 Task: Explore Airbnb accommodation in Montgeron, France from 26th December, 2023 to 28th December, 2023 for 2 adults. Place can be private room with 1  bedroom having 2 beds and 1 bathroom. Property type can be flat. Amenities needed are: wifi.
Action: Mouse moved to (500, 135)
Screenshot: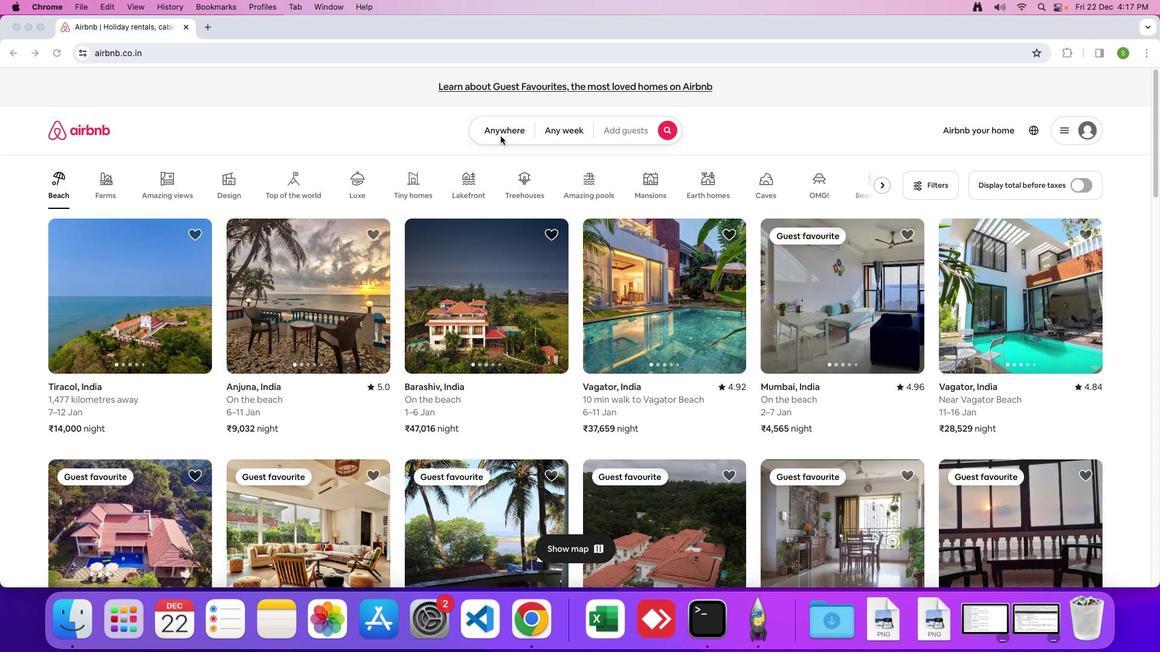 
Action: Mouse pressed left at (500, 135)
Screenshot: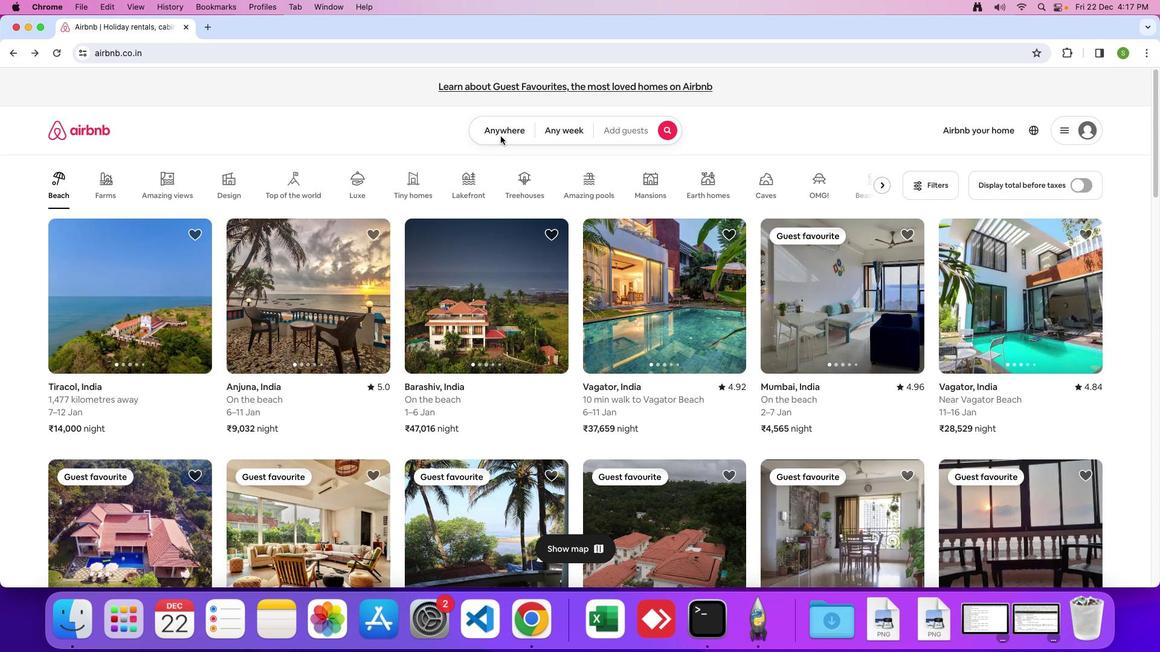 
Action: Mouse moved to (500, 133)
Screenshot: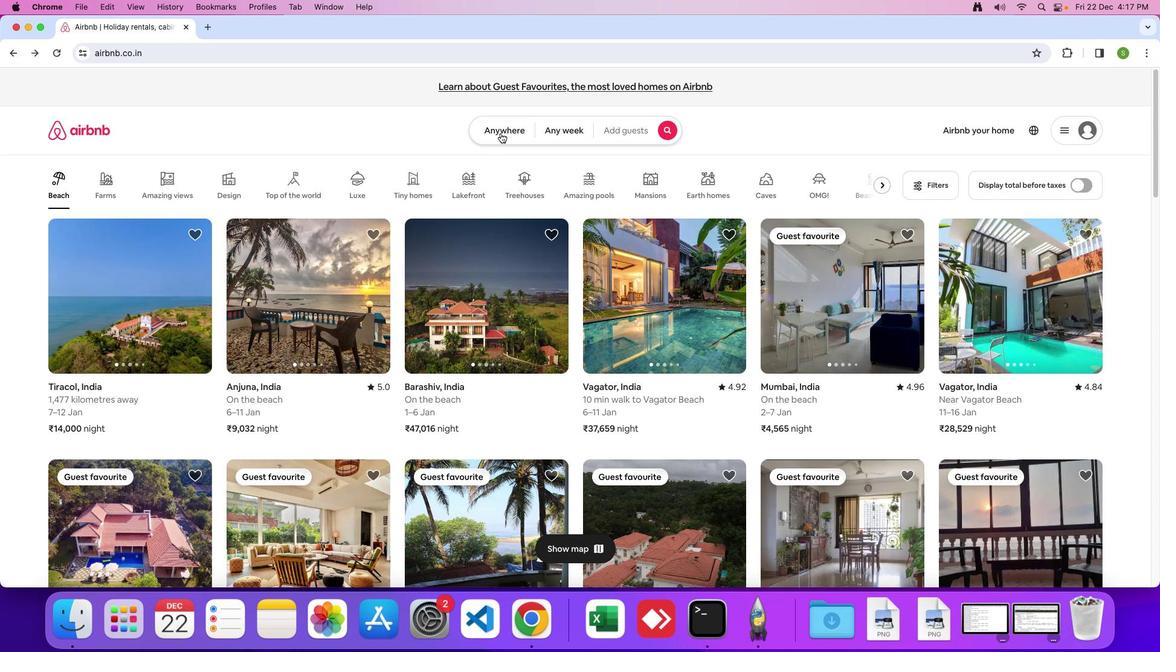 
Action: Mouse pressed left at (500, 133)
Screenshot: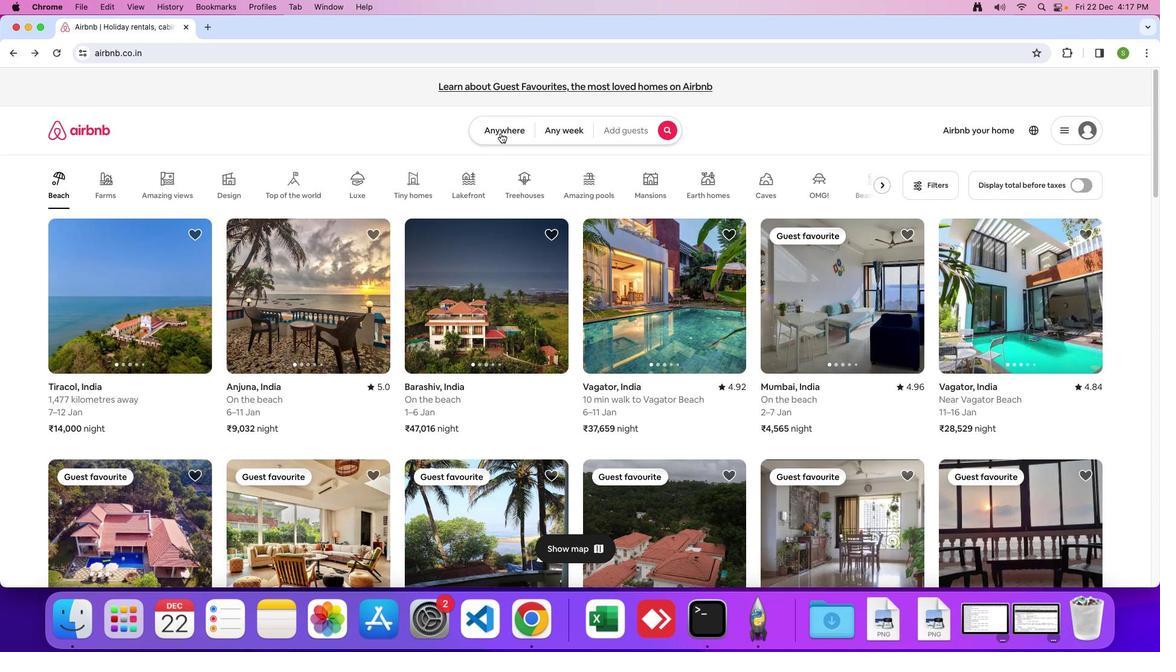 
Action: Mouse moved to (415, 171)
Screenshot: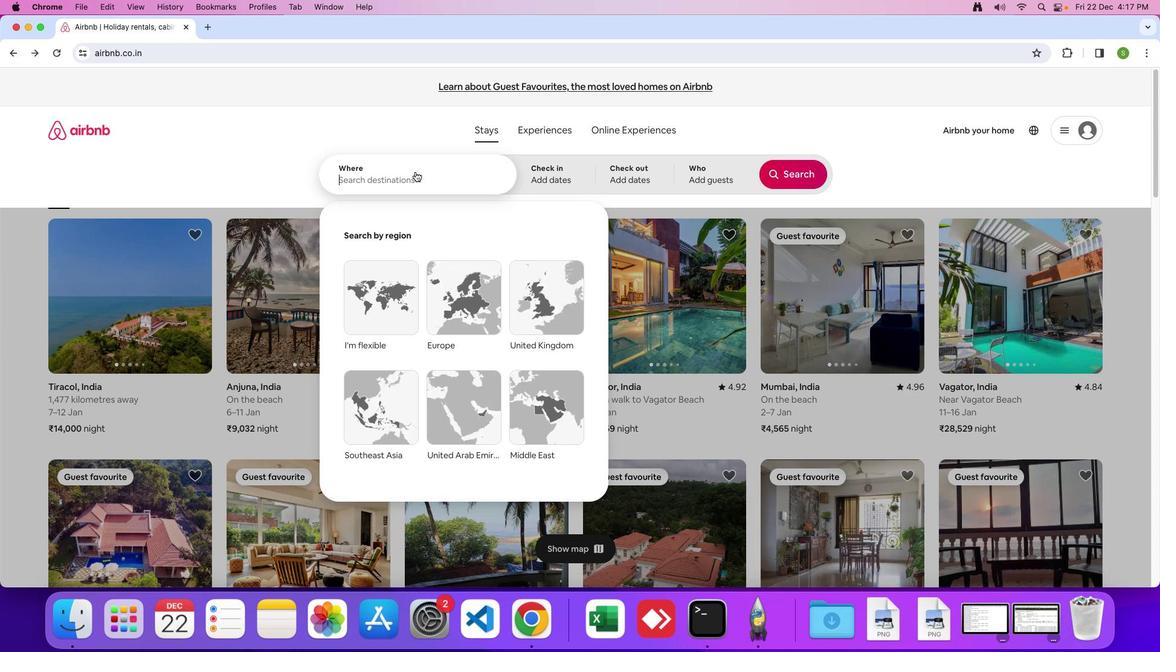 
Action: Mouse pressed left at (415, 171)
Screenshot: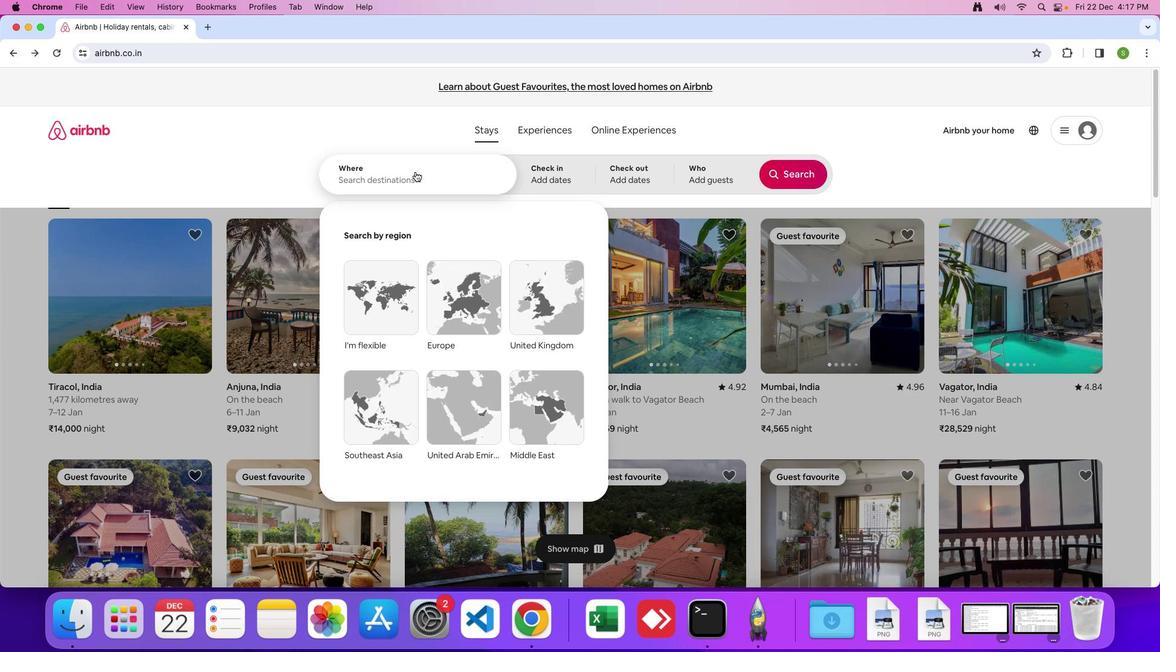 
Action: Key pressed 'M'Key.caps_lock'o''n''t''g''e''r''o''n'','Key.spaceKey.shift'F''r''a''n''c''e'Key.enter
Screenshot: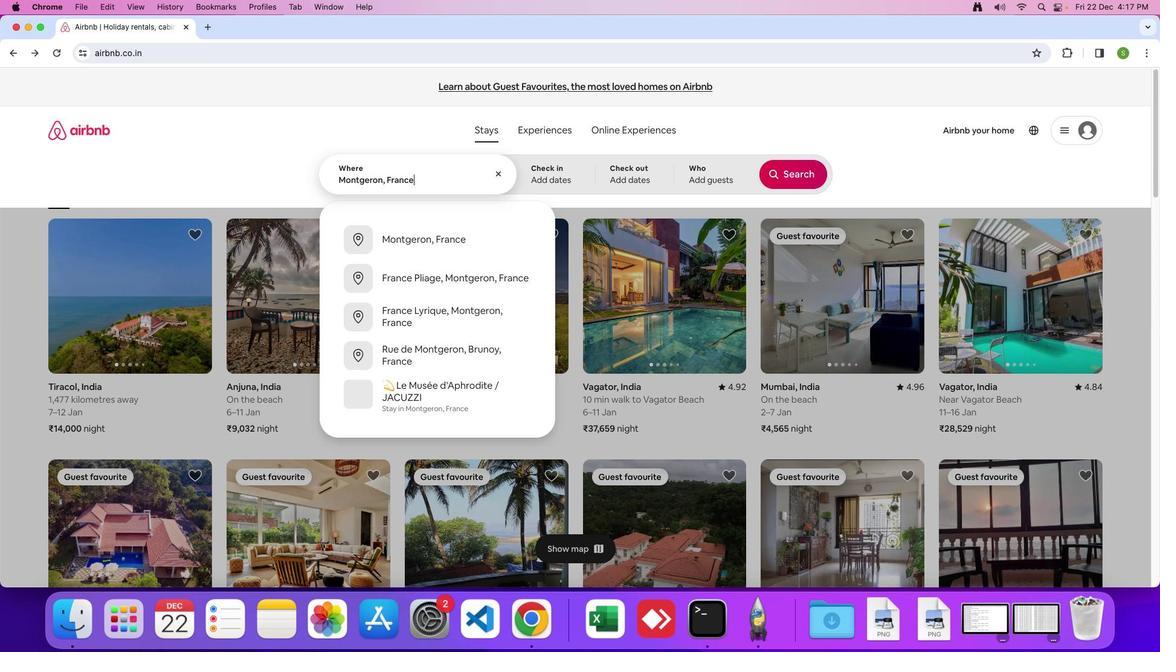 
Action: Mouse moved to (424, 441)
Screenshot: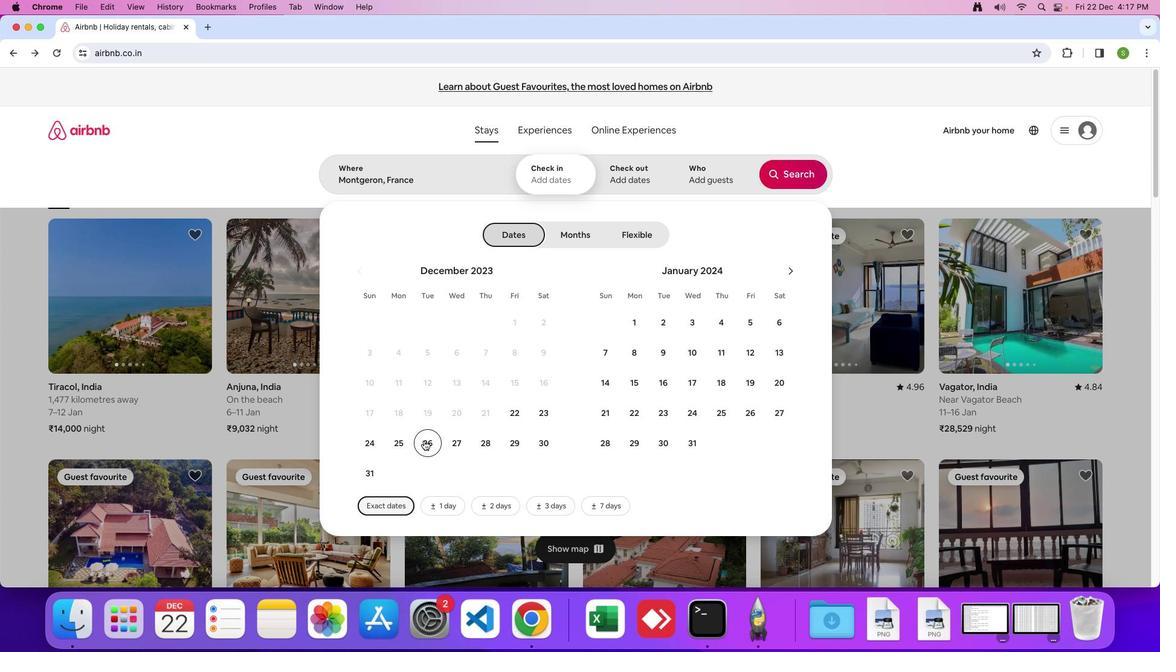 
Action: Mouse pressed left at (424, 441)
Screenshot: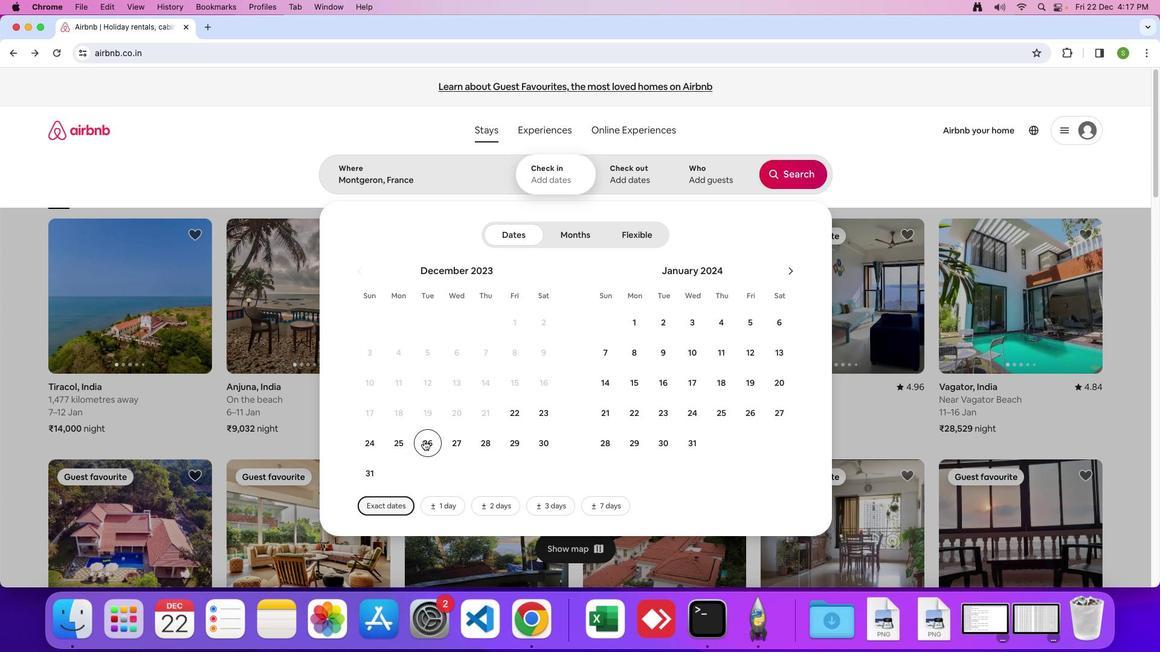 
Action: Mouse moved to (490, 448)
Screenshot: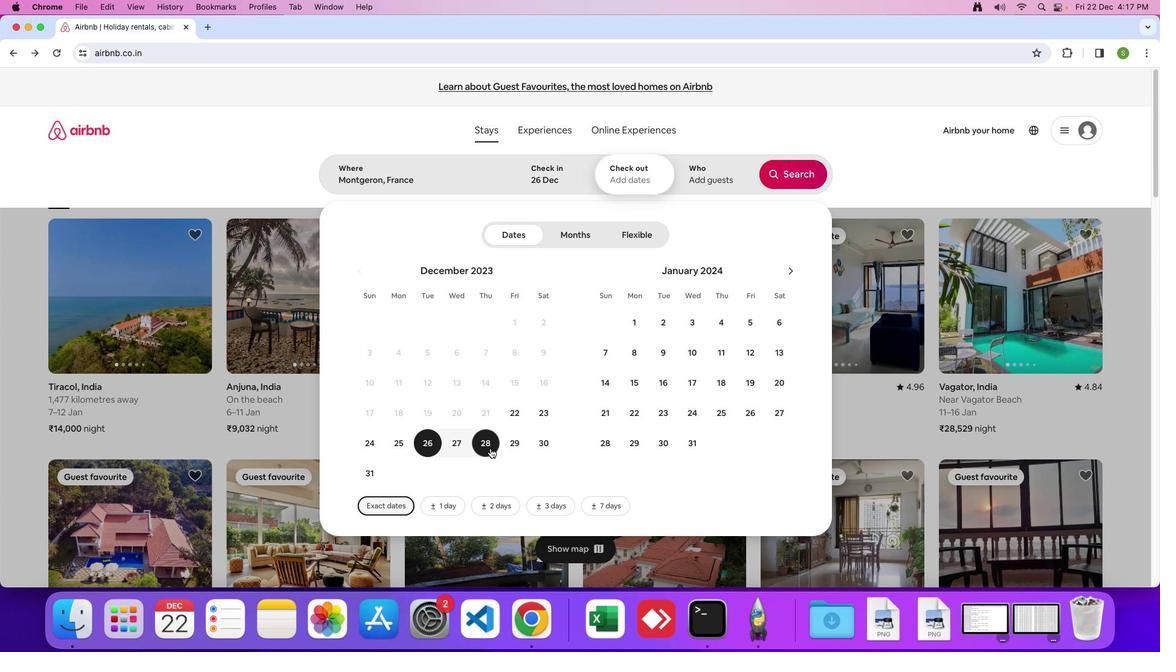 
Action: Mouse pressed left at (490, 448)
Screenshot: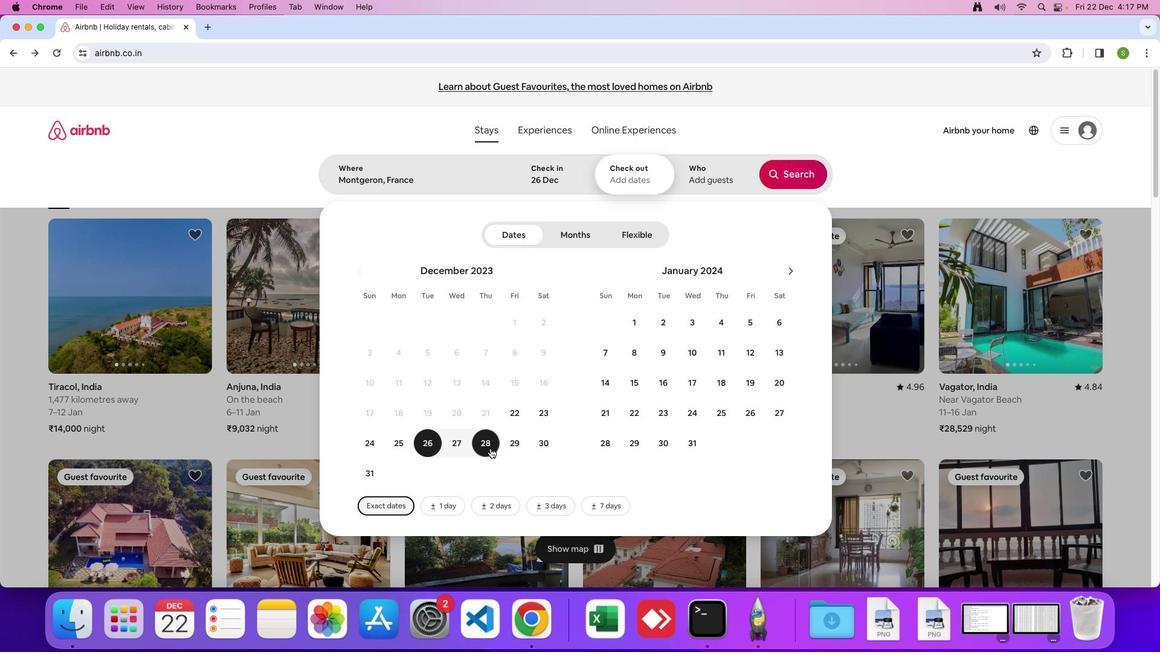 
Action: Mouse moved to (703, 181)
Screenshot: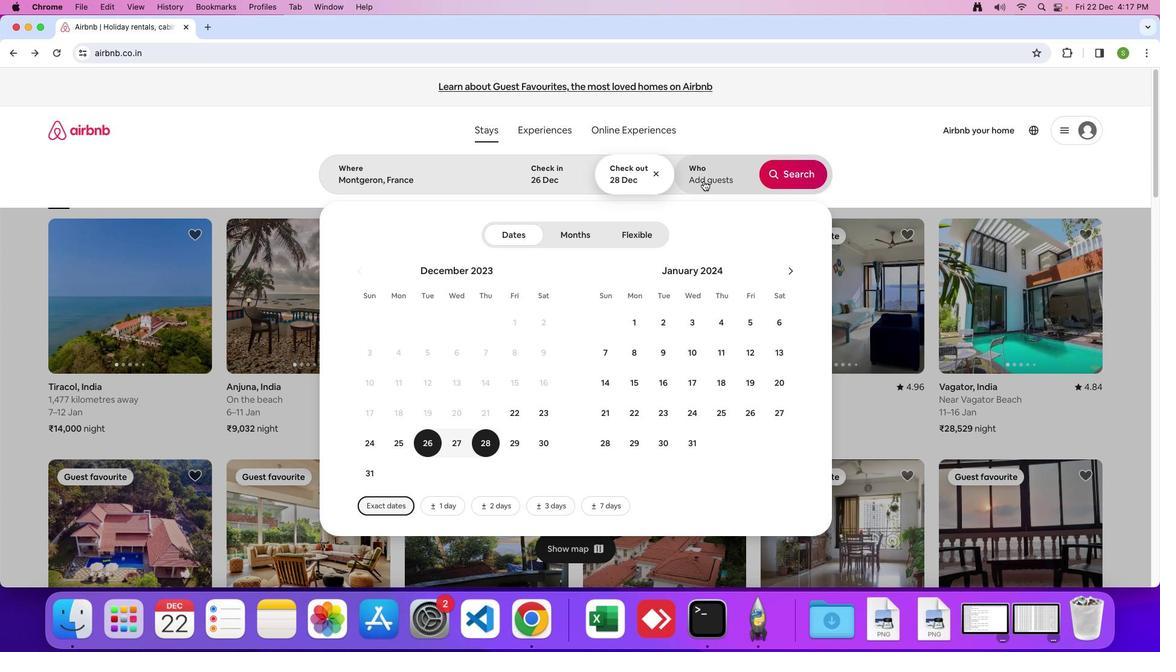 
Action: Mouse pressed left at (703, 181)
Screenshot: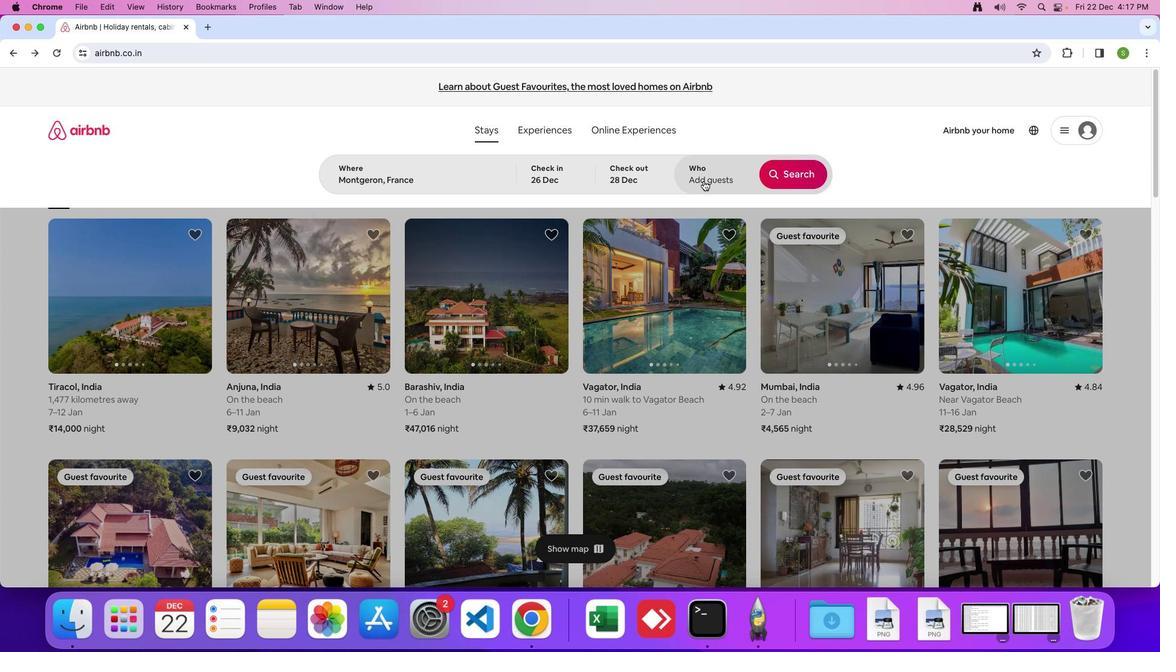 
Action: Mouse moved to (798, 235)
Screenshot: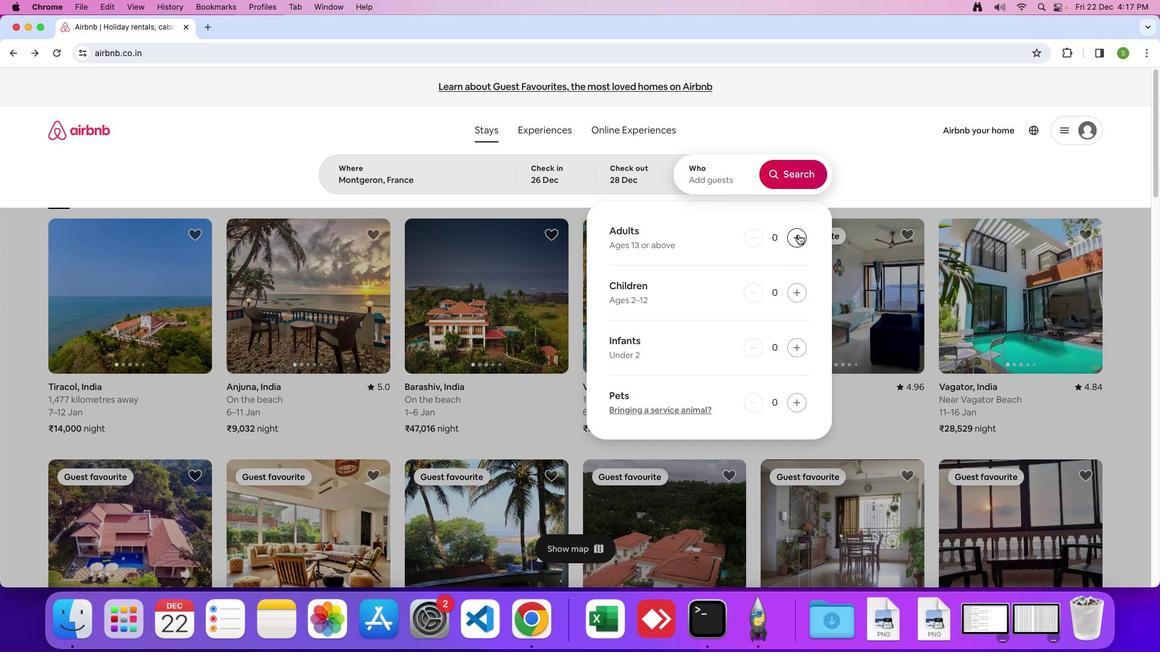 
Action: Mouse pressed left at (798, 235)
Screenshot: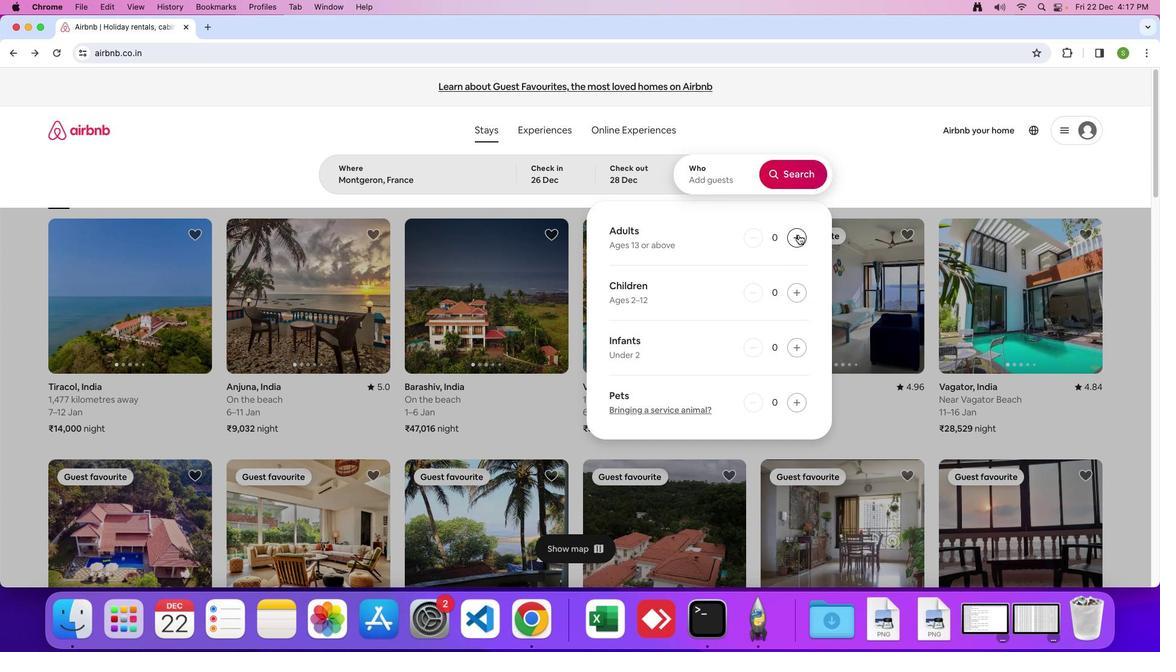 
Action: Mouse pressed left at (798, 235)
Screenshot: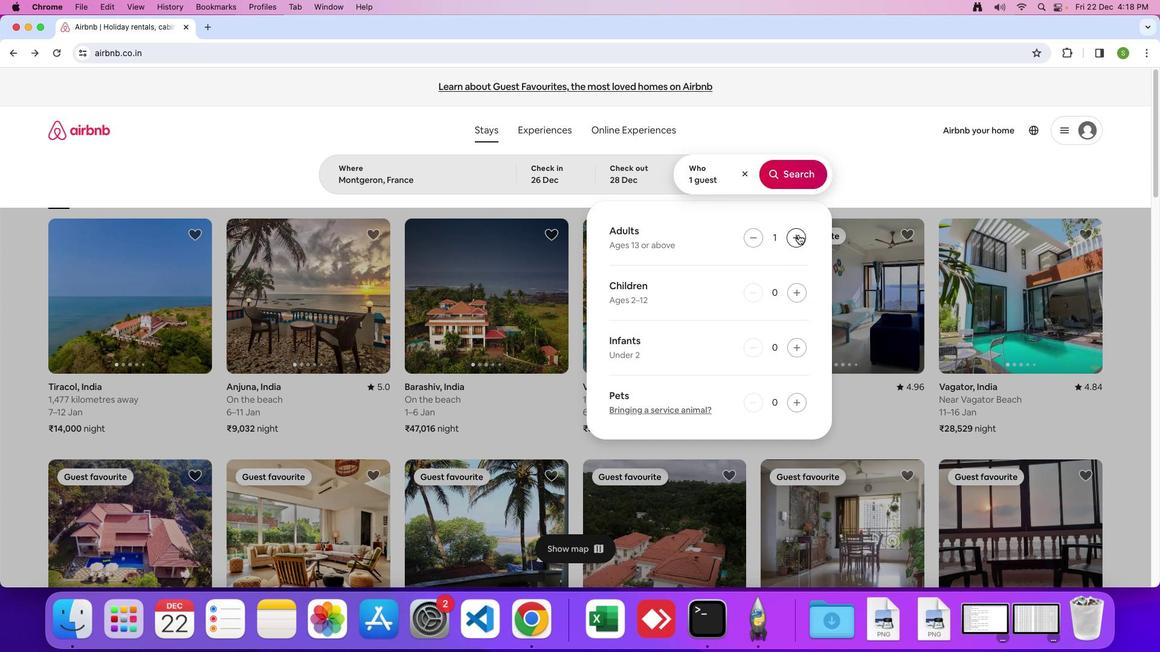 
Action: Mouse moved to (795, 180)
Screenshot: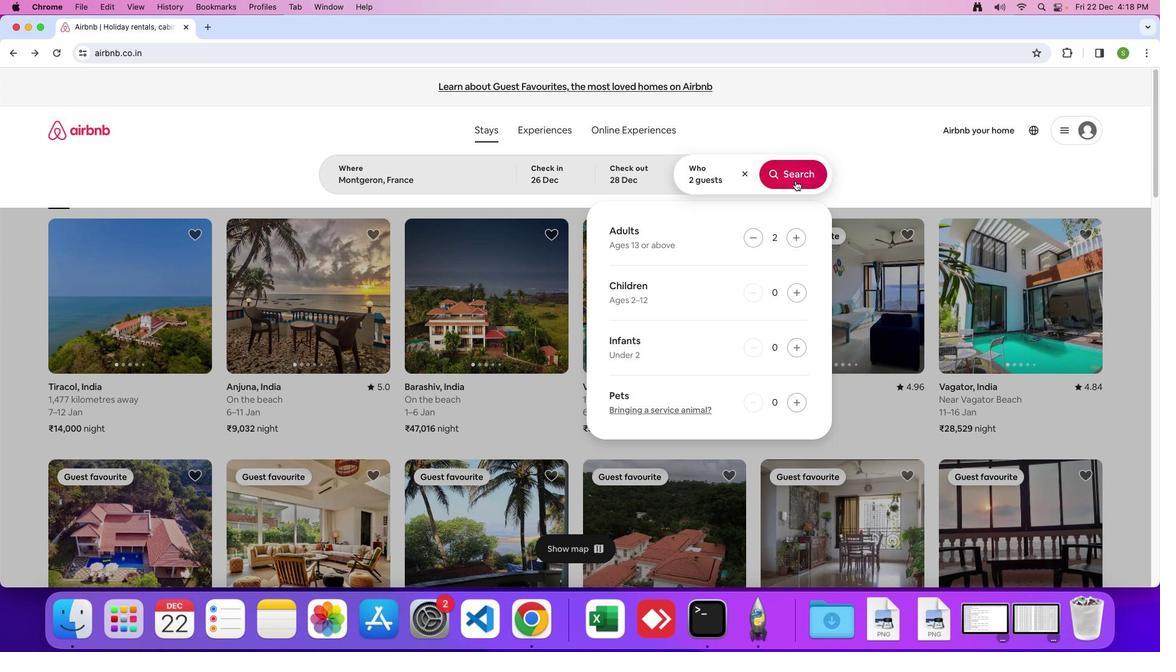 
Action: Mouse pressed left at (795, 180)
Screenshot: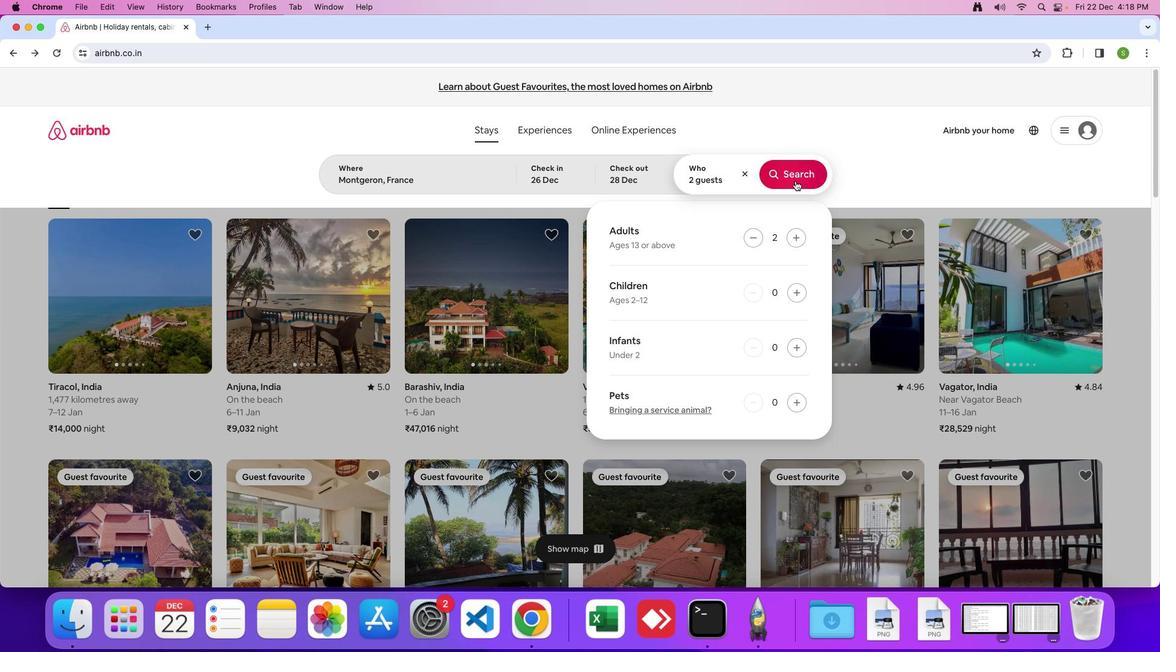 
Action: Mouse moved to (957, 141)
Screenshot: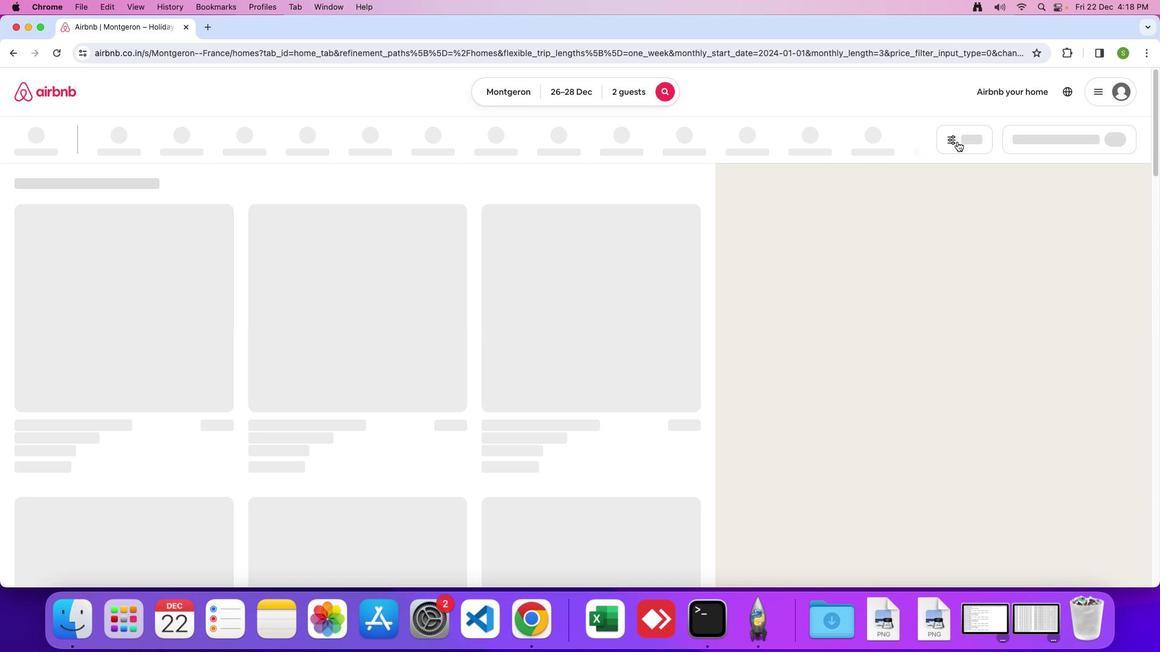 
Action: Mouse pressed left at (957, 141)
Screenshot: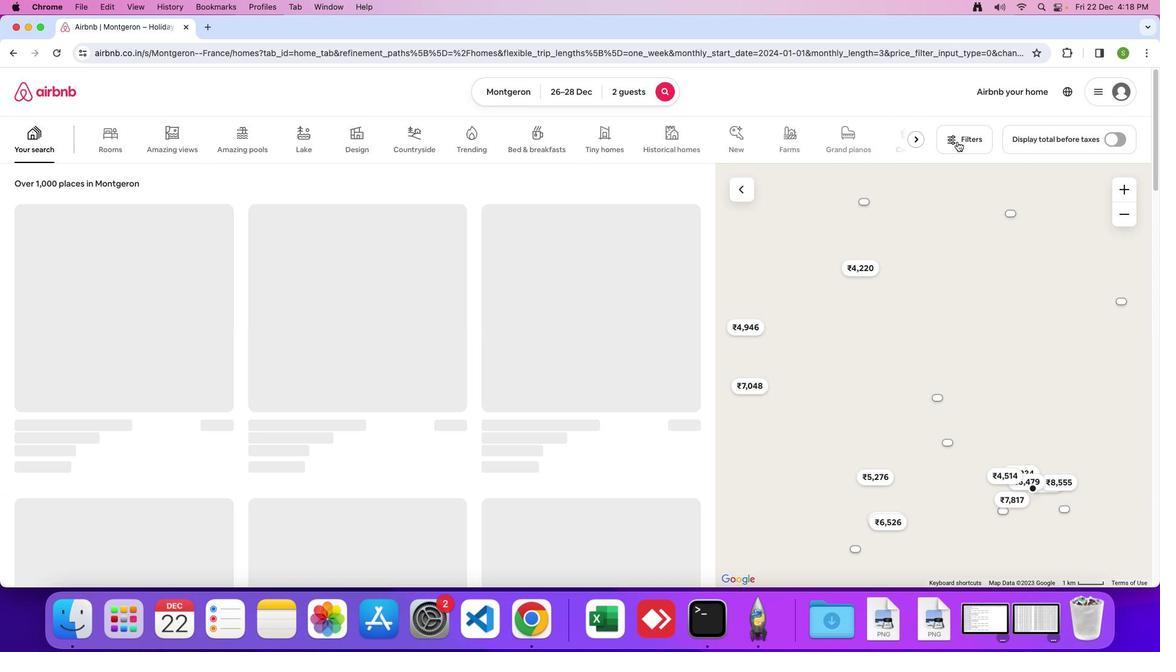 
Action: Mouse moved to (526, 315)
Screenshot: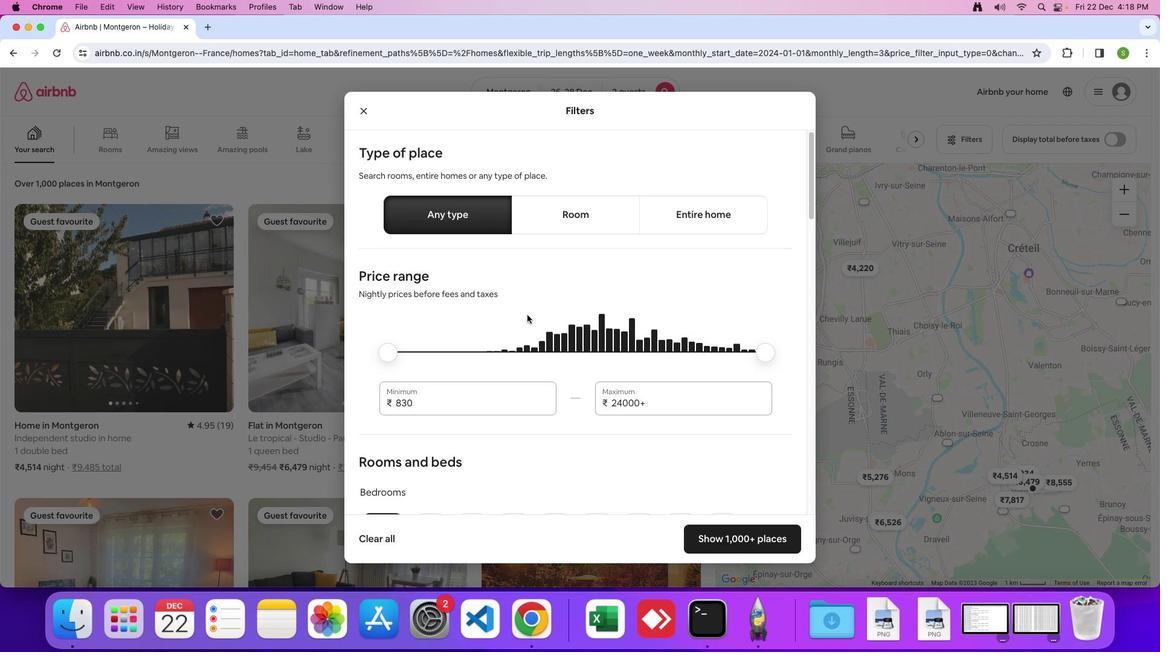 
Action: Mouse scrolled (526, 315) with delta (0, 0)
Screenshot: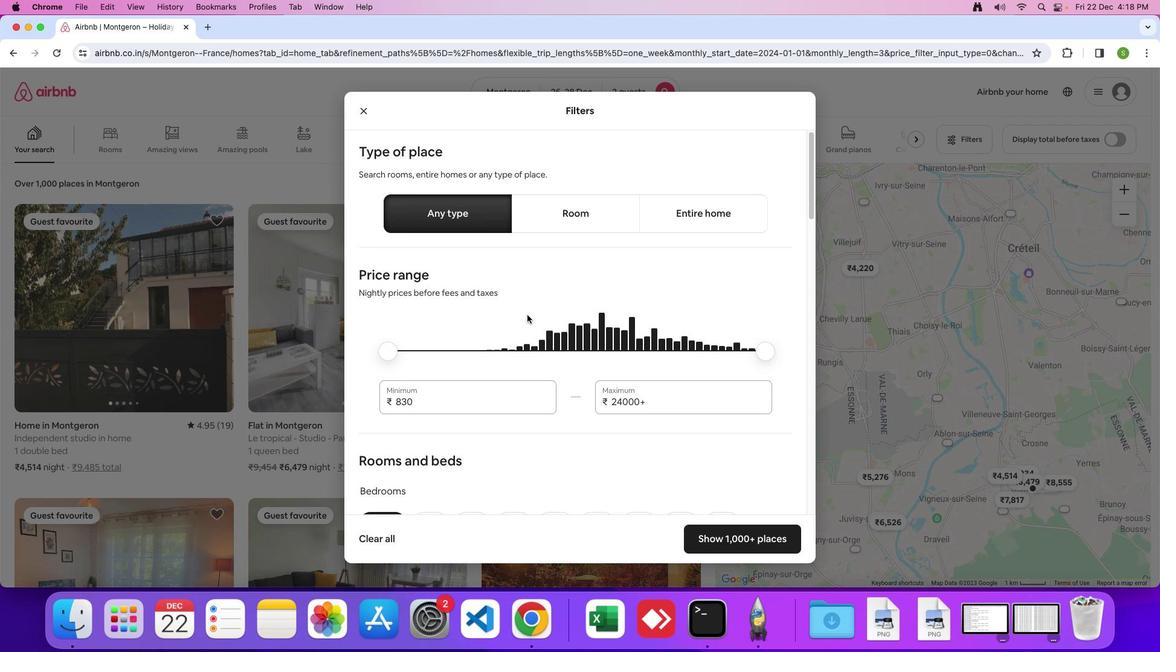 
Action: Mouse scrolled (526, 315) with delta (0, 0)
Screenshot: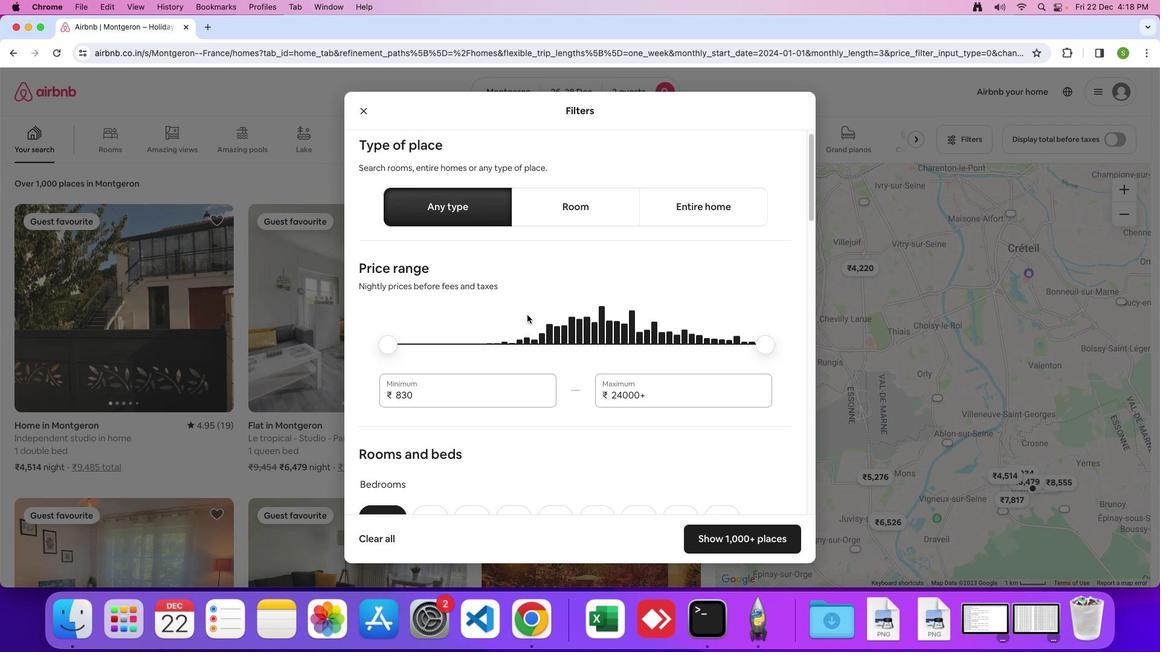 
Action: Mouse scrolled (526, 315) with delta (0, 0)
Screenshot: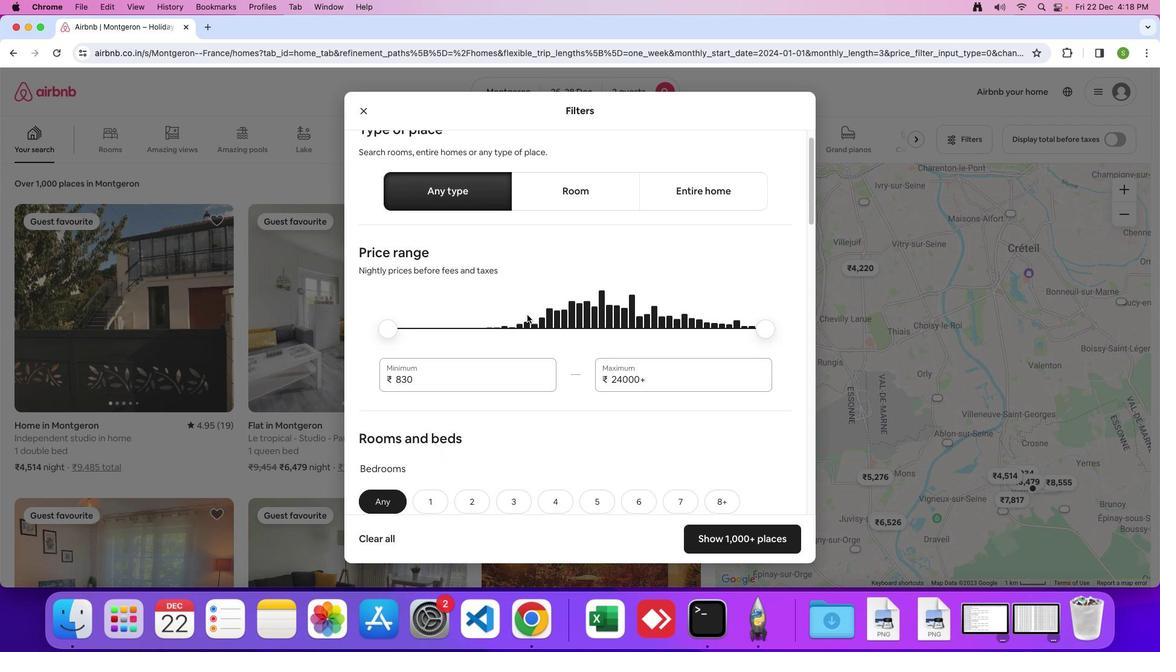 
Action: Mouse scrolled (526, 315) with delta (0, 0)
Screenshot: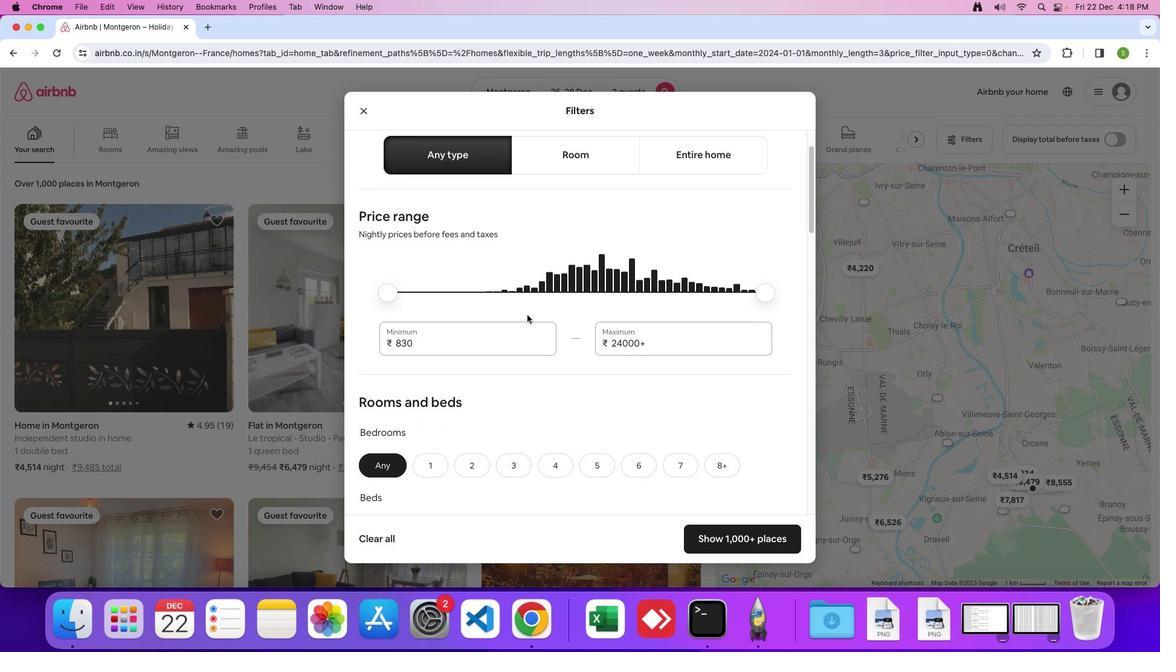 
Action: Mouse scrolled (526, 315) with delta (0, 0)
Screenshot: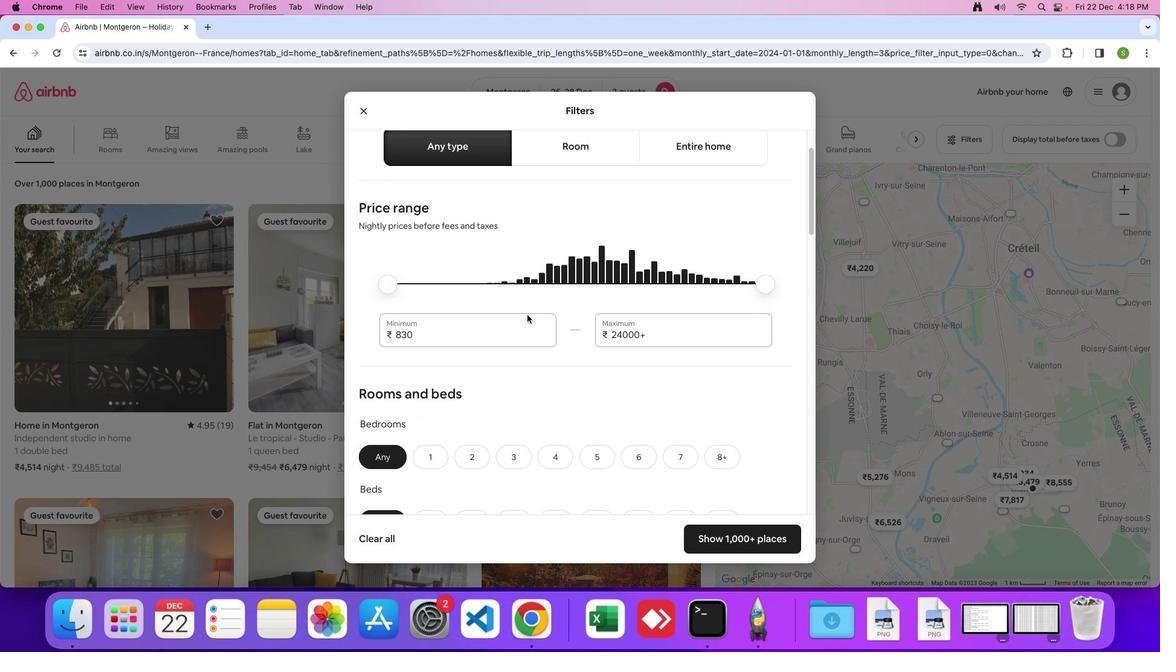 
Action: Mouse scrolled (526, 315) with delta (0, -1)
Screenshot: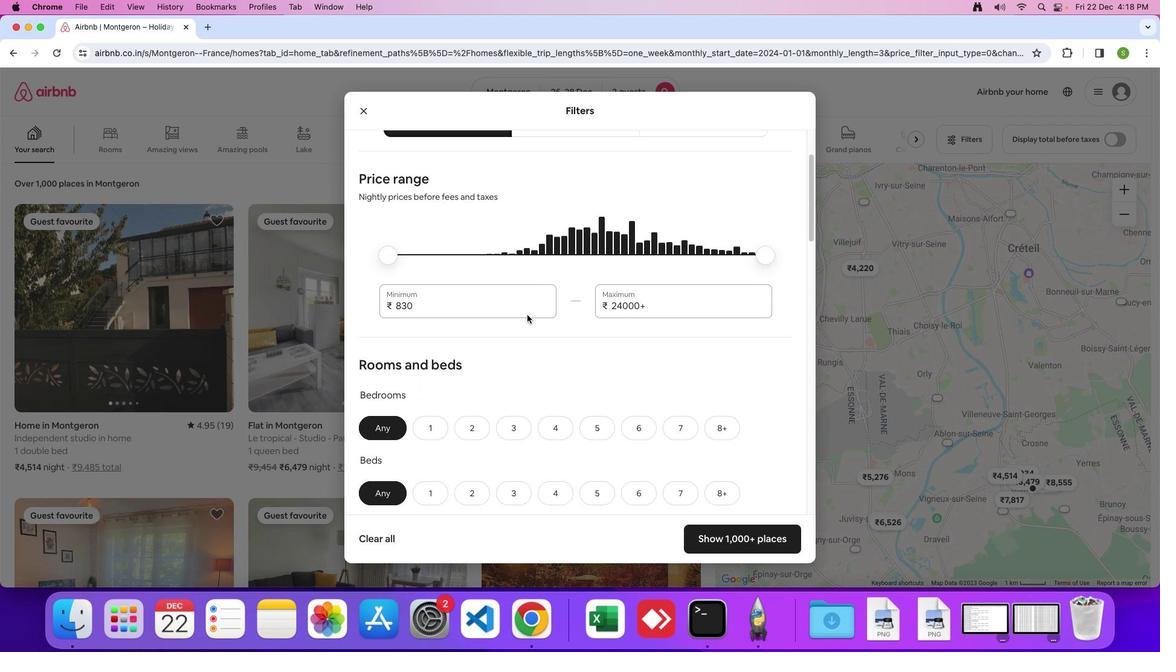 
Action: Mouse scrolled (526, 315) with delta (0, 0)
Screenshot: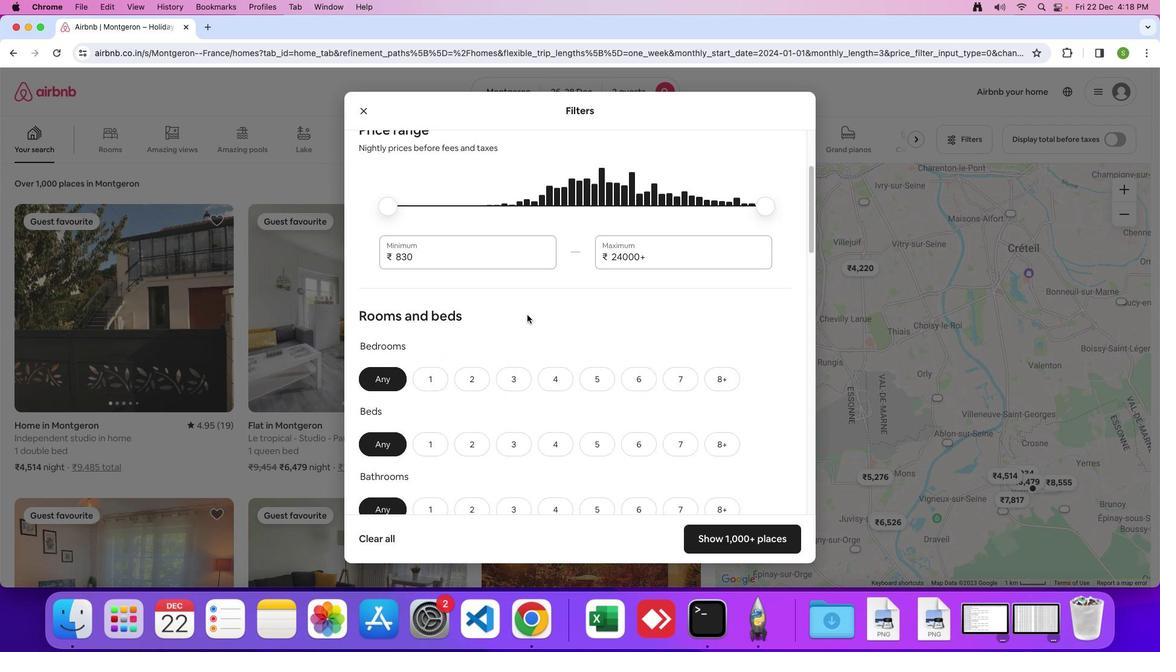 
Action: Mouse scrolled (526, 315) with delta (0, 0)
Screenshot: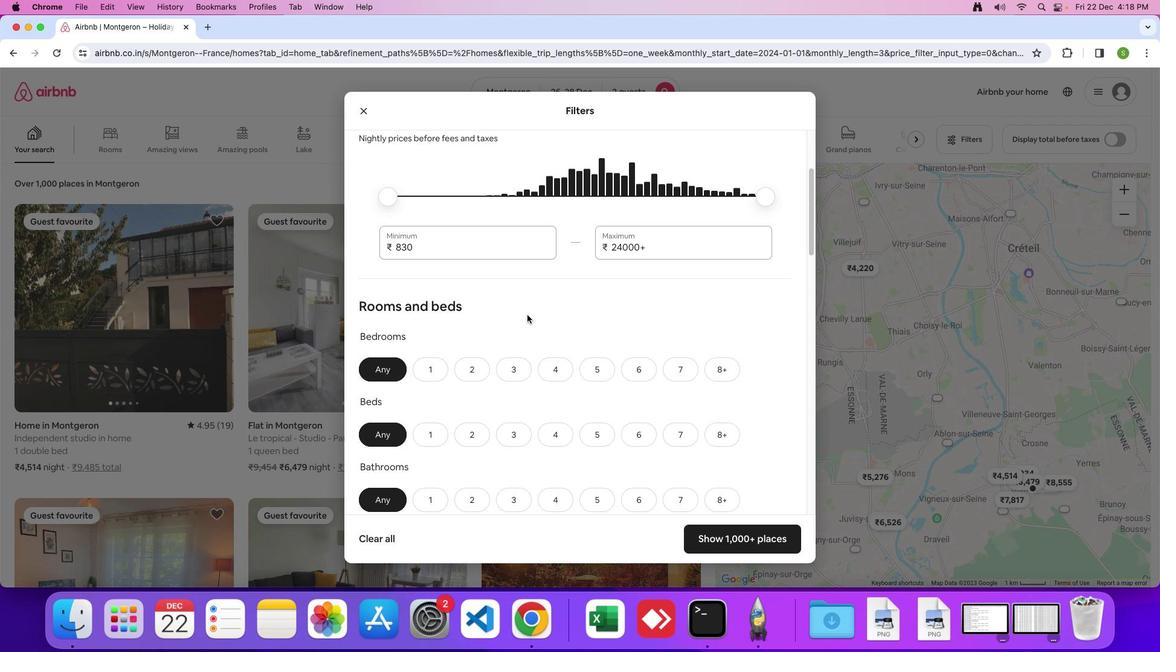 
Action: Mouse scrolled (526, 315) with delta (0, -1)
Screenshot: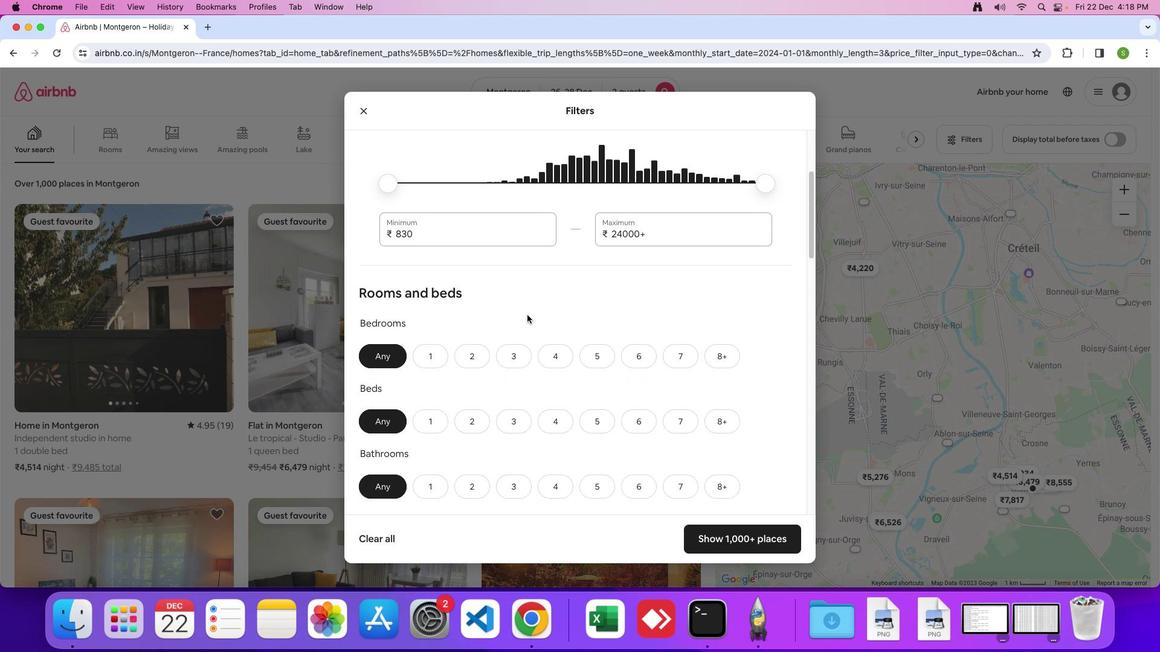 
Action: Mouse moved to (439, 314)
Screenshot: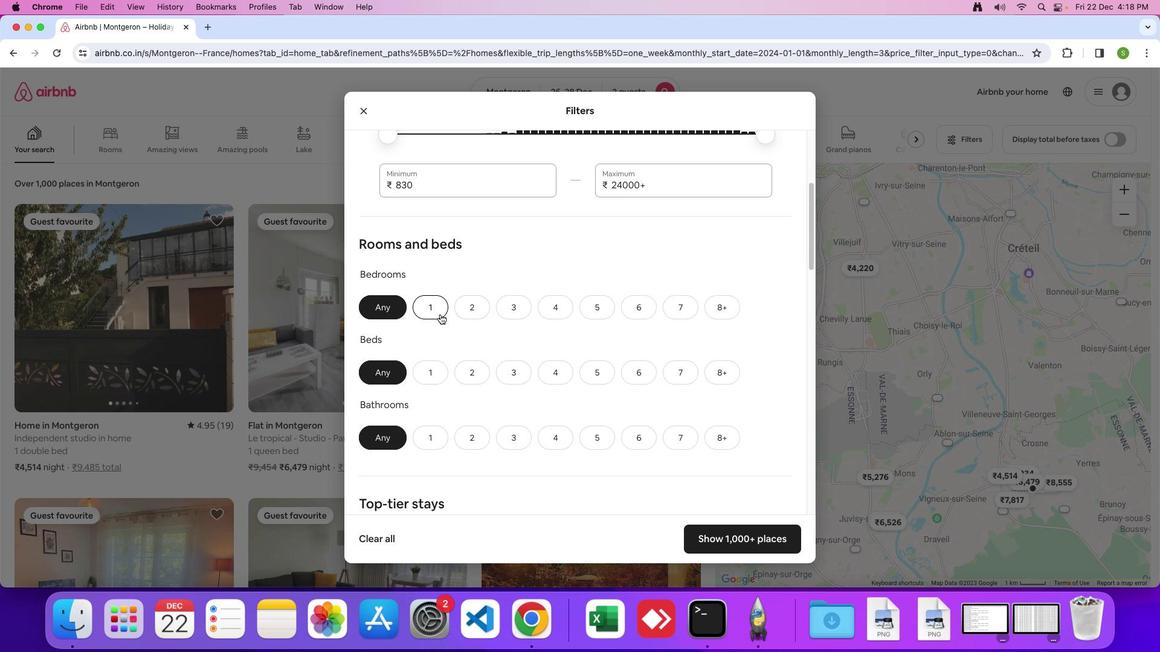 
Action: Mouse pressed left at (439, 314)
Screenshot: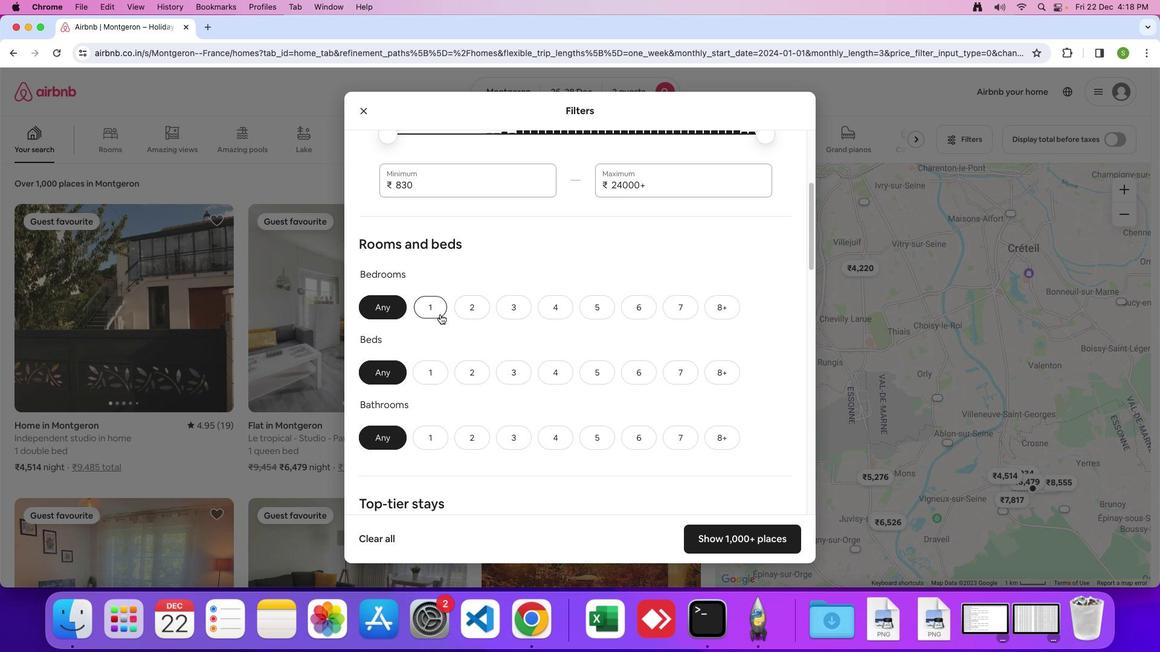 
Action: Mouse moved to (462, 371)
Screenshot: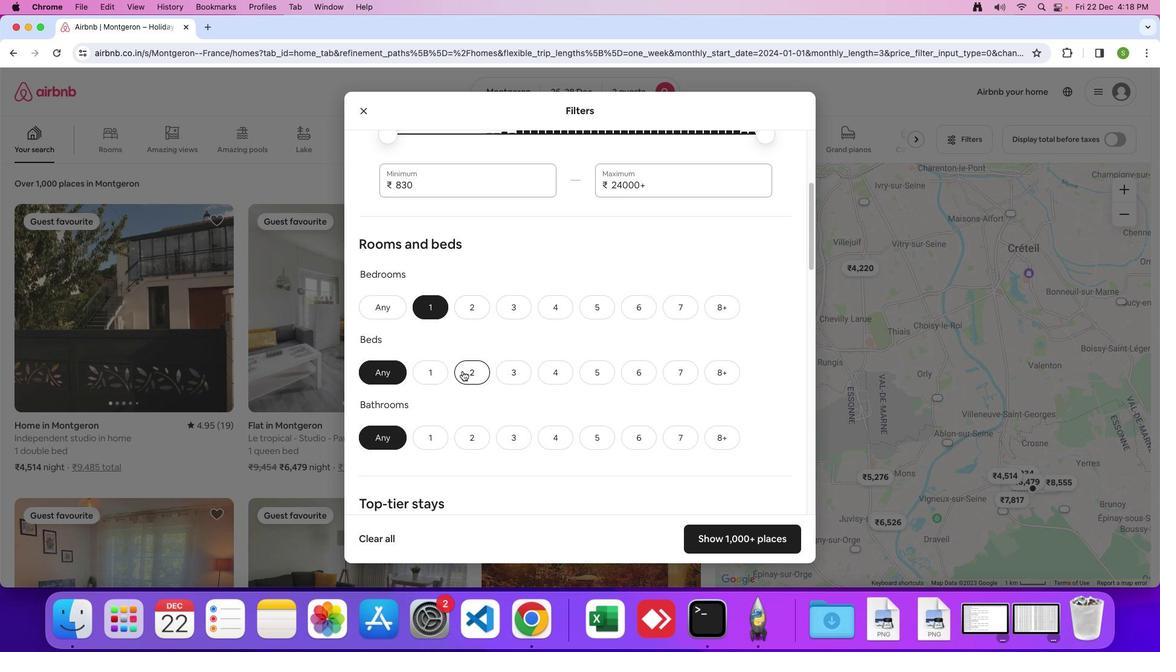 
Action: Mouse pressed left at (462, 371)
Screenshot: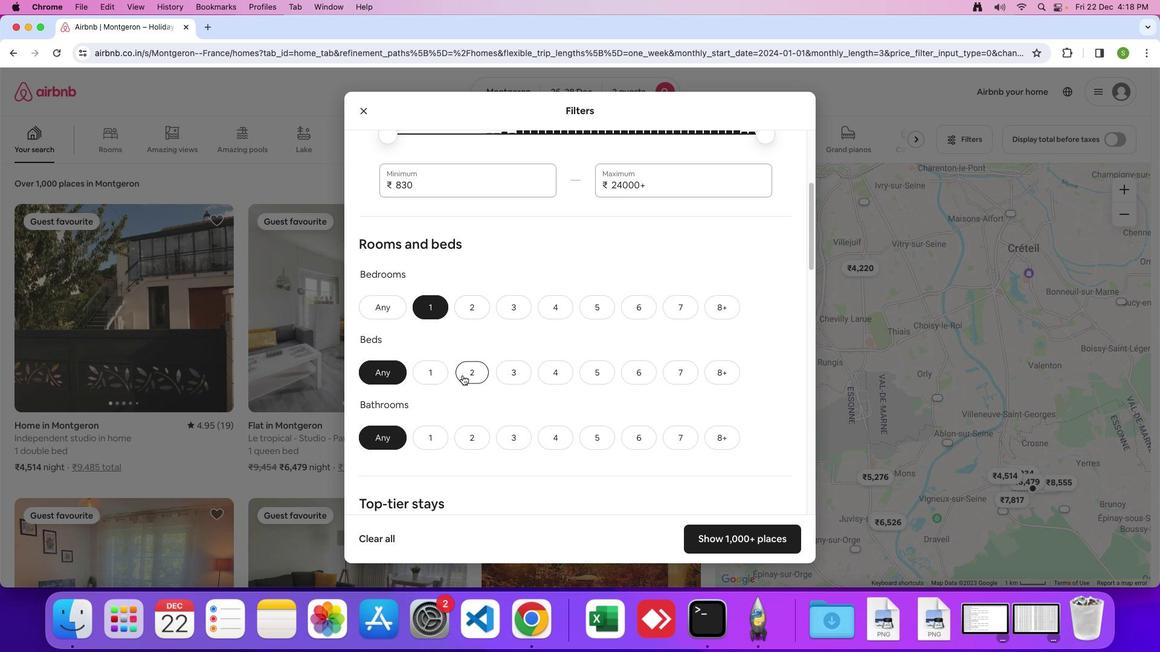 
Action: Mouse moved to (433, 431)
Screenshot: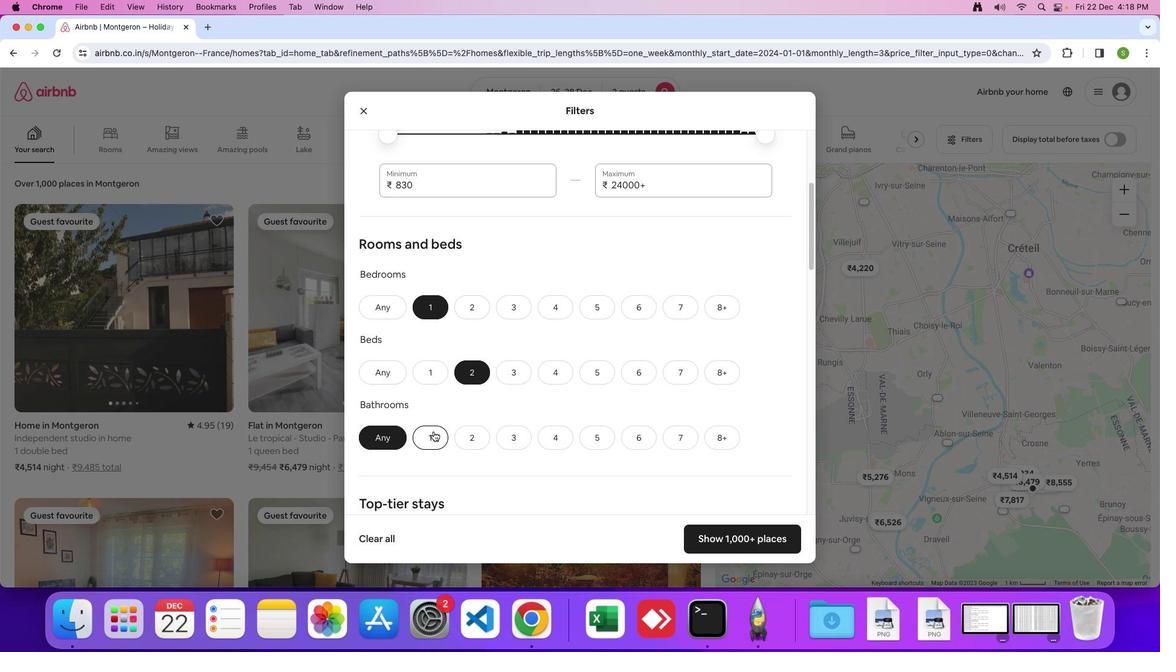 
Action: Mouse pressed left at (433, 431)
Screenshot: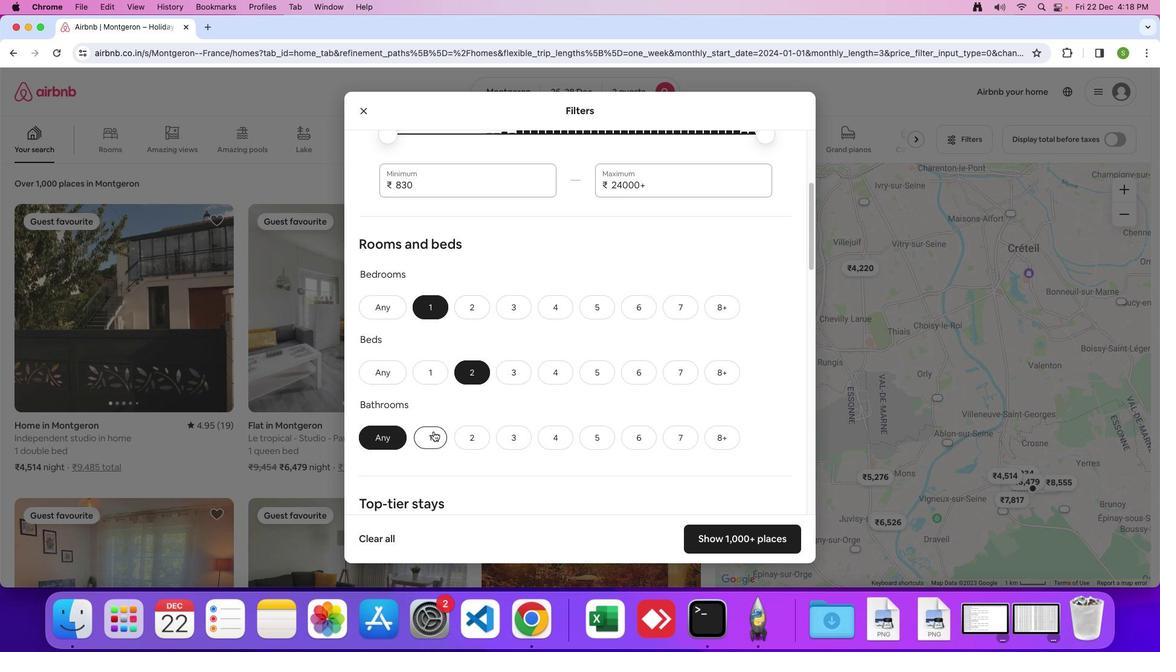
Action: Mouse moved to (564, 300)
Screenshot: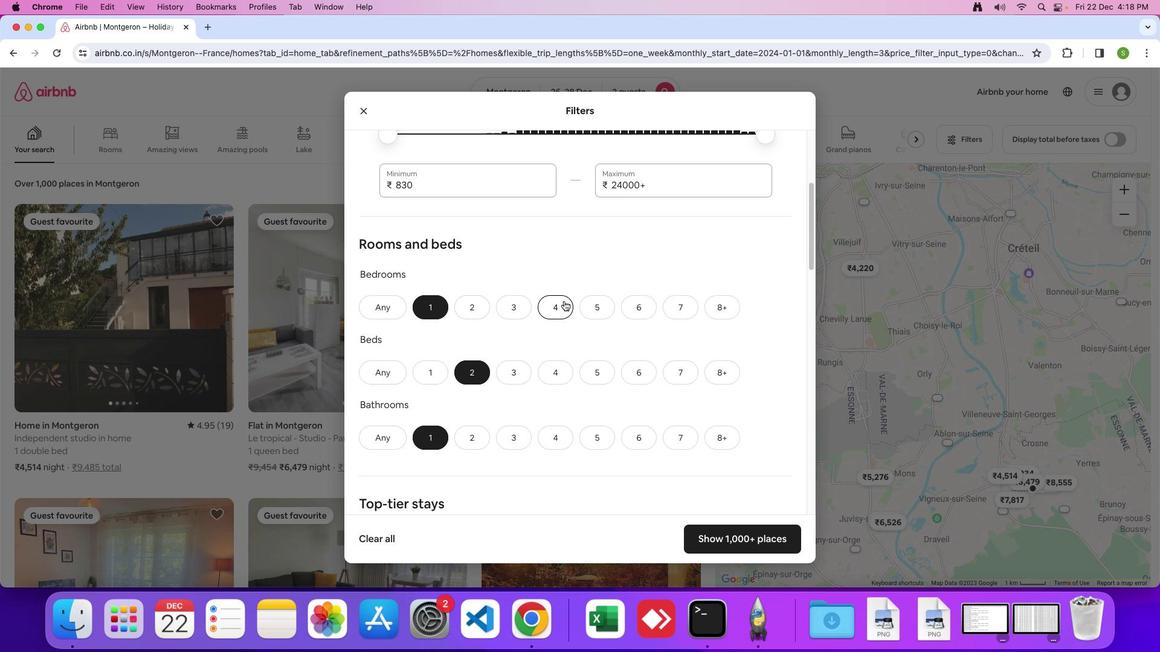 
Action: Mouse scrolled (564, 300) with delta (0, 0)
Screenshot: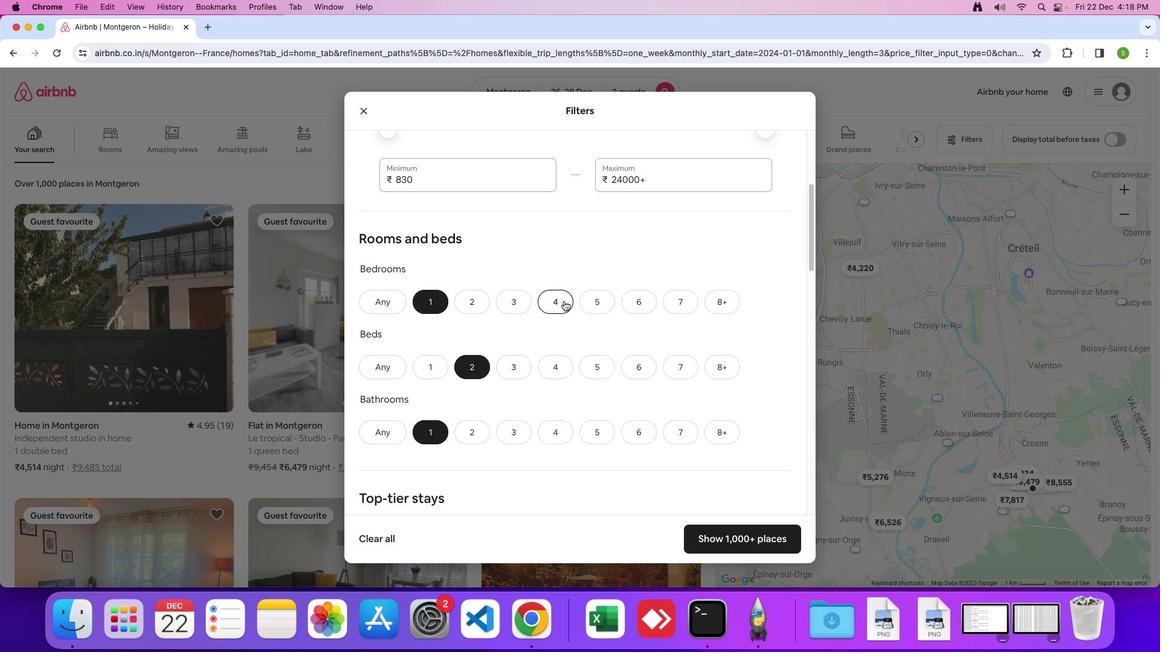 
Action: Mouse scrolled (564, 300) with delta (0, 0)
Screenshot: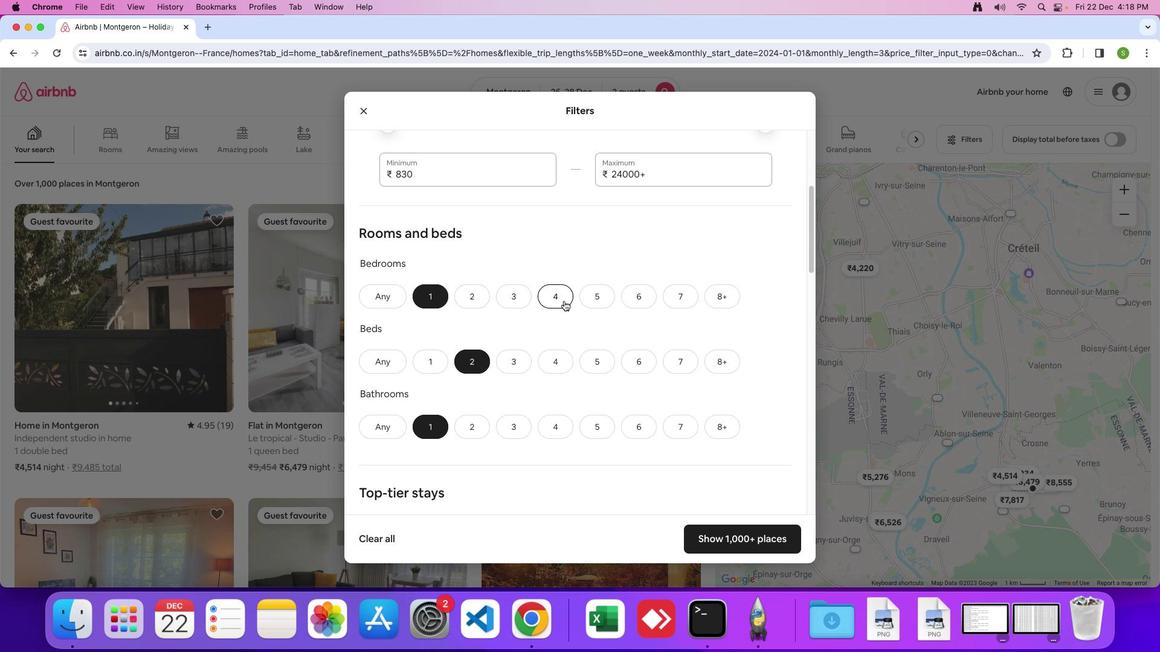 
Action: Mouse scrolled (564, 300) with delta (0, 0)
Screenshot: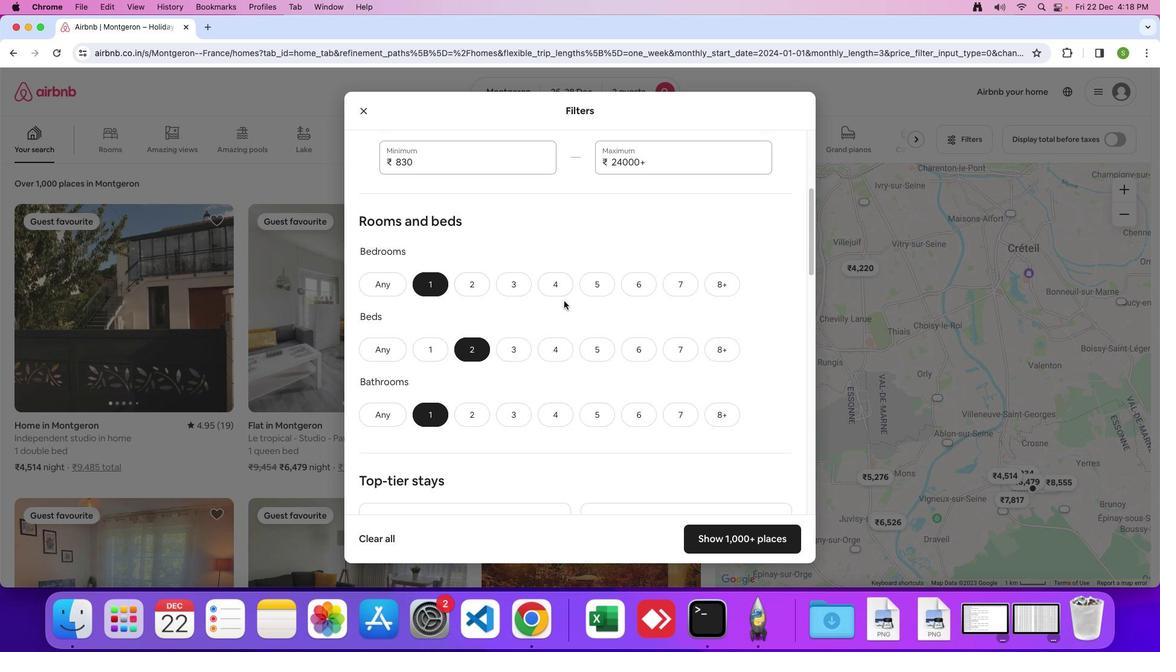 
Action: Mouse scrolled (564, 300) with delta (0, 0)
Screenshot: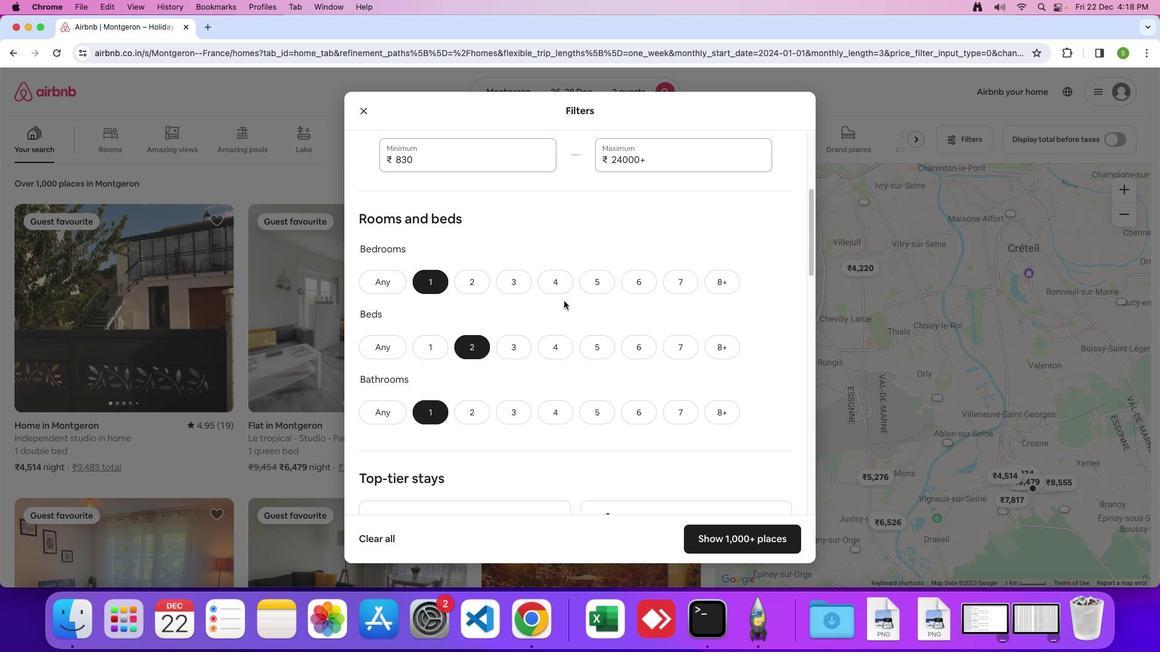 
Action: Mouse scrolled (564, 300) with delta (0, 0)
Screenshot: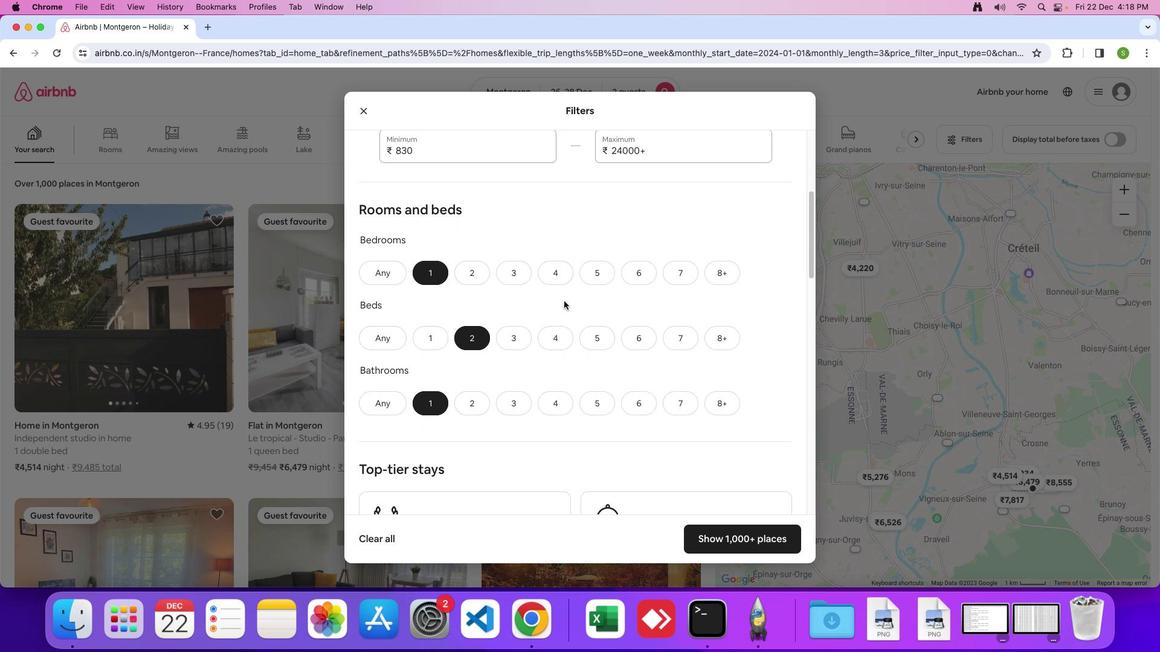 
Action: Mouse scrolled (564, 300) with delta (0, 0)
Screenshot: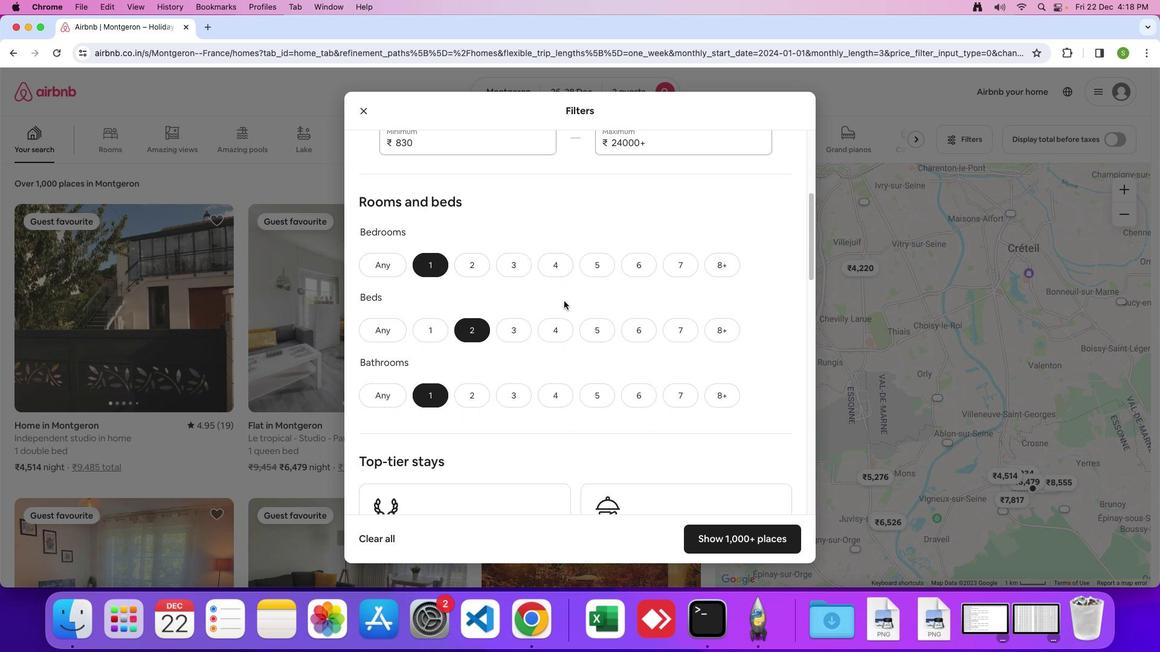 
Action: Mouse scrolled (564, 300) with delta (0, 0)
Screenshot: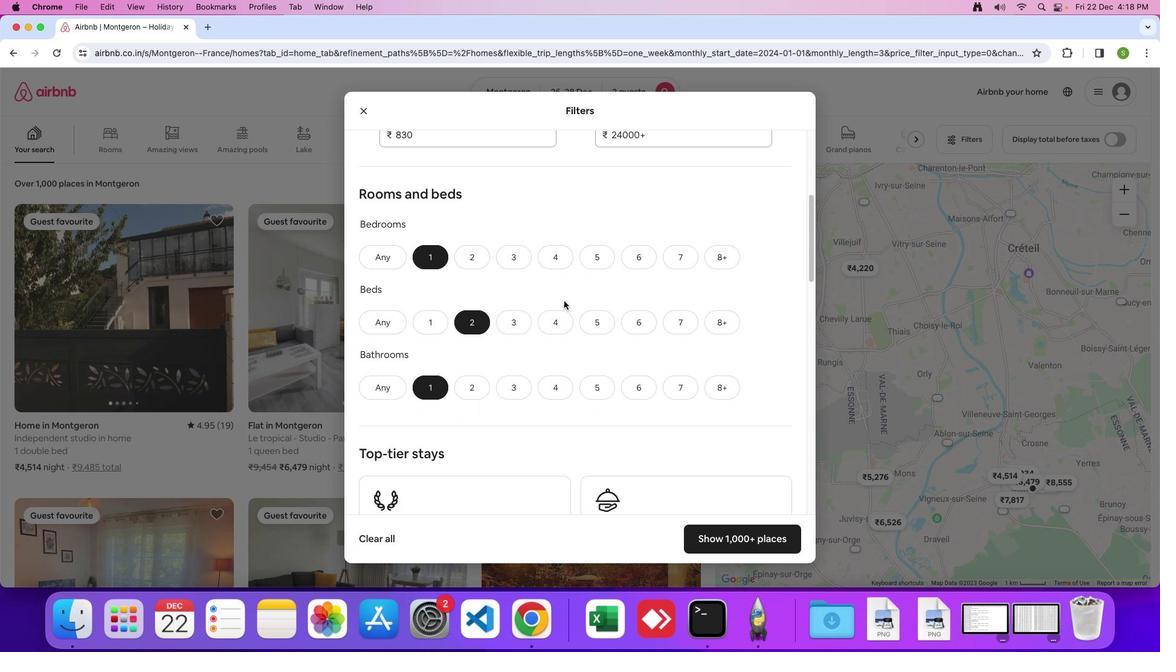 
Action: Mouse scrolled (564, 300) with delta (0, 0)
Screenshot: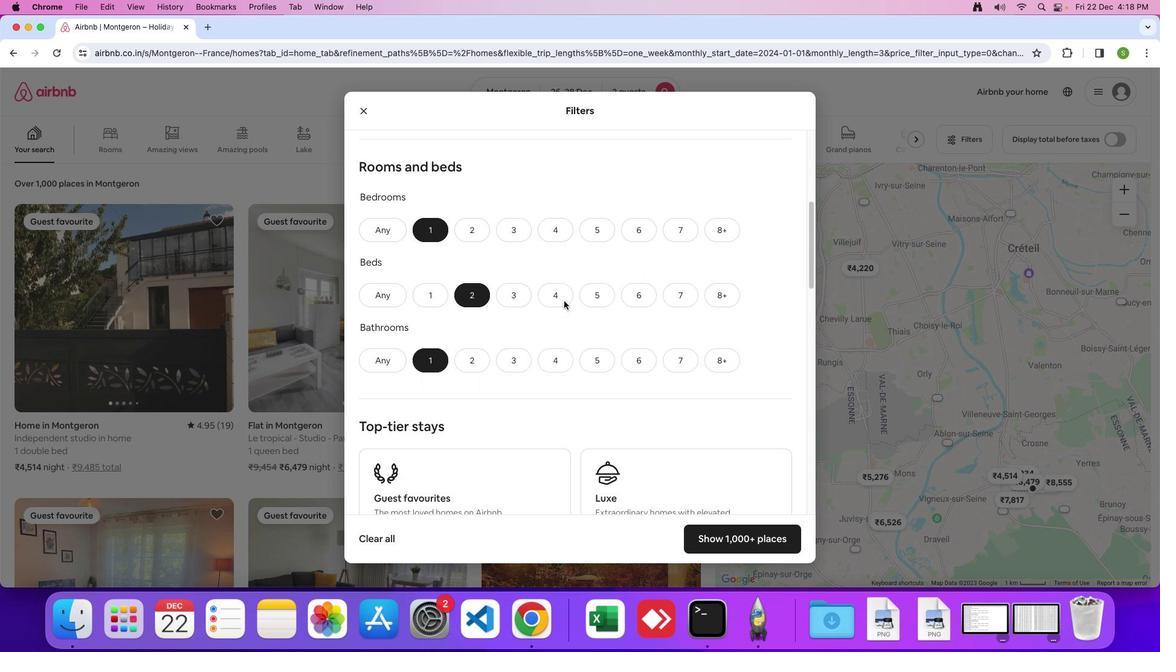 
Action: Mouse scrolled (564, 300) with delta (0, 0)
Screenshot: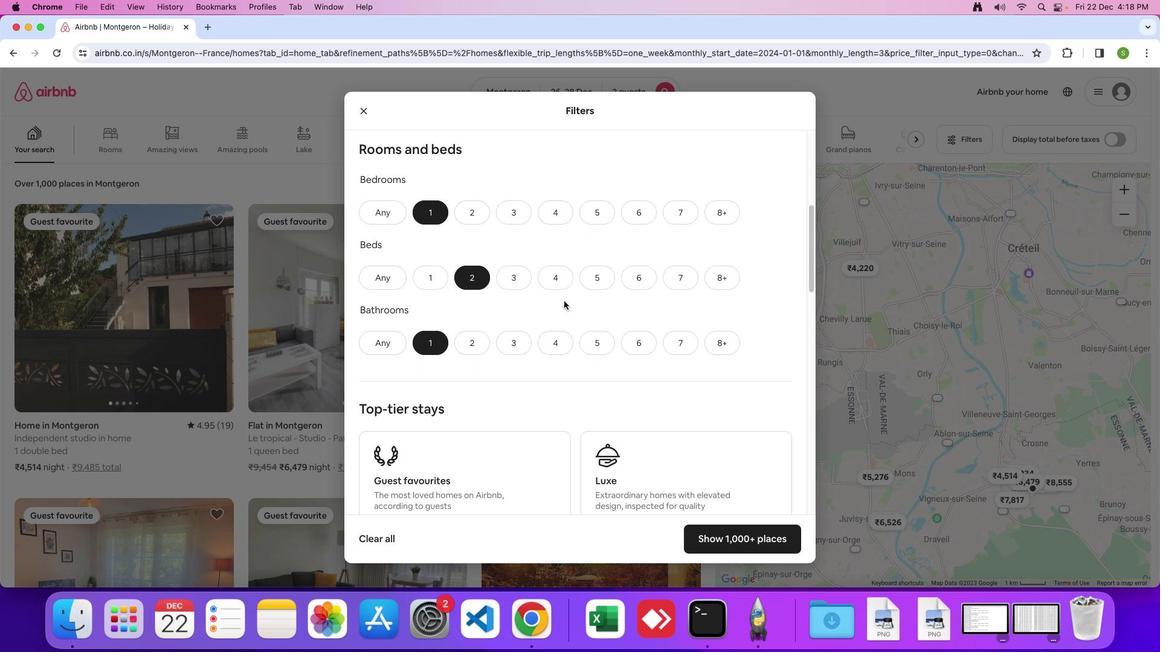 
Action: Mouse scrolled (564, 300) with delta (0, 0)
Screenshot: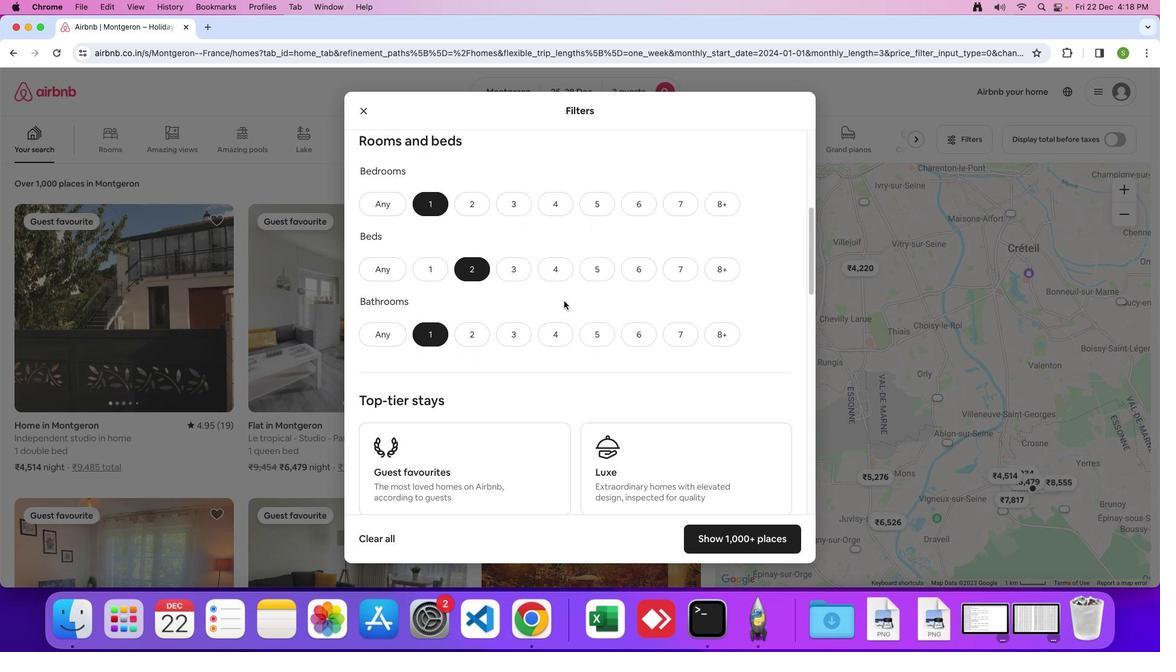 
Action: Mouse scrolled (564, 300) with delta (0, 0)
Screenshot: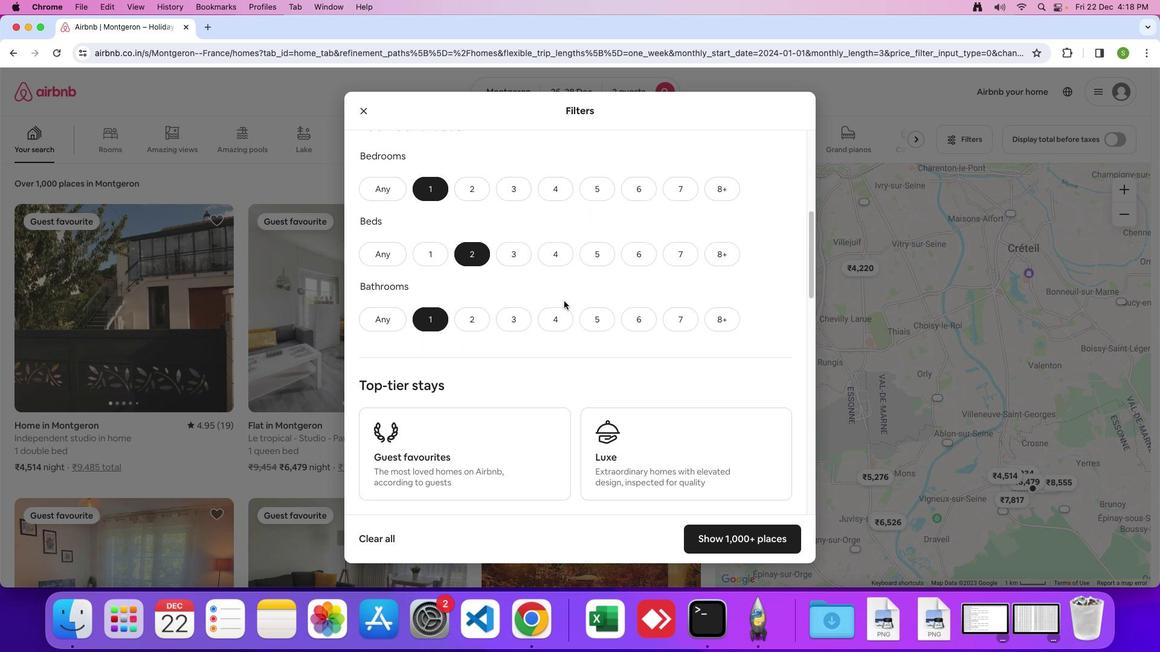 
Action: Mouse scrolled (564, 300) with delta (0, 0)
Screenshot: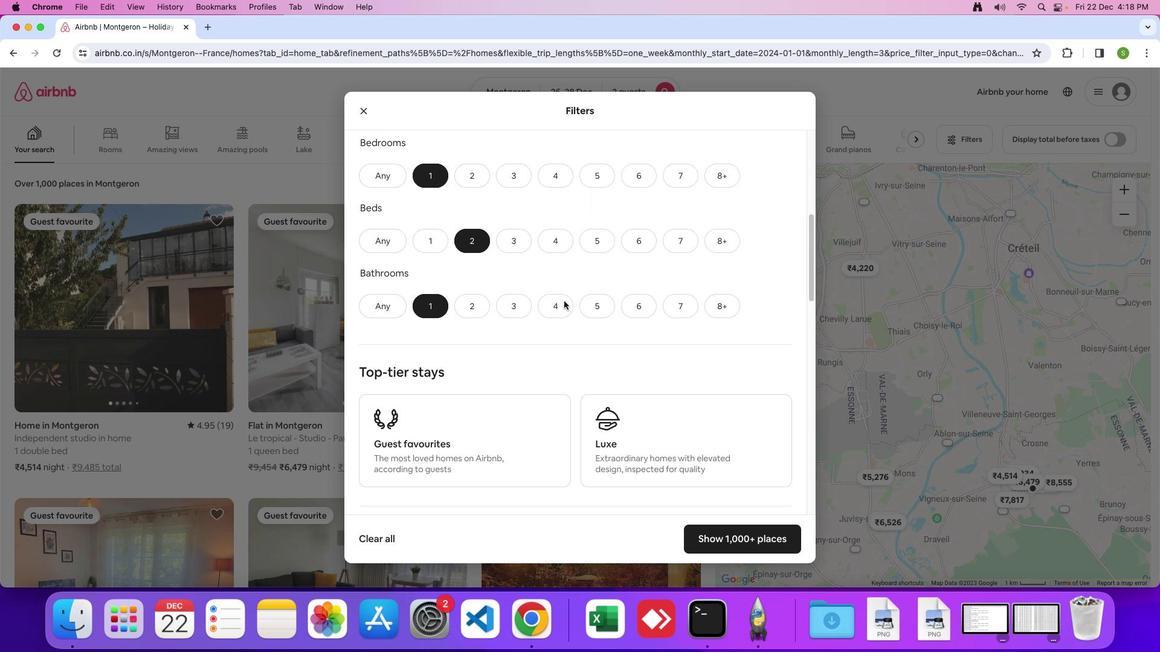 
Action: Mouse scrolled (564, 300) with delta (0, -1)
Screenshot: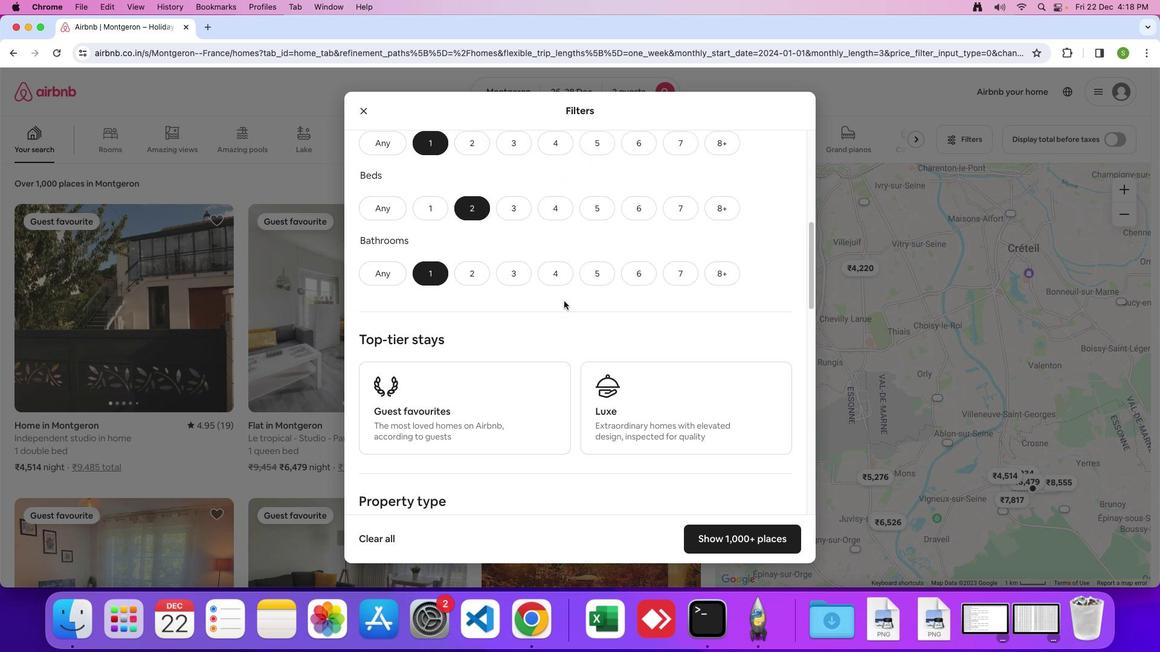 
Action: Mouse scrolled (564, 300) with delta (0, 0)
Screenshot: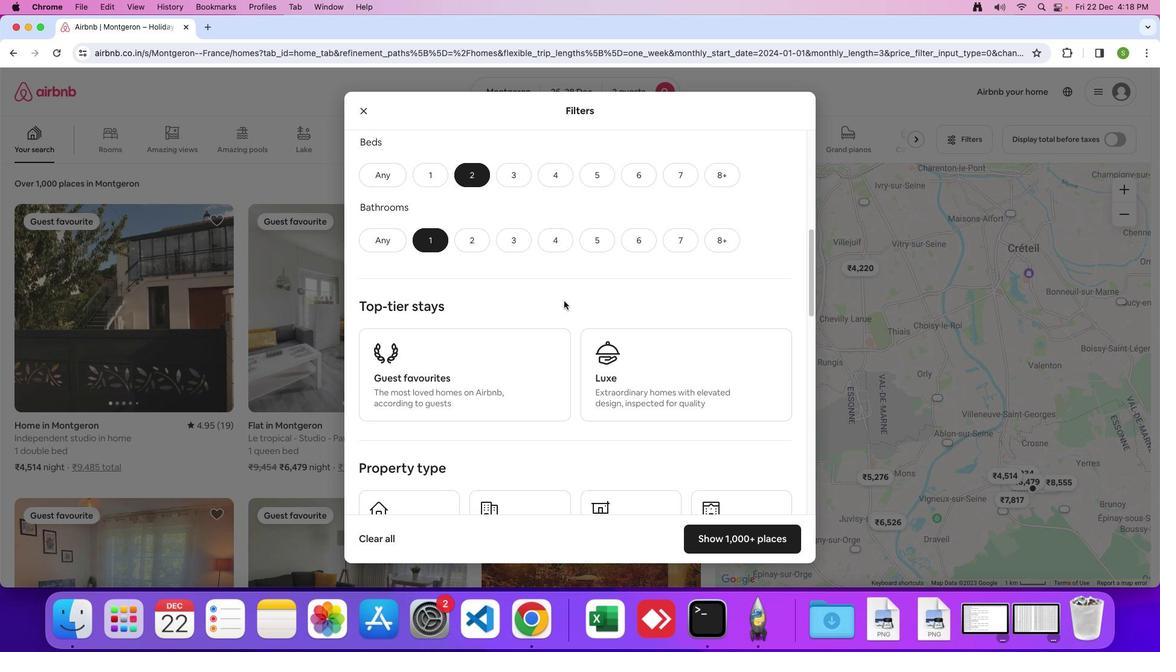 
Action: Mouse scrolled (564, 300) with delta (0, 0)
Screenshot: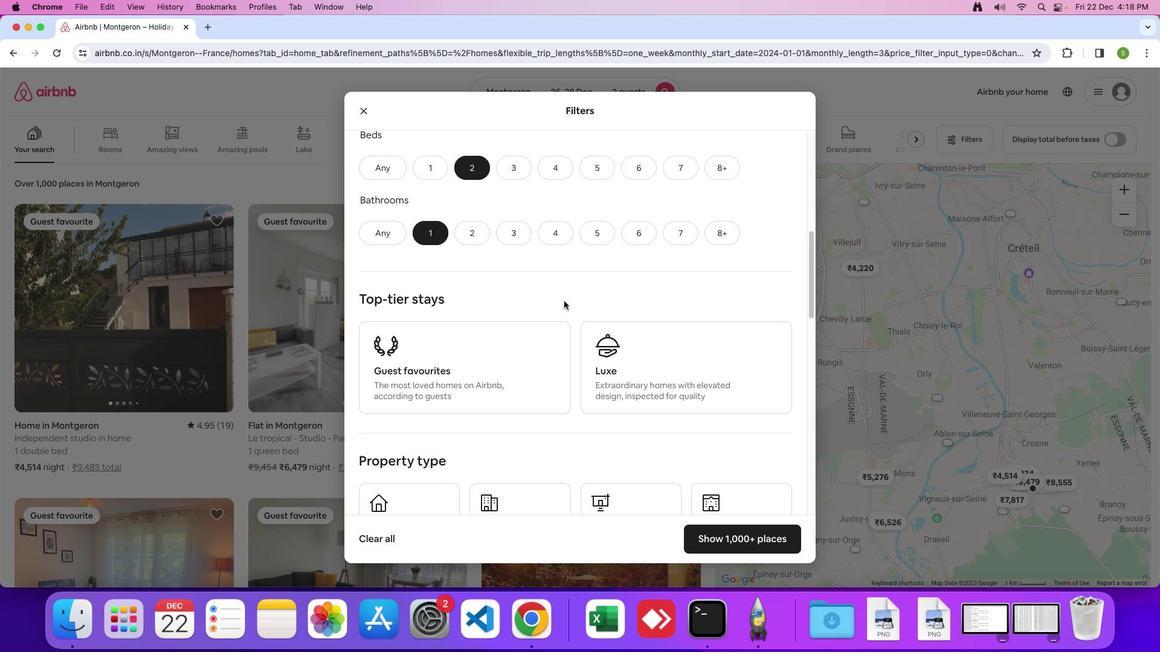 
Action: Mouse scrolled (564, 300) with delta (0, -1)
Screenshot: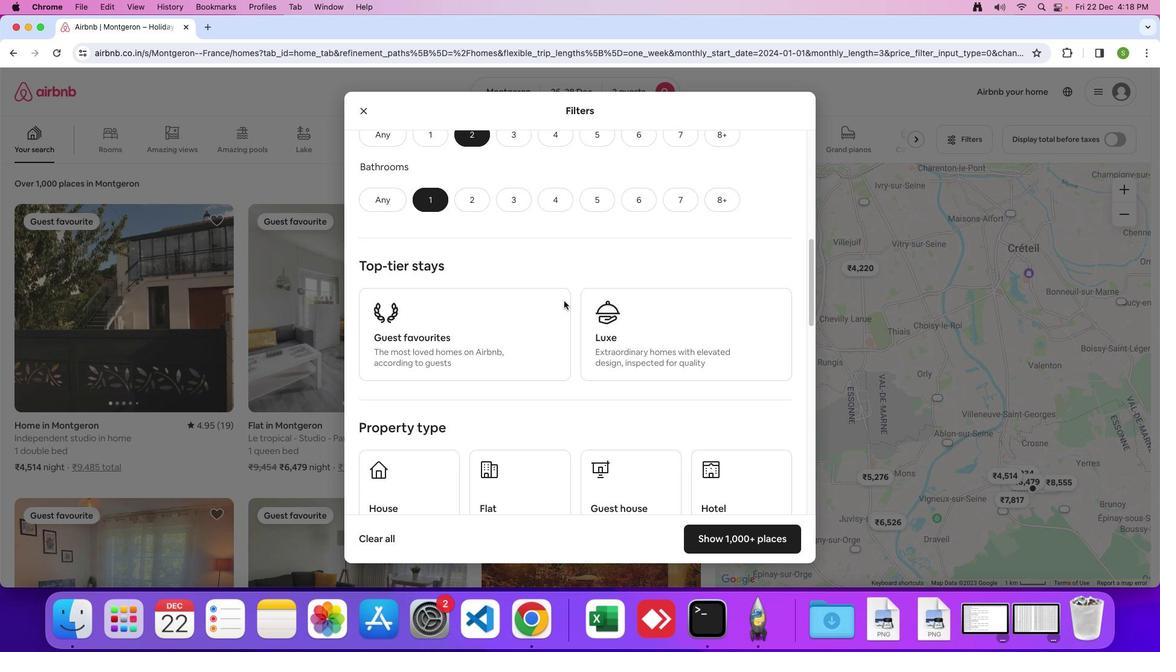 
Action: Mouse scrolled (564, 300) with delta (0, 0)
Screenshot: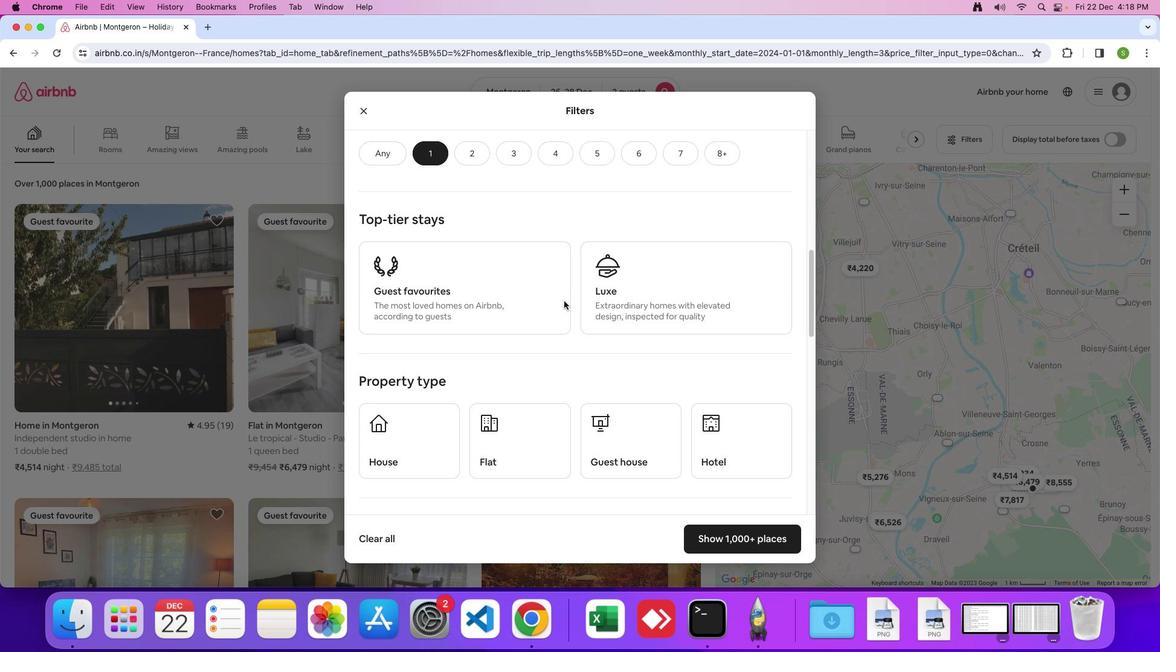 
Action: Mouse scrolled (564, 300) with delta (0, 0)
Screenshot: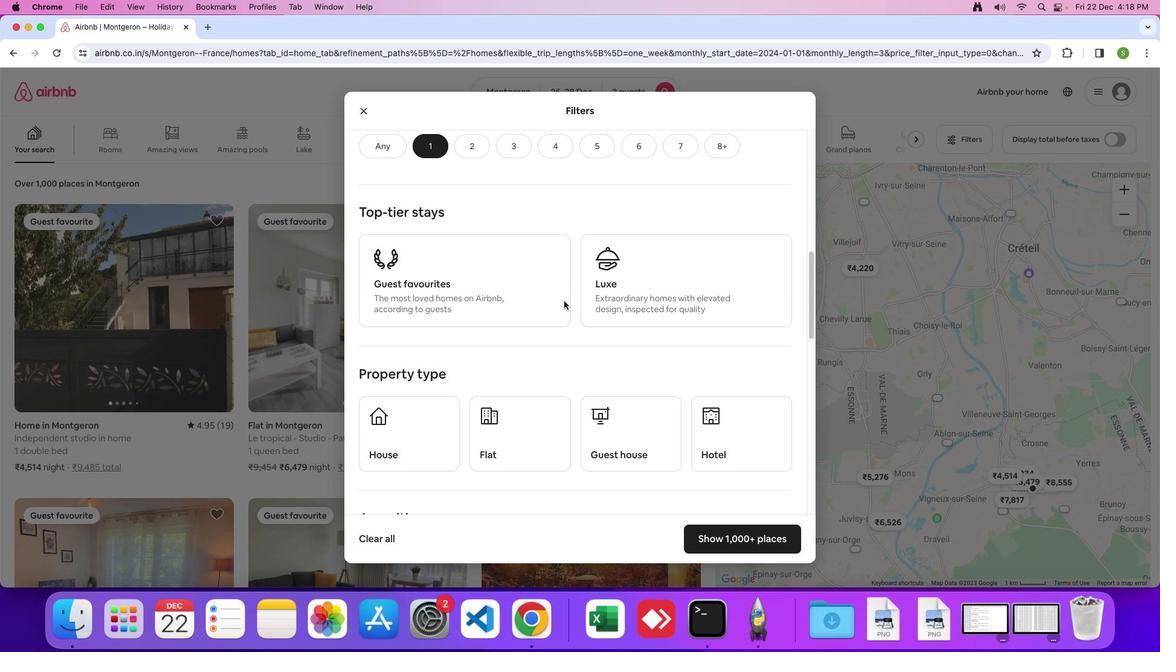 
Action: Mouse scrolled (564, 300) with delta (0, -1)
Screenshot: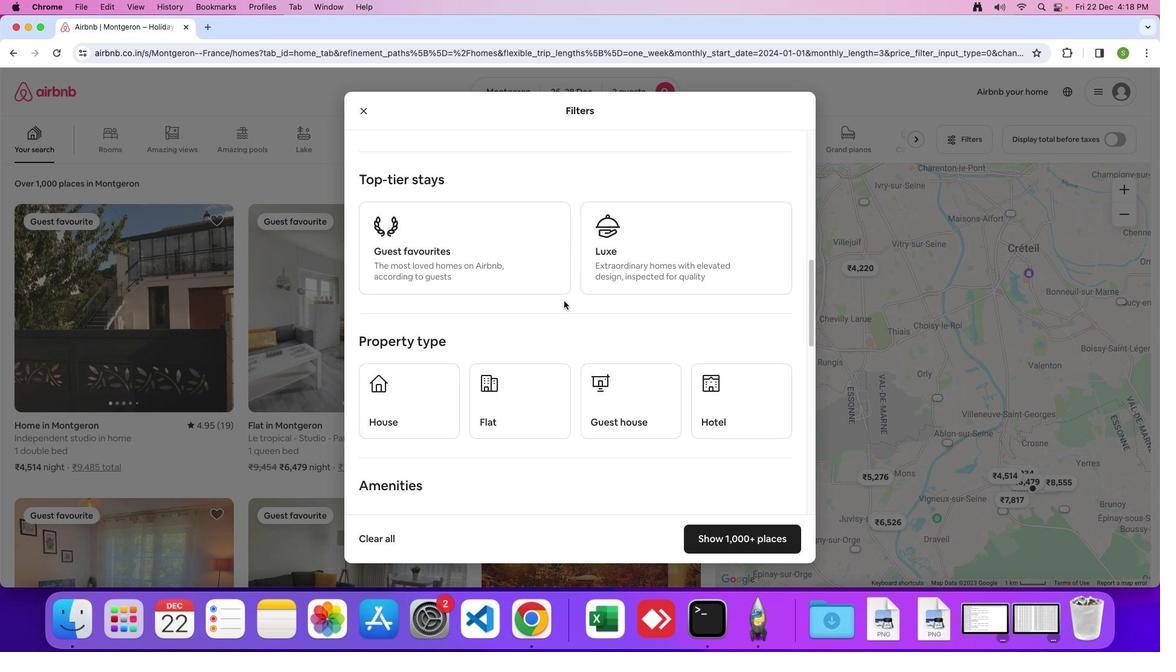 
Action: Mouse scrolled (564, 300) with delta (0, 0)
Screenshot: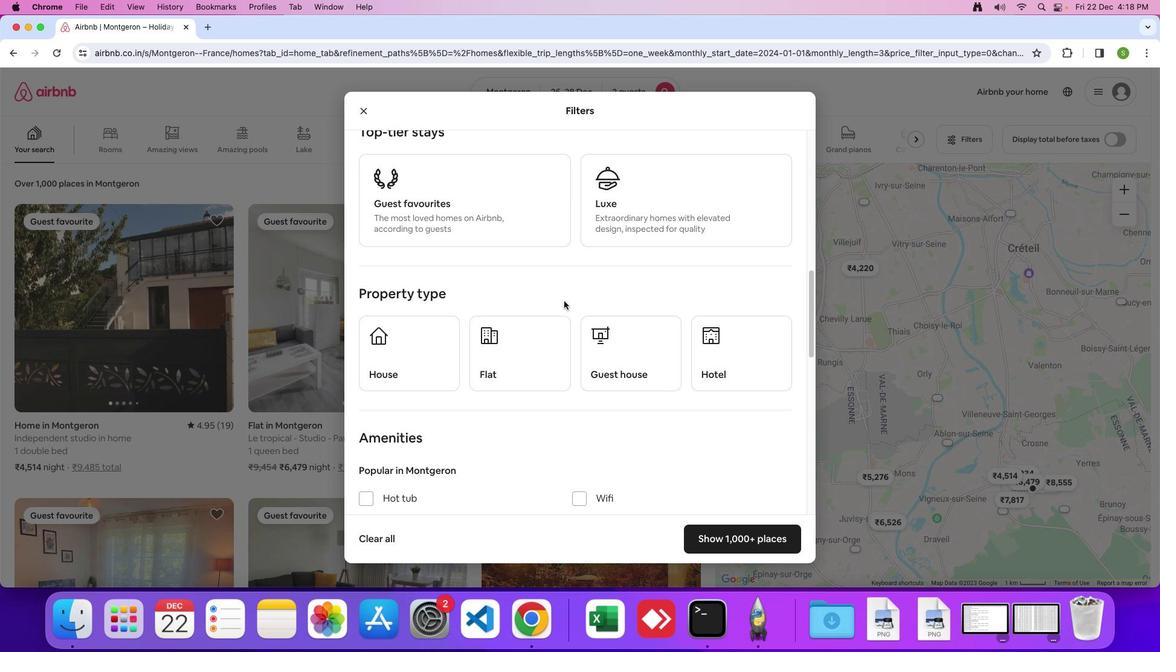 
Action: Mouse scrolled (564, 300) with delta (0, 0)
Screenshot: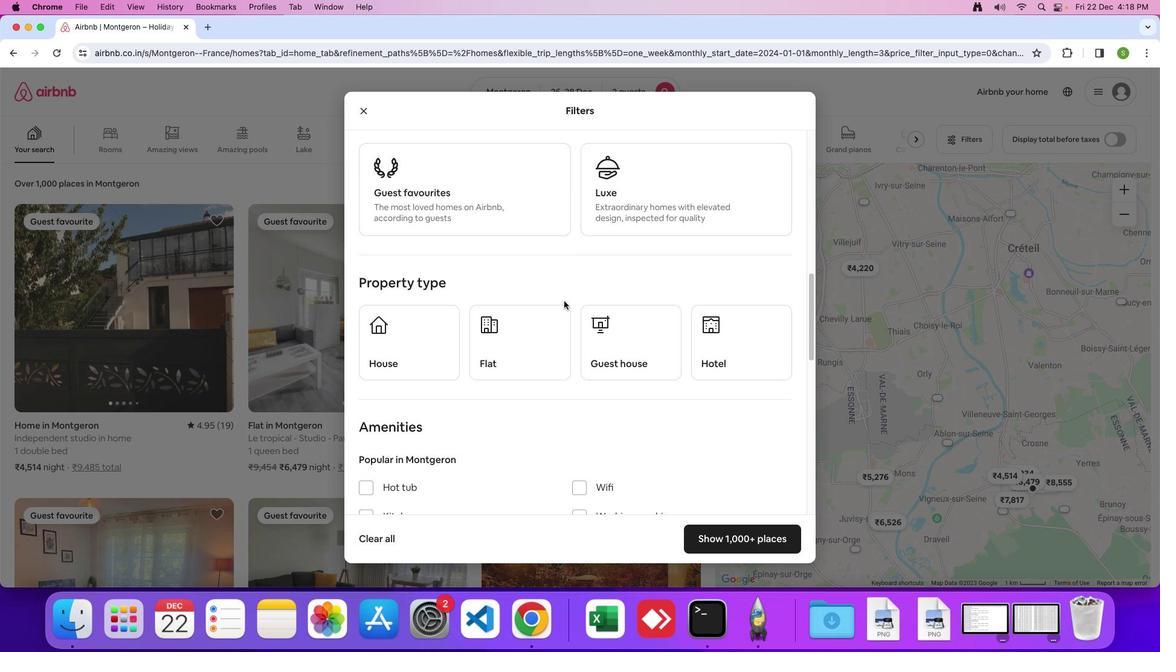 
Action: Mouse scrolled (564, 300) with delta (0, -1)
Screenshot: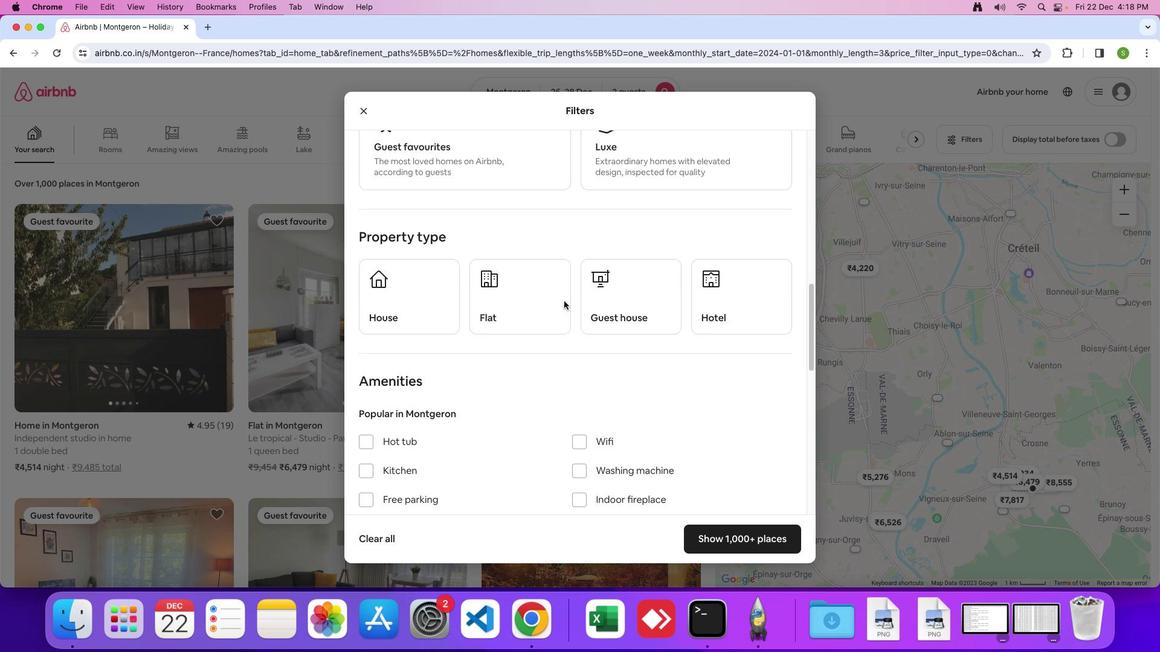 
Action: Mouse moved to (513, 287)
Screenshot: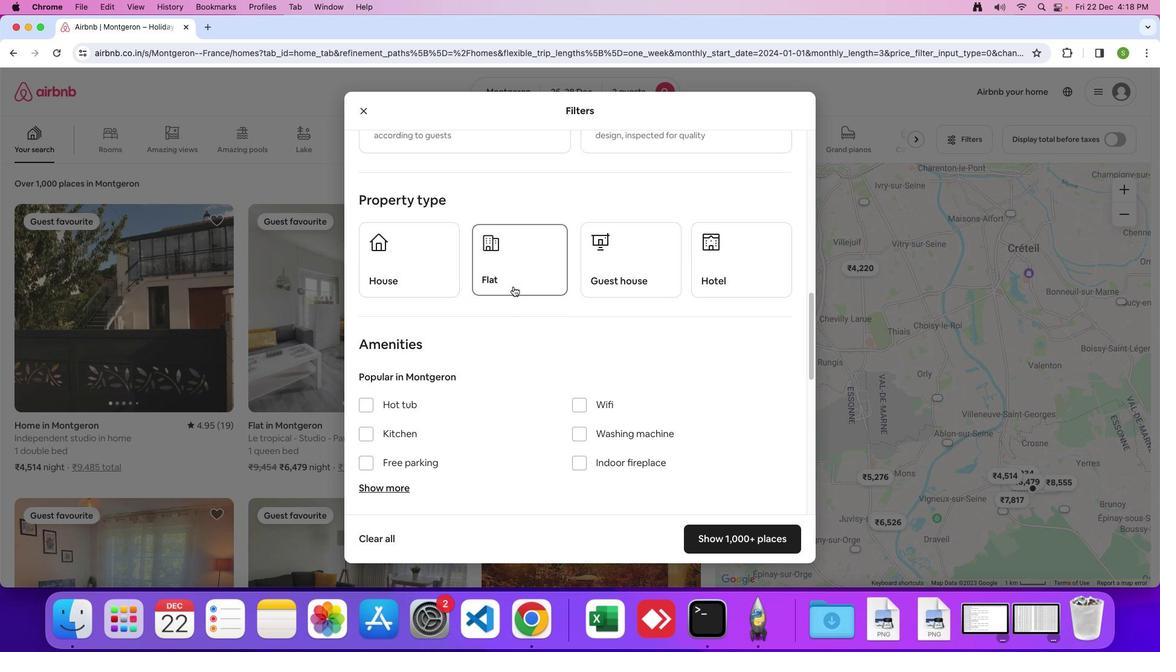 
Action: Mouse pressed left at (513, 287)
Screenshot: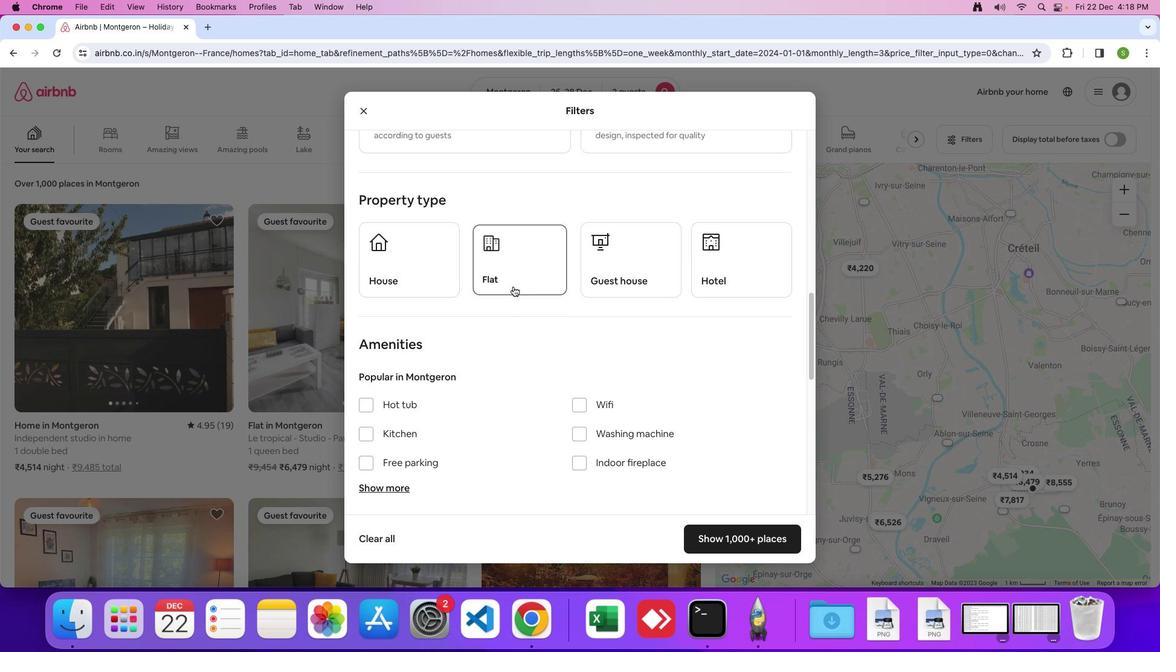 
Action: Mouse moved to (508, 342)
Screenshot: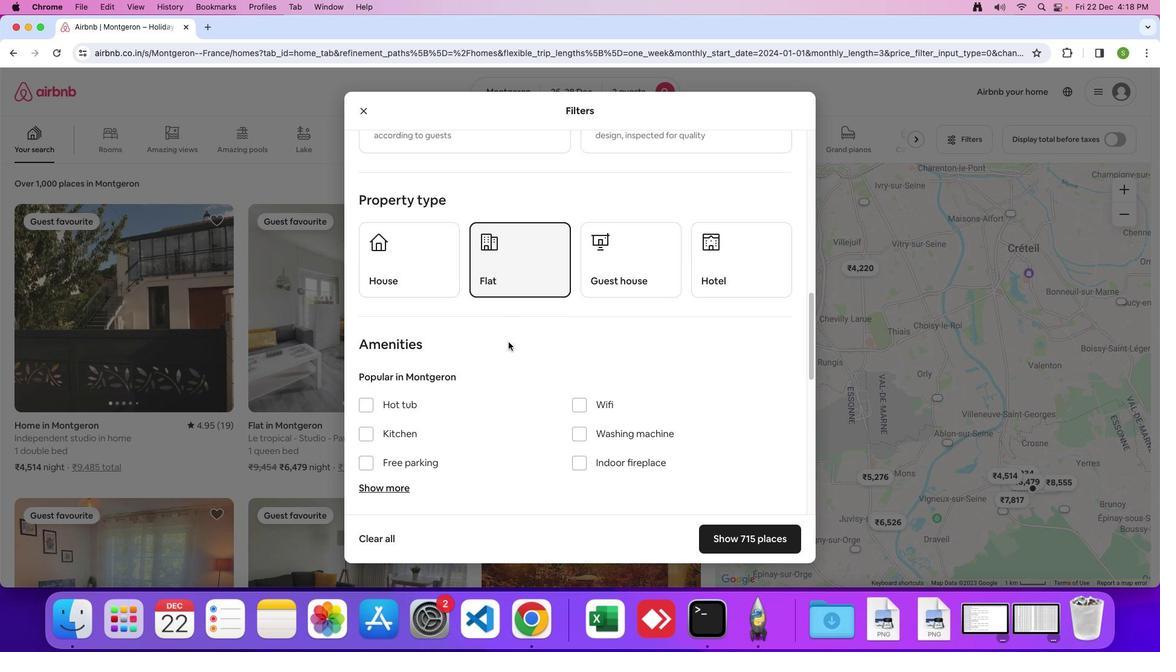 
Action: Mouse scrolled (508, 342) with delta (0, 0)
Screenshot: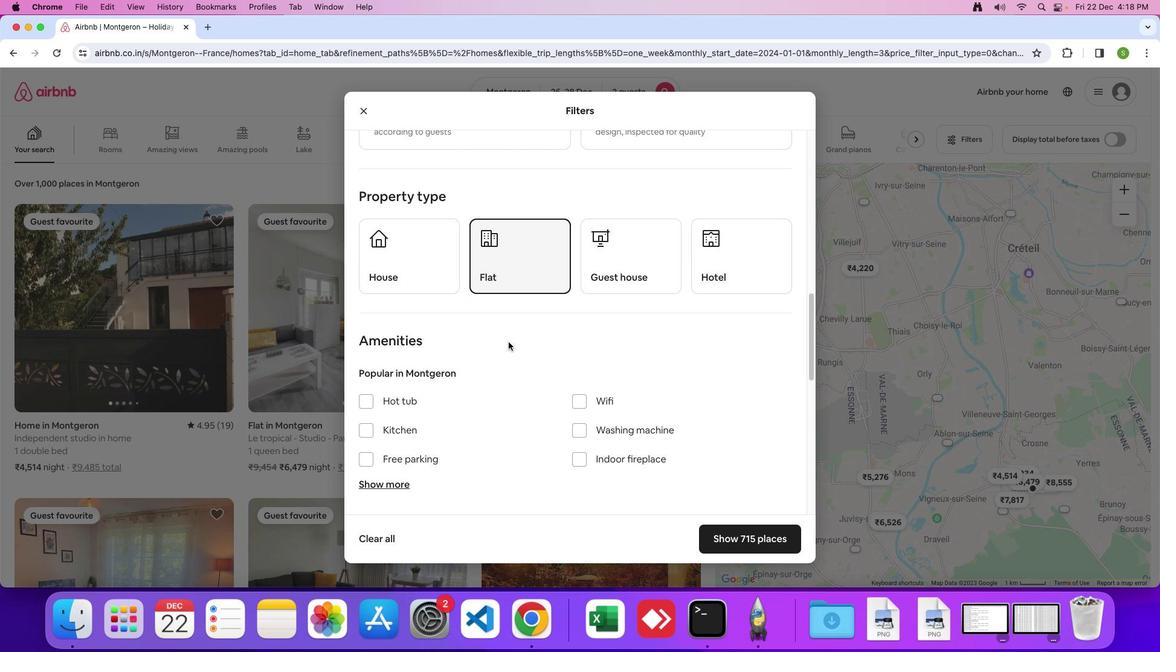 
Action: Mouse scrolled (508, 342) with delta (0, 0)
Screenshot: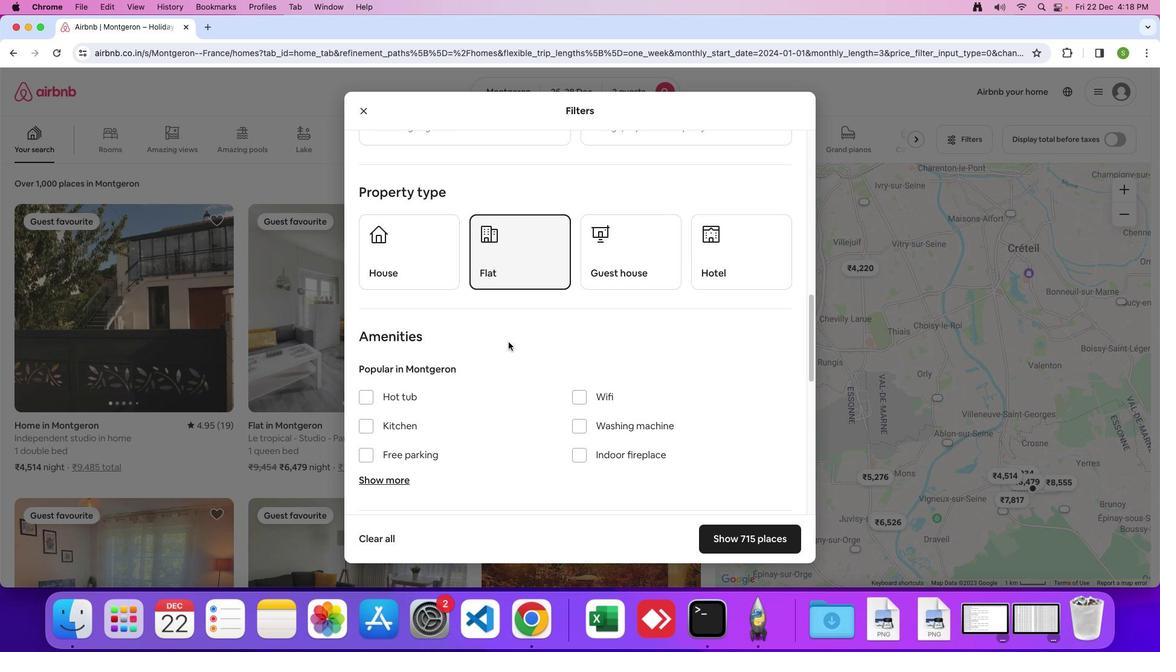 
Action: Mouse scrolled (508, 342) with delta (0, 0)
Screenshot: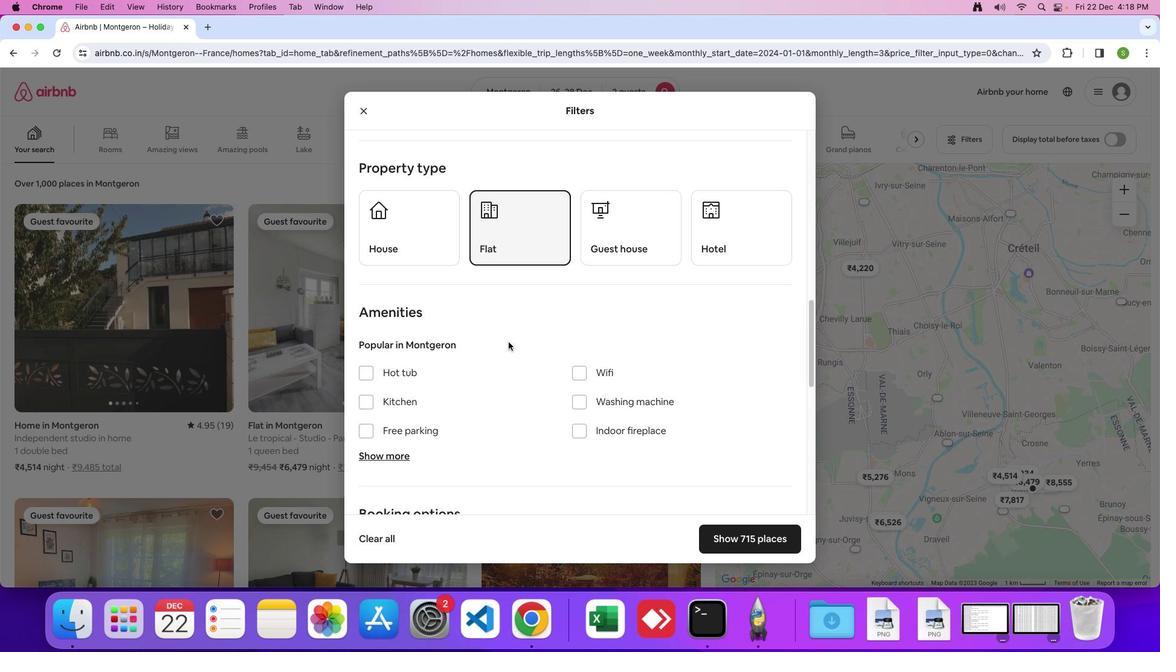 
Action: Mouse scrolled (508, 342) with delta (0, 0)
Screenshot: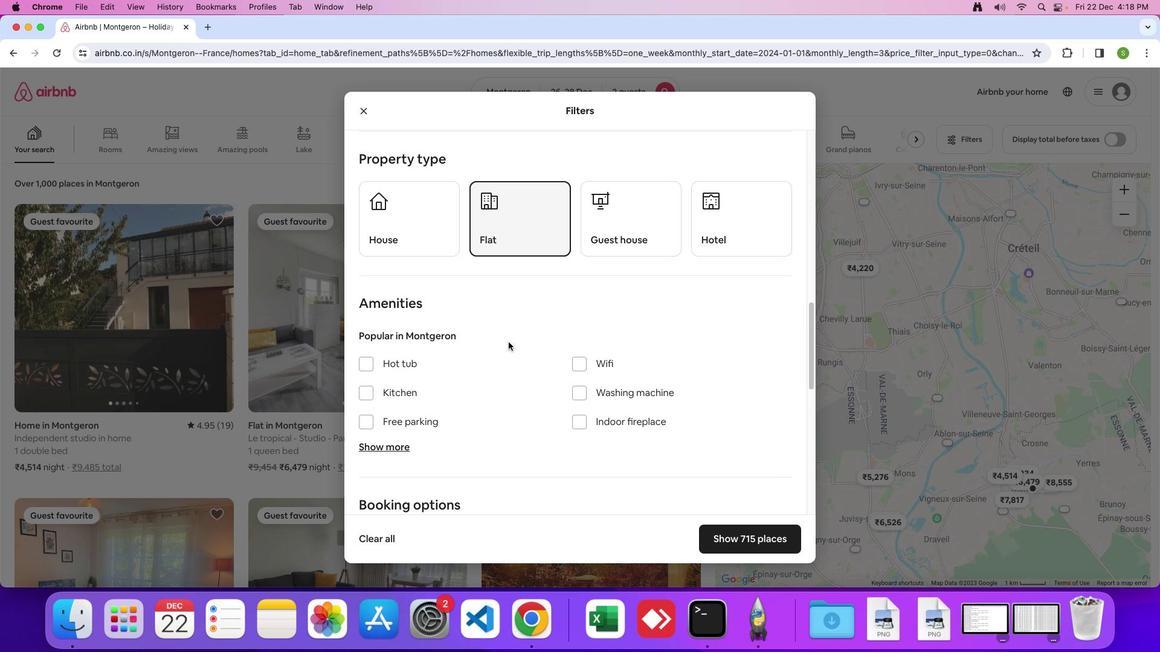 
Action: Mouse scrolled (508, 342) with delta (0, 0)
Screenshot: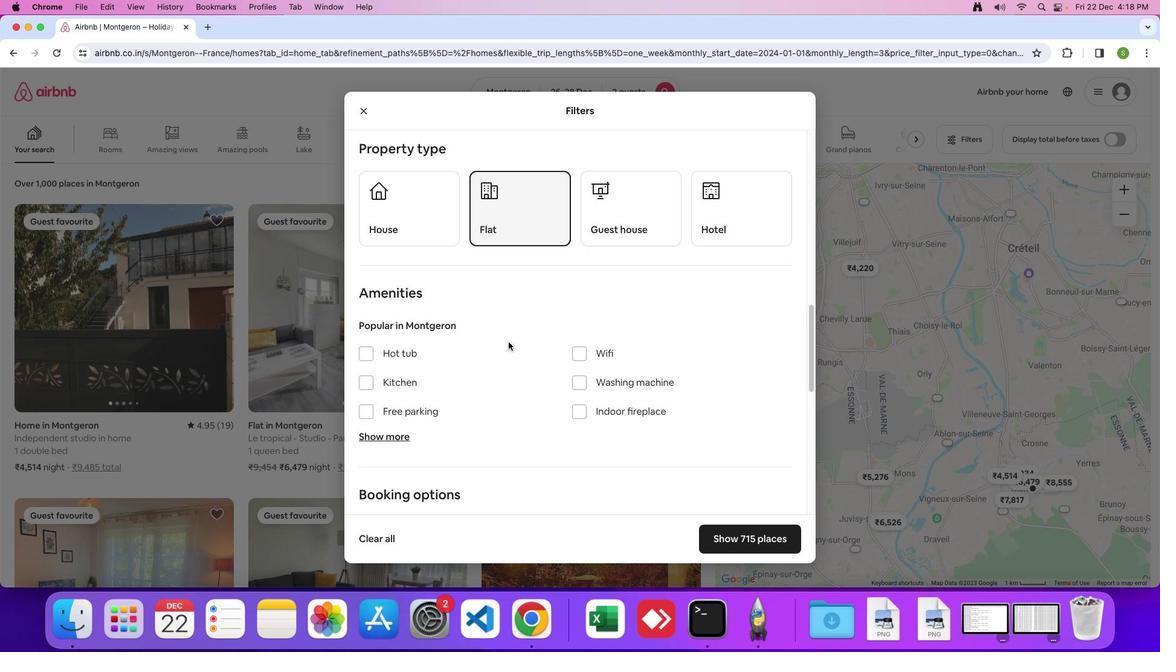 
Action: Mouse scrolled (508, 342) with delta (0, 0)
Screenshot: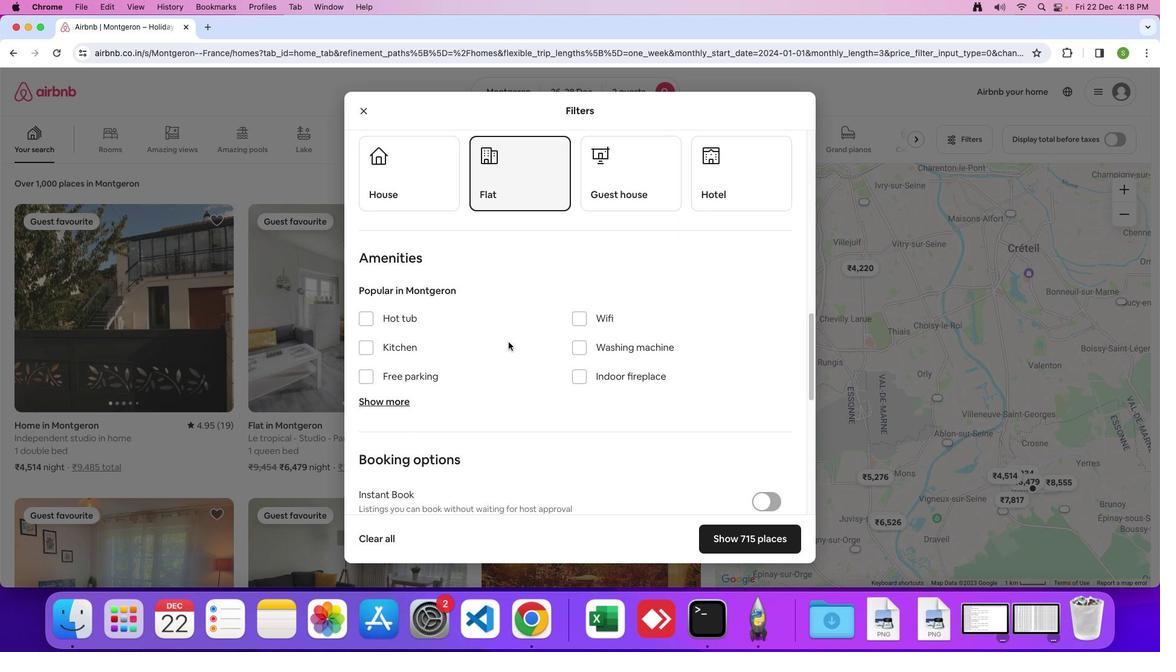 
Action: Mouse scrolled (508, 342) with delta (0, 0)
Screenshot: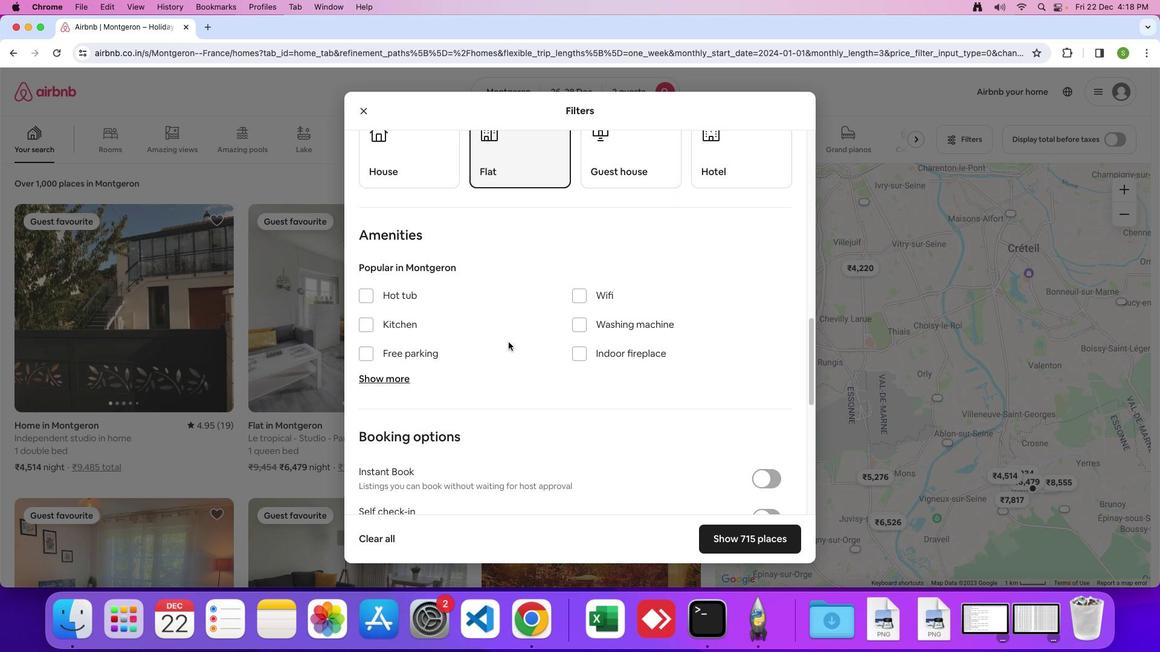 
Action: Mouse scrolled (508, 342) with delta (0, 0)
Screenshot: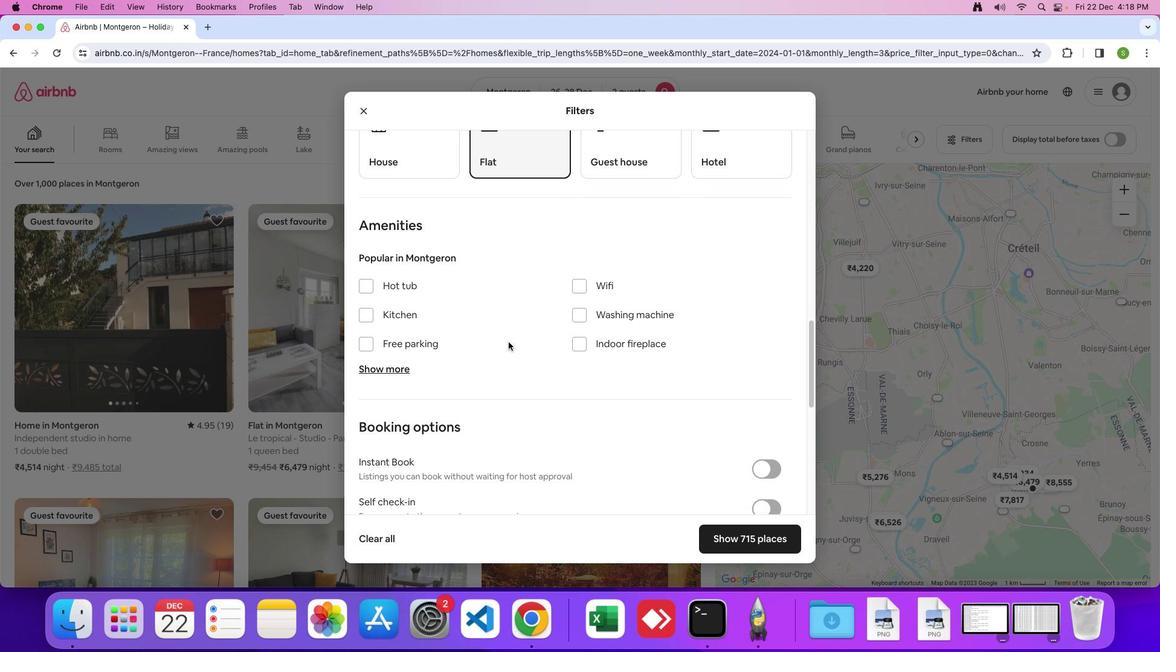 
Action: Mouse moved to (584, 274)
Screenshot: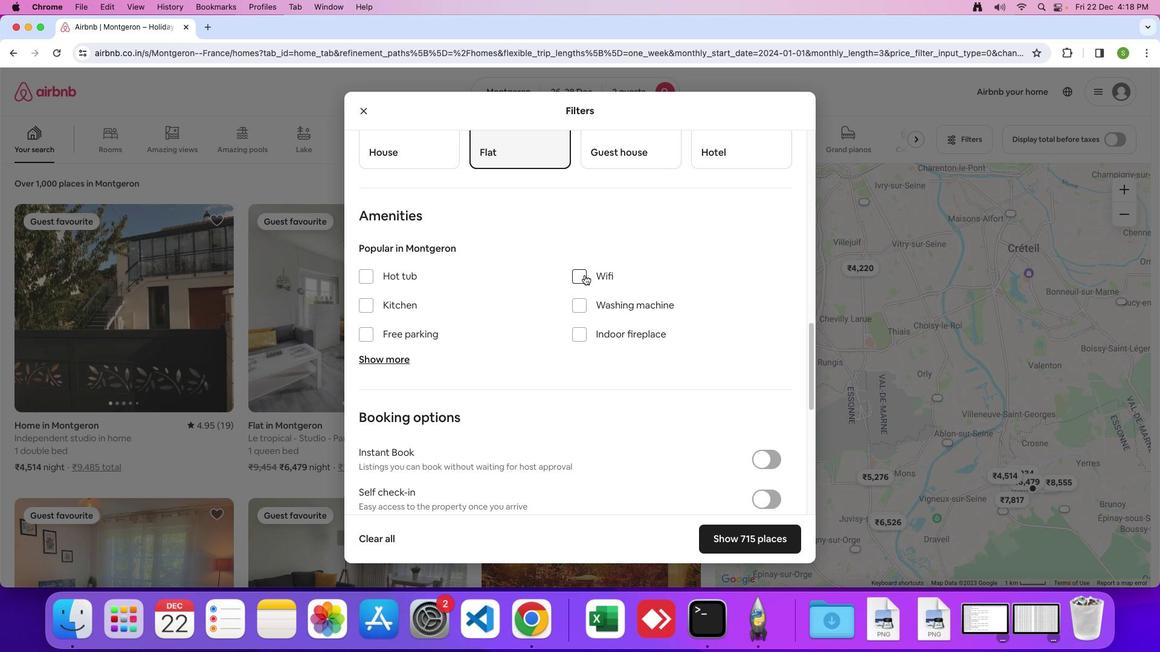 
Action: Mouse pressed left at (584, 274)
Screenshot: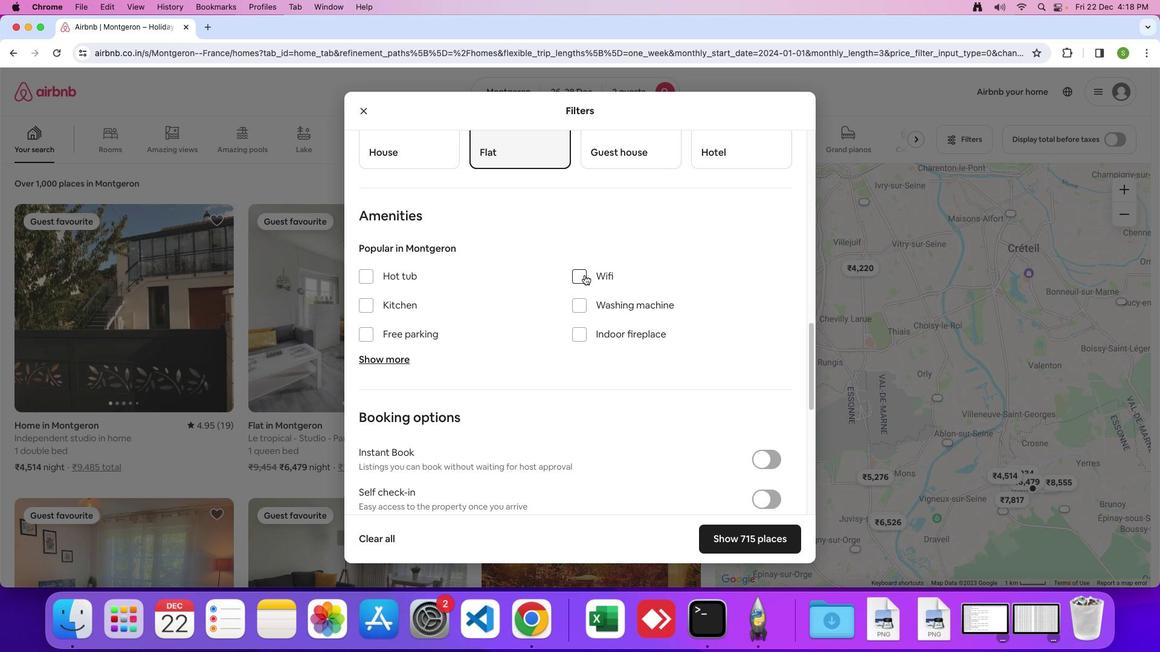 
Action: Mouse moved to (526, 298)
Screenshot: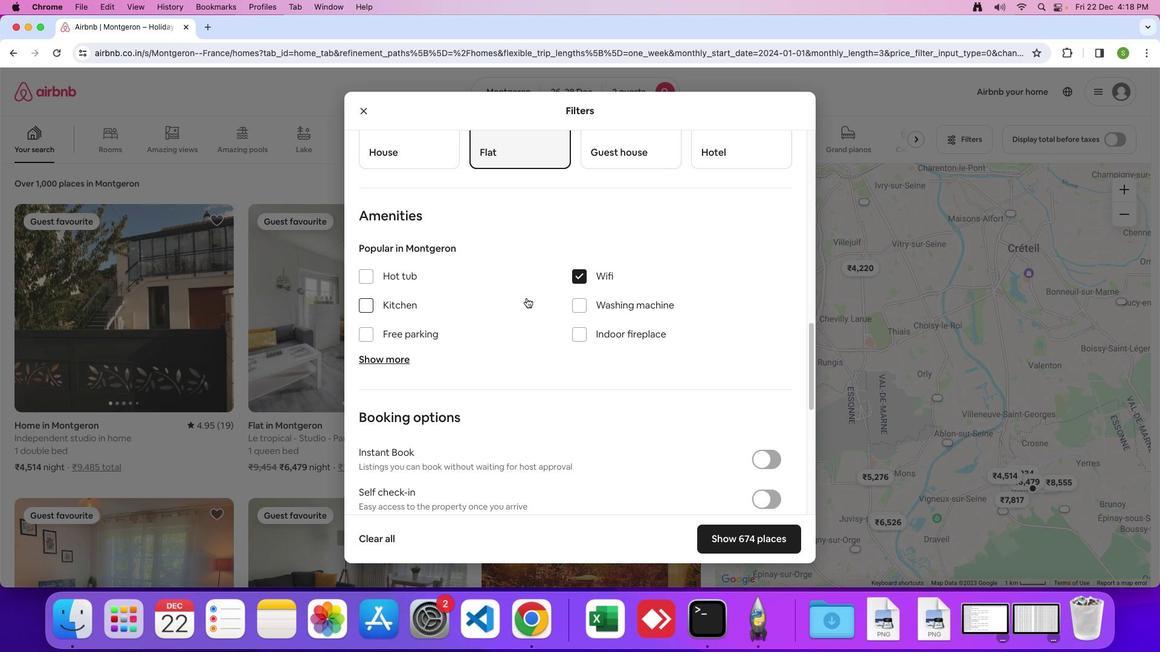
Action: Mouse scrolled (526, 298) with delta (0, 0)
Screenshot: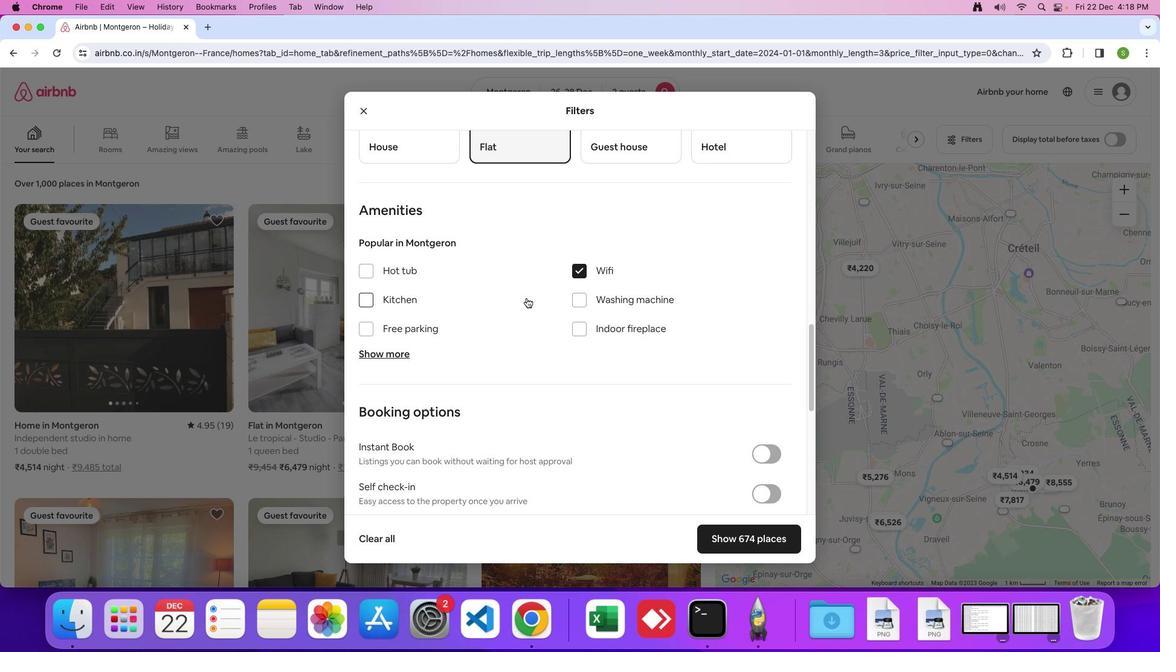 
Action: Mouse scrolled (526, 298) with delta (0, 0)
Screenshot: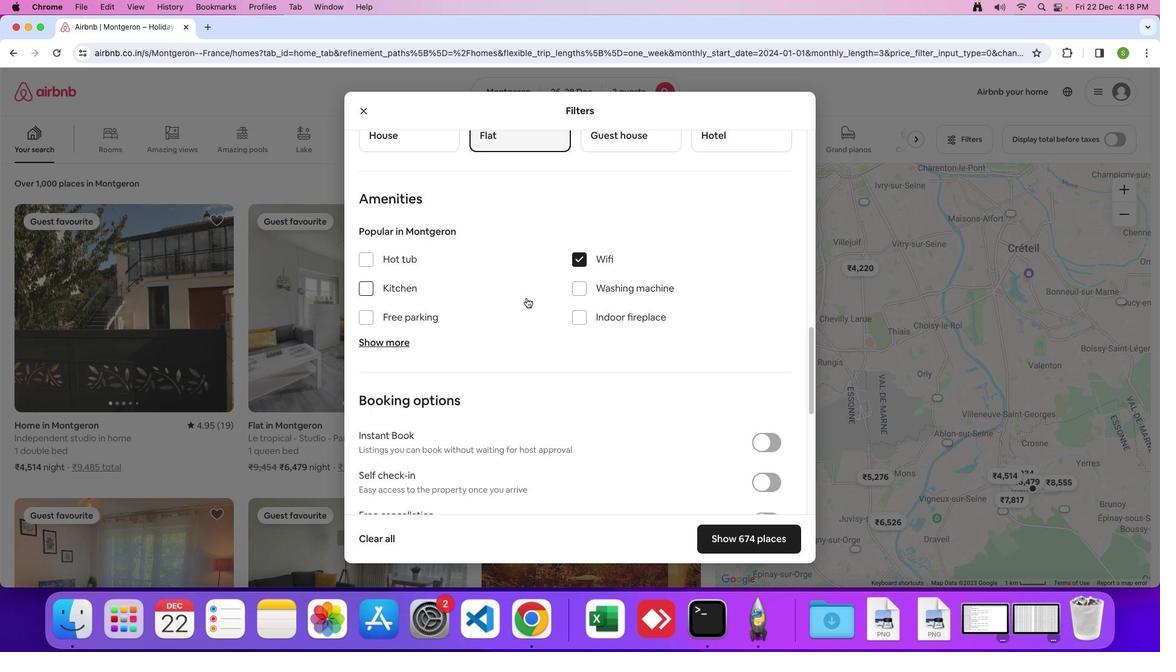 
Action: Mouse scrolled (526, 298) with delta (0, -1)
Screenshot: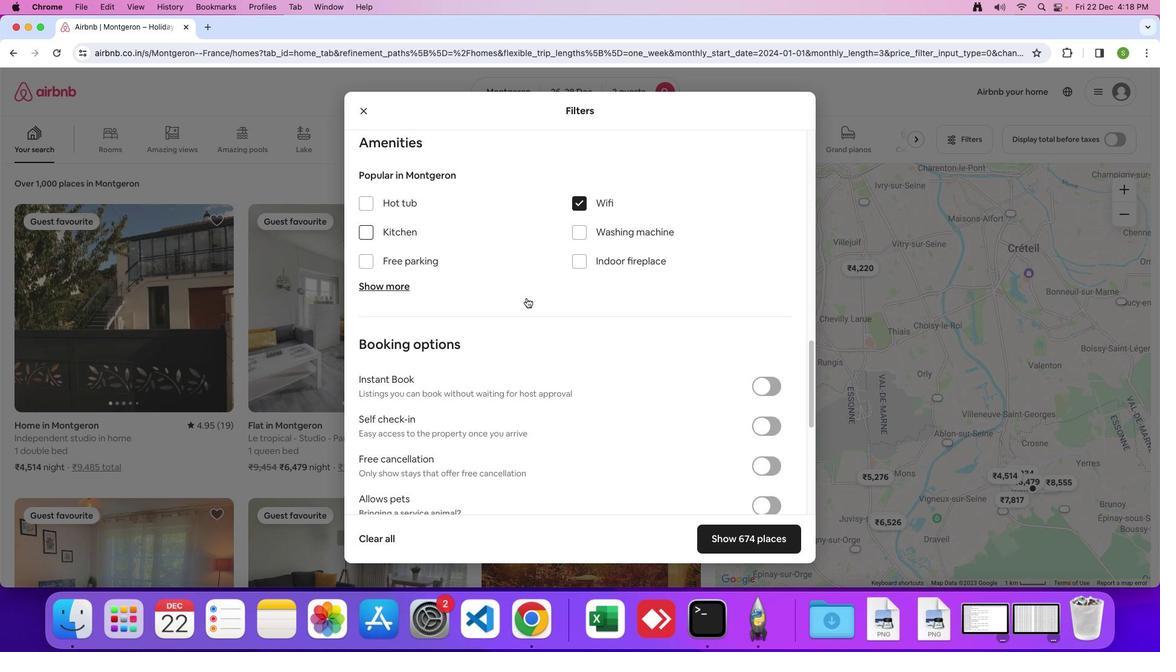 
Action: Mouse scrolled (526, 298) with delta (0, 0)
Screenshot: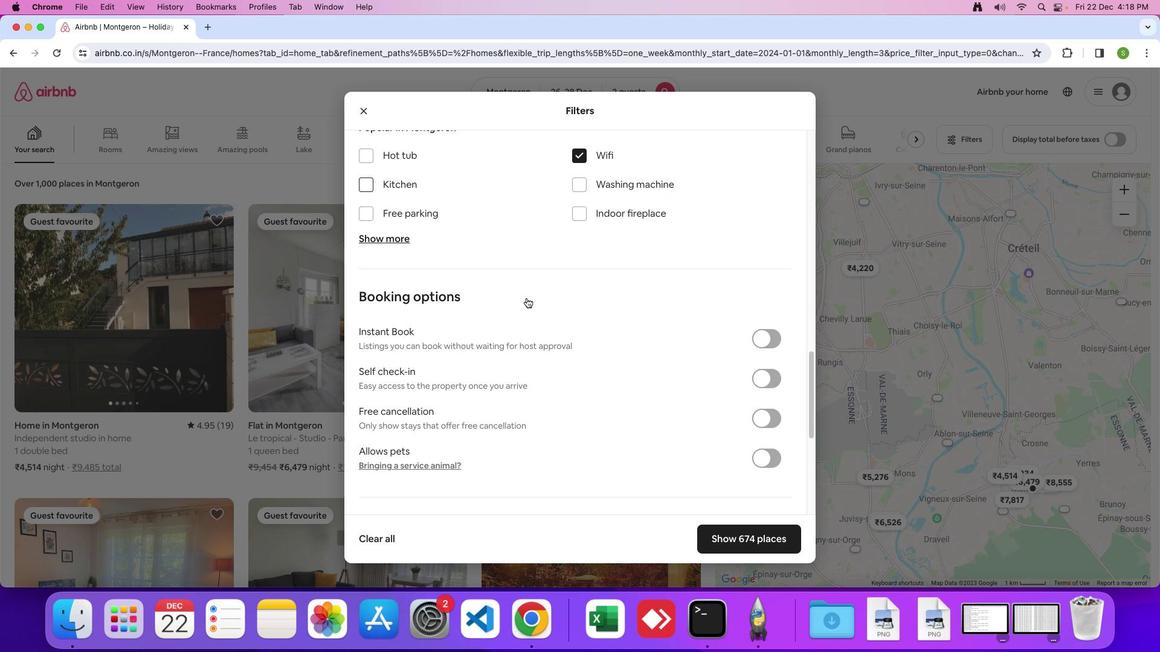 
Action: Mouse scrolled (526, 298) with delta (0, 0)
Screenshot: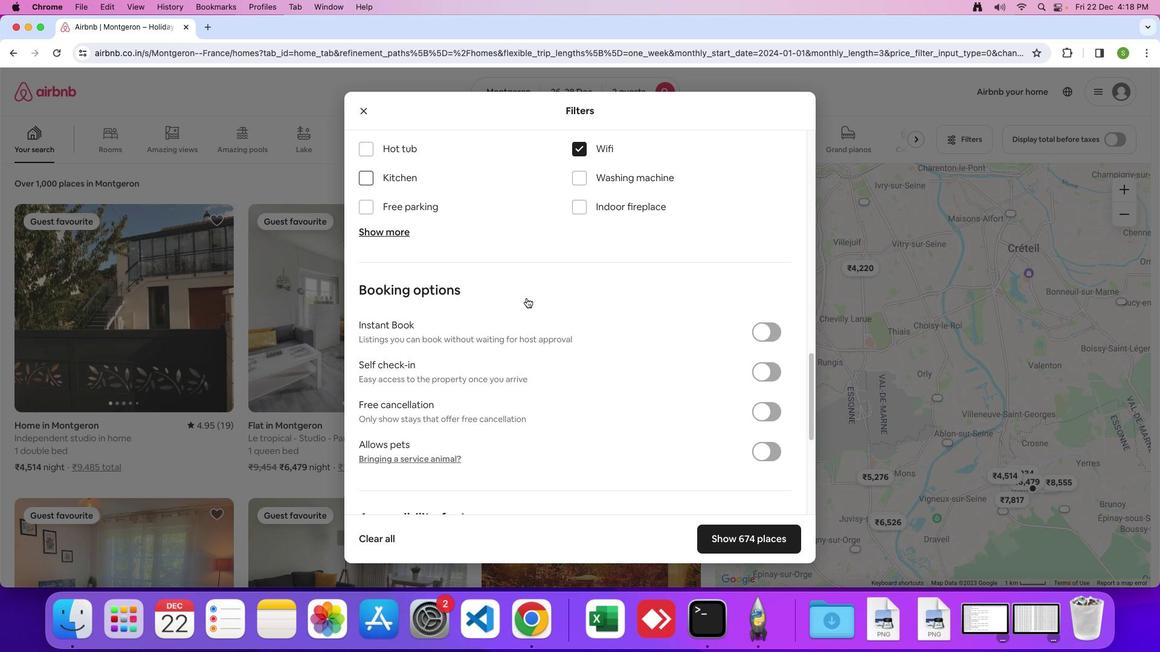 
Action: Mouse scrolled (526, 298) with delta (0, -1)
Screenshot: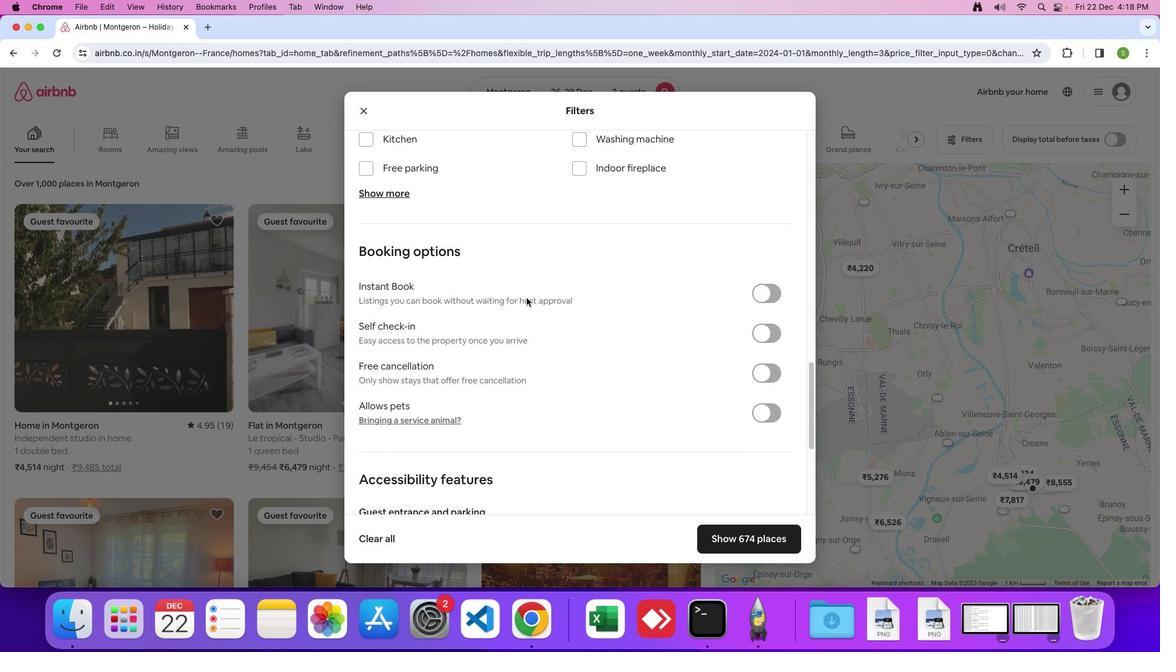 
Action: Mouse scrolled (526, 298) with delta (0, 0)
Screenshot: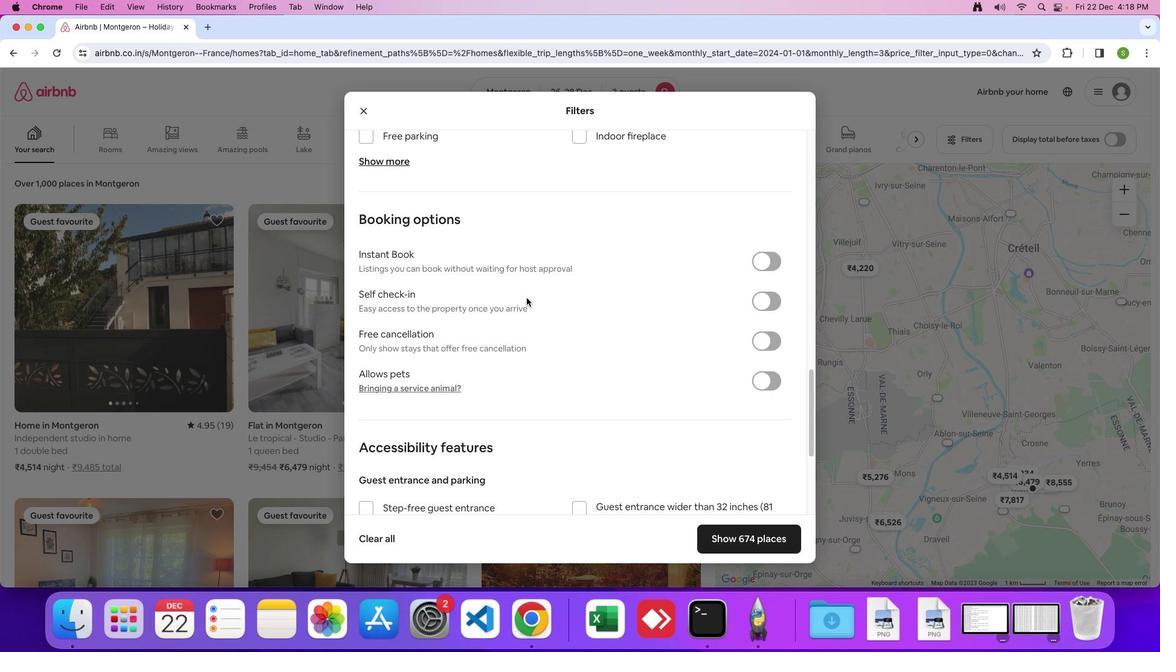 
Action: Mouse scrolled (526, 298) with delta (0, 0)
Screenshot: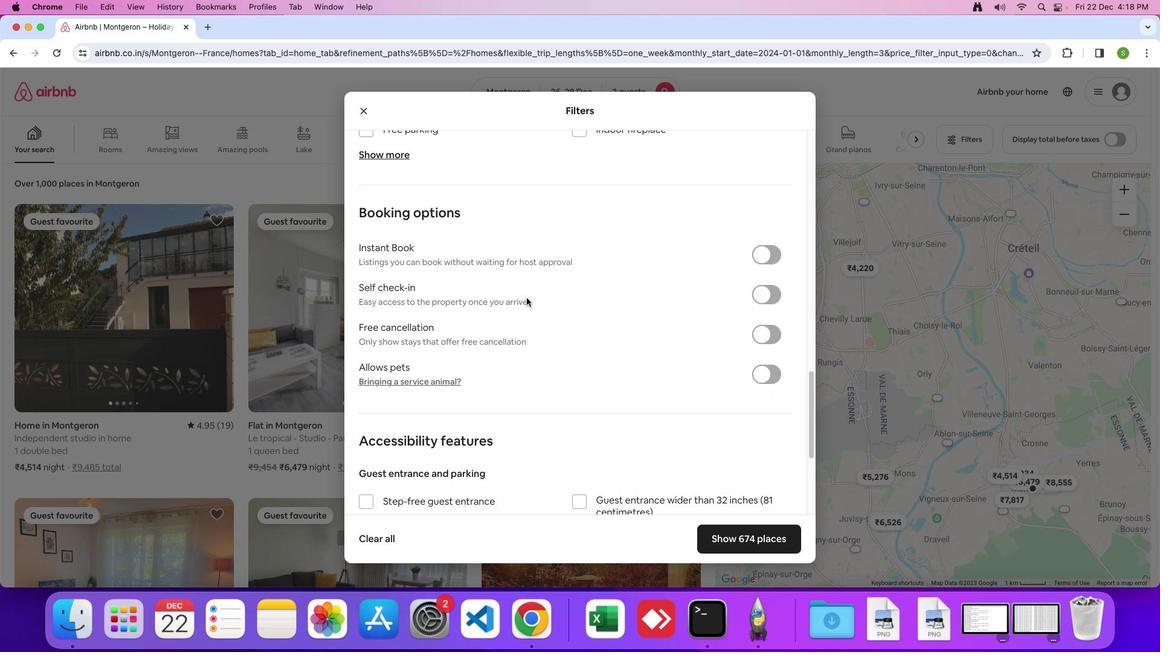
Action: Mouse scrolled (526, 298) with delta (0, 0)
Screenshot: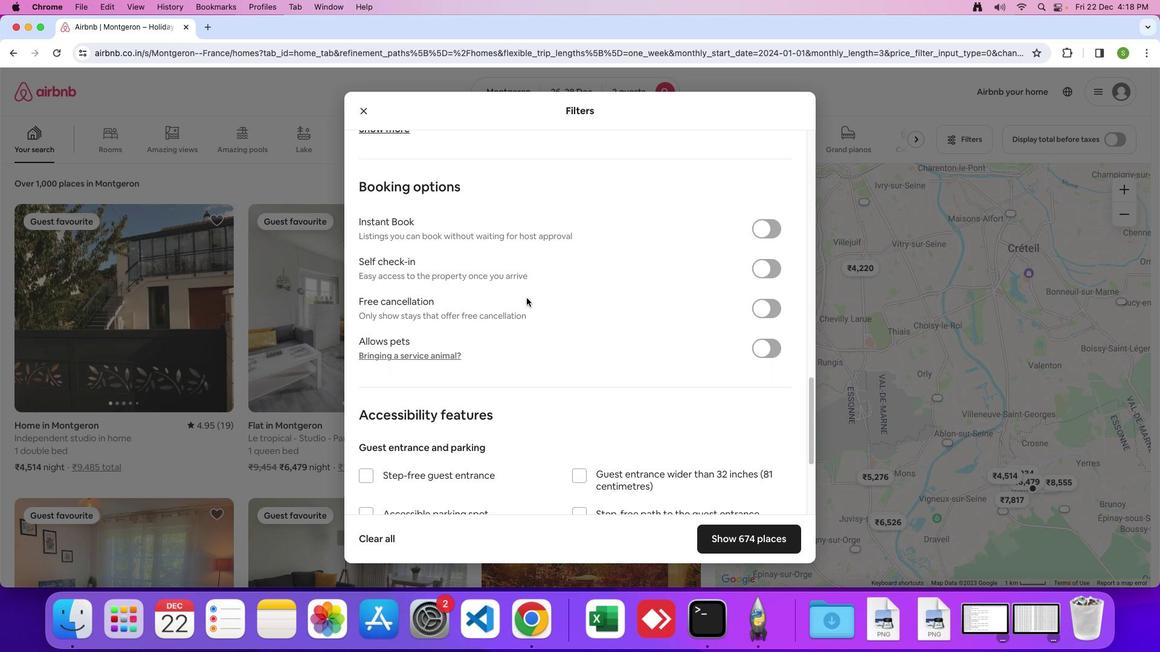 
Action: Mouse scrolled (526, 298) with delta (0, 0)
Screenshot: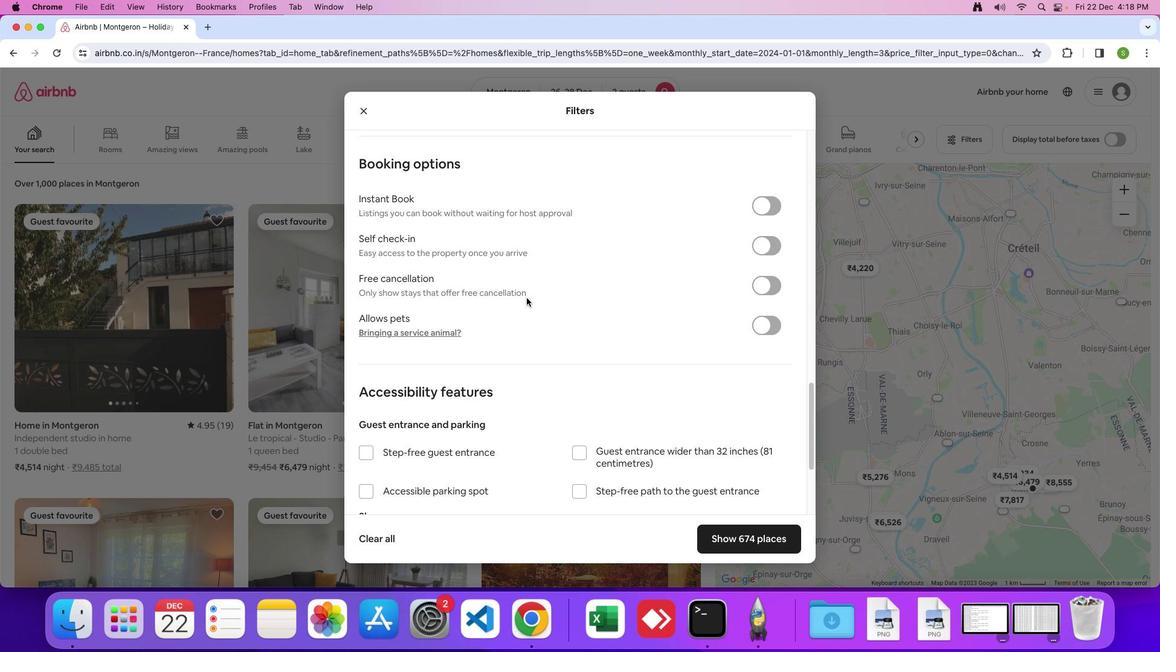 
Action: Mouse scrolled (526, 298) with delta (0, 0)
Screenshot: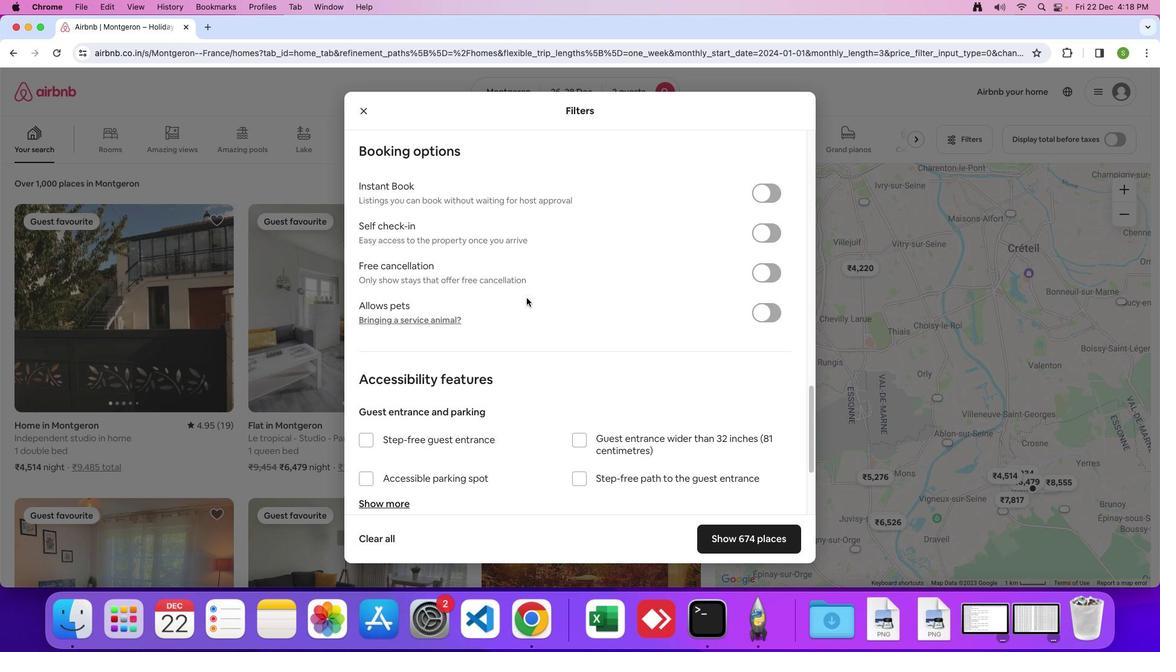 
Action: Mouse scrolled (526, 298) with delta (0, -1)
Screenshot: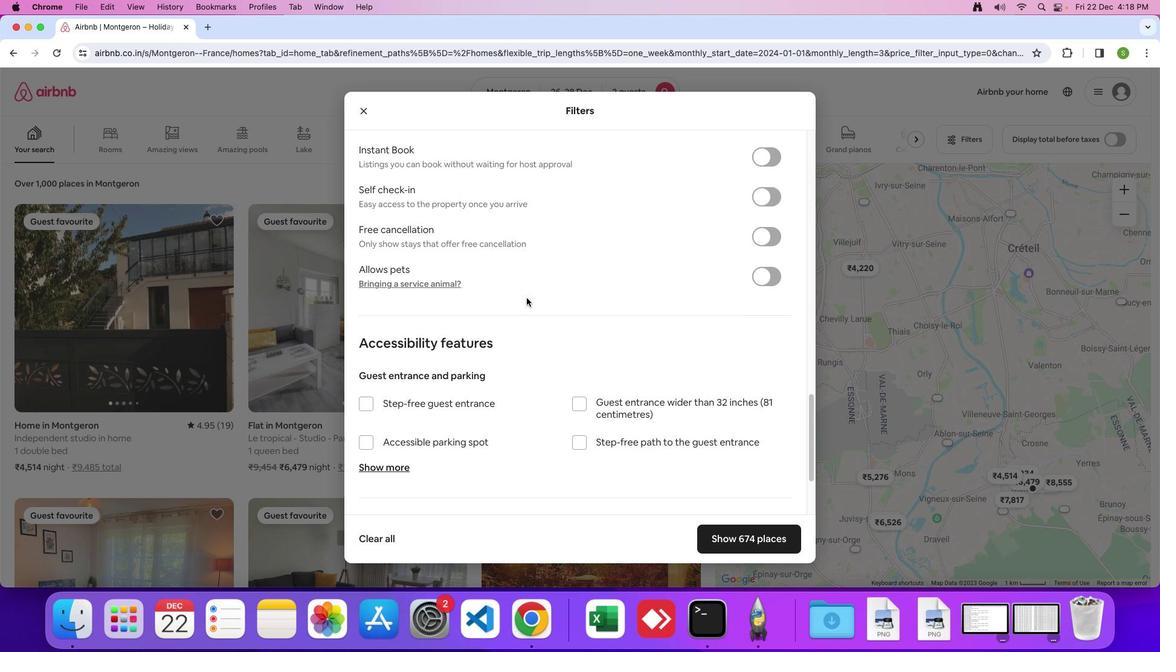 
Action: Mouse scrolled (526, 298) with delta (0, 0)
Screenshot: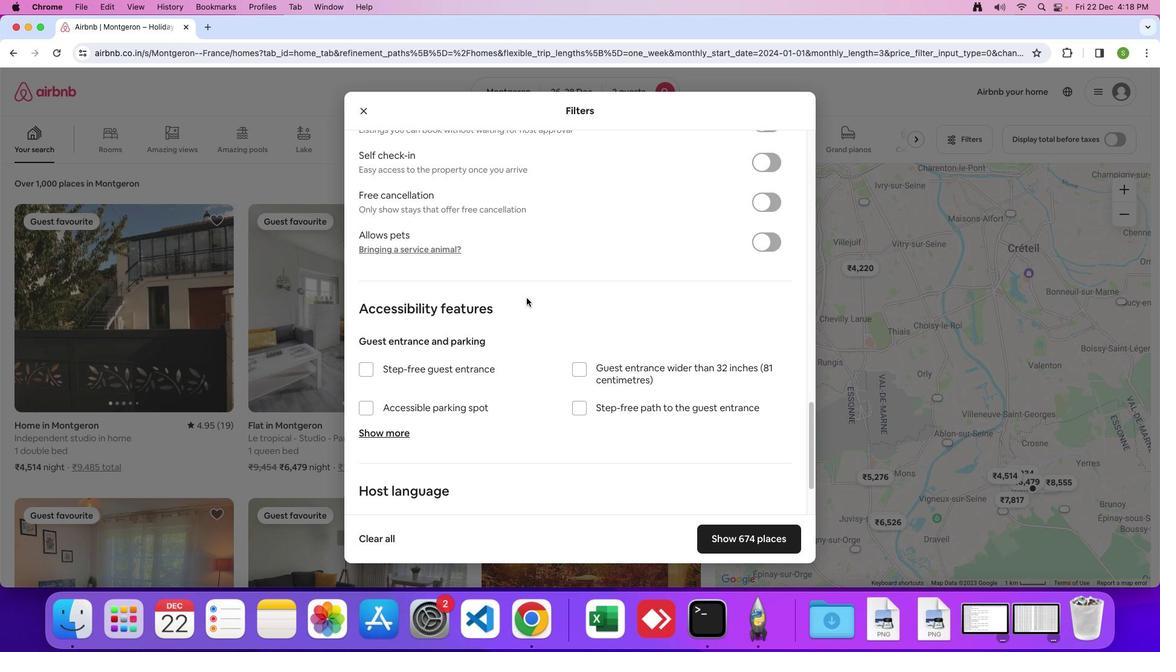 
Action: Mouse scrolled (526, 298) with delta (0, 0)
Screenshot: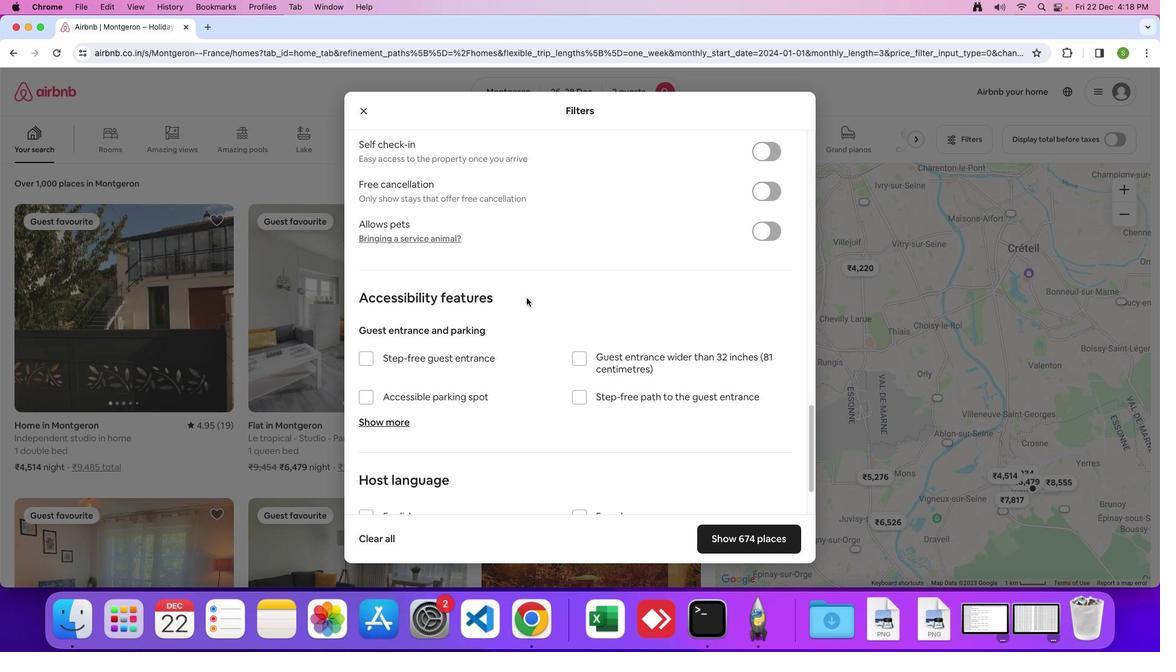 
Action: Mouse scrolled (526, 298) with delta (0, 0)
Screenshot: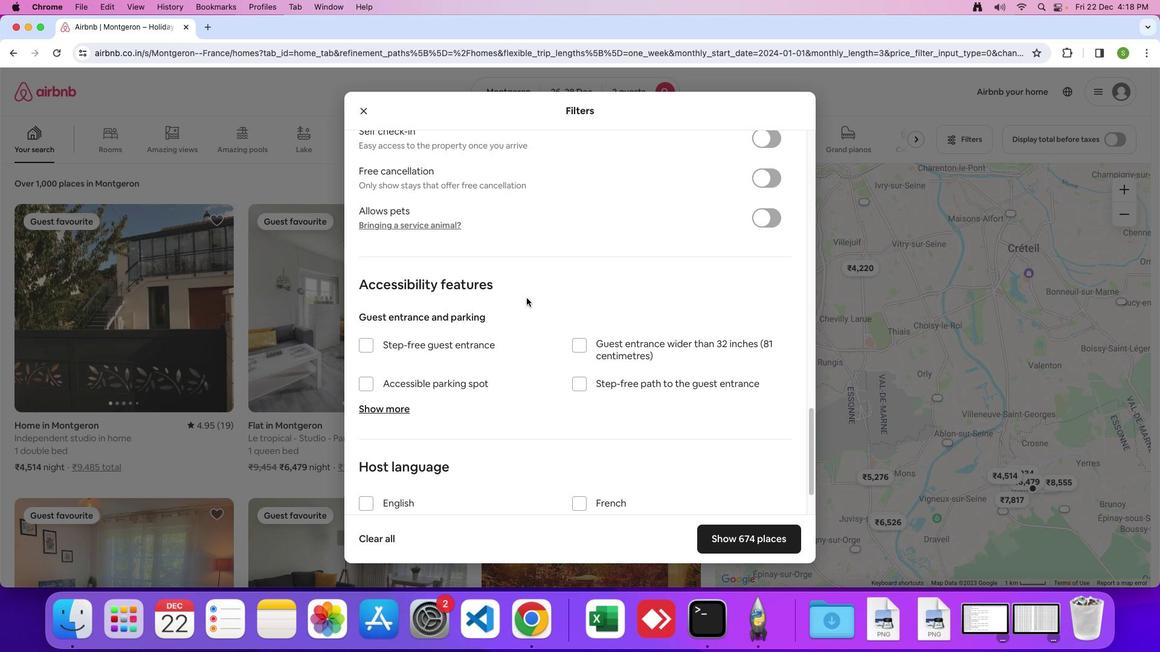 
Action: Mouse scrolled (526, 298) with delta (0, 0)
Screenshot: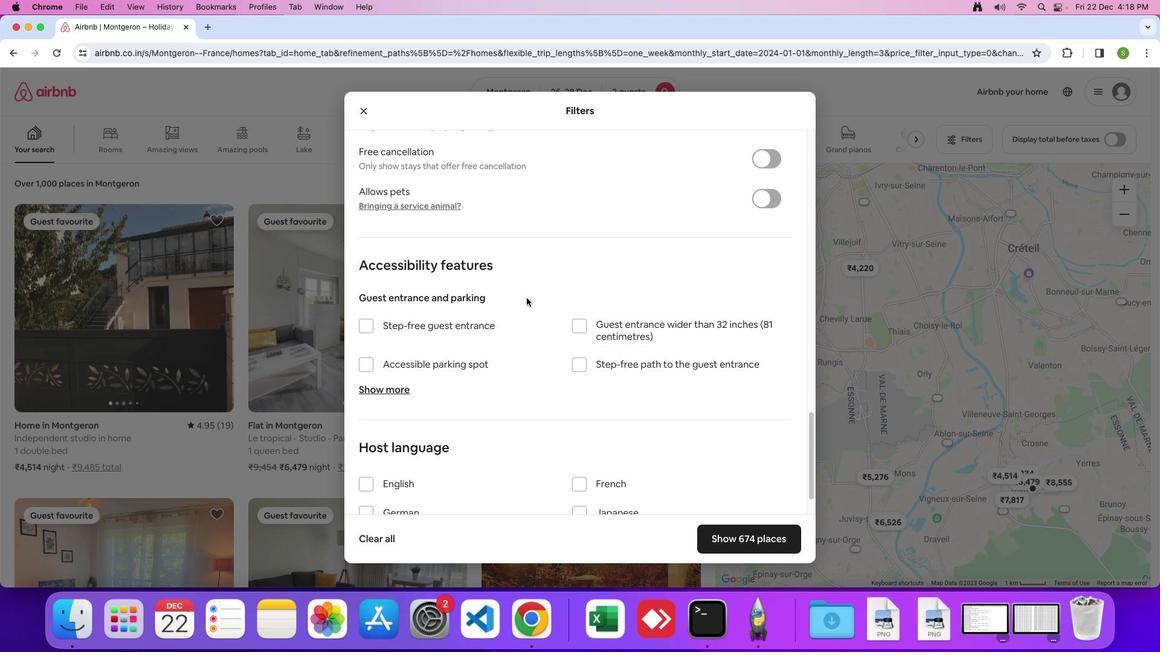 
Action: Mouse scrolled (526, 298) with delta (0, -1)
Screenshot: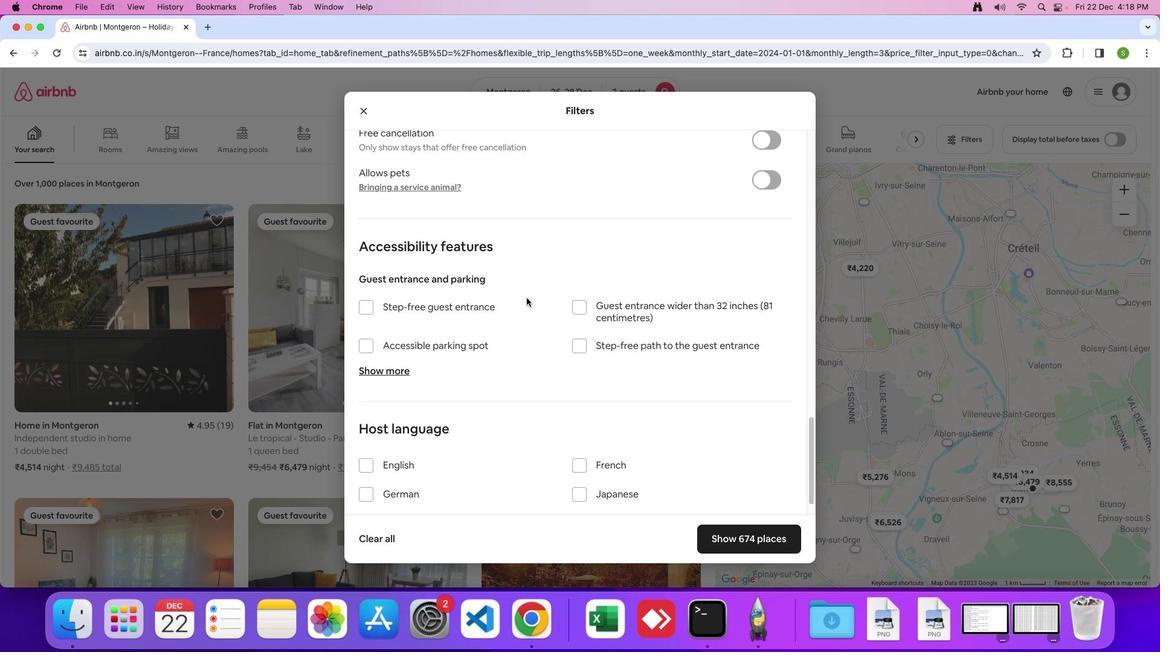 
Action: Mouse scrolled (526, 298) with delta (0, 0)
Screenshot: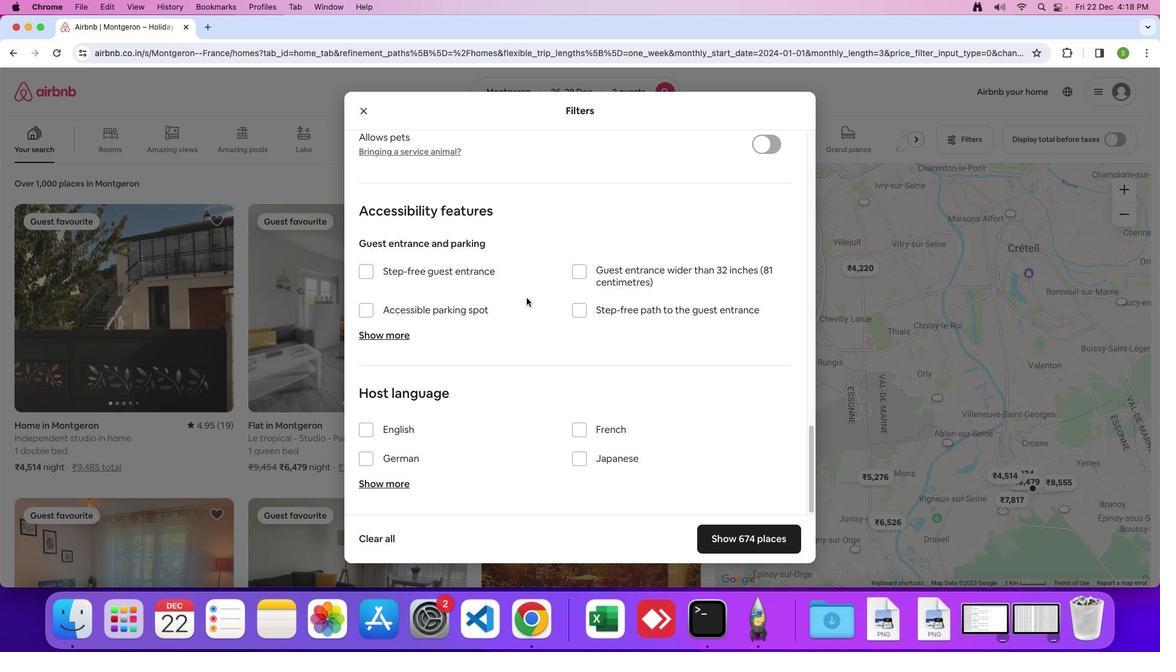 
Action: Mouse scrolled (526, 298) with delta (0, 0)
Screenshot: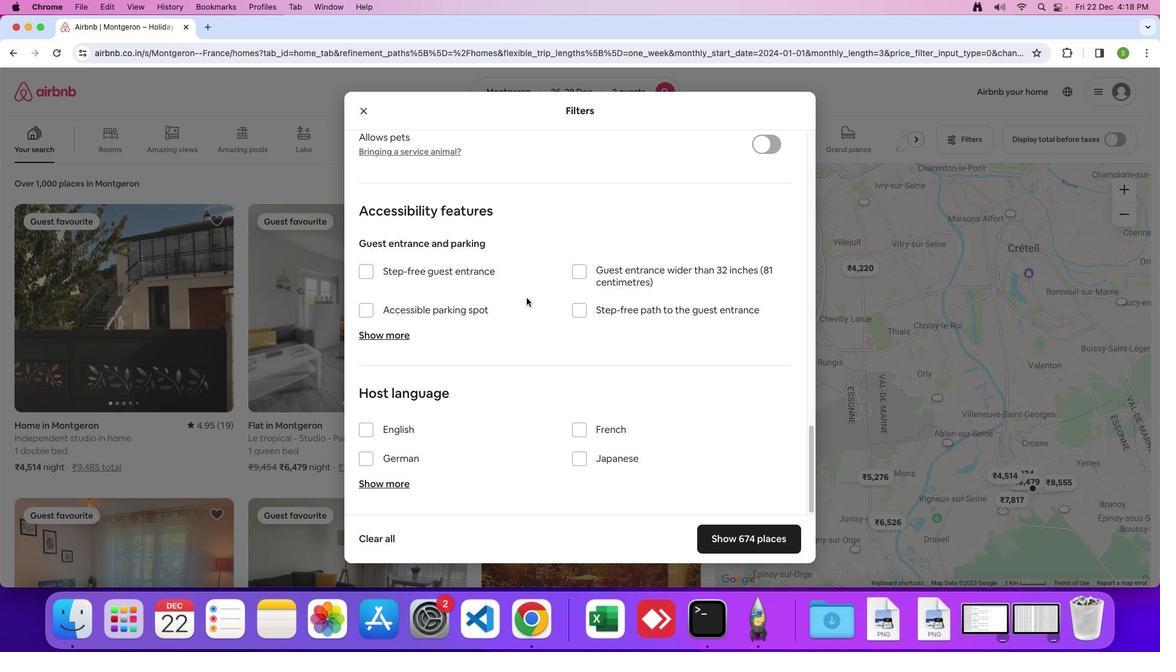 
Action: Mouse scrolled (526, 298) with delta (0, -1)
Screenshot: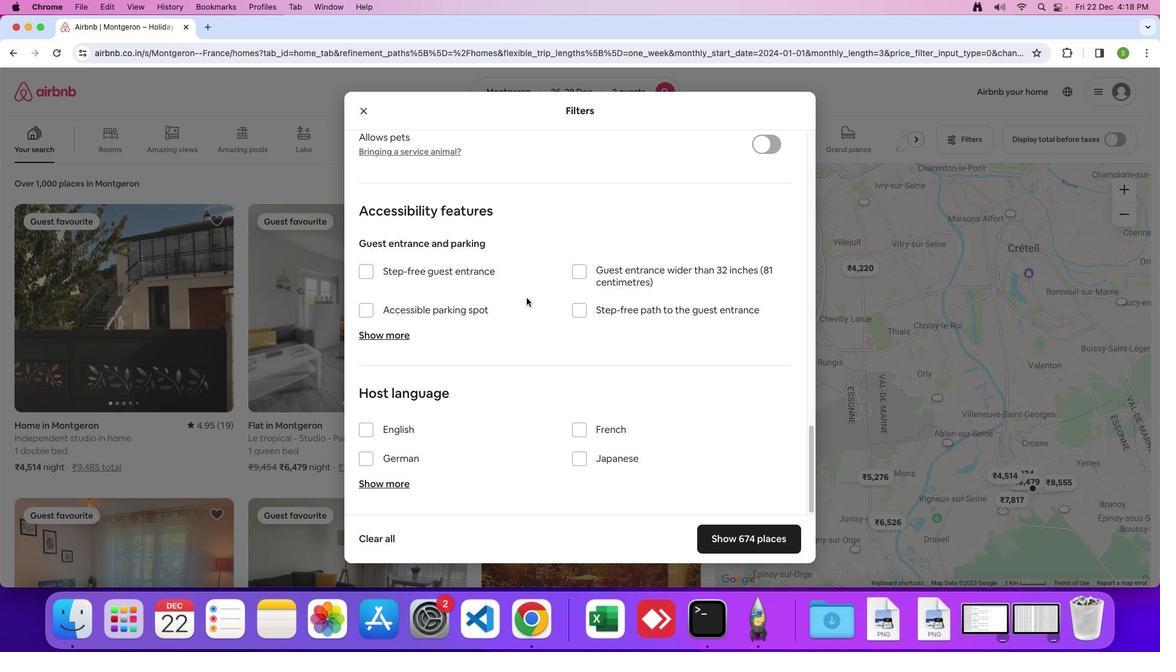 
Action: Mouse moved to (768, 535)
Screenshot: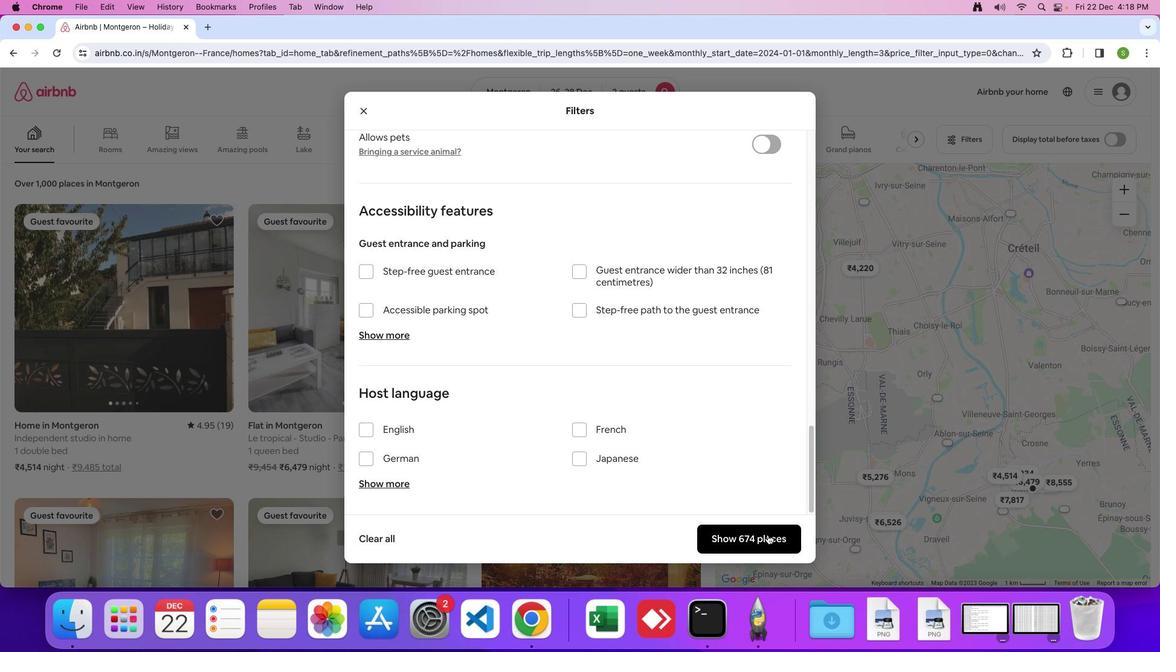 
Action: Mouse pressed left at (768, 535)
Screenshot: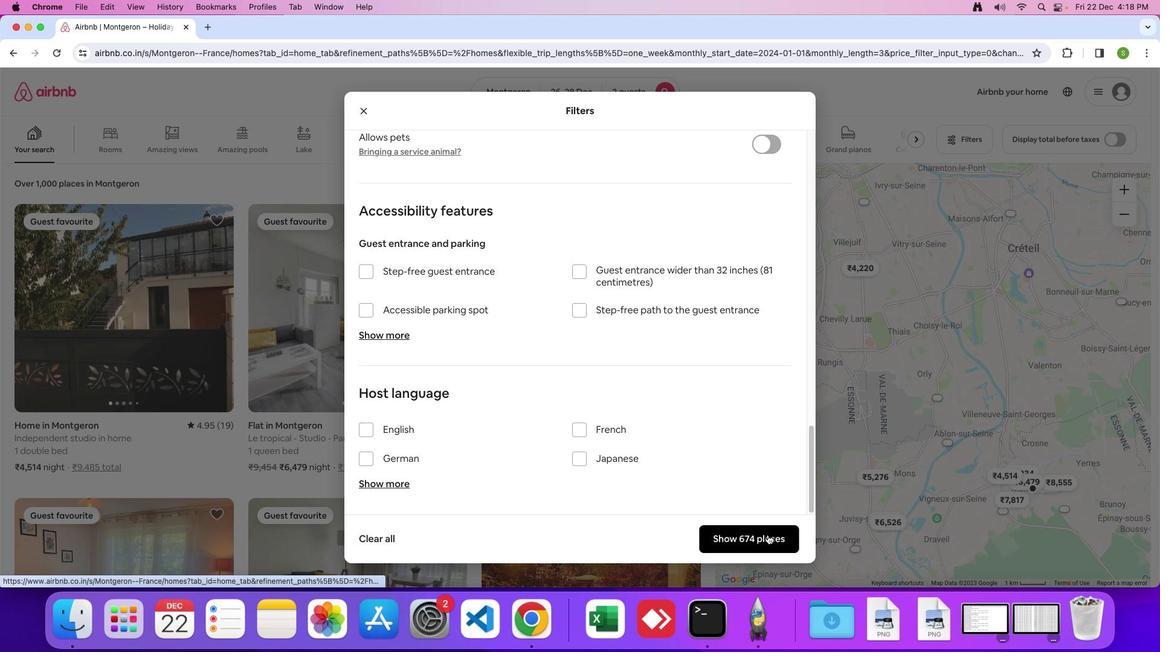 
Action: Mouse moved to (196, 282)
Screenshot: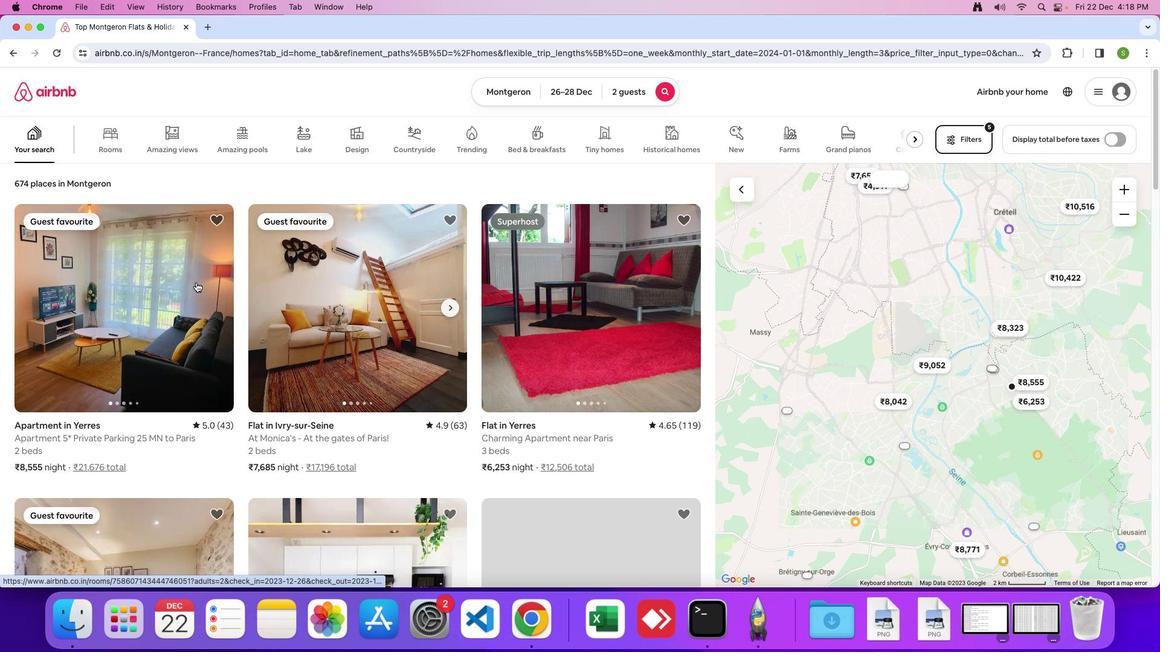 
Action: Mouse pressed left at (196, 282)
Screenshot: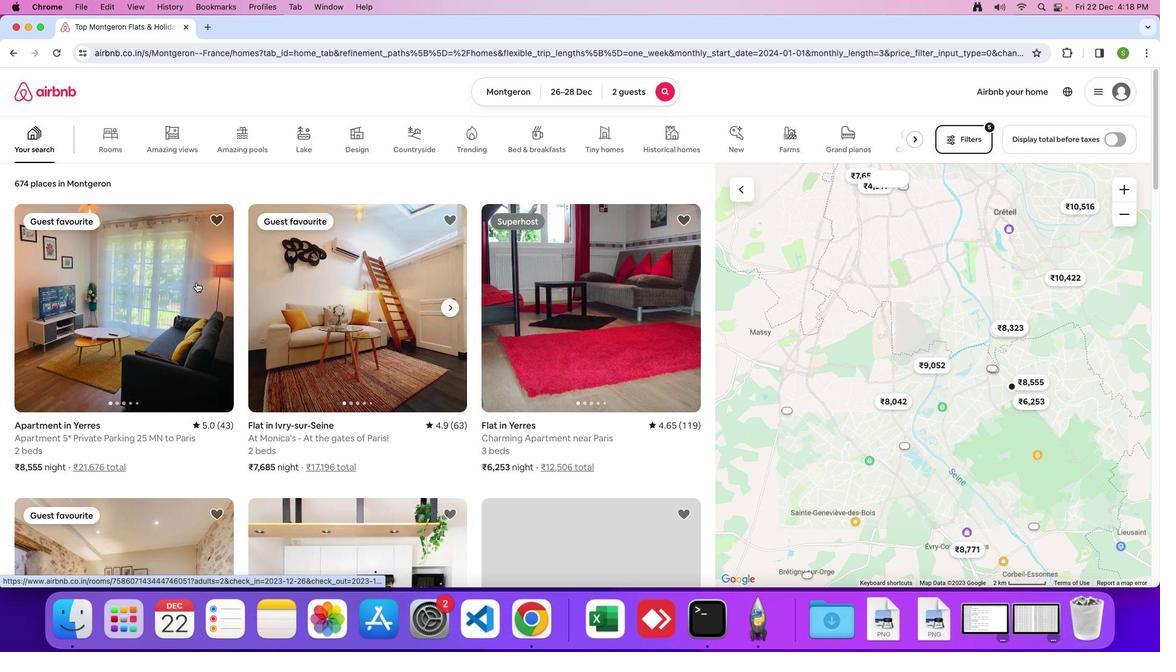 
Action: Mouse moved to (447, 273)
Screenshot: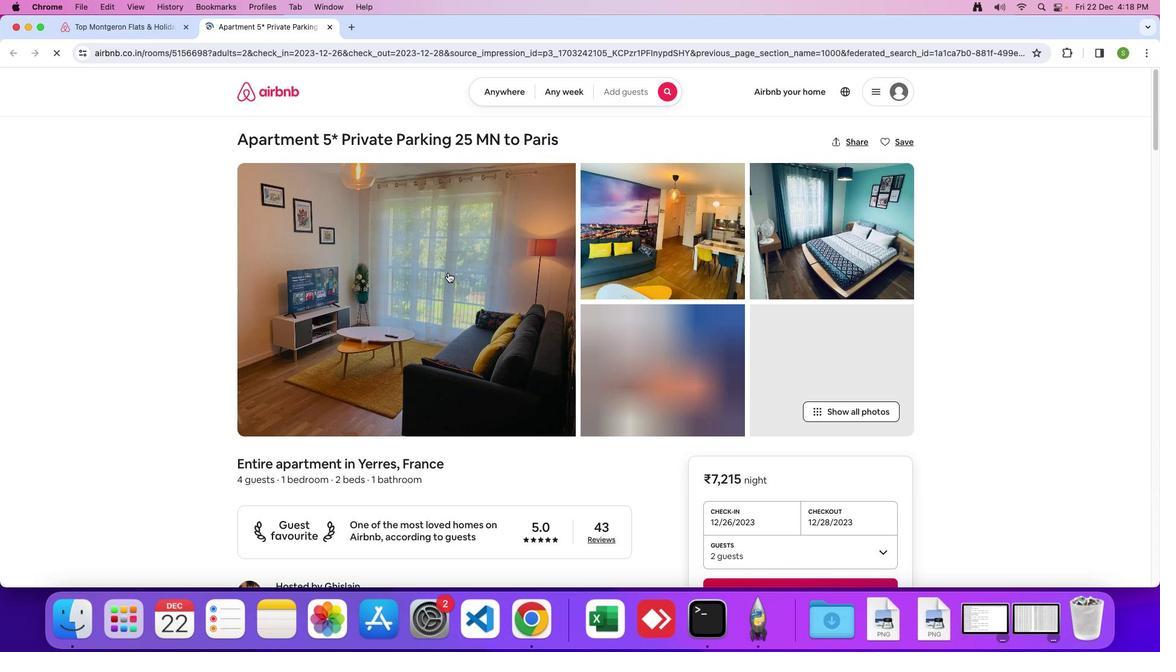 
Action: Mouse pressed left at (447, 273)
Screenshot: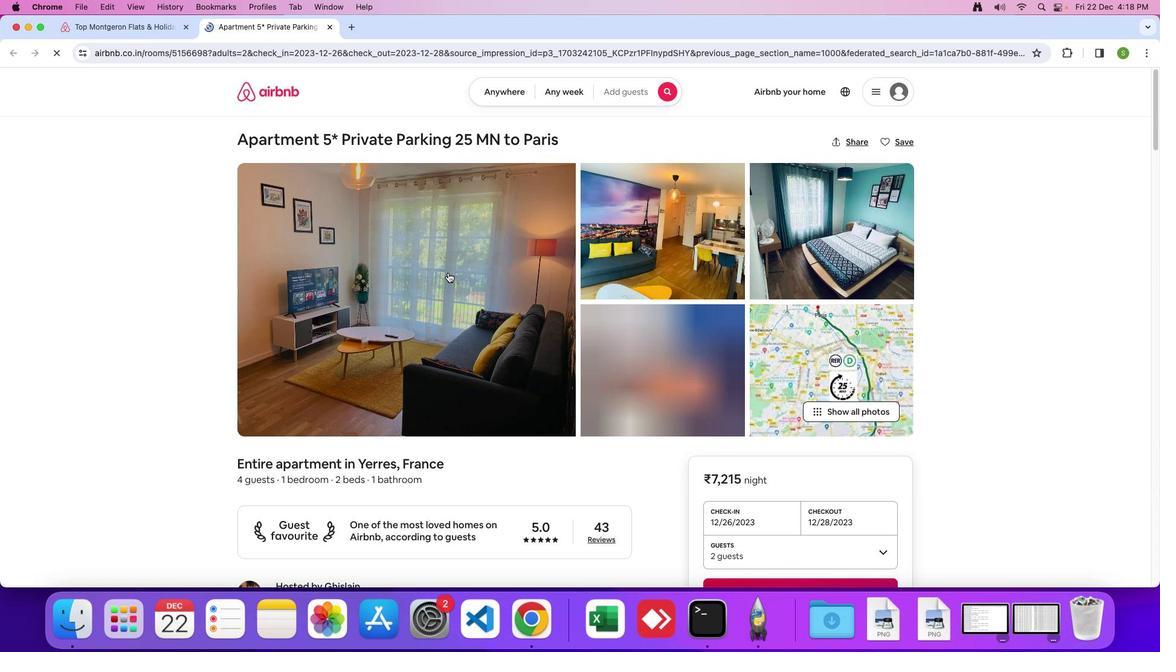 
Action: Mouse moved to (583, 305)
Screenshot: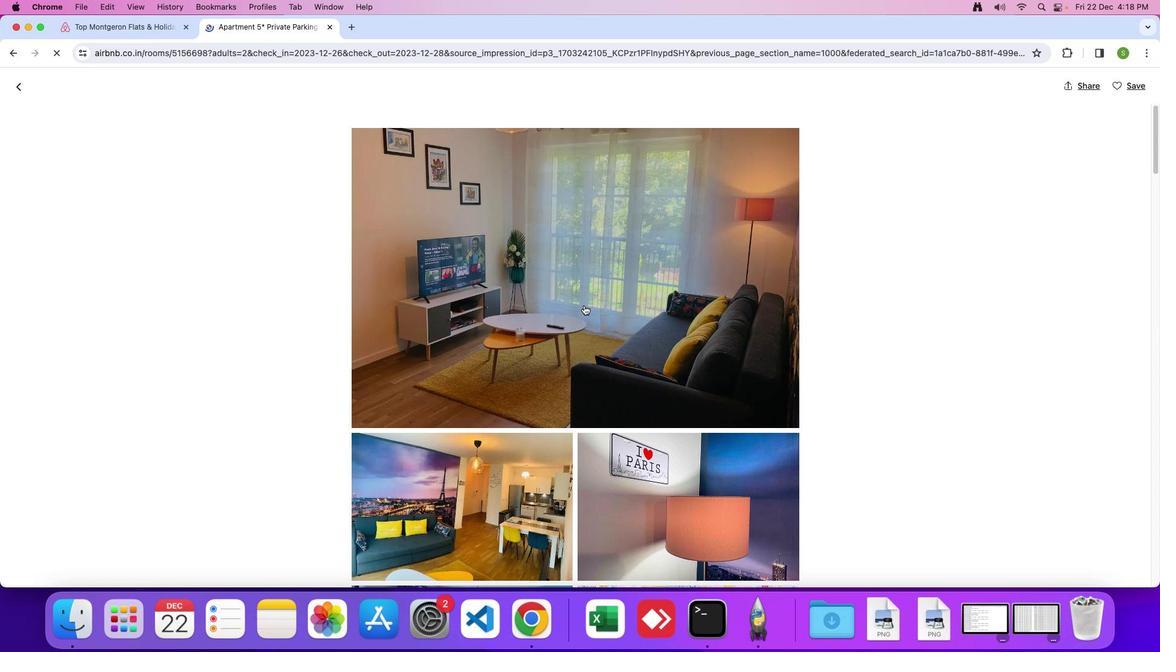 
Action: Mouse scrolled (583, 305) with delta (0, 0)
Screenshot: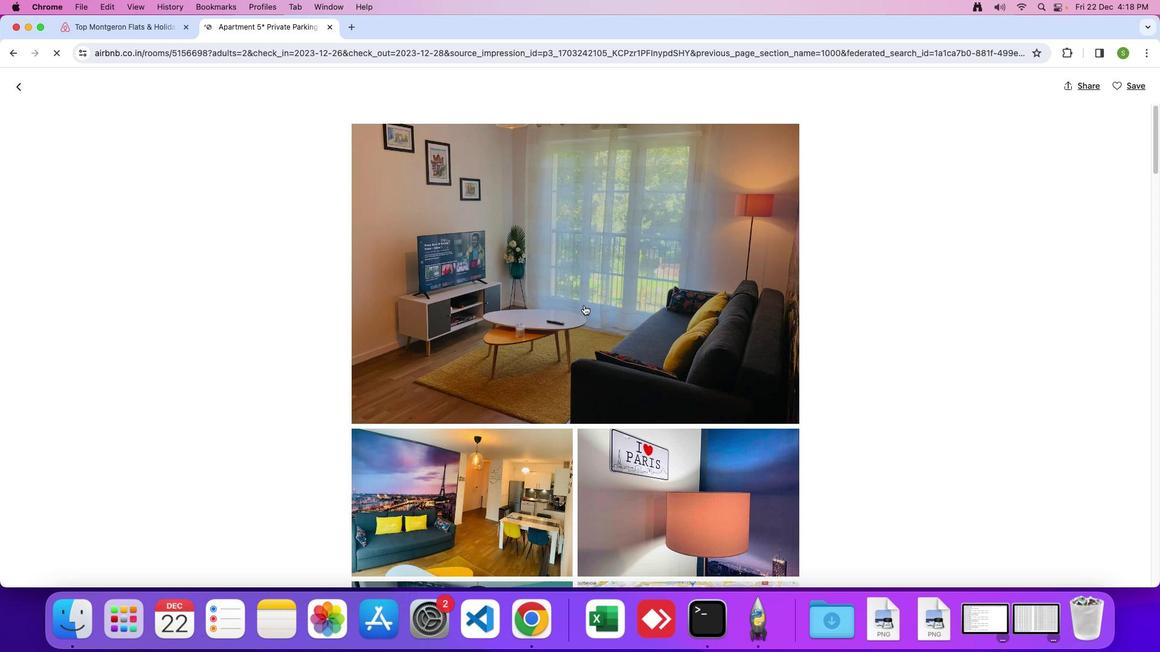 
Action: Mouse scrolled (583, 305) with delta (0, 0)
Screenshot: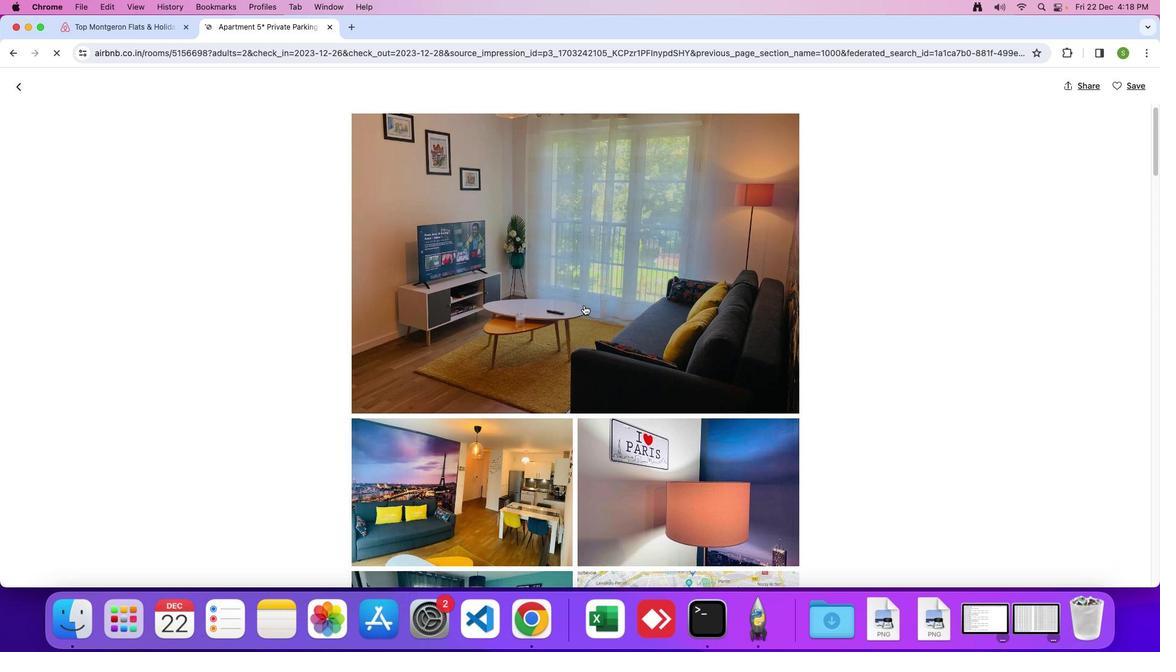 
Action: Mouse scrolled (583, 305) with delta (0, 0)
Screenshot: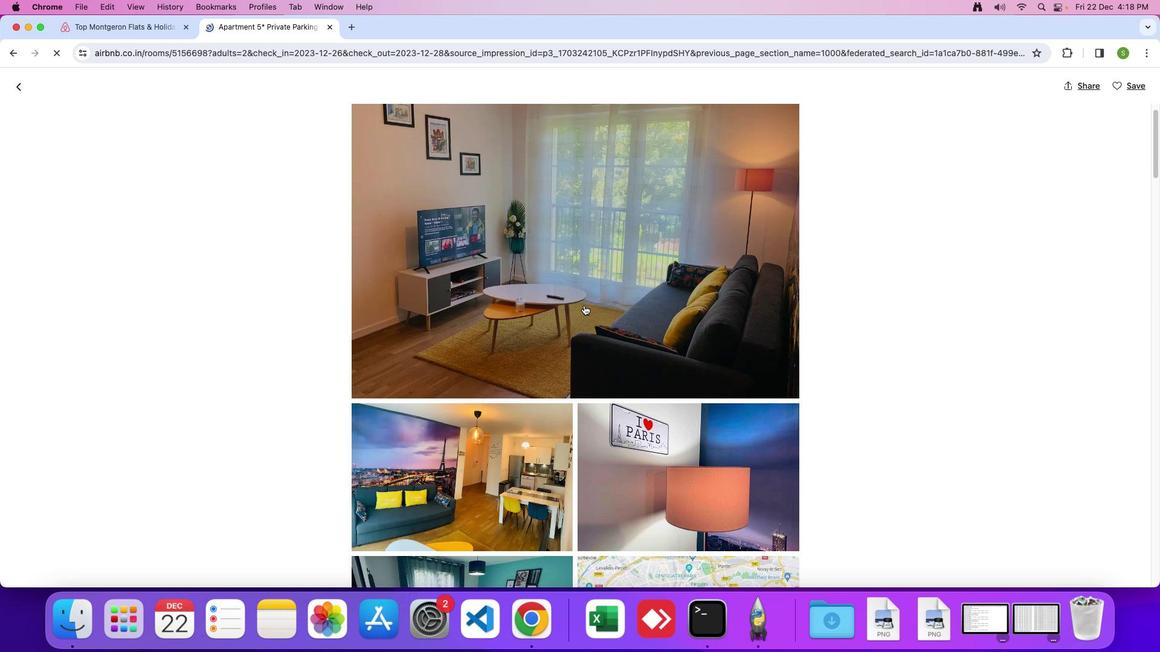 
Action: Mouse scrolled (583, 305) with delta (0, 0)
Screenshot: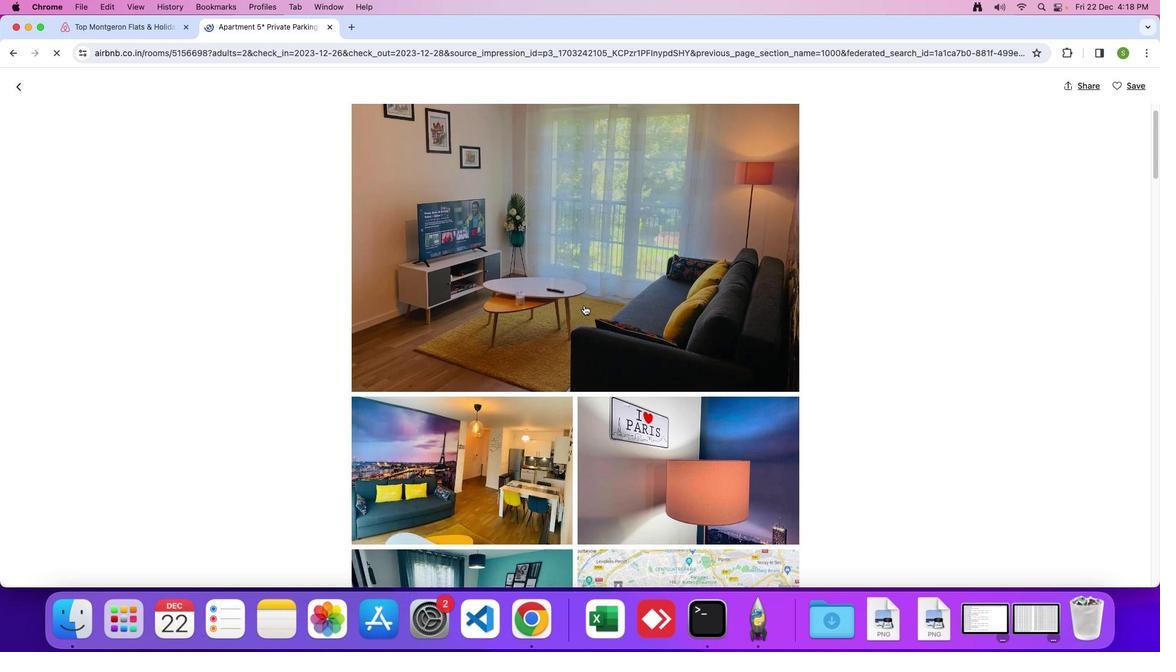 
Action: Mouse scrolled (583, 305) with delta (0, 0)
Screenshot: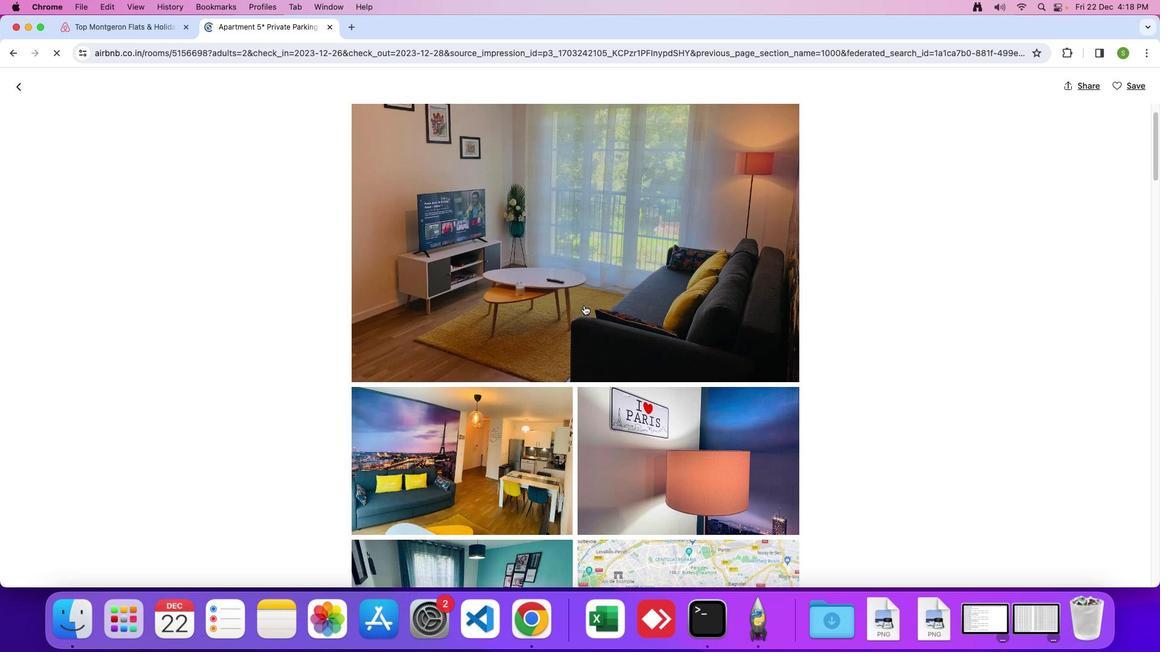 
Action: Mouse scrolled (583, 305) with delta (0, 0)
Screenshot: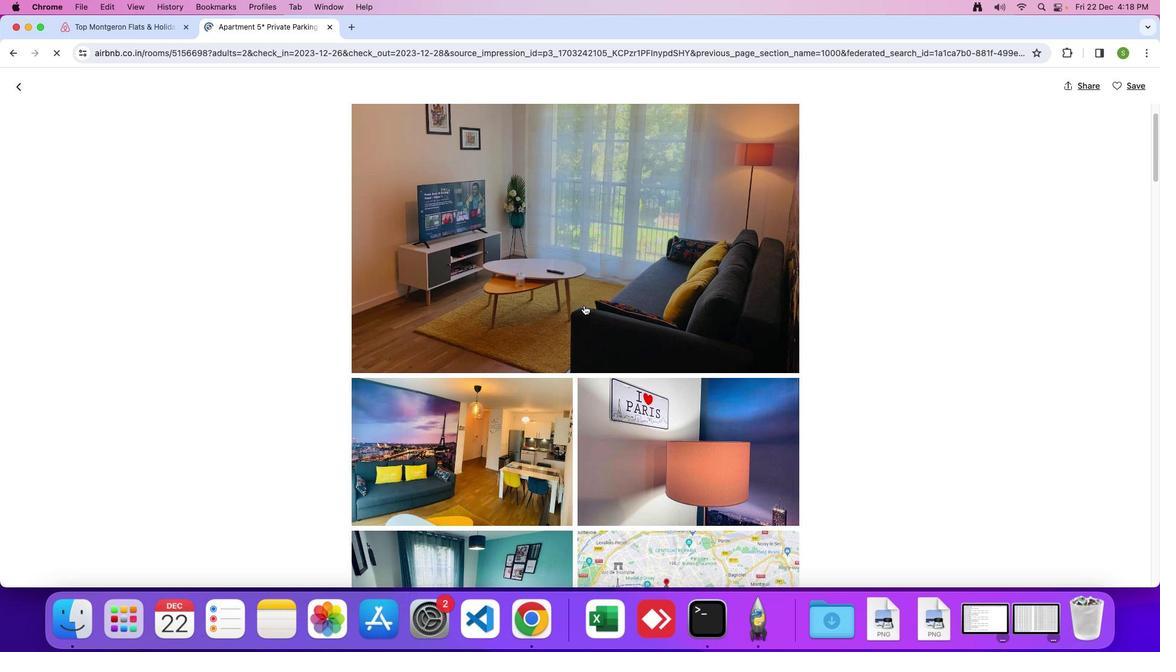 
Action: Mouse scrolled (583, 305) with delta (0, -1)
Screenshot: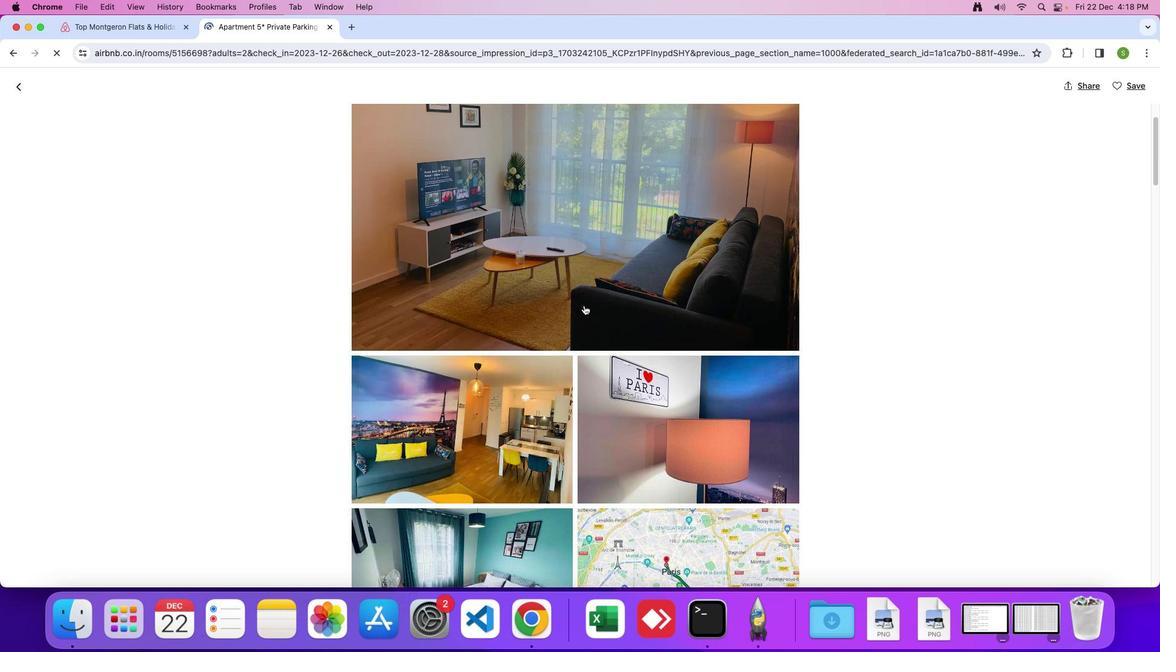 
Action: Mouse scrolled (583, 305) with delta (0, 0)
Screenshot: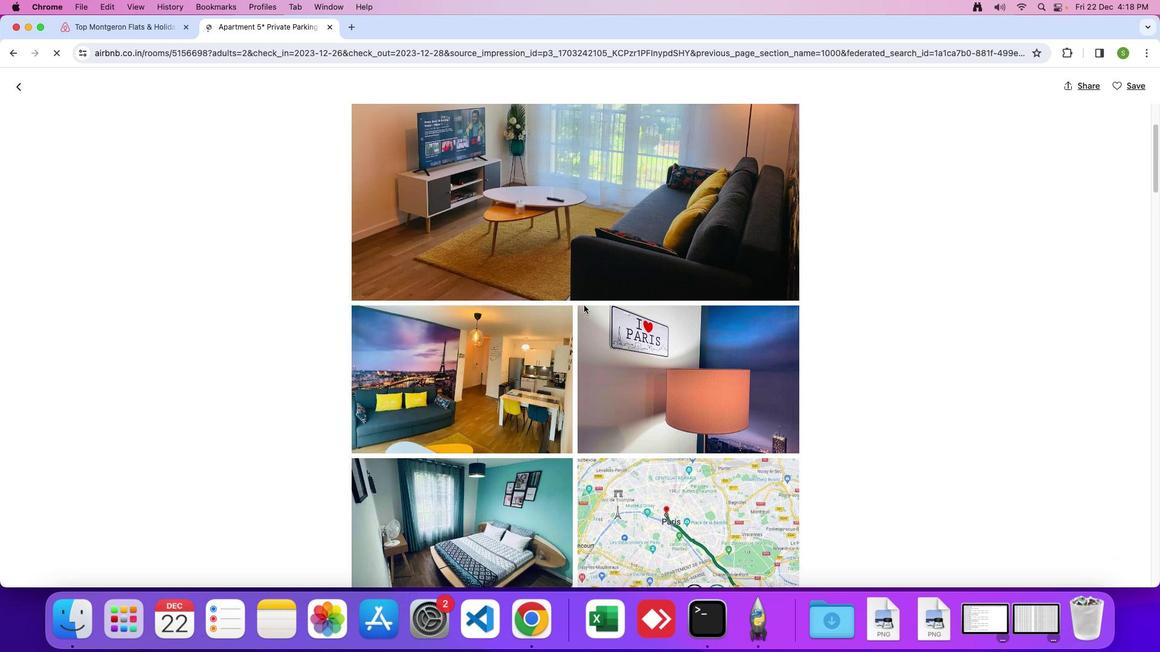 
Action: Mouse scrolled (583, 305) with delta (0, 0)
Screenshot: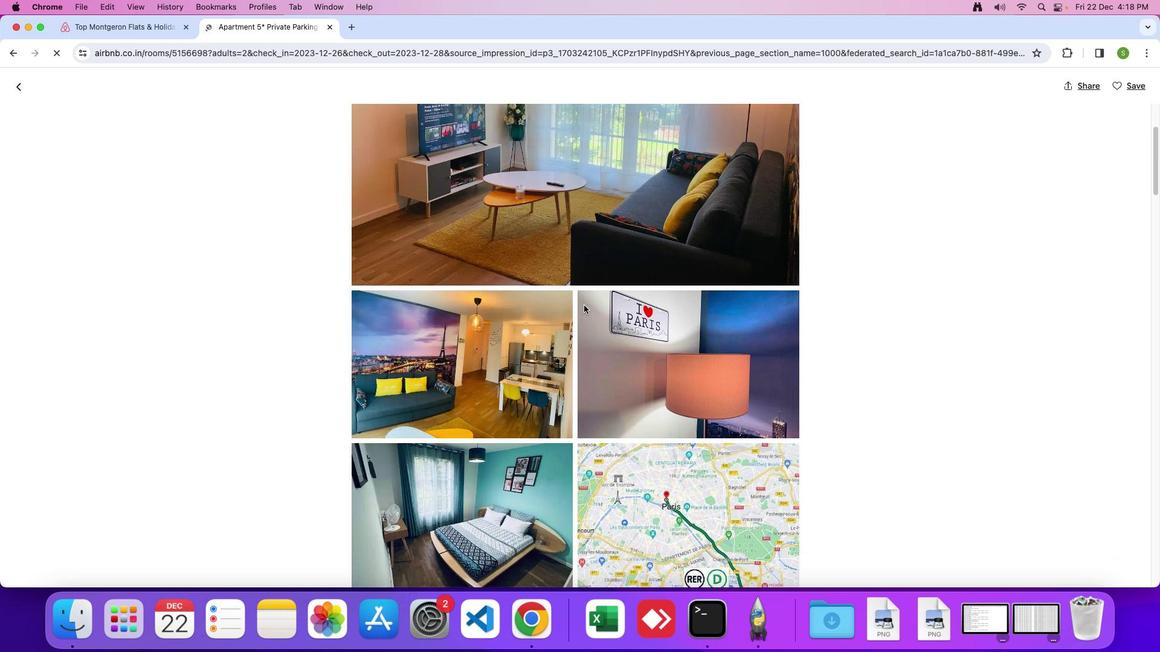
Action: Mouse scrolled (583, 305) with delta (0, 0)
Screenshot: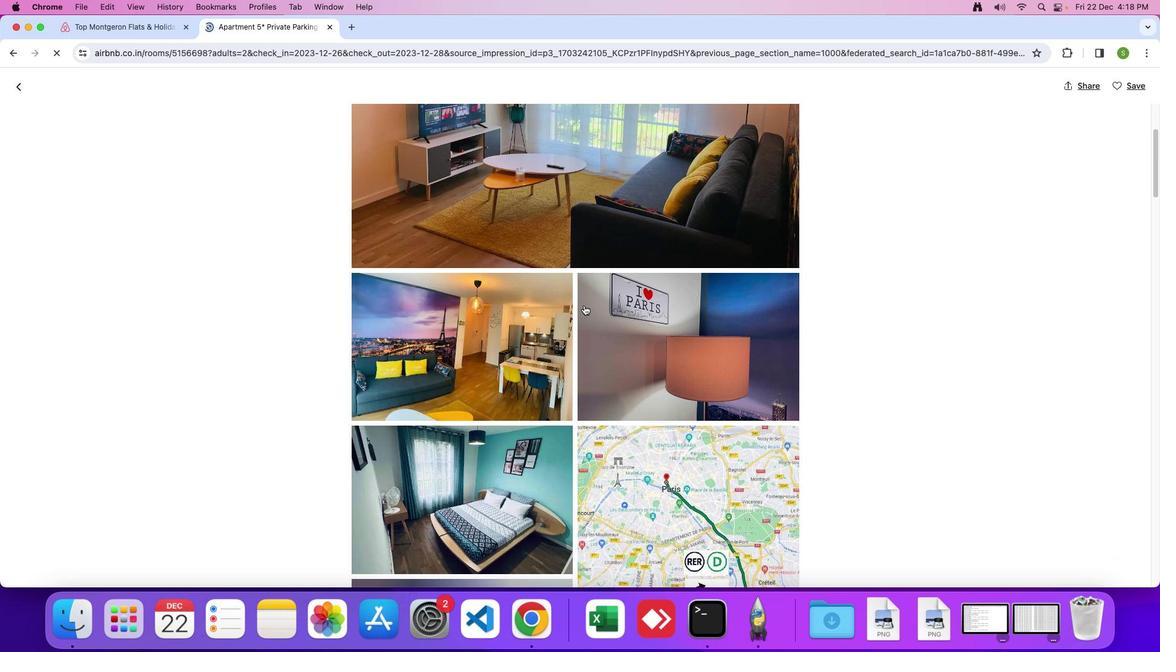 
Action: Mouse scrolled (583, 305) with delta (0, 0)
Screenshot: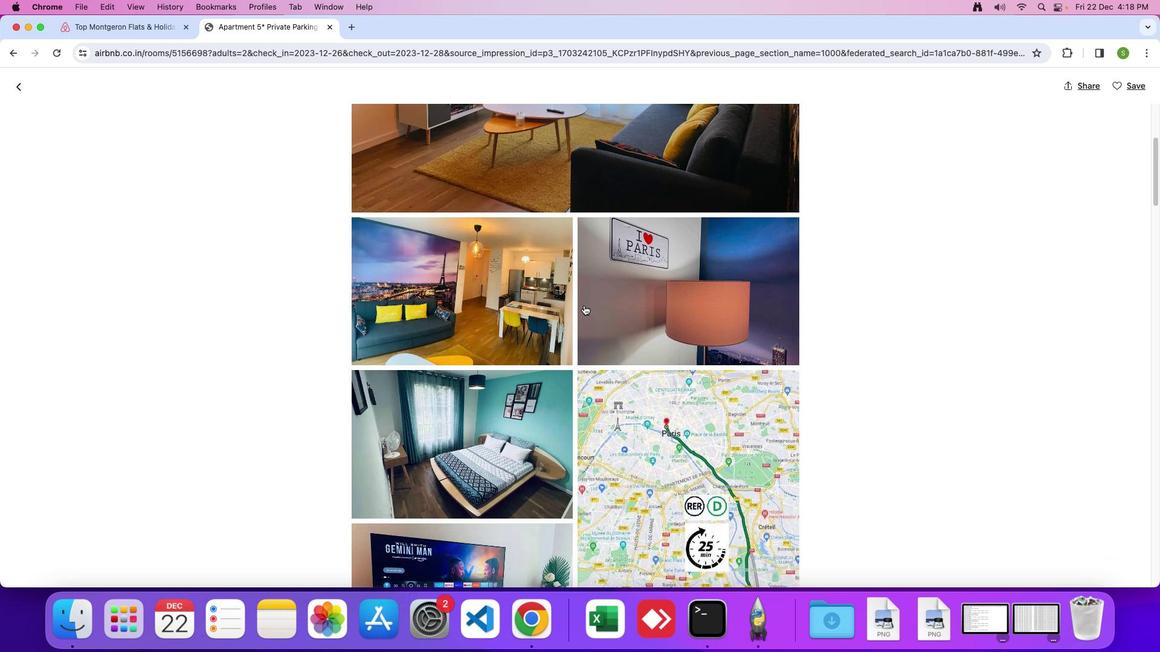 
Action: Mouse scrolled (583, 305) with delta (0, 0)
Screenshot: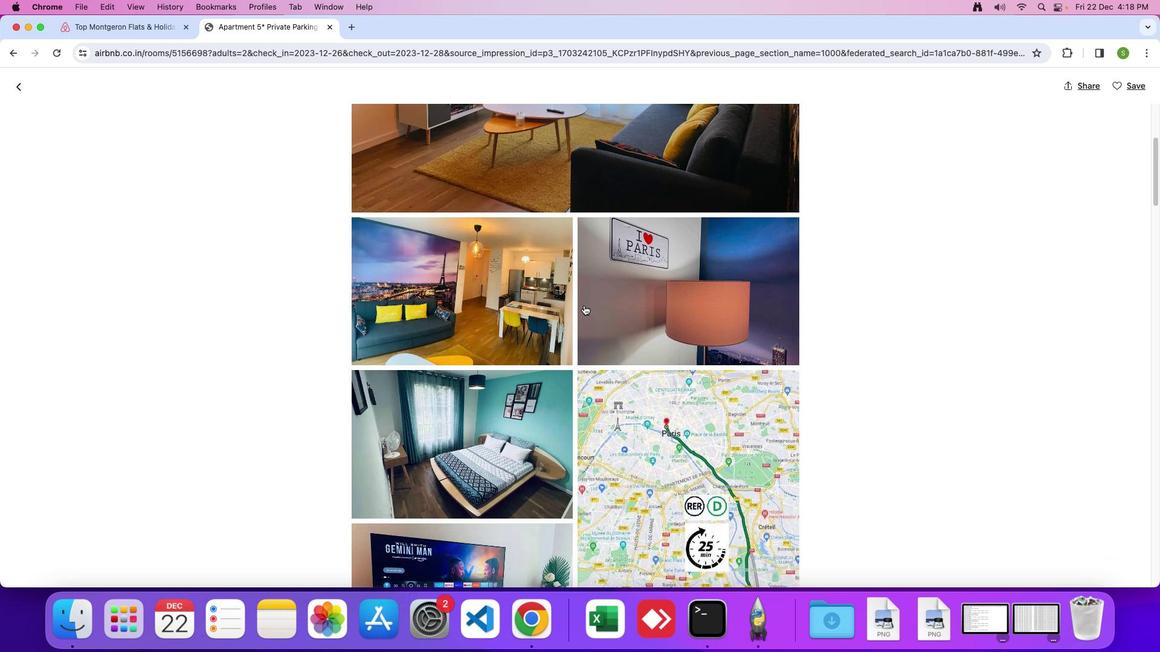 
Action: Mouse scrolled (583, 305) with delta (0, 0)
Screenshot: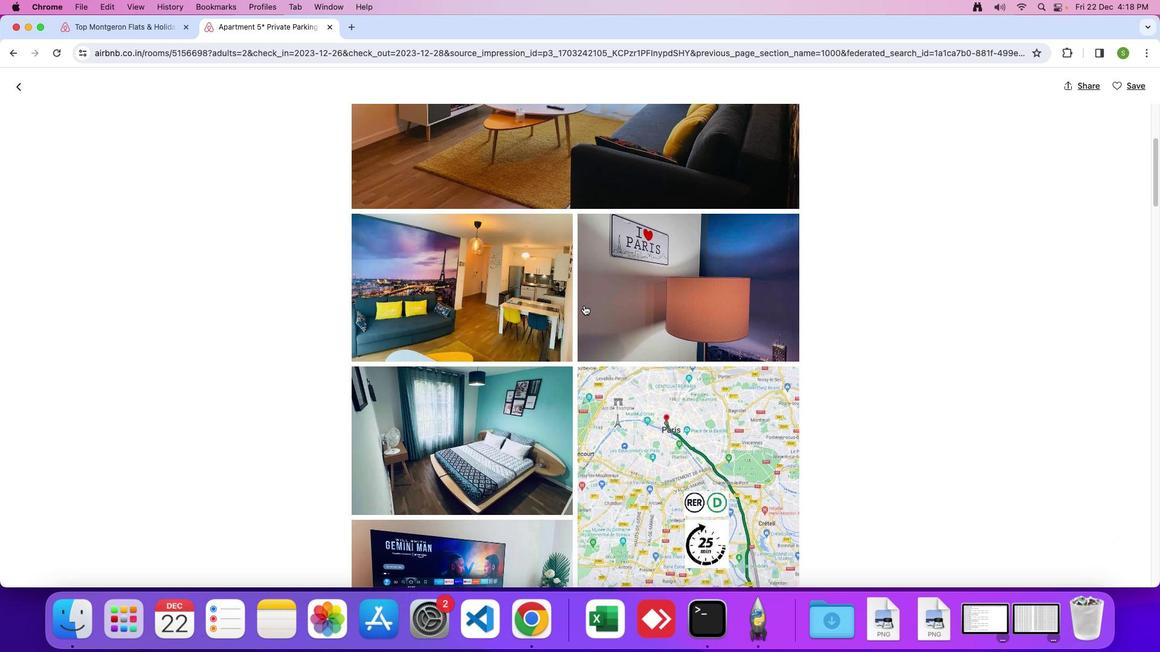 
Action: Mouse scrolled (583, 305) with delta (0, 0)
Screenshot: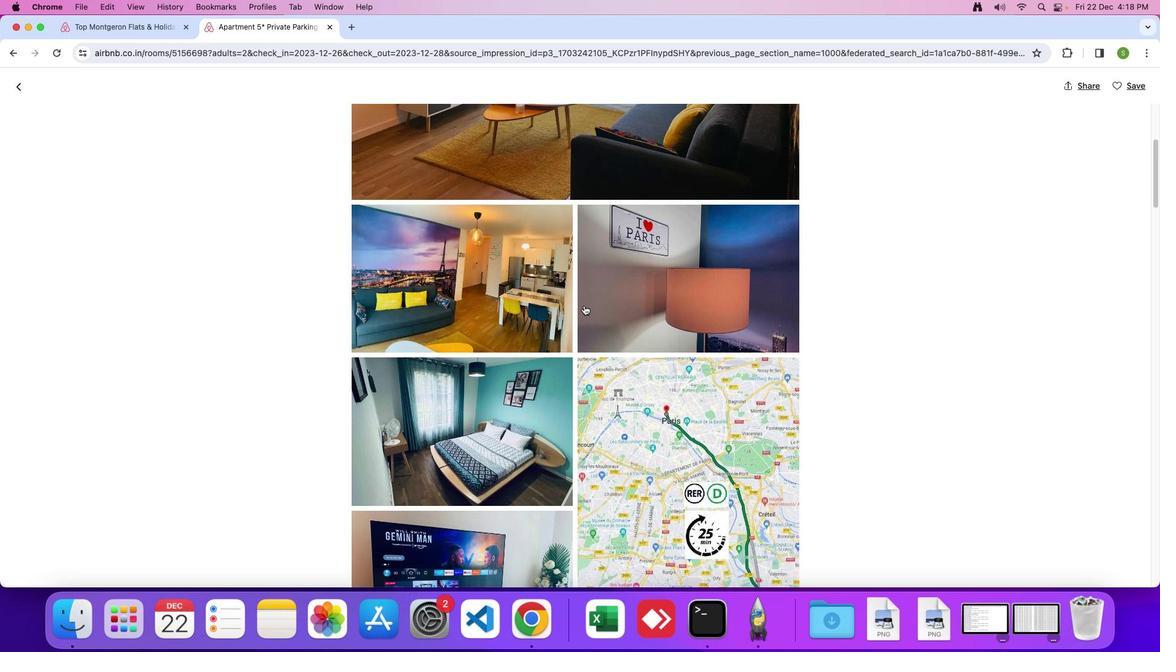 
Action: Mouse scrolled (583, 305) with delta (0, 0)
Screenshot: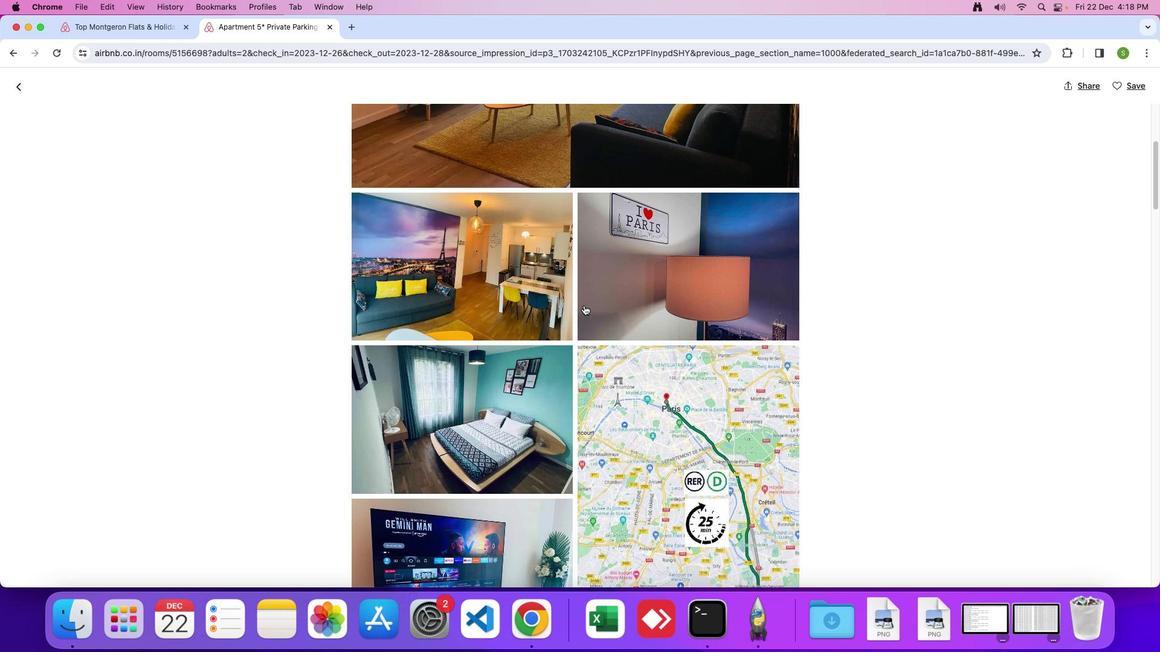 
Action: Mouse scrolled (583, 305) with delta (0, 0)
Screenshot: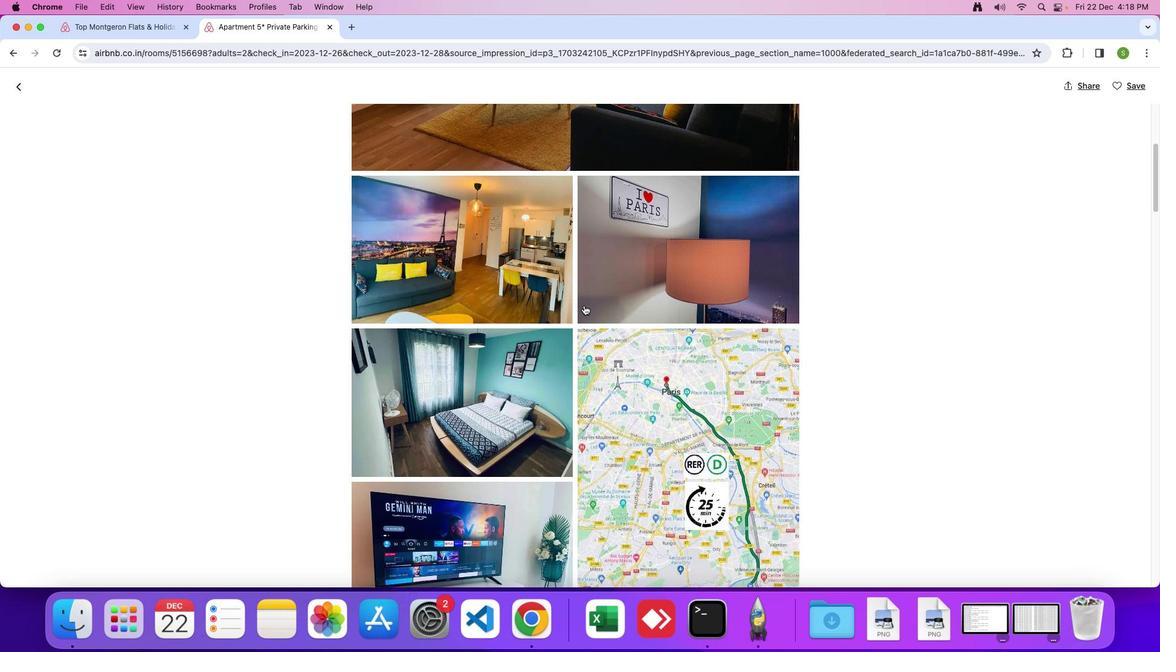 
Action: Mouse scrolled (583, 305) with delta (0, -1)
Screenshot: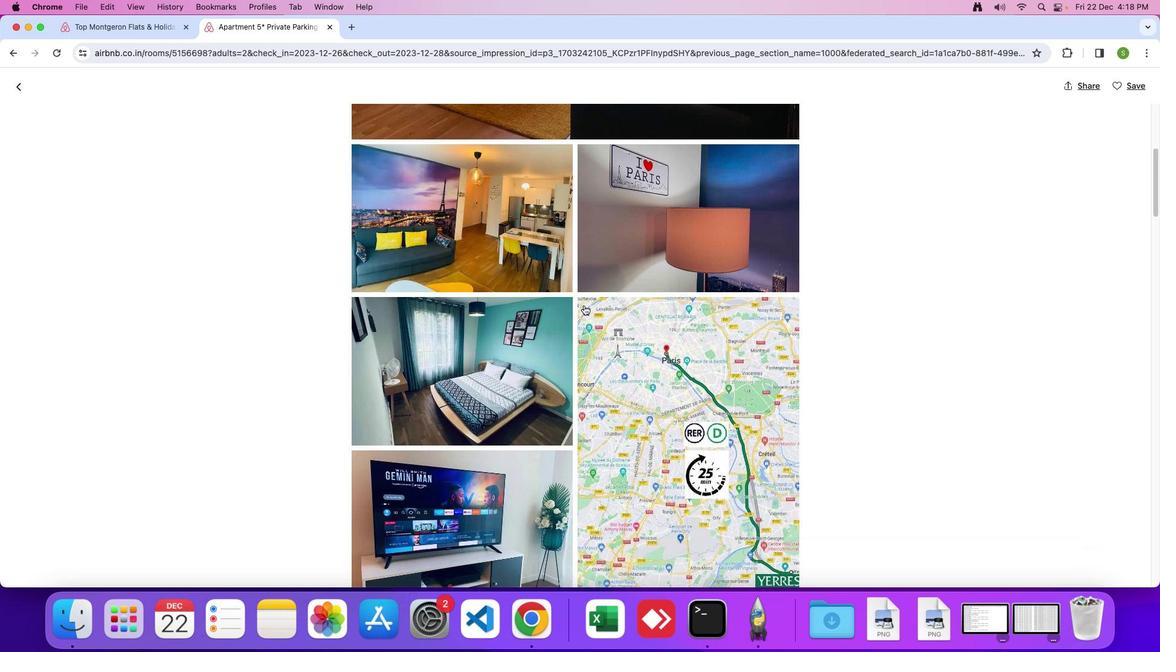 
Action: Mouse scrolled (583, 305) with delta (0, 0)
Screenshot: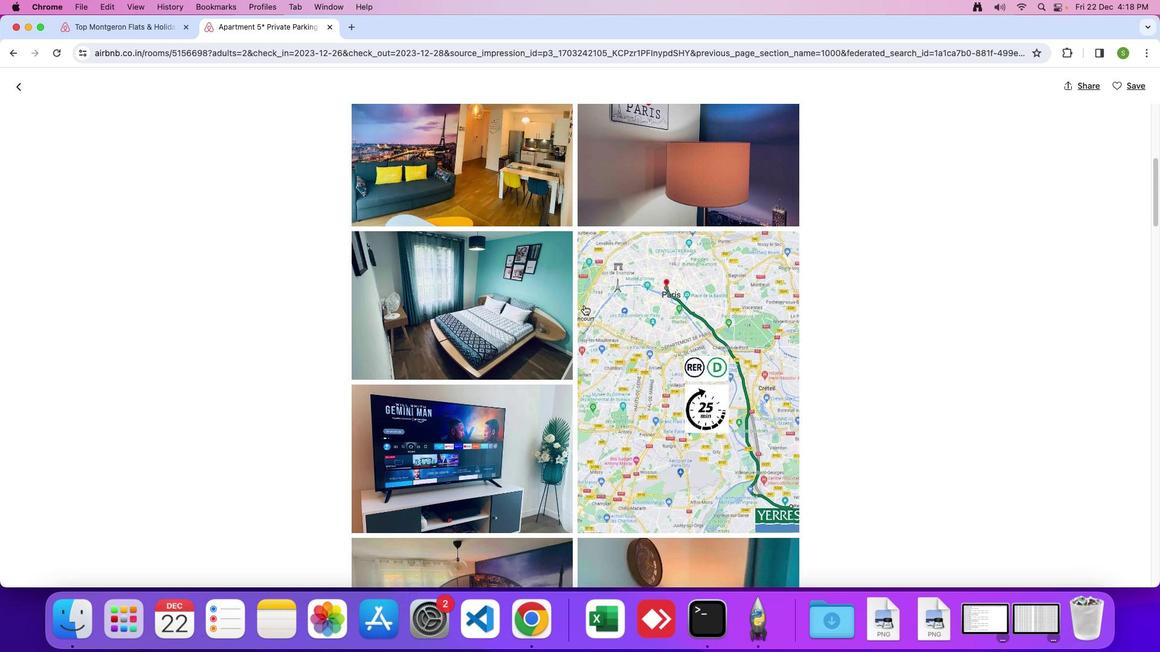 
Action: Mouse scrolled (583, 305) with delta (0, 0)
Screenshot: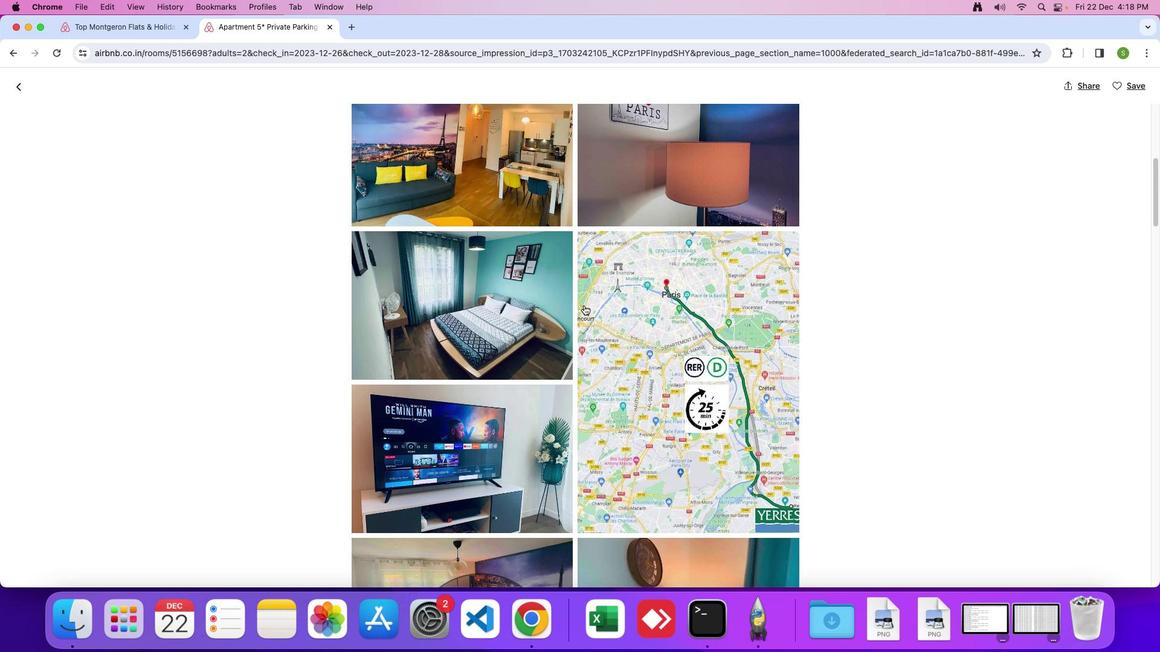 
Action: Mouse scrolled (583, 305) with delta (0, -1)
Screenshot: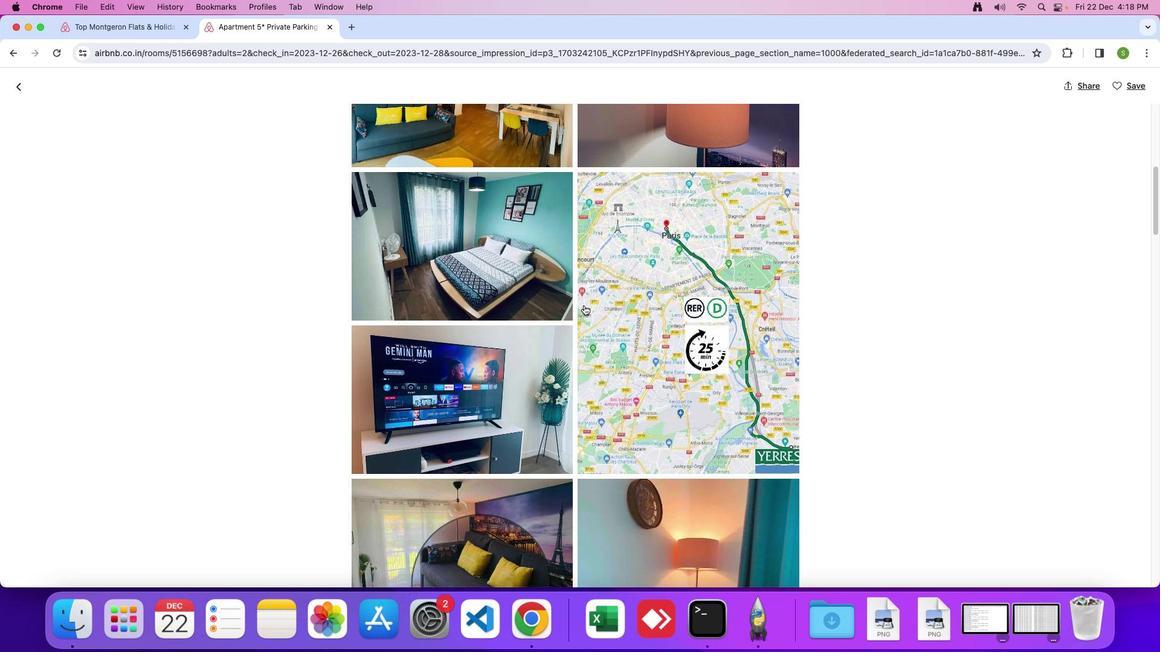 
Action: Mouse scrolled (583, 305) with delta (0, 0)
Screenshot: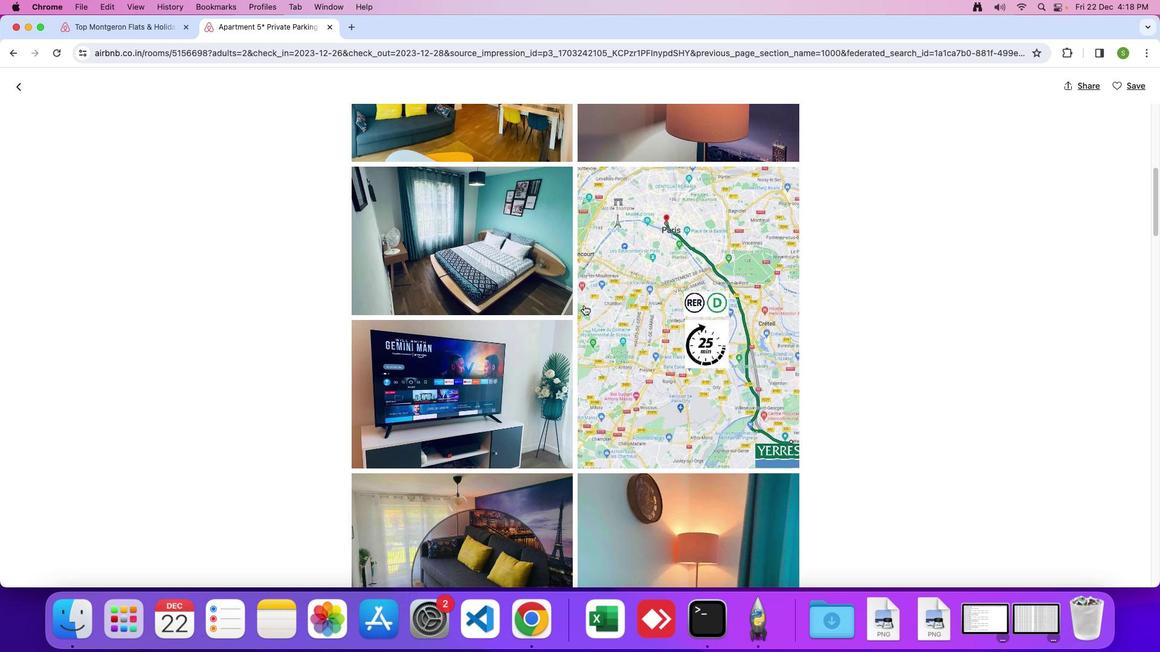
Action: Mouse scrolled (583, 305) with delta (0, 0)
Screenshot: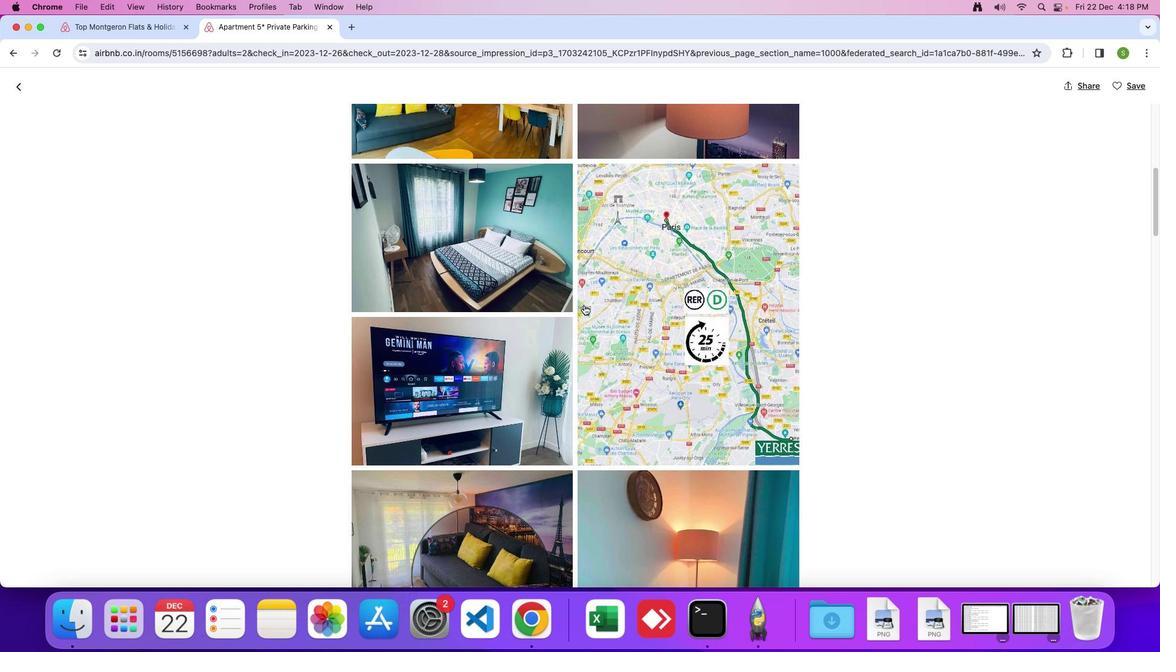 
Action: Mouse scrolled (583, 305) with delta (0, 0)
Screenshot: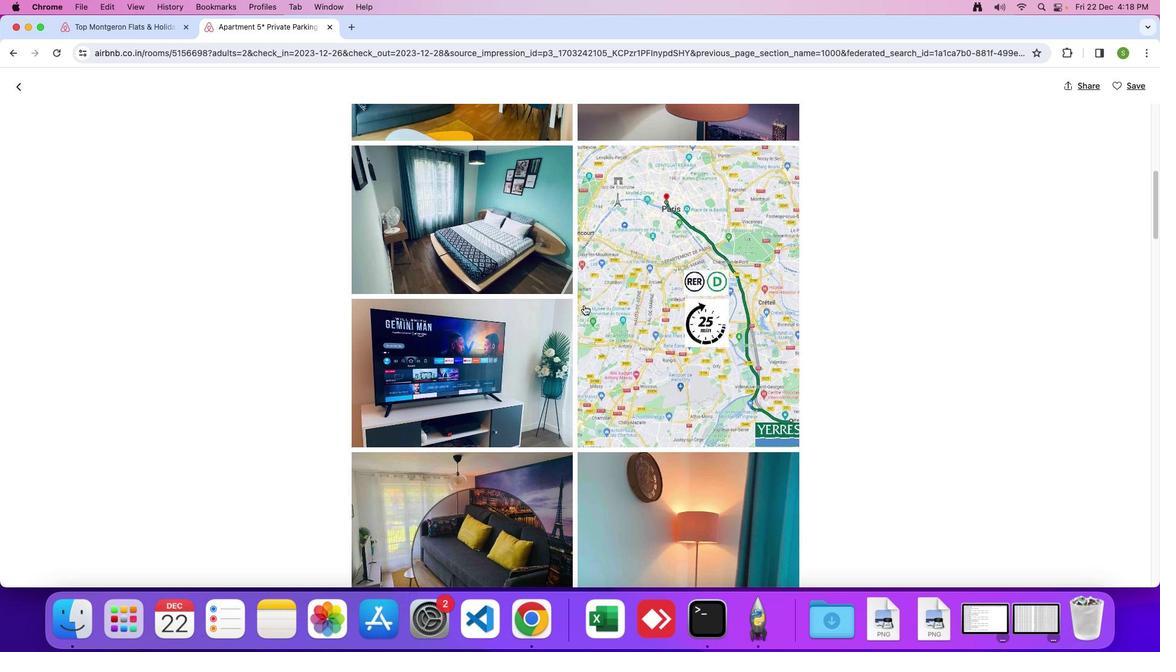 
Action: Mouse scrolled (583, 305) with delta (0, 0)
Screenshot: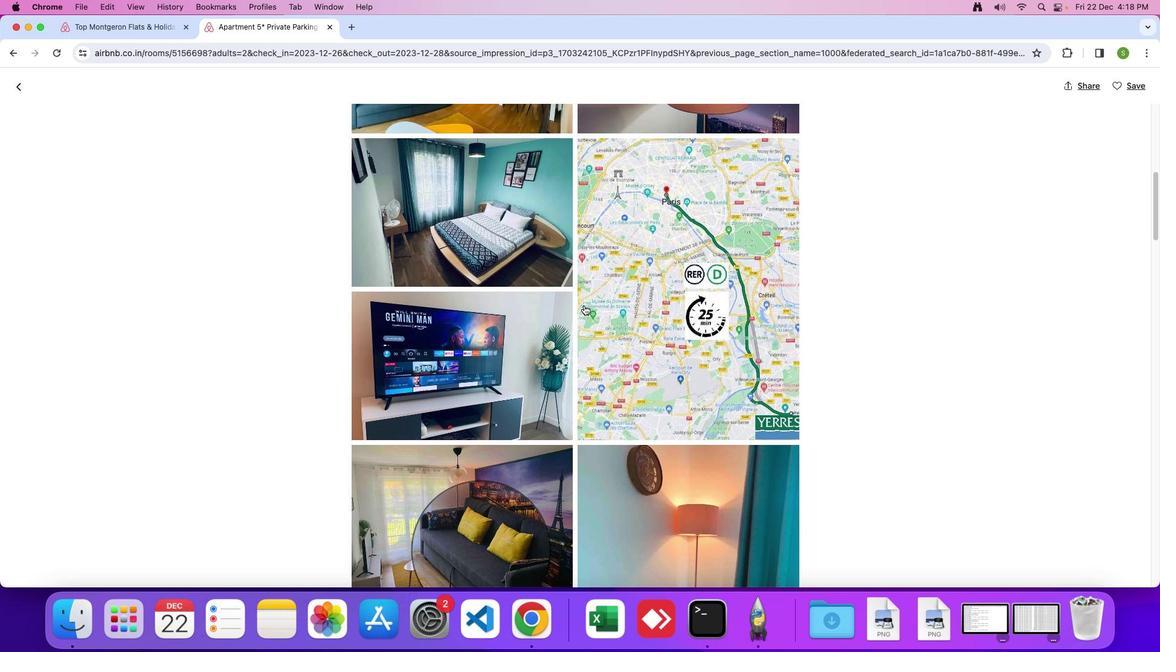 
Action: Mouse scrolled (583, 305) with delta (0, -1)
Screenshot: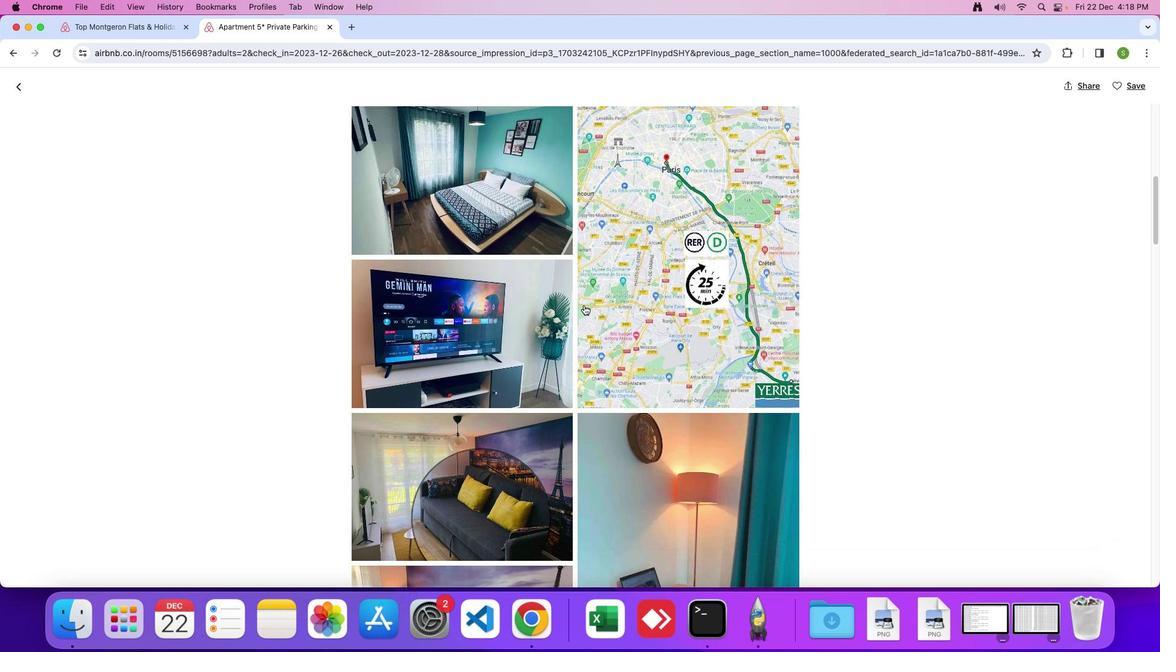 
Action: Mouse scrolled (583, 305) with delta (0, 0)
Screenshot: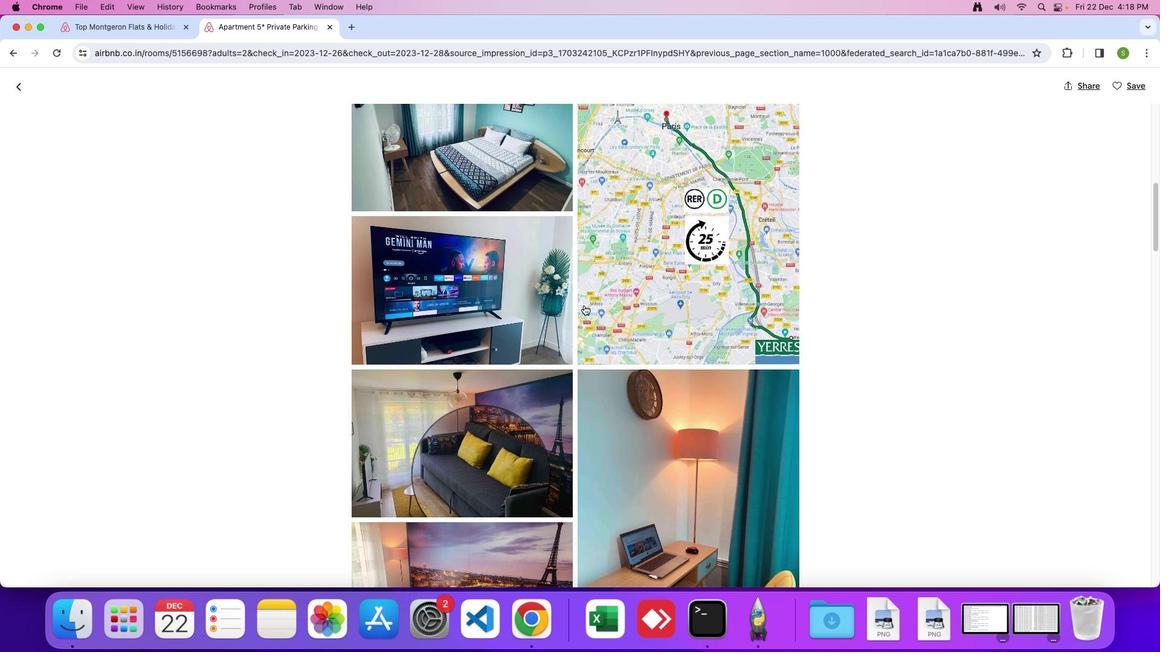 
Action: Mouse scrolled (583, 305) with delta (0, 0)
Screenshot: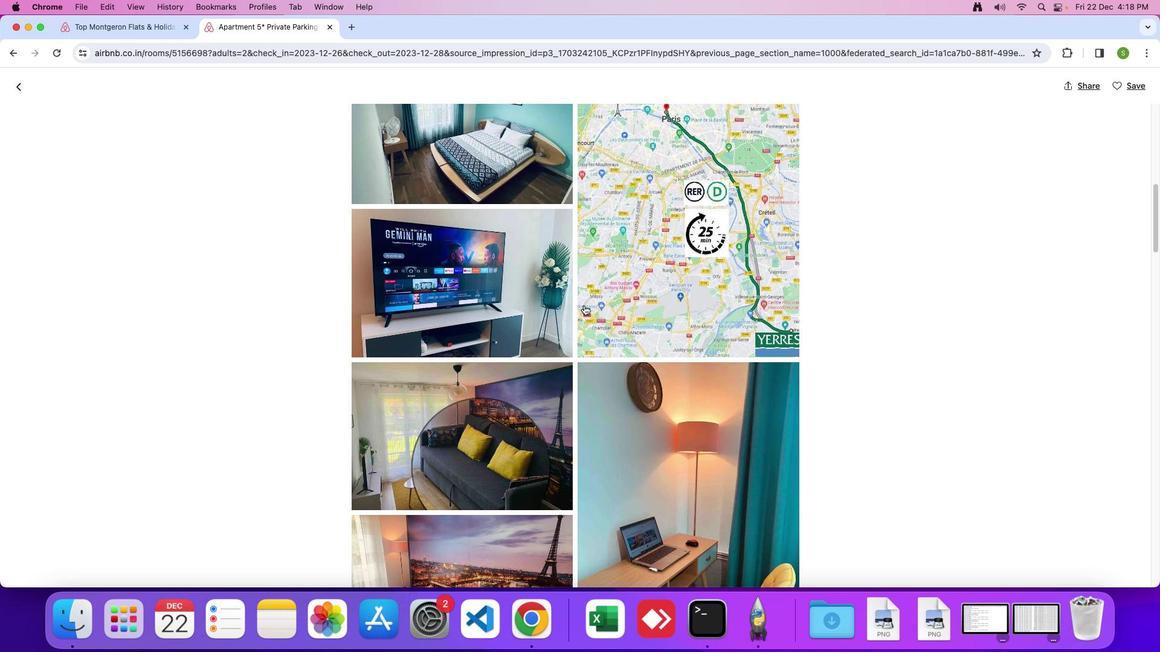 
Action: Mouse scrolled (583, 305) with delta (0, -1)
Screenshot: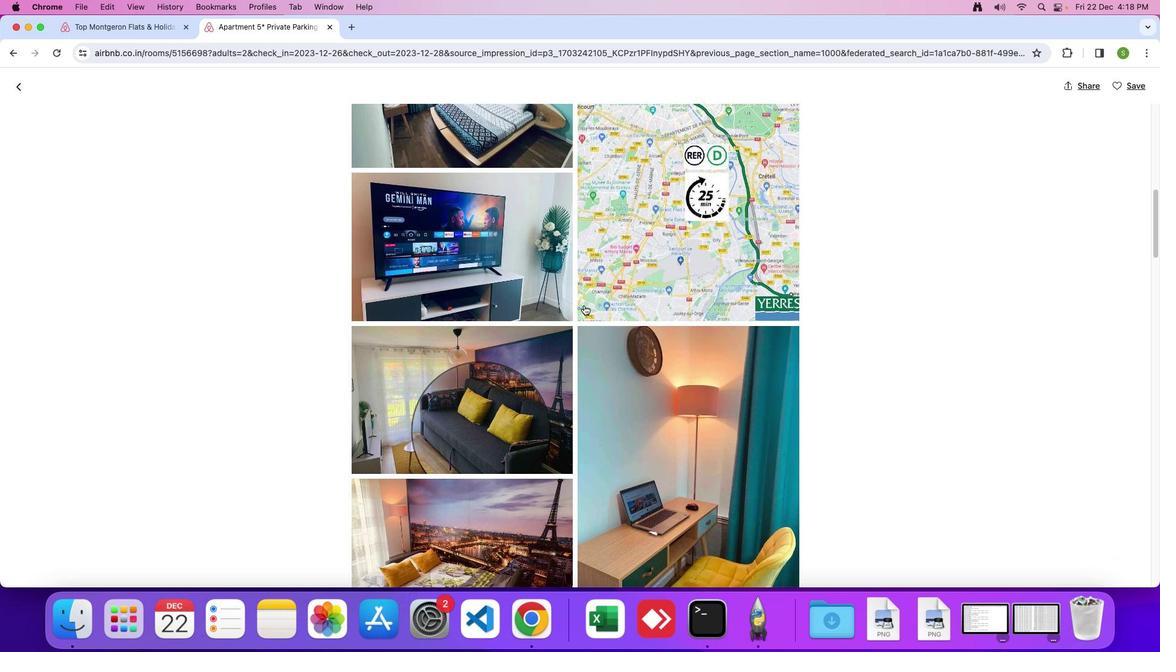 
Action: Mouse scrolled (583, 305) with delta (0, 0)
Screenshot: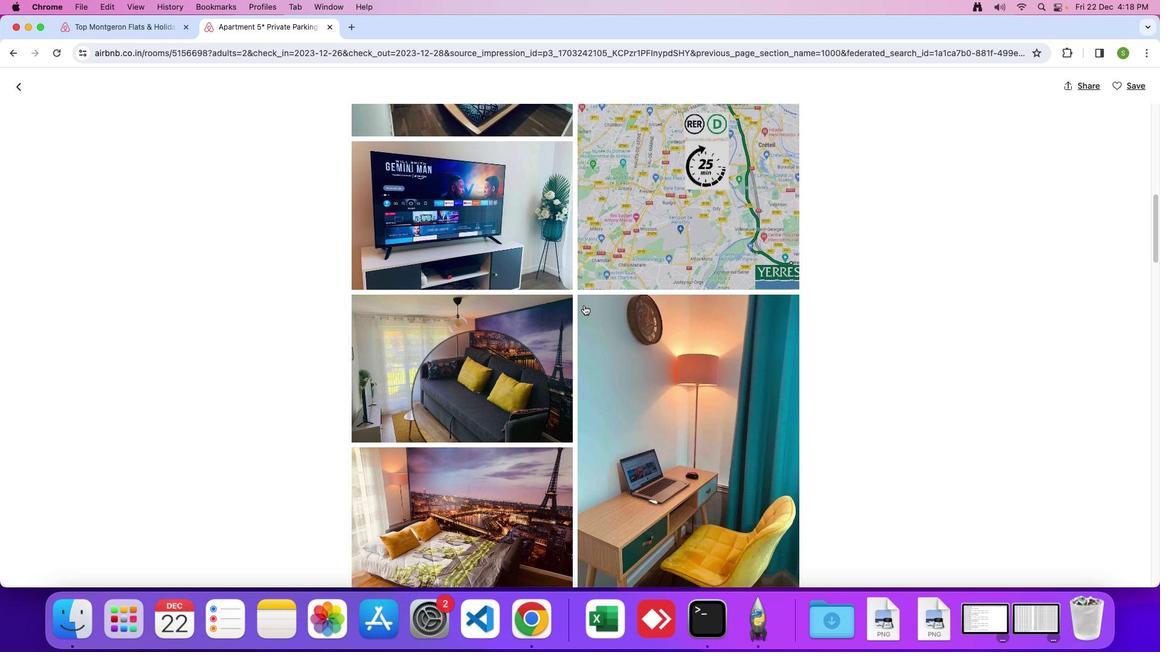 
Action: Mouse scrolled (583, 305) with delta (0, 0)
Screenshot: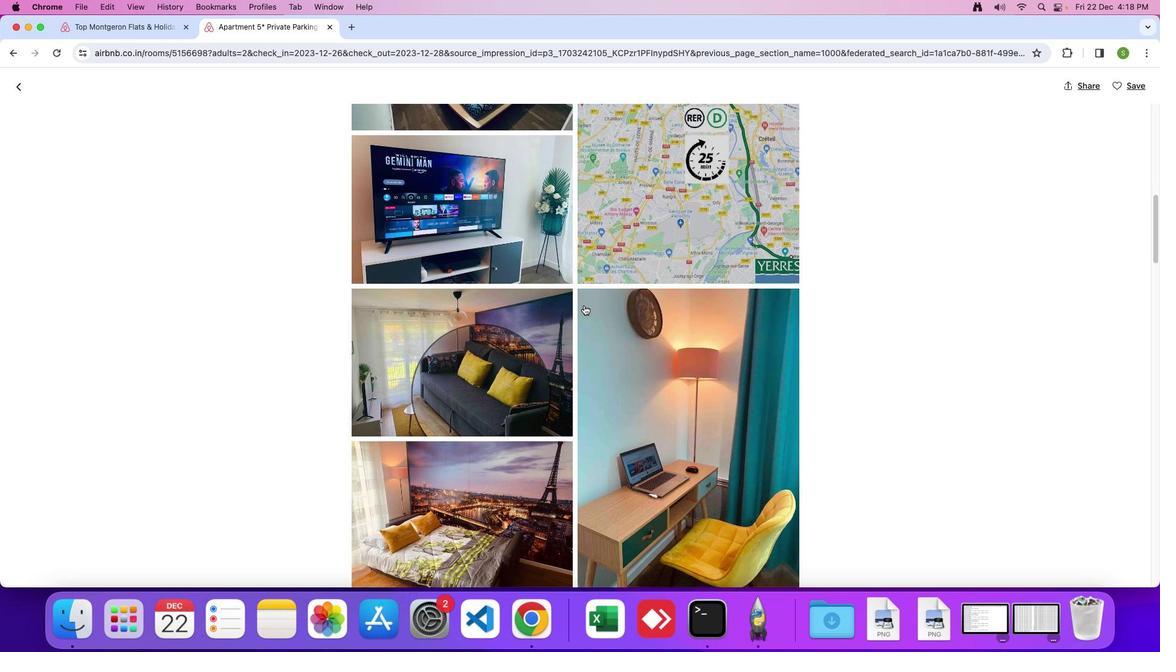 
Action: Mouse scrolled (583, 305) with delta (0, 0)
Screenshot: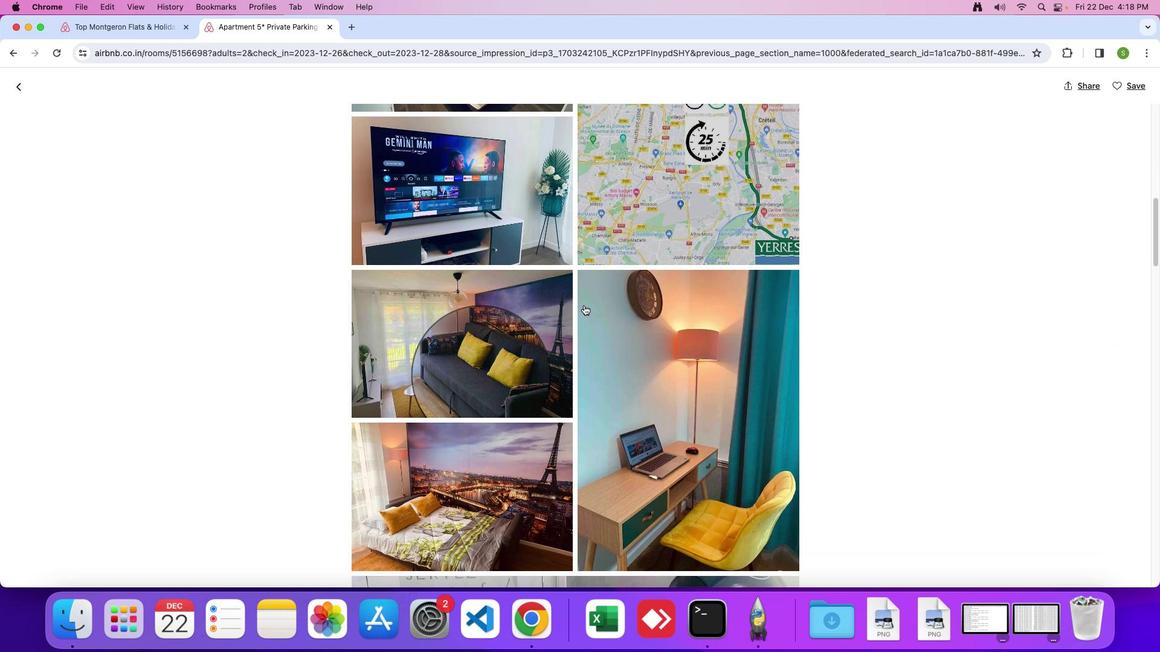 
Action: Mouse scrolled (583, 305) with delta (0, 0)
Screenshot: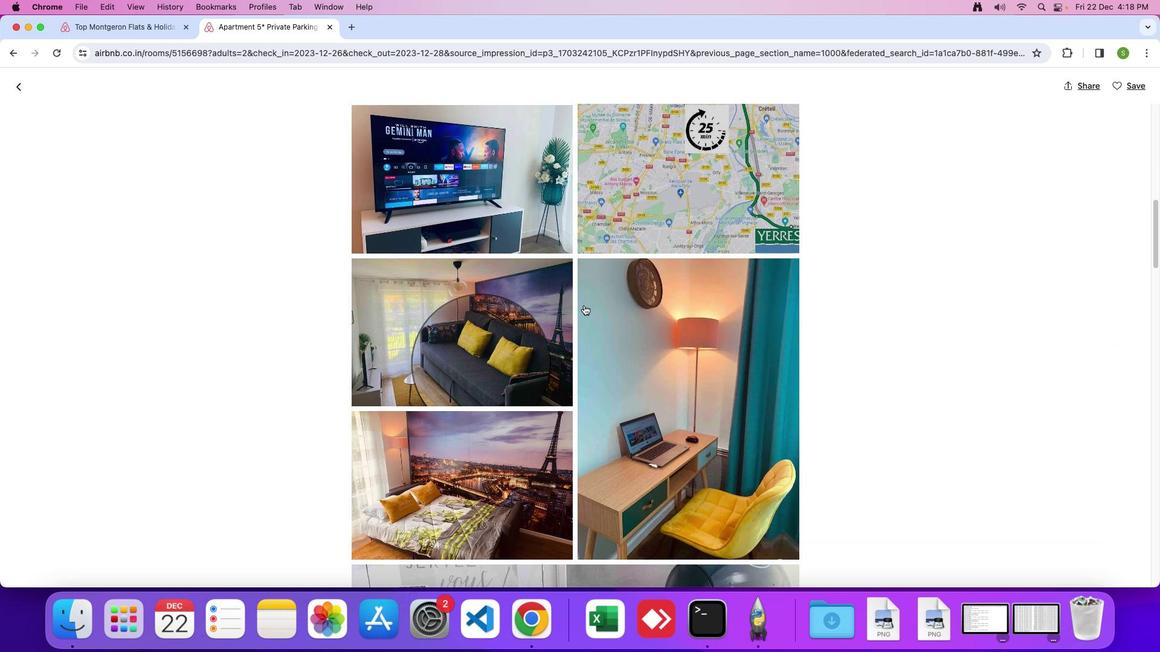 
Action: Mouse scrolled (583, 305) with delta (0, -1)
Screenshot: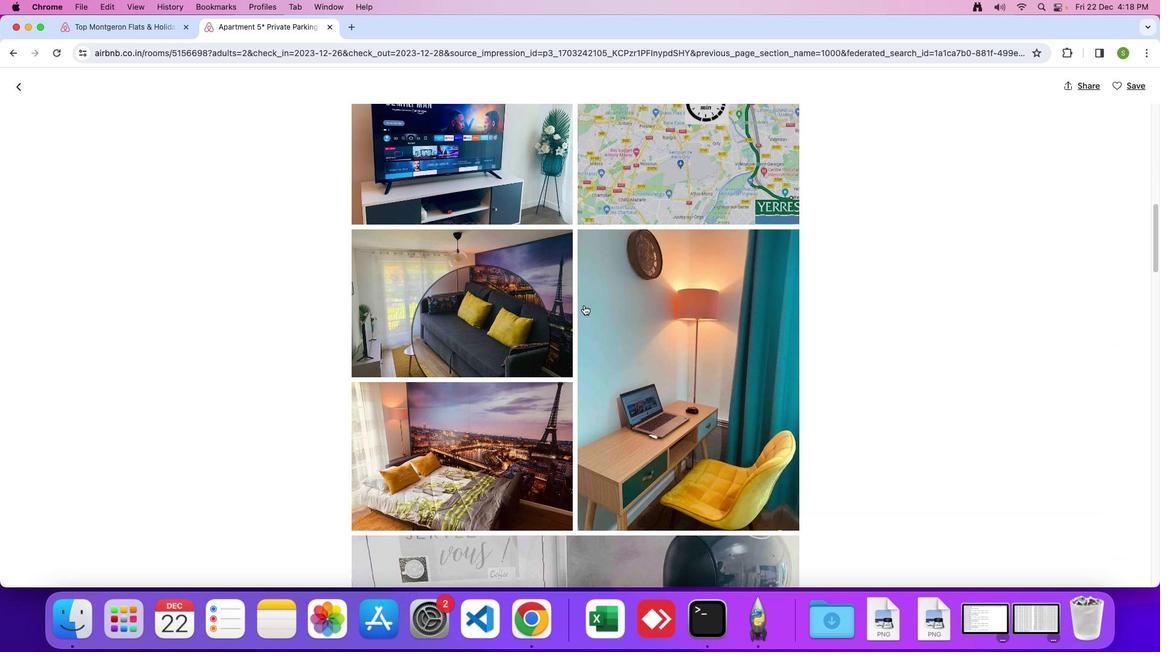
Action: Mouse scrolled (583, 305) with delta (0, 0)
Screenshot: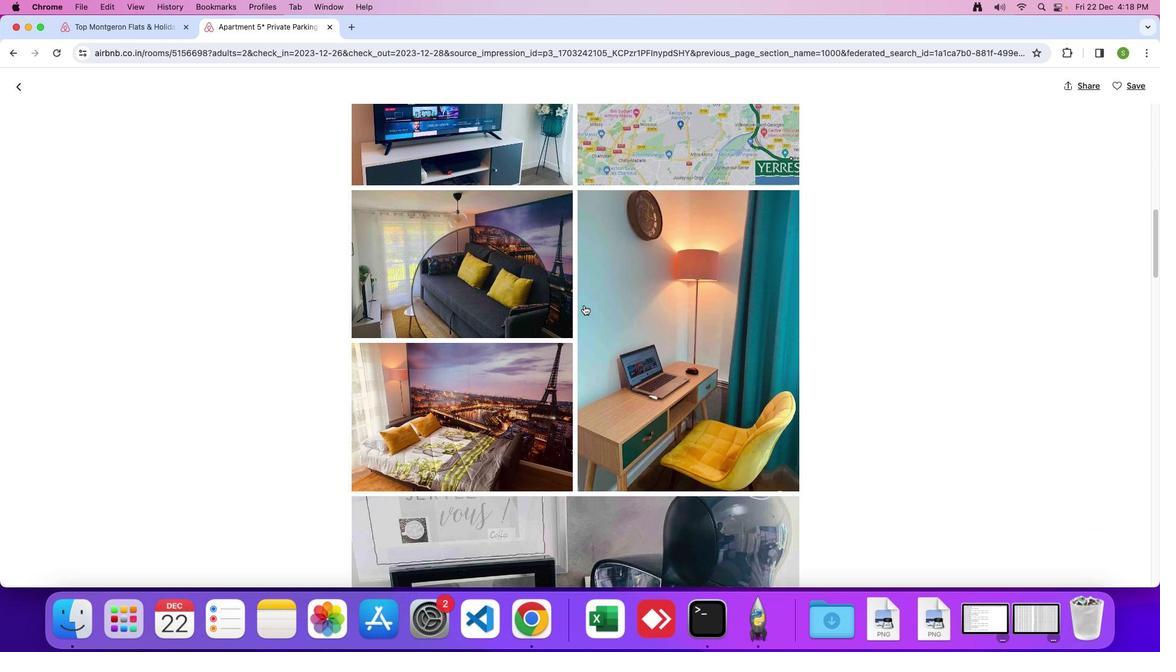 
Action: Mouse scrolled (583, 305) with delta (0, 0)
Screenshot: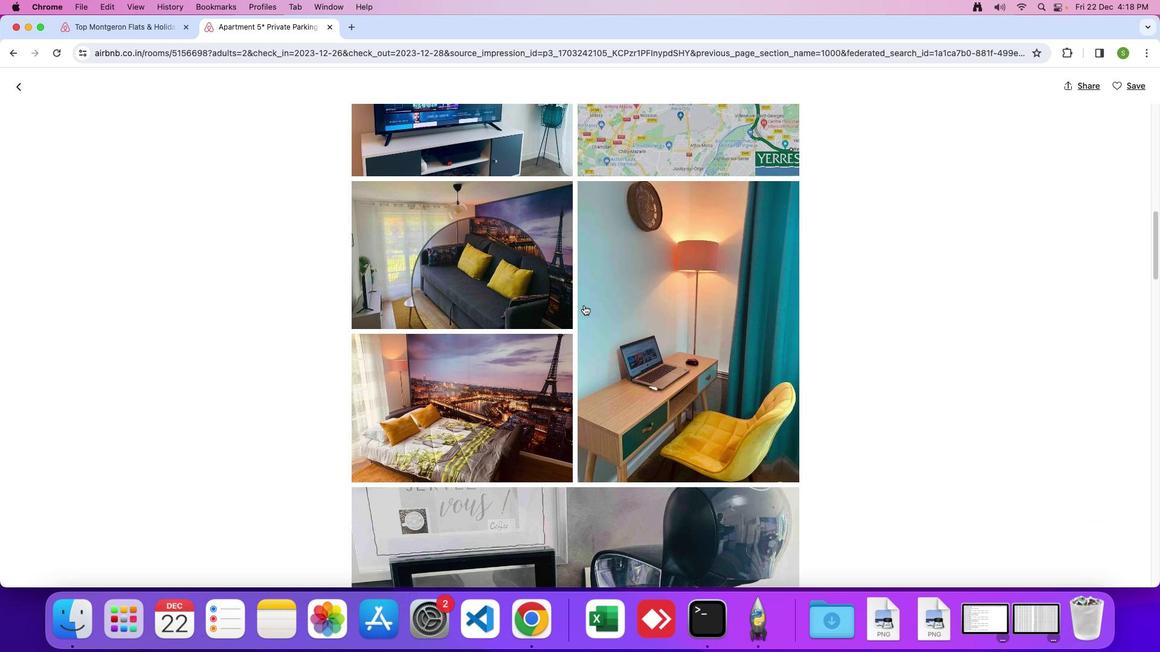 
Action: Mouse scrolled (583, 305) with delta (0, 0)
Screenshot: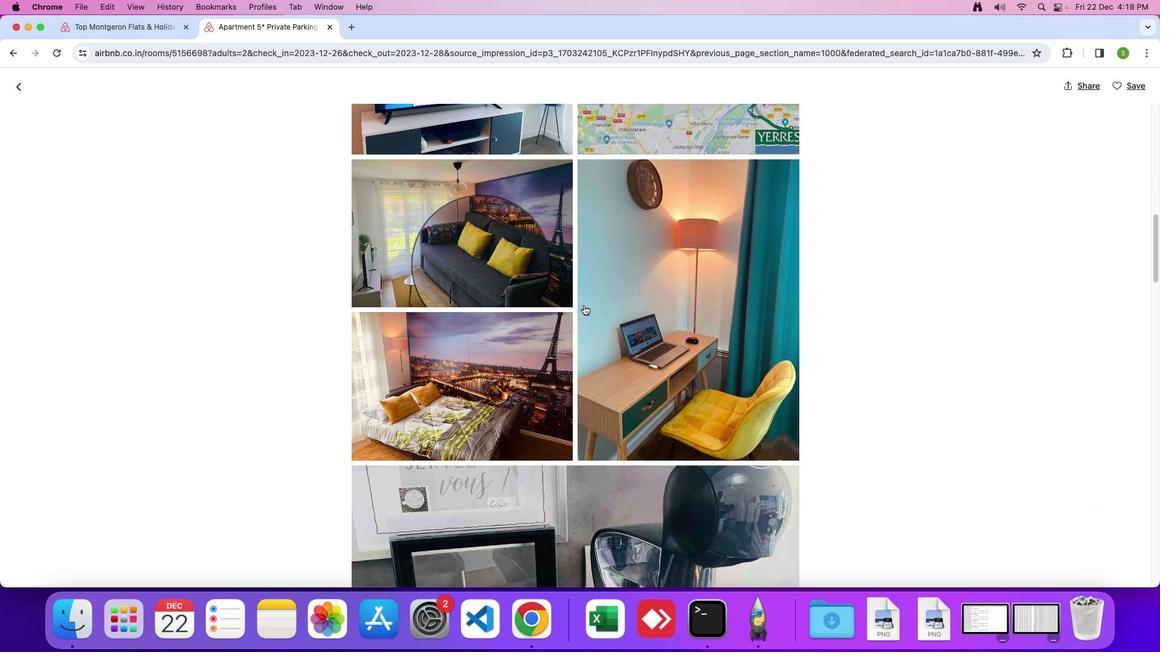 
Action: Mouse scrolled (583, 305) with delta (0, 0)
Screenshot: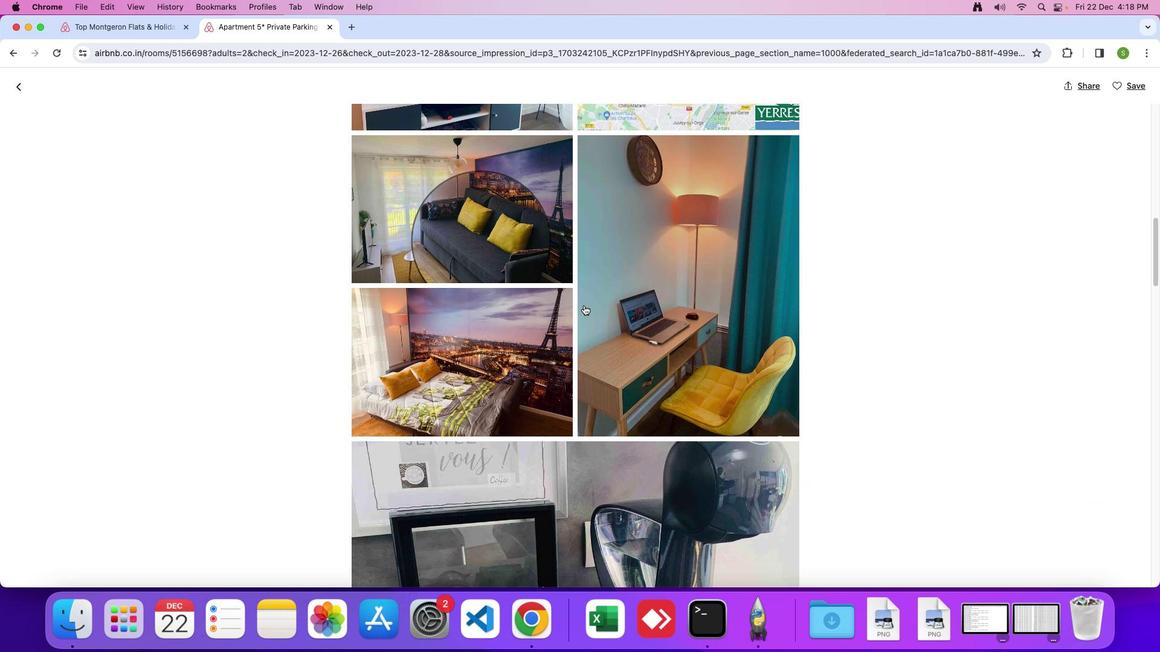 
Action: Mouse scrolled (583, 305) with delta (0, 0)
Screenshot: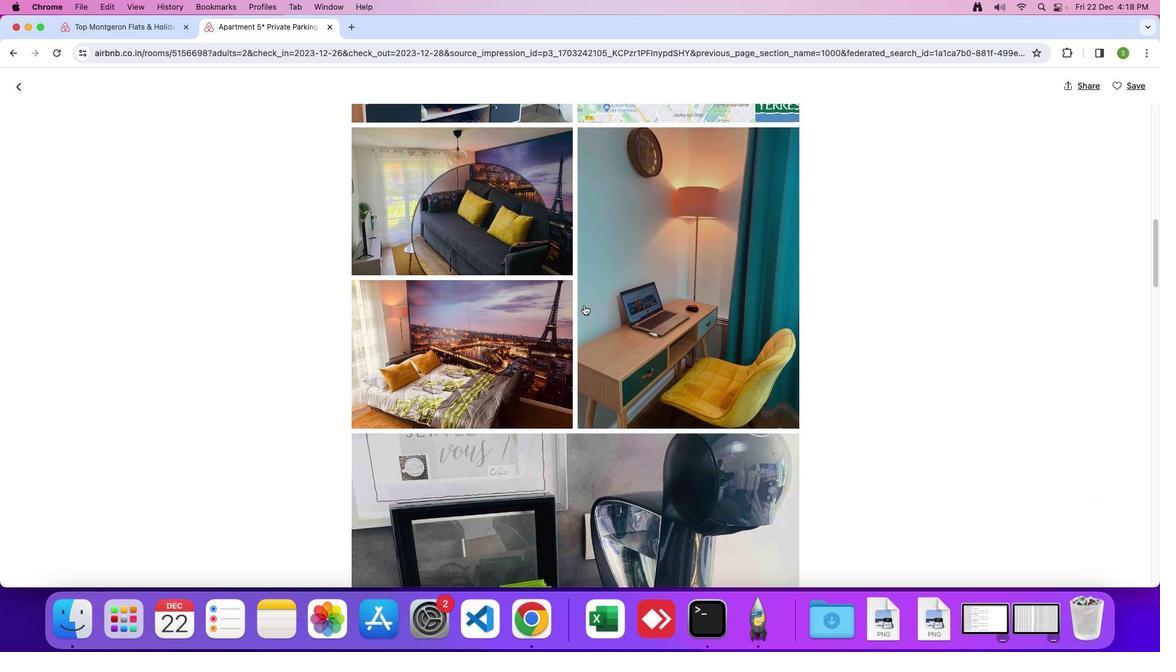 
Action: Mouse scrolled (583, 305) with delta (0, 0)
Screenshot: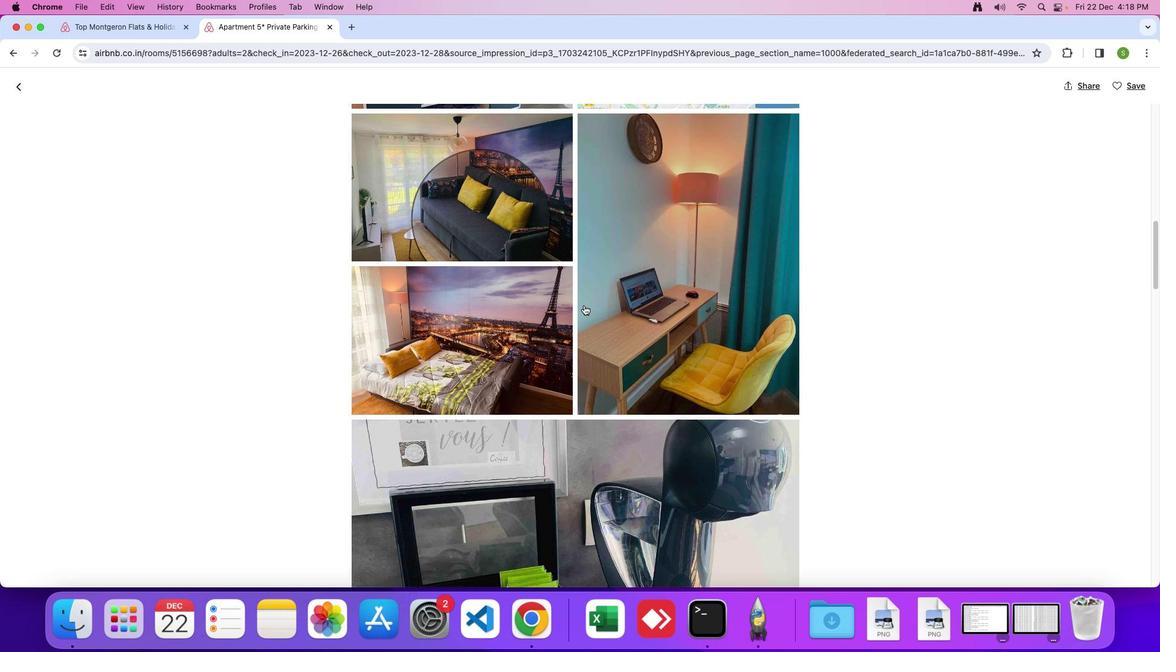 
Action: Mouse scrolled (583, 305) with delta (0, 0)
Screenshot: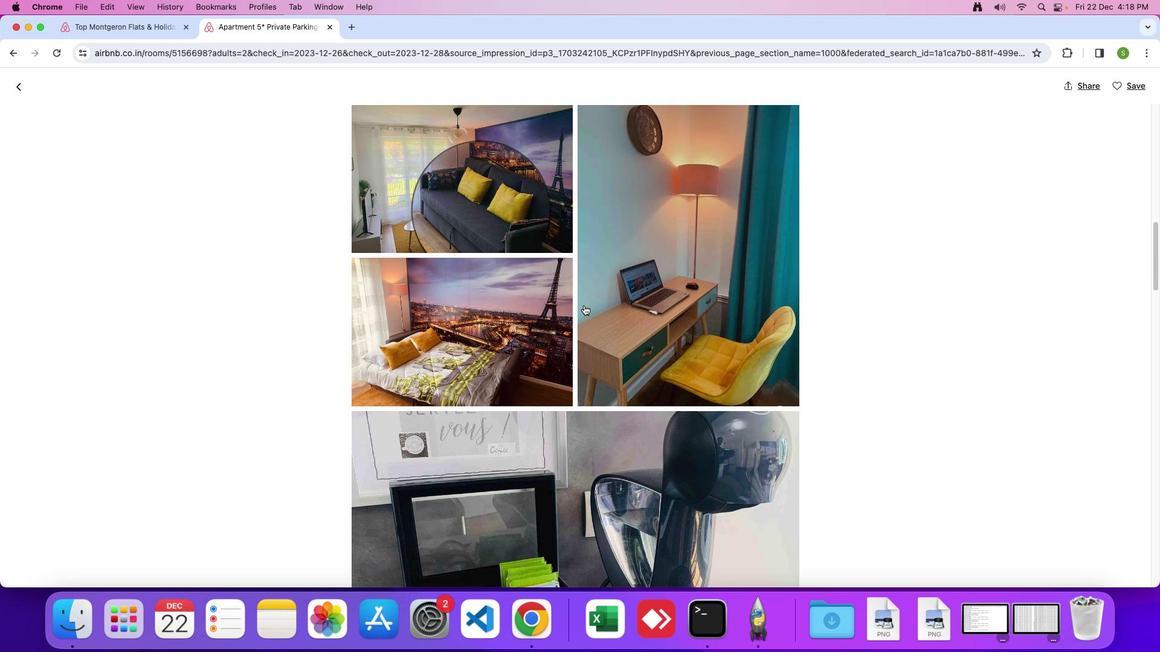 
Action: Mouse scrolled (583, 305) with delta (0, 0)
Screenshot: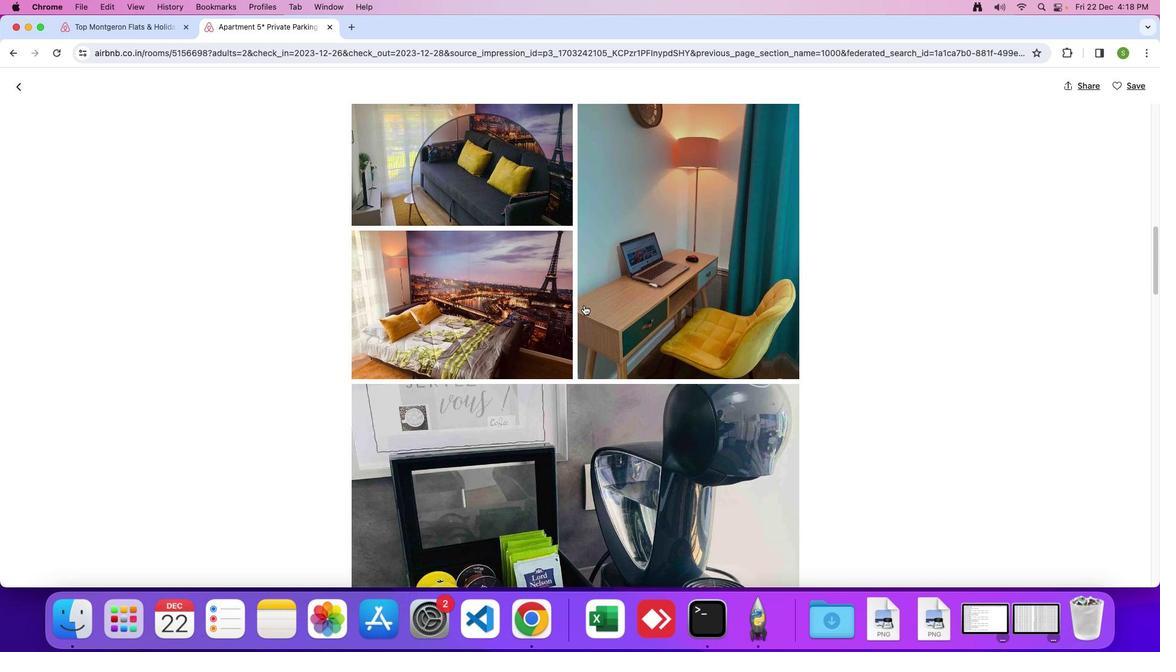 
Action: Mouse scrolled (583, 305) with delta (0, 0)
Screenshot: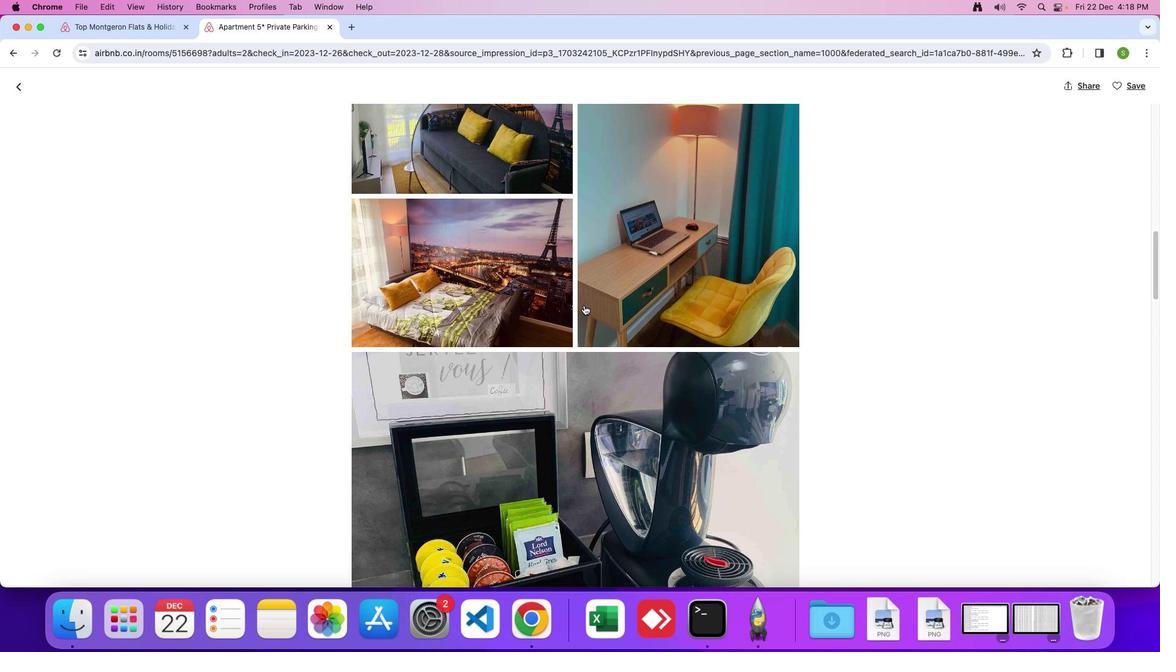 
Action: Mouse scrolled (583, 305) with delta (0, 0)
Screenshot: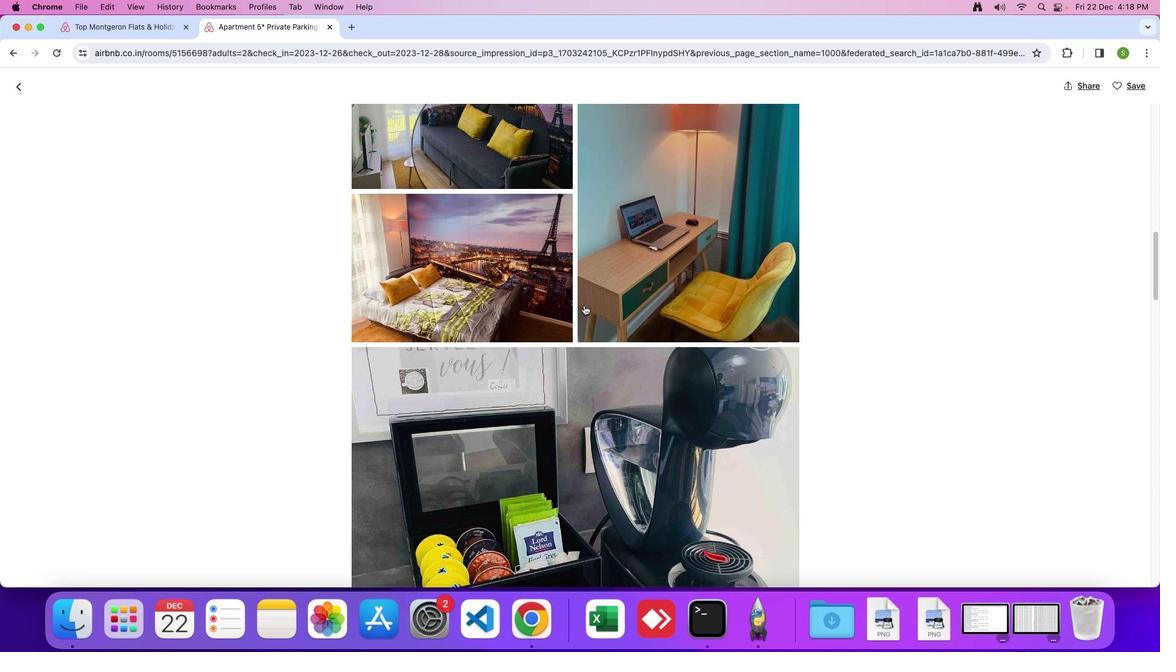 
Action: Mouse scrolled (583, 305) with delta (0, 0)
Screenshot: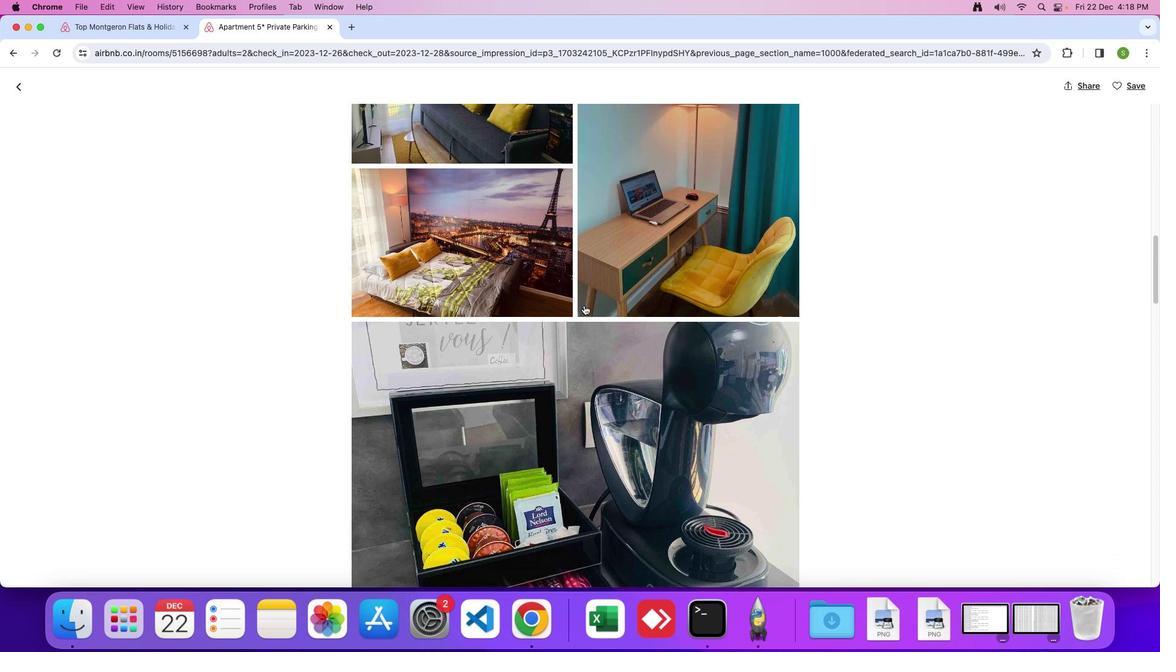 
Action: Mouse scrolled (583, 305) with delta (0, 0)
Screenshot: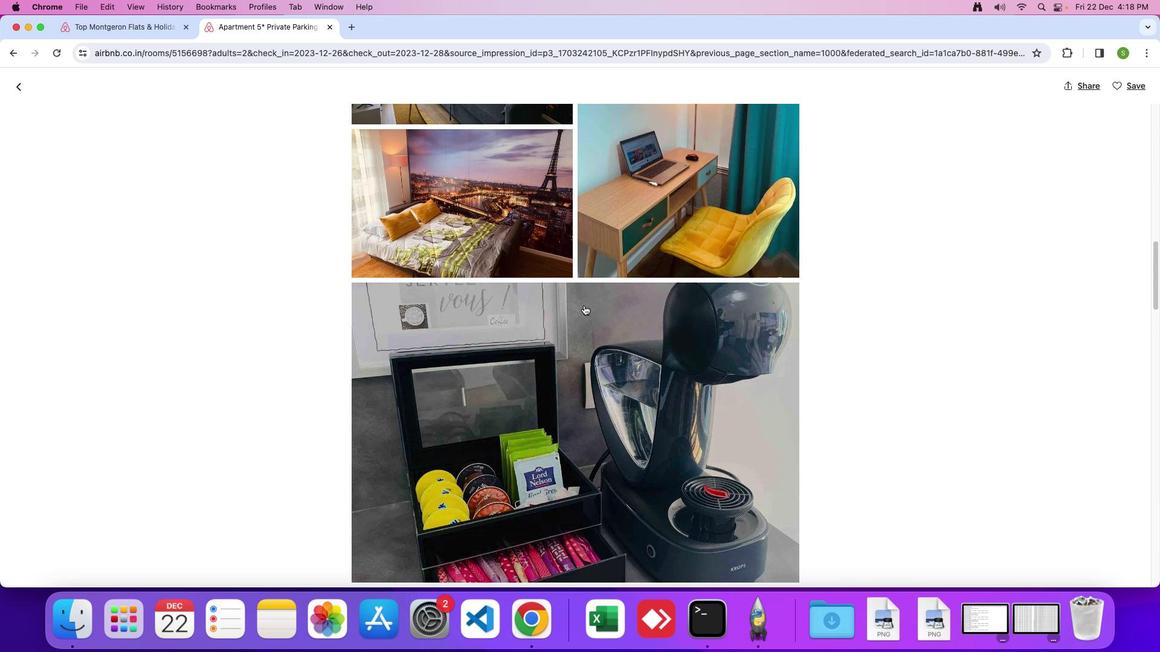 
Action: Mouse scrolled (583, 305) with delta (0, 0)
Screenshot: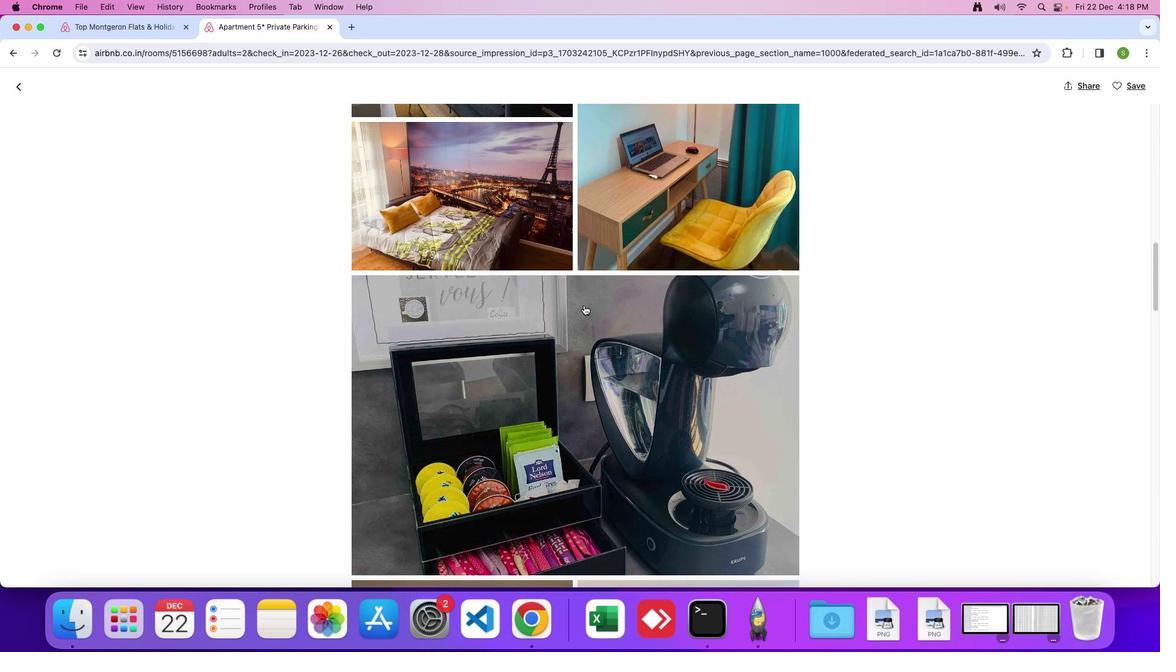 
Action: Mouse scrolled (583, 305) with delta (0, 0)
Screenshot: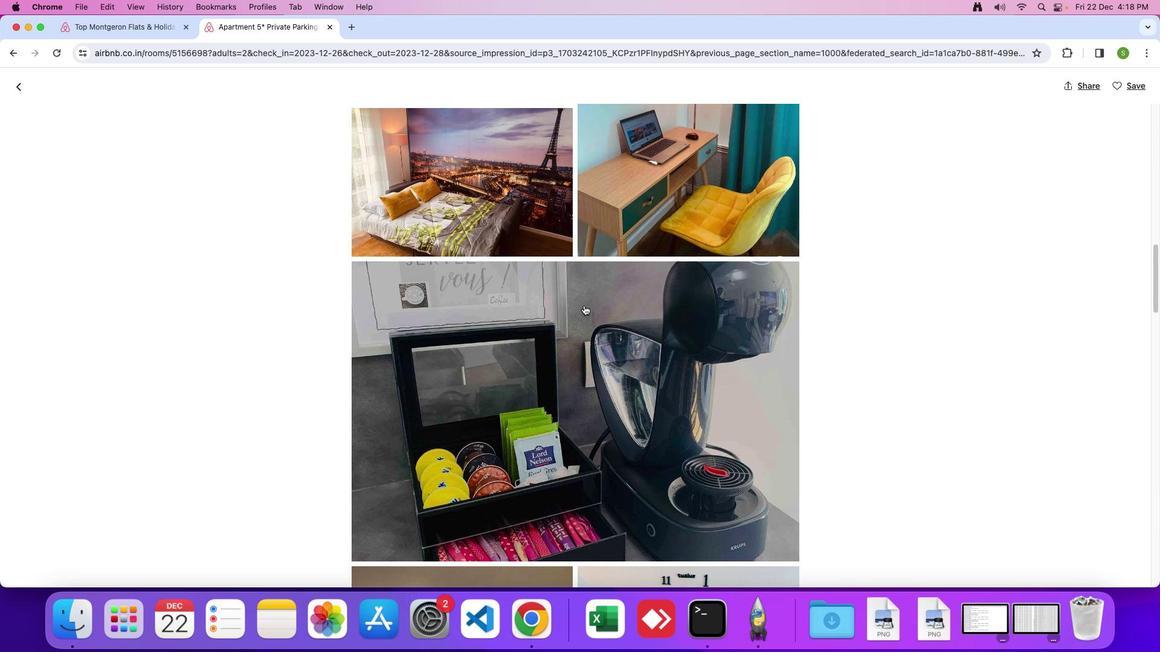 
Action: Mouse scrolled (583, 305) with delta (0, 0)
Screenshot: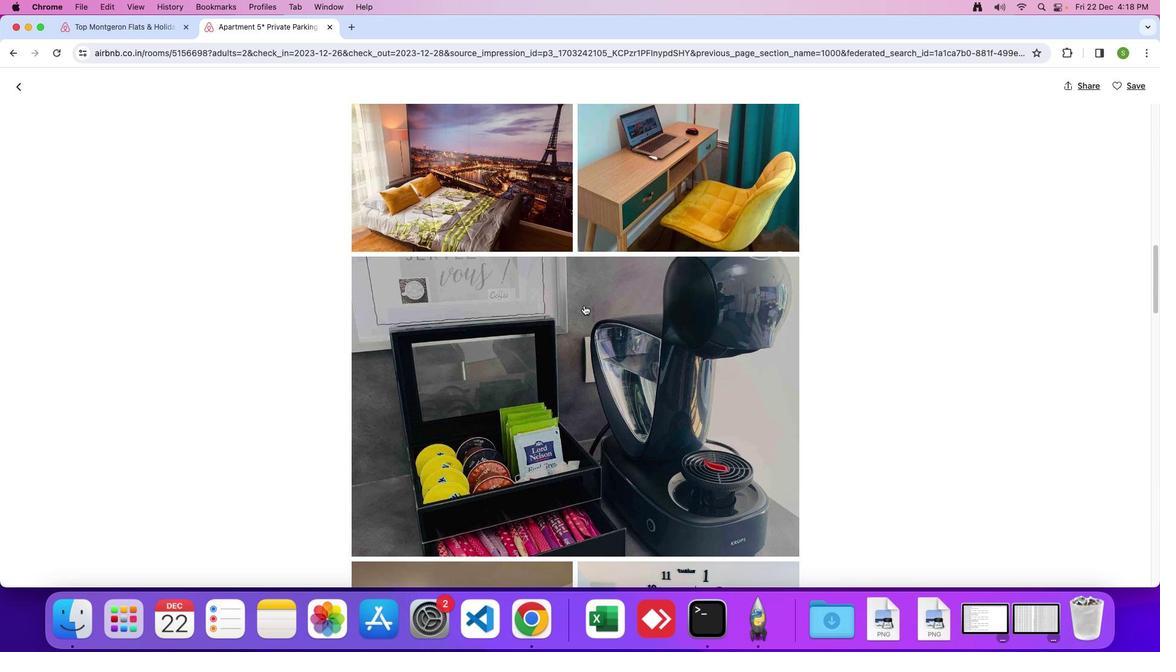 
Action: Mouse scrolled (583, 305) with delta (0, 0)
Screenshot: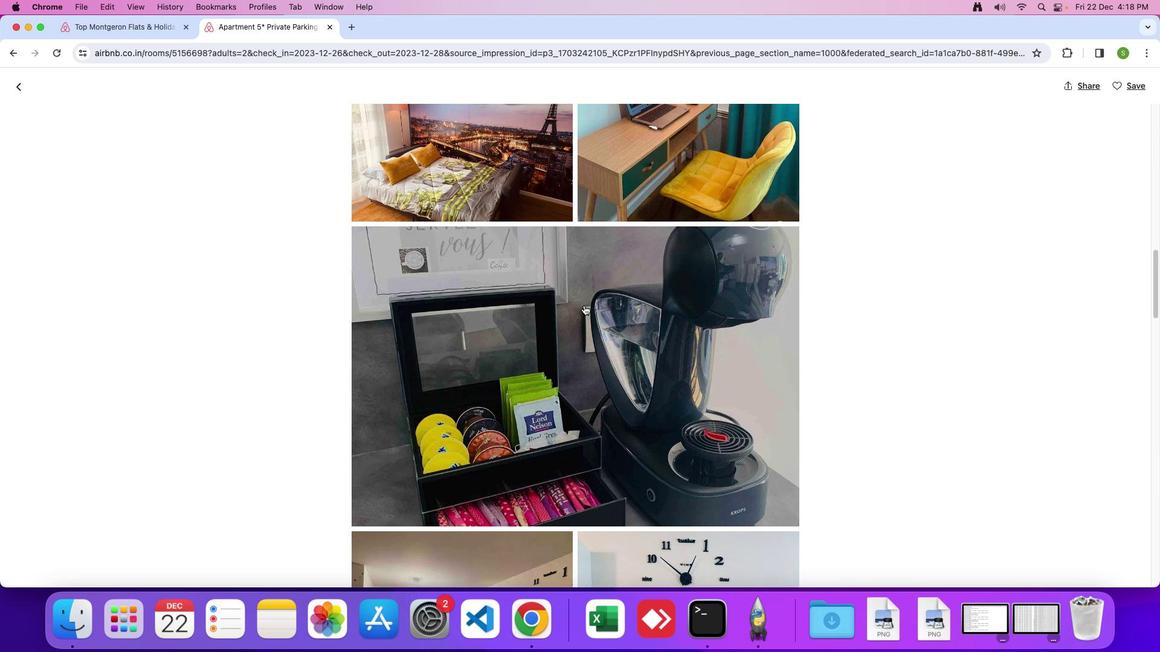 
Action: Mouse scrolled (583, 305) with delta (0, 0)
Screenshot: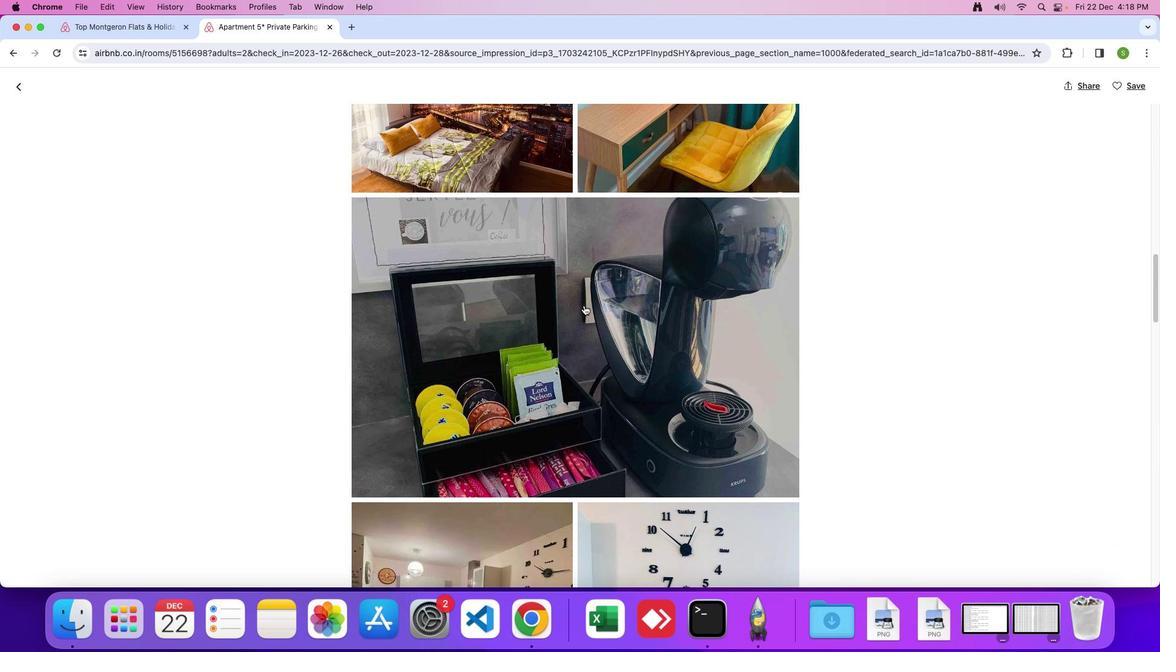 
Action: Mouse scrolled (583, 305) with delta (0, 0)
Screenshot: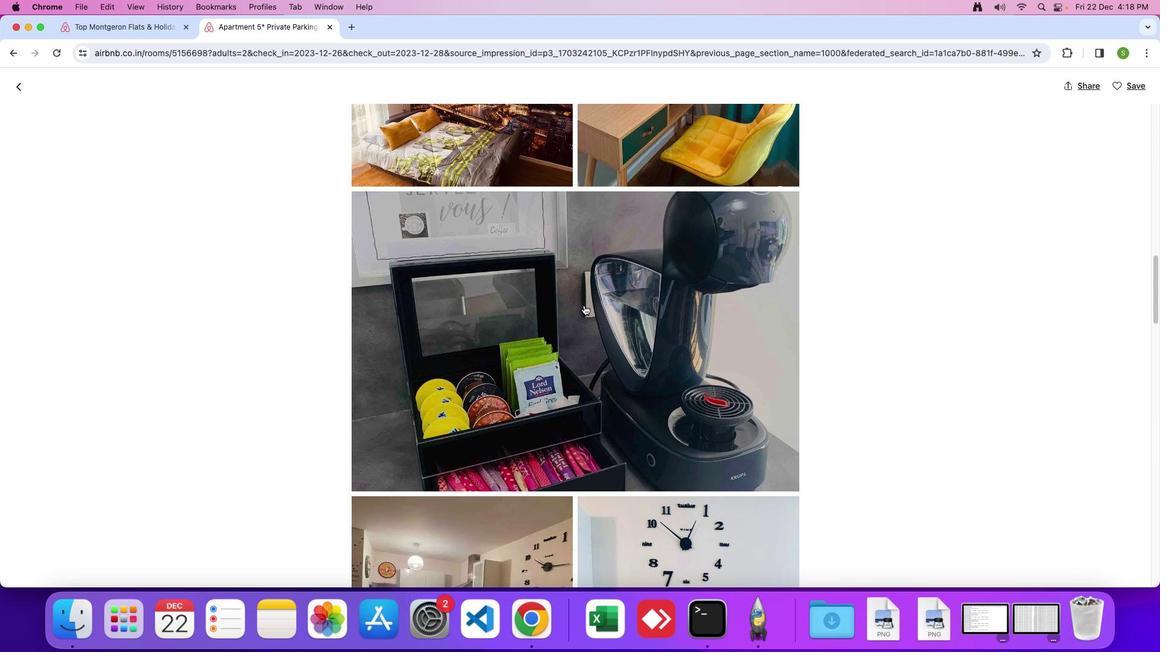 
Action: Mouse scrolled (583, 305) with delta (0, 0)
Screenshot: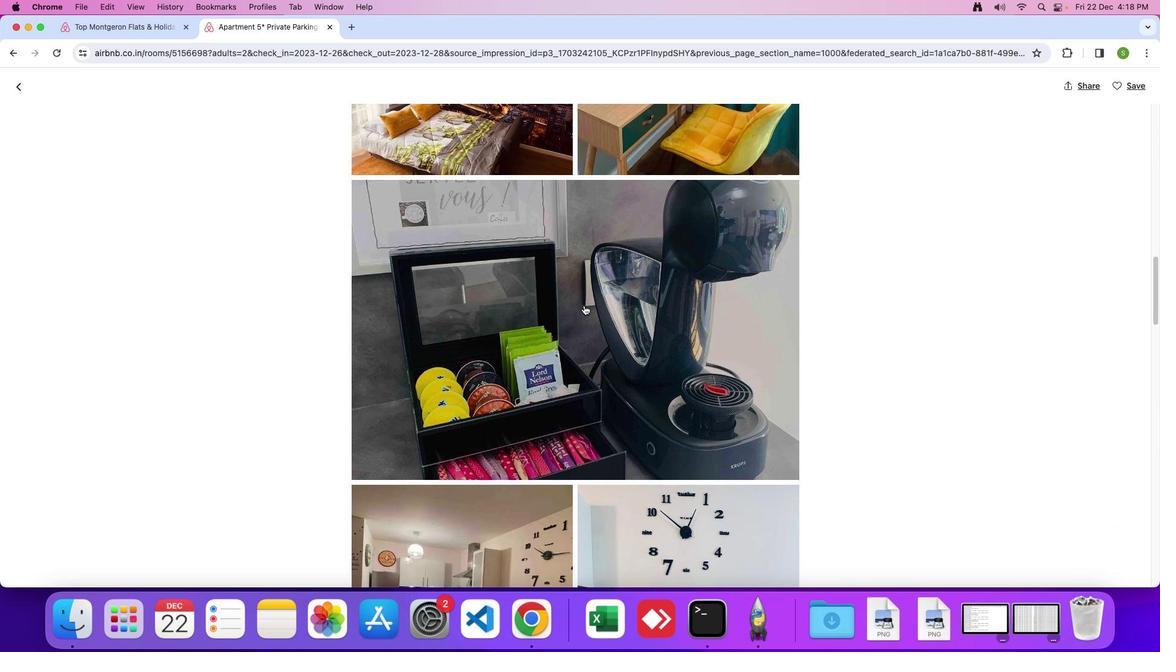
Action: Mouse scrolled (583, 305) with delta (0, 0)
Screenshot: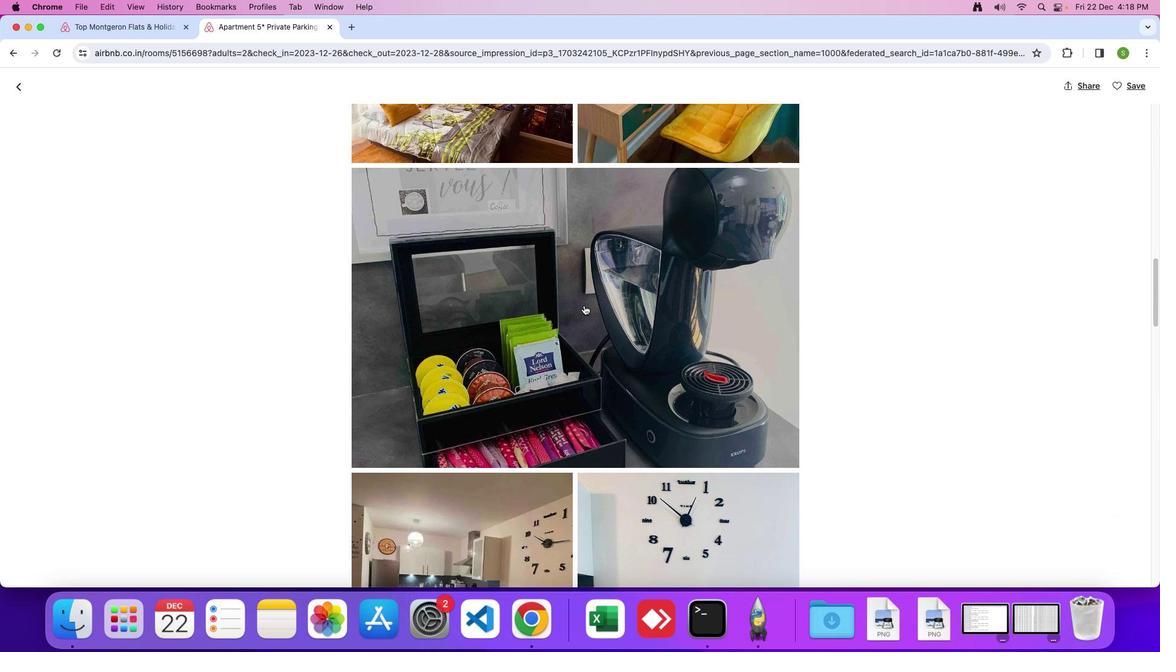 
Action: Mouse scrolled (583, 305) with delta (0, -1)
Screenshot: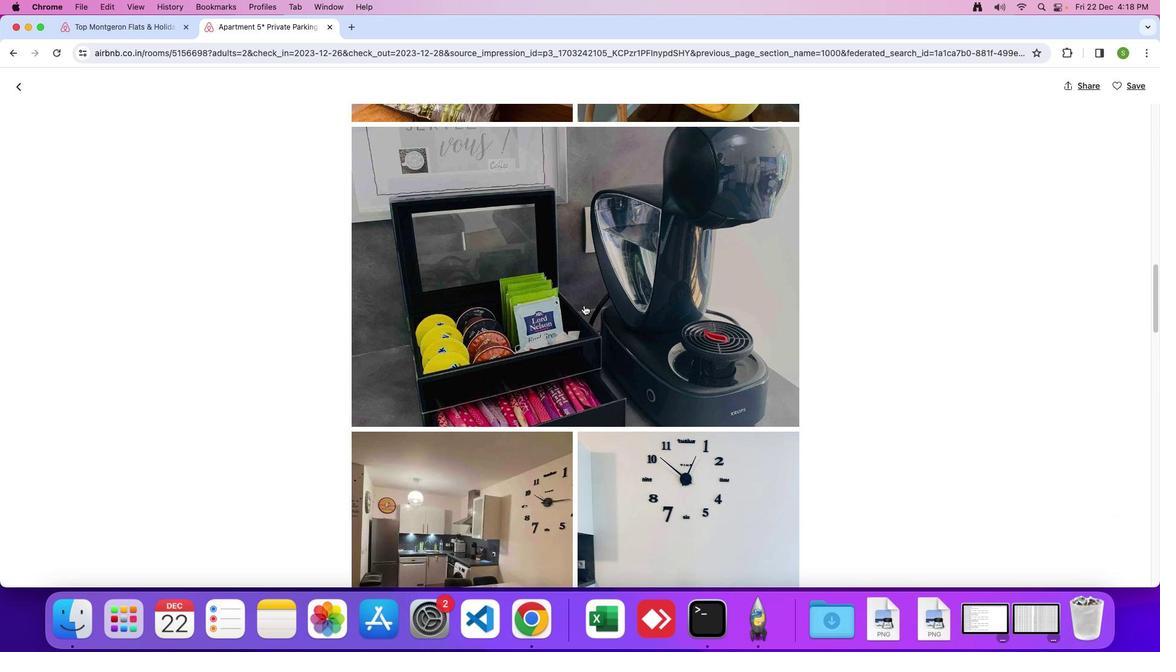 
Action: Mouse scrolled (583, 305) with delta (0, 0)
Screenshot: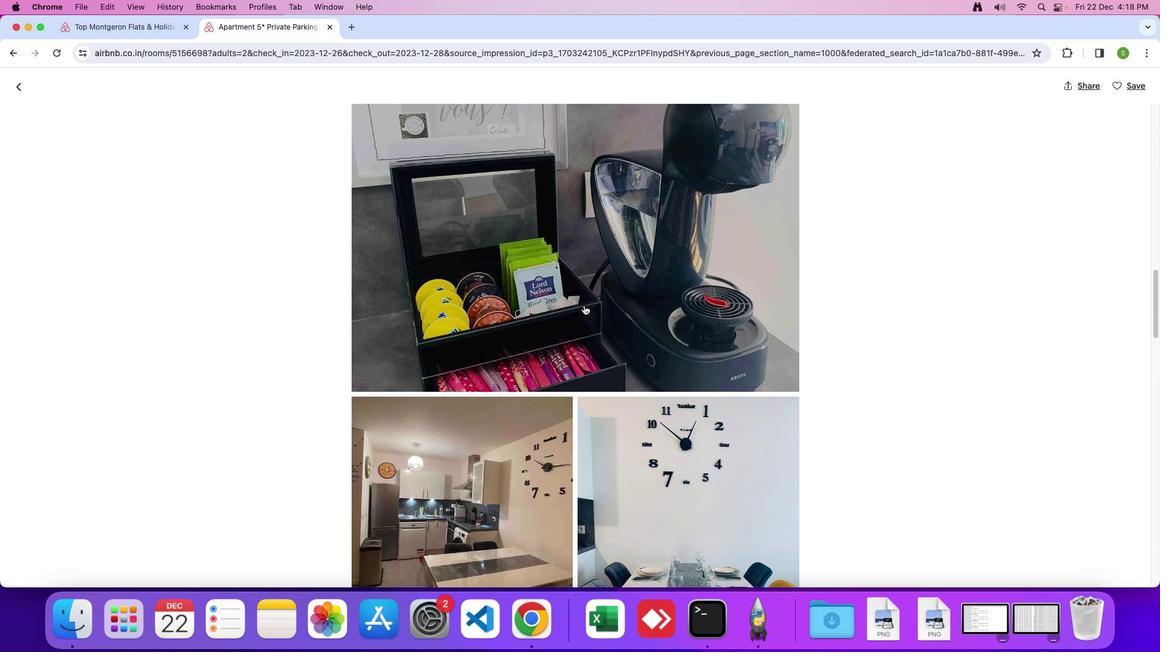 
Action: Mouse scrolled (583, 305) with delta (0, 0)
Screenshot: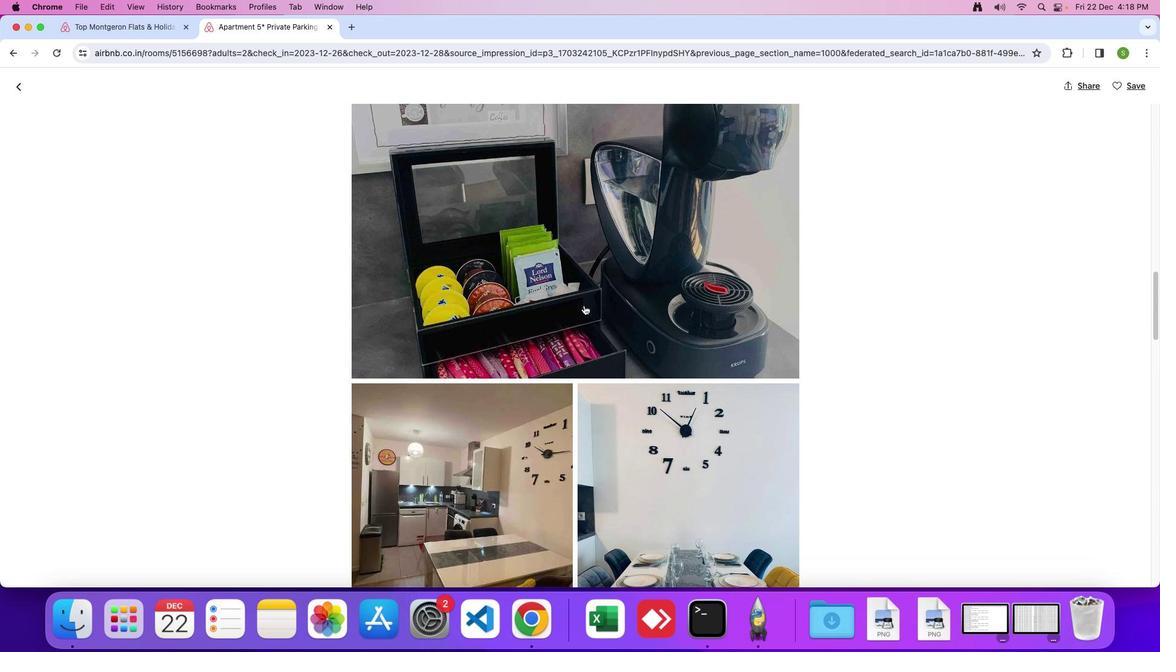 
Action: Mouse scrolled (583, 305) with delta (0, -1)
Screenshot: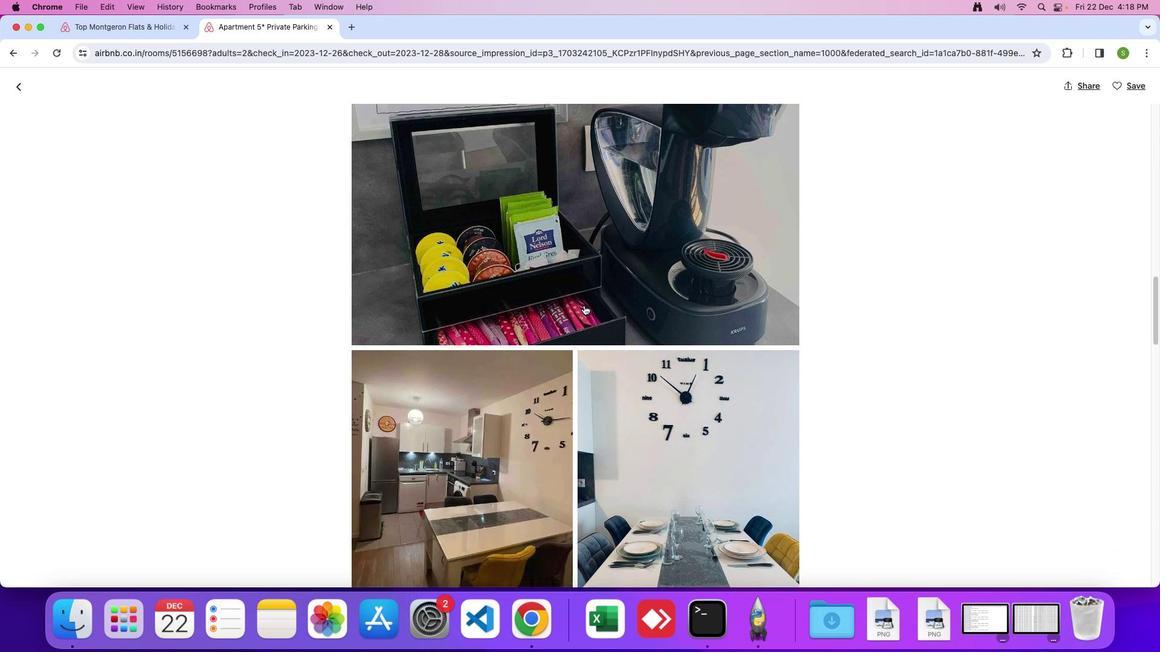 
Action: Mouse scrolled (583, 305) with delta (0, 0)
Screenshot: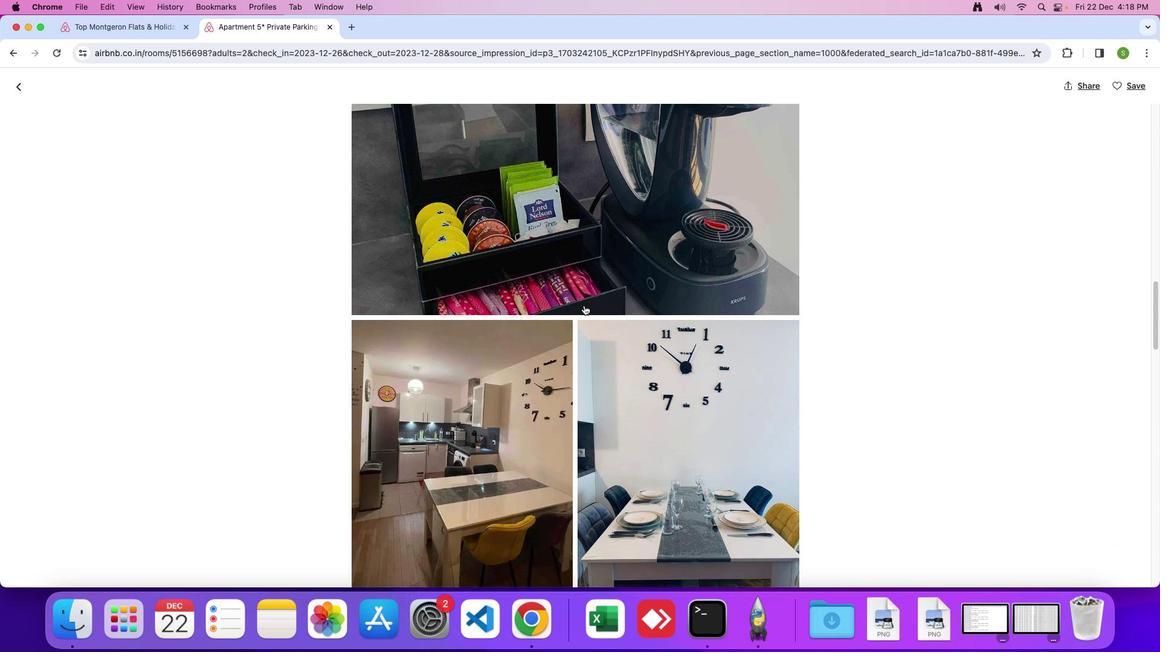 
Action: Mouse scrolled (583, 305) with delta (0, 0)
Screenshot: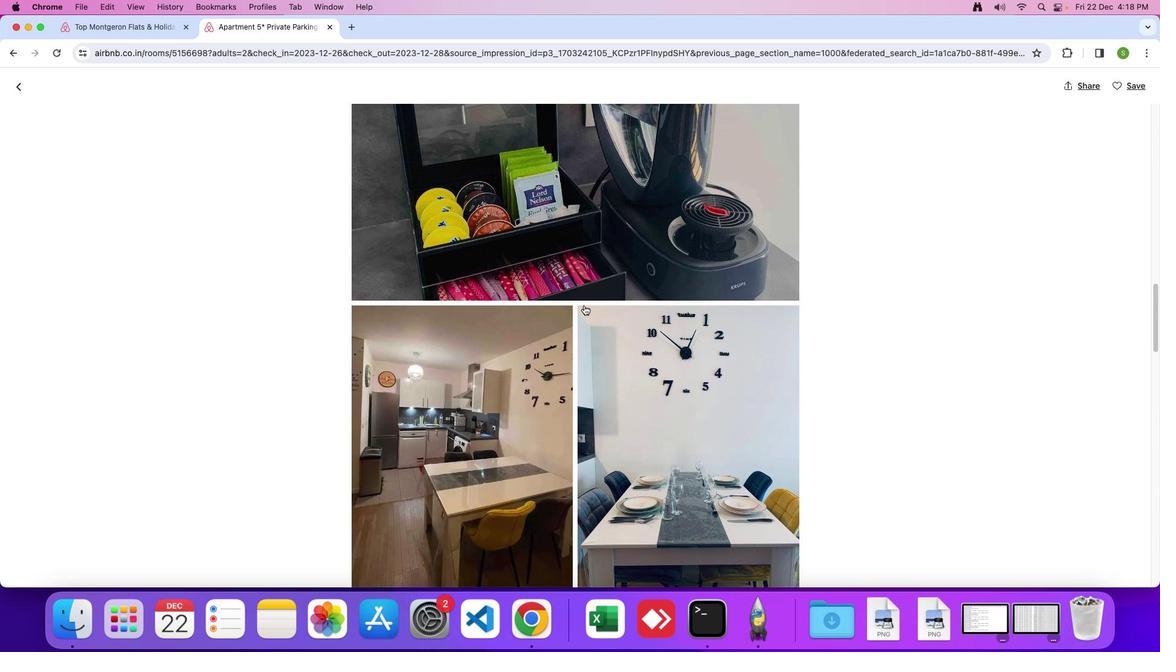 
Action: Mouse scrolled (583, 305) with delta (0, -1)
Screenshot: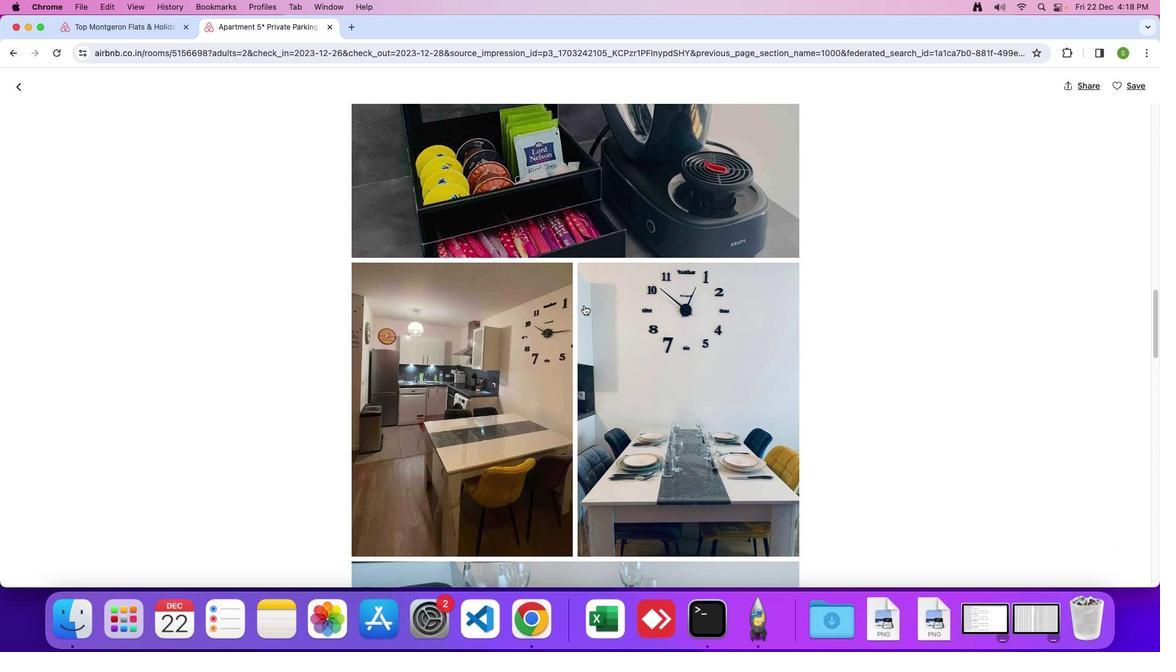 
Action: Mouse scrolled (583, 305) with delta (0, 0)
Screenshot: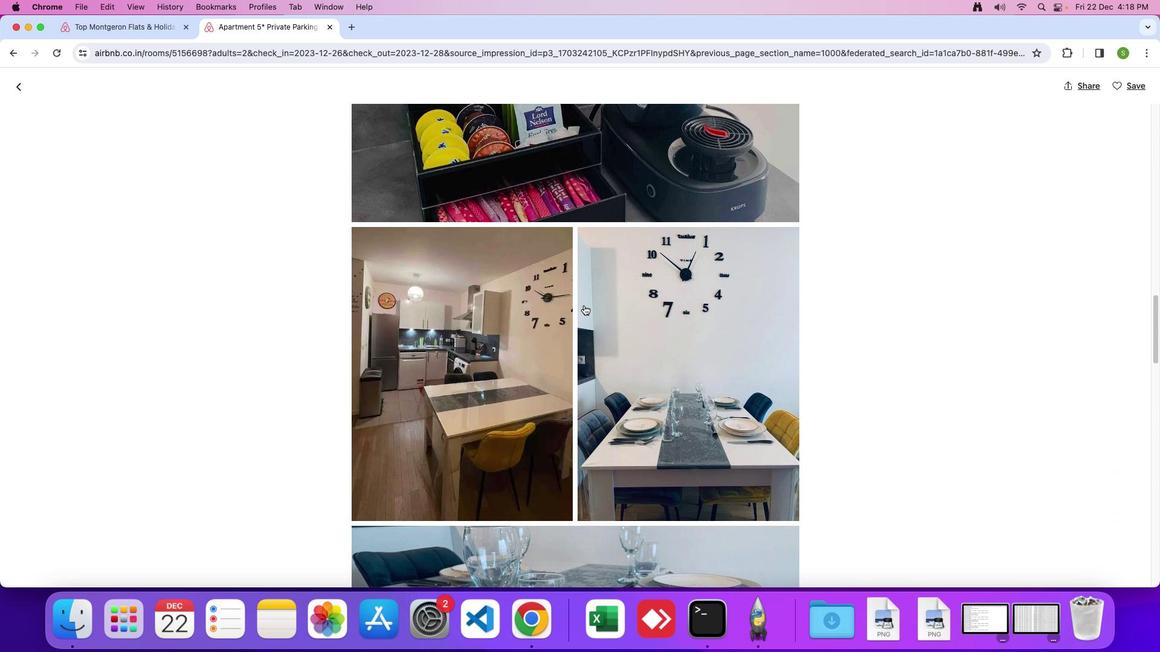 
Action: Mouse scrolled (583, 305) with delta (0, 0)
Screenshot: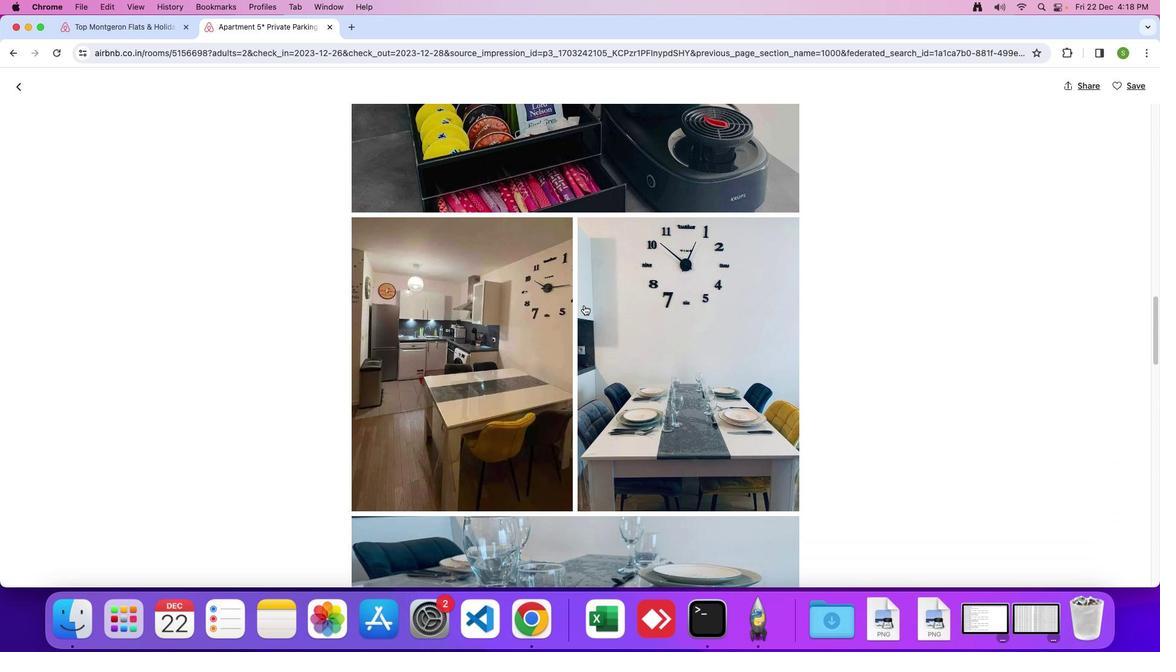 
Action: Mouse scrolled (583, 305) with delta (0, -1)
Screenshot: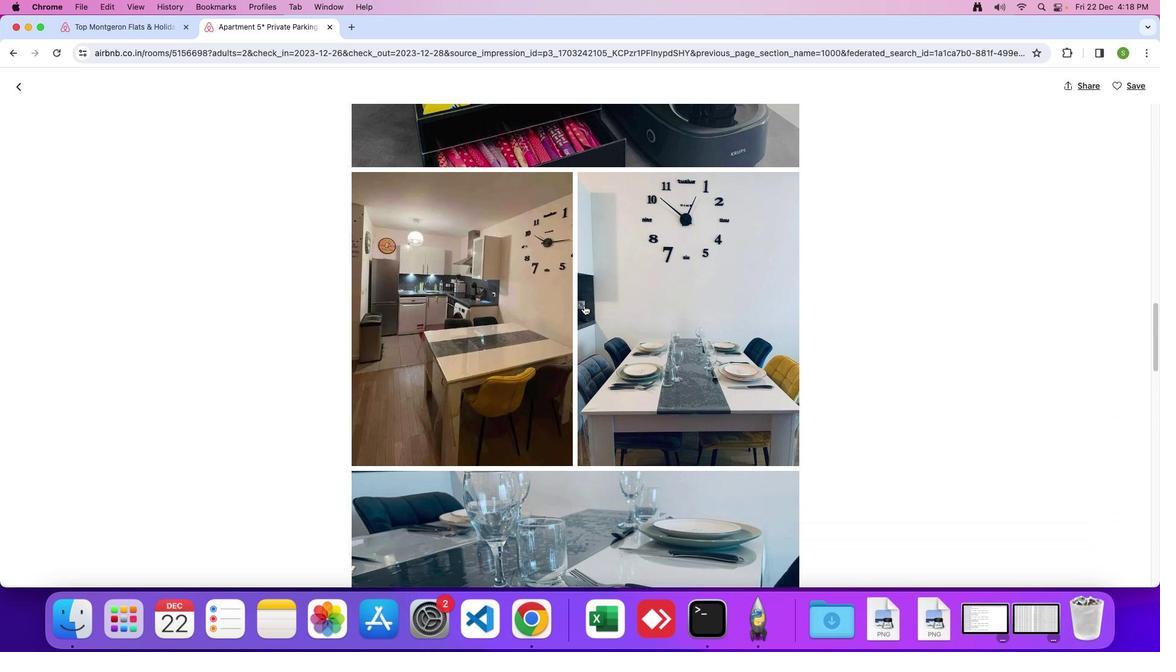 
Action: Mouse scrolled (583, 305) with delta (0, 0)
Screenshot: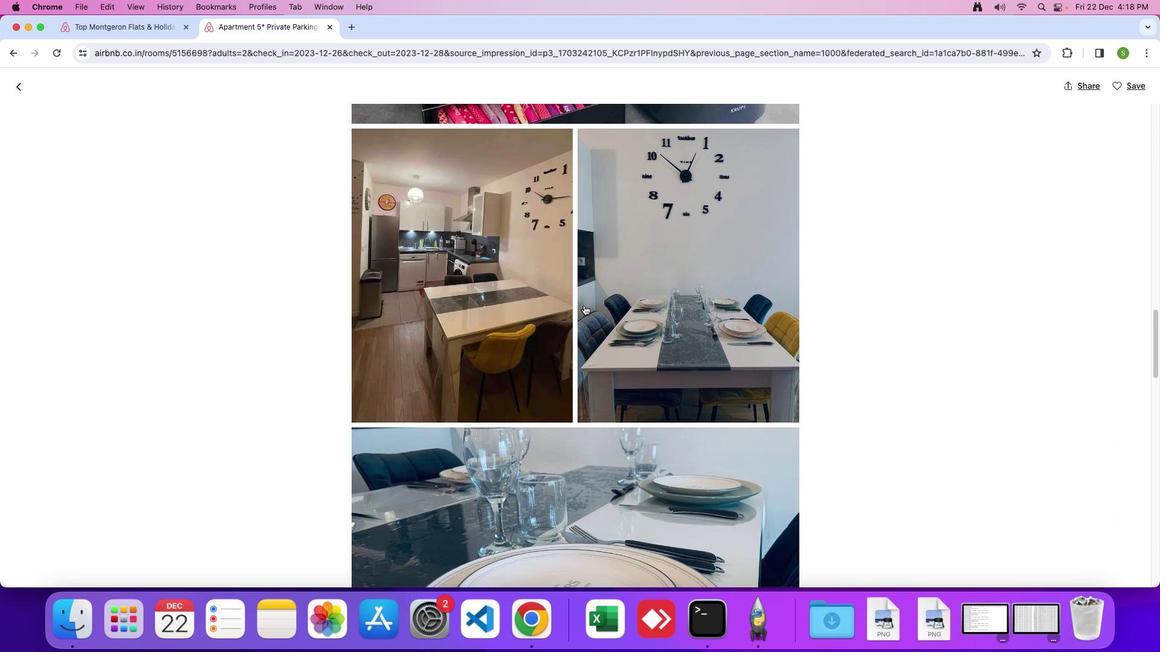 
Action: Mouse scrolled (583, 305) with delta (0, 0)
Screenshot: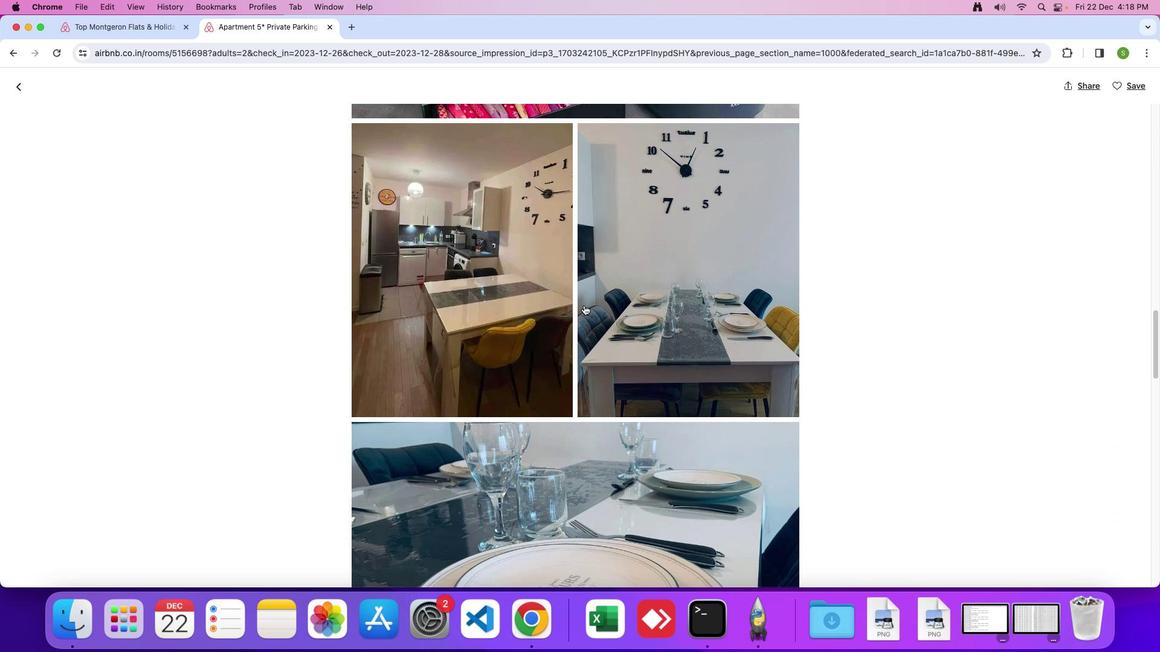 
Action: Mouse scrolled (583, 305) with delta (0, -1)
Screenshot: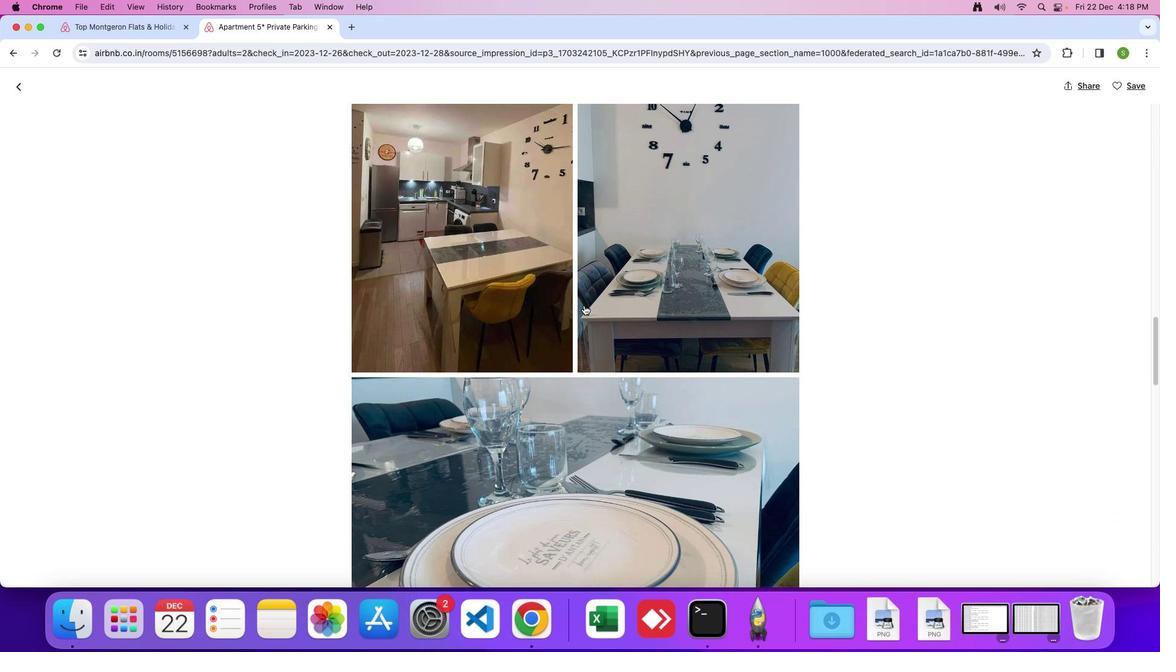 
Action: Mouse scrolled (583, 305) with delta (0, 0)
Screenshot: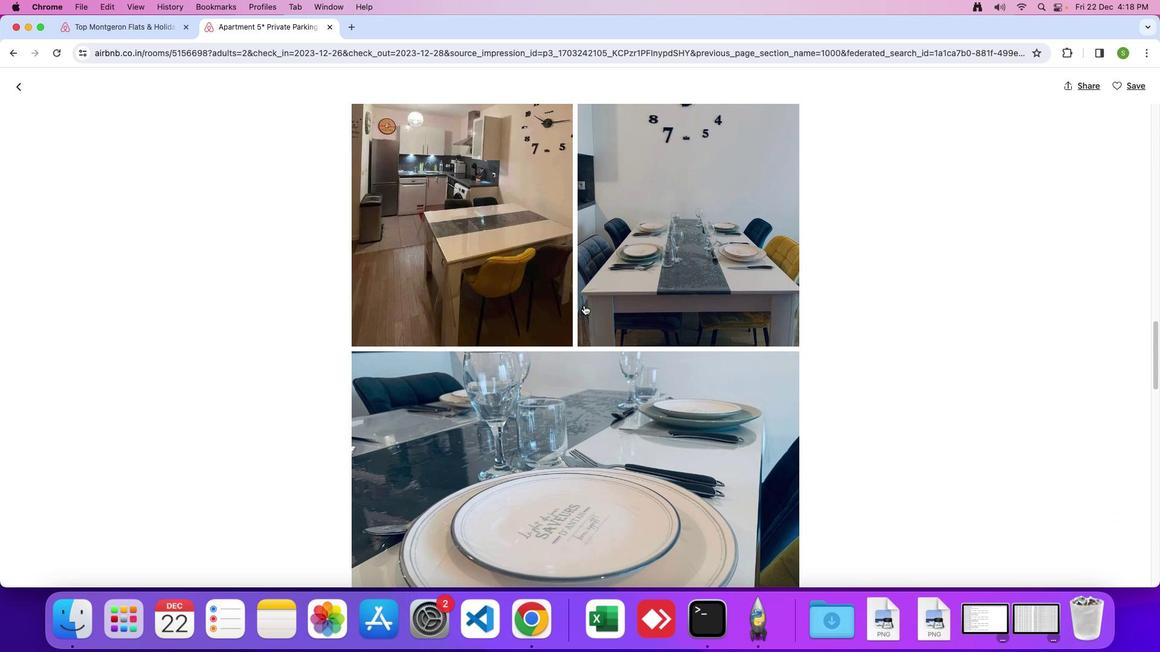 
Action: Mouse scrolled (583, 305) with delta (0, 0)
Screenshot: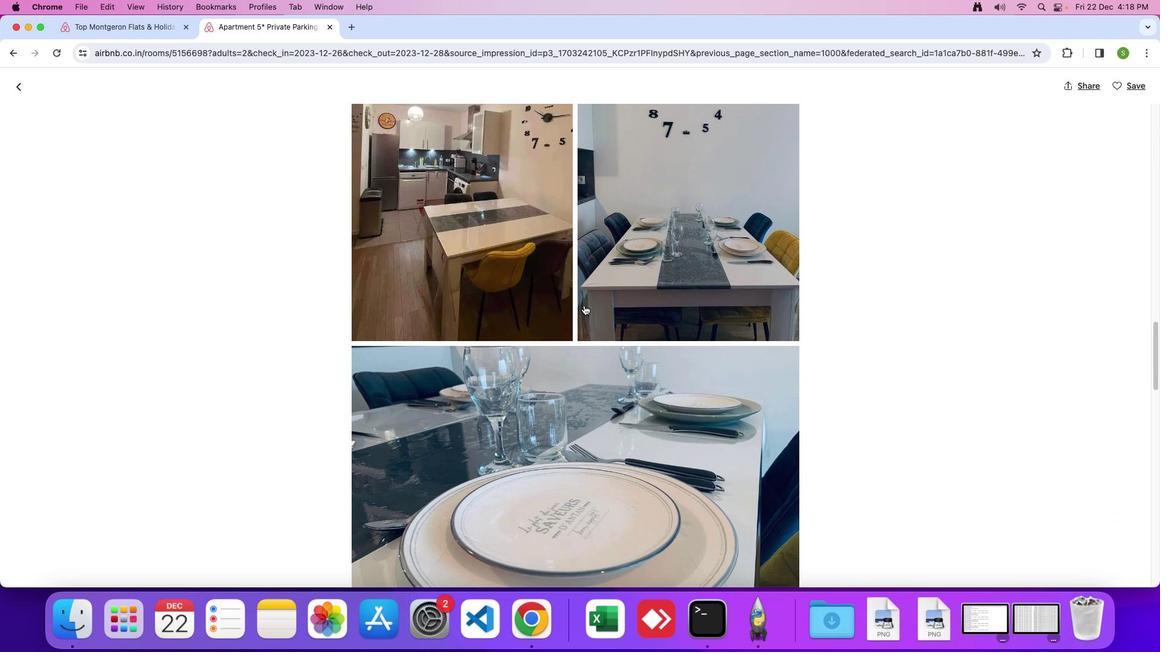 
Action: Mouse scrolled (583, 305) with delta (0, 0)
Screenshot: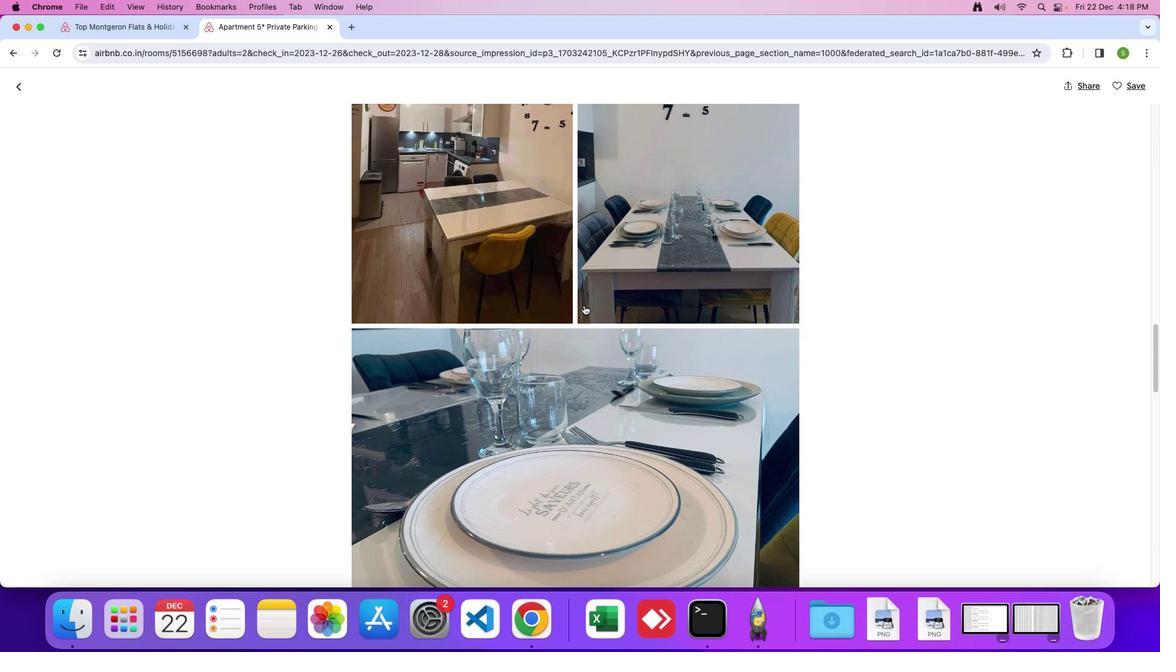 
Action: Mouse scrolled (583, 305) with delta (0, 0)
Screenshot: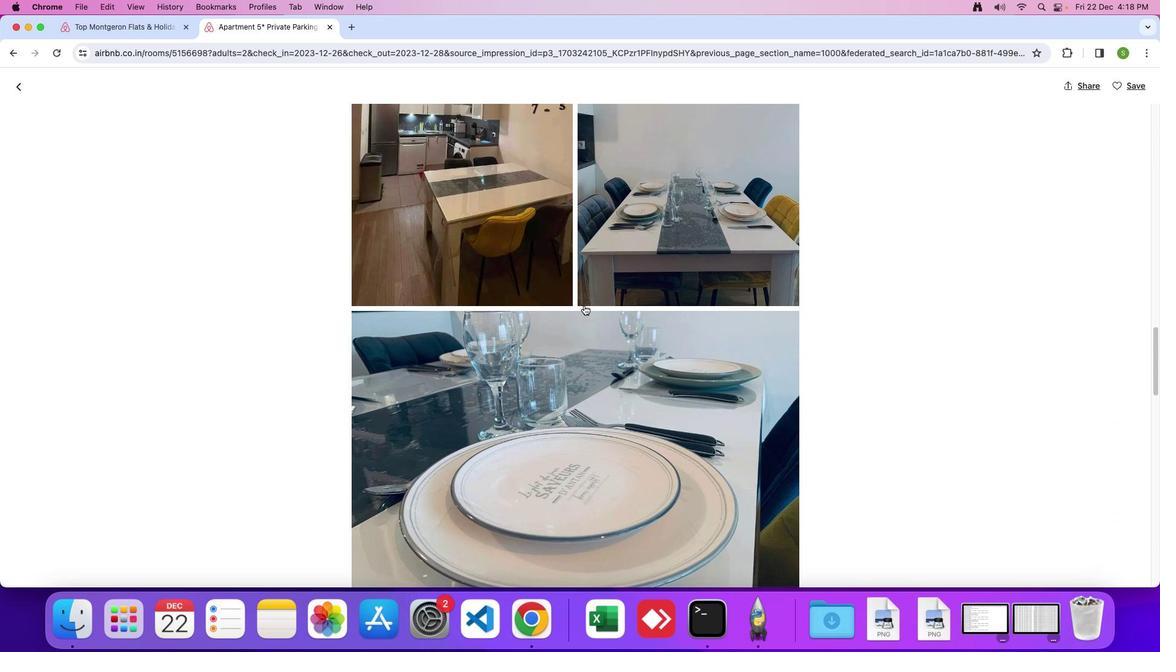 
Action: Mouse scrolled (583, 305) with delta (0, -1)
Screenshot: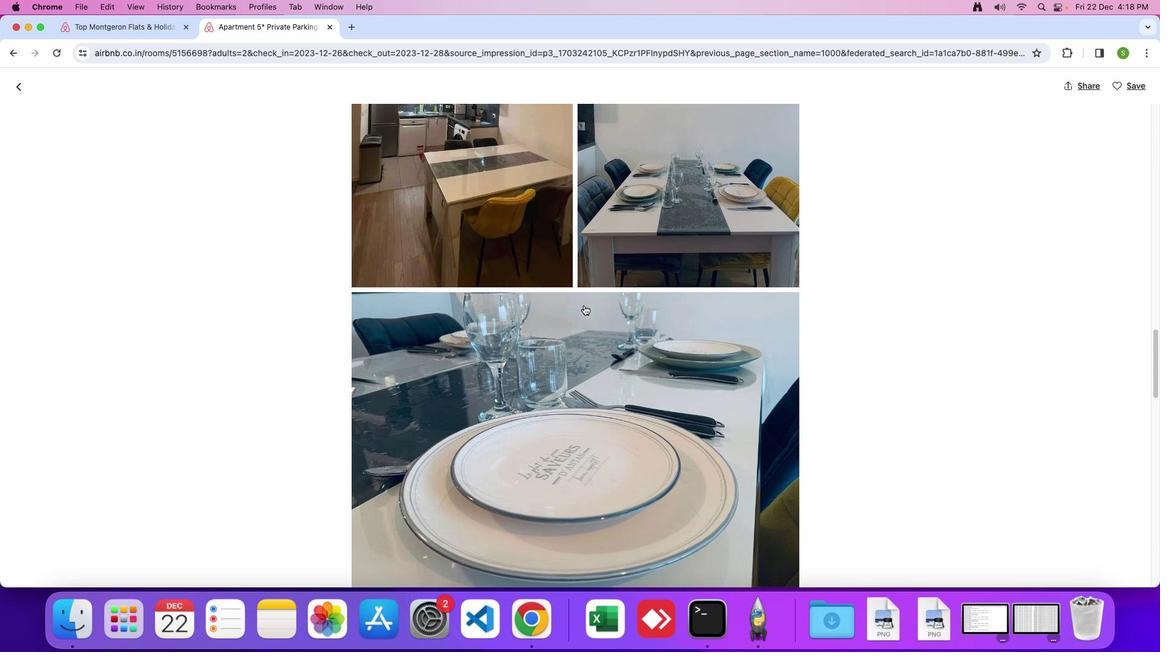 
Action: Mouse scrolled (583, 305) with delta (0, 0)
Screenshot: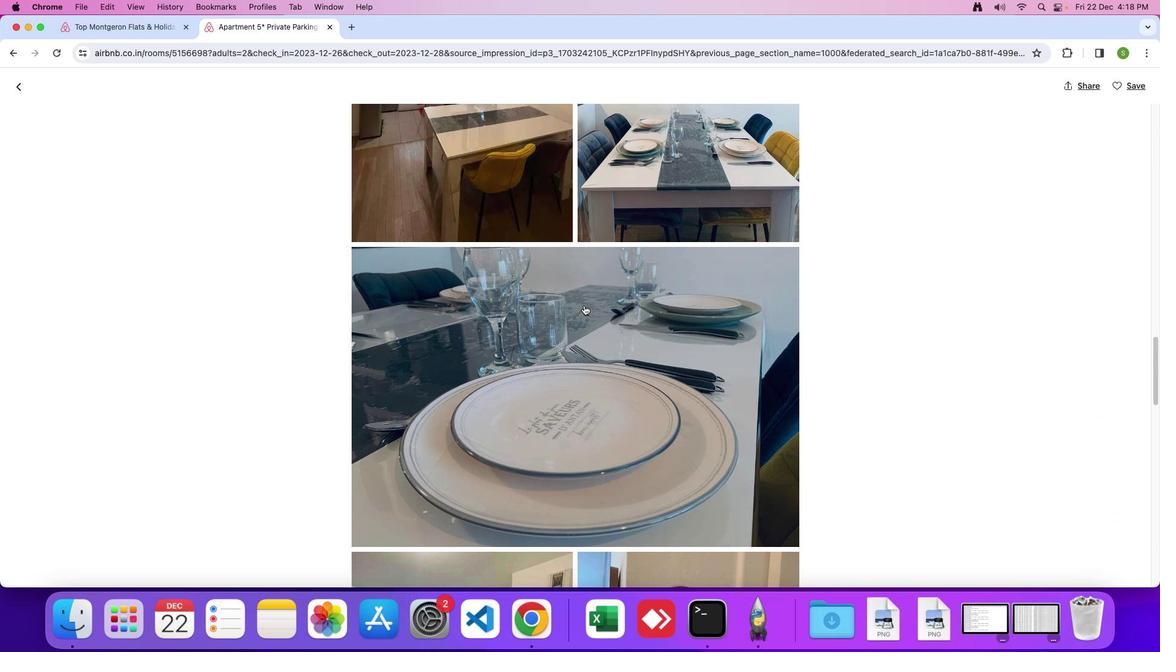 
Action: Mouse scrolled (583, 305) with delta (0, 0)
Screenshot: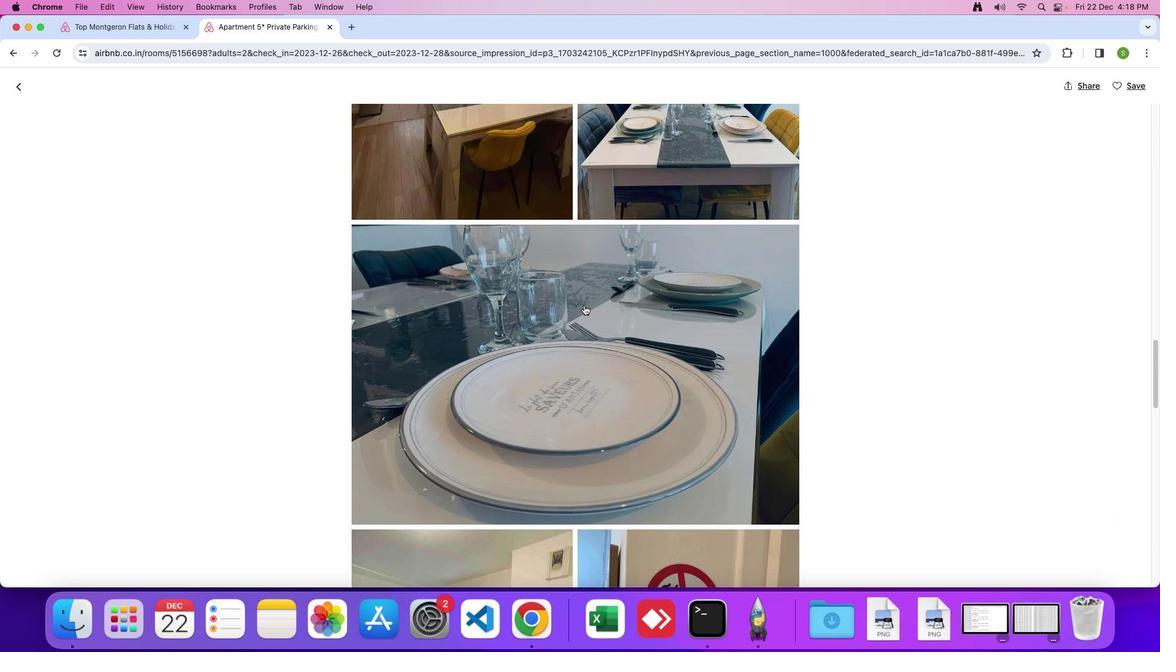 
Action: Mouse scrolled (583, 305) with delta (0, -1)
Screenshot: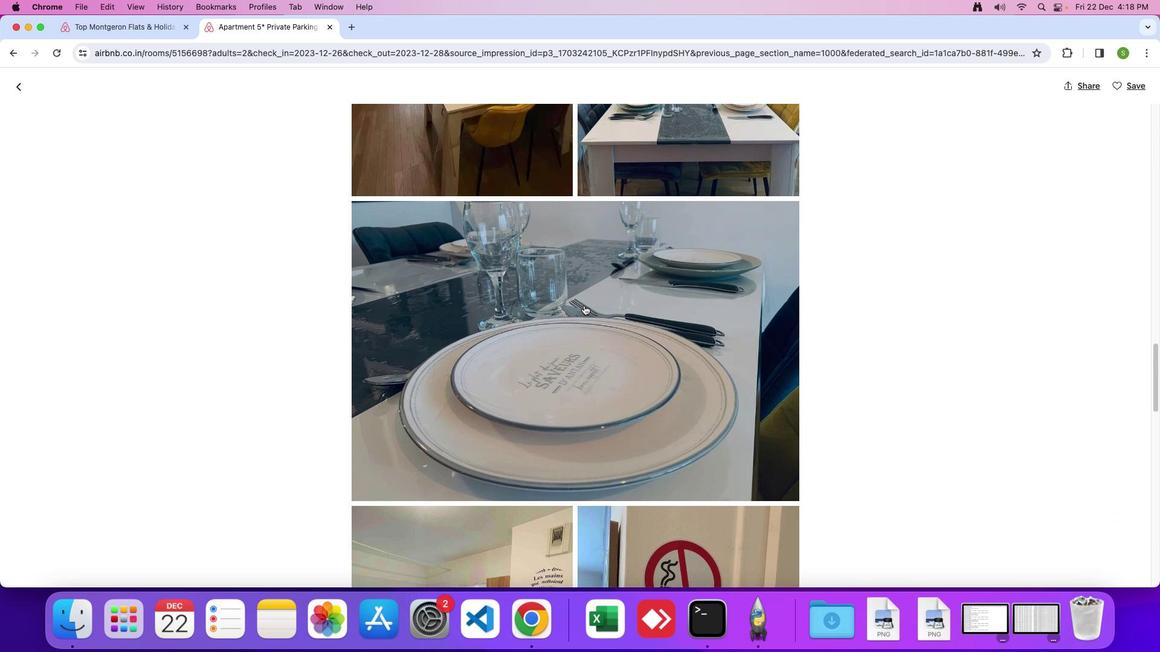 
Action: Mouse scrolled (583, 305) with delta (0, 0)
Screenshot: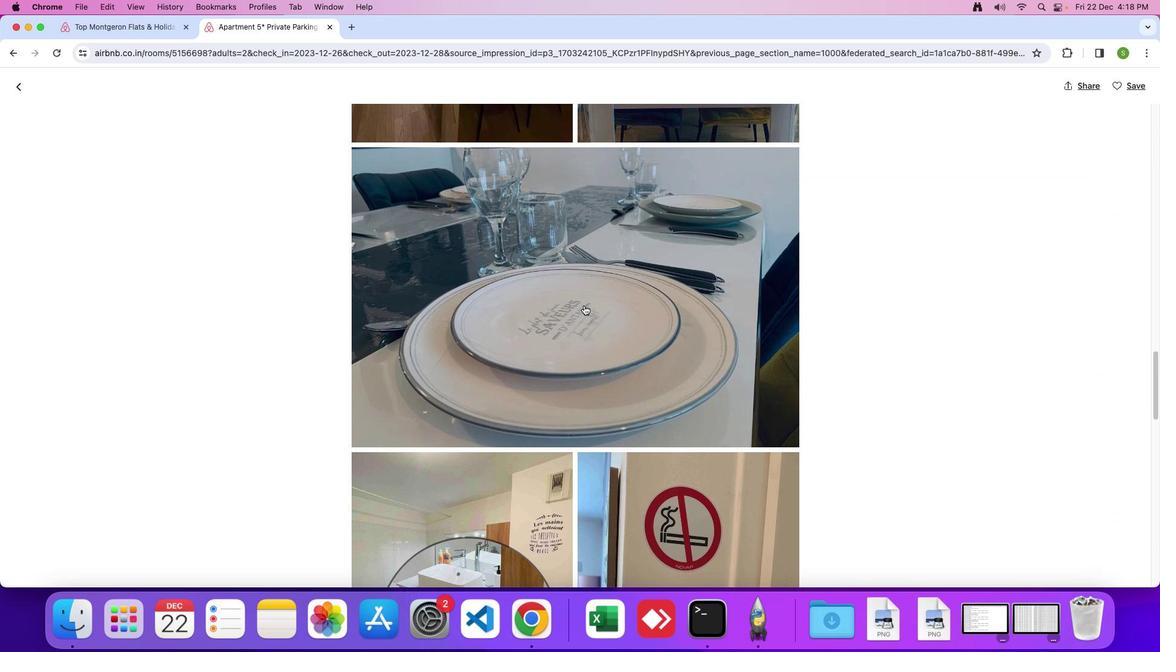 
Action: Mouse scrolled (583, 305) with delta (0, 0)
Screenshot: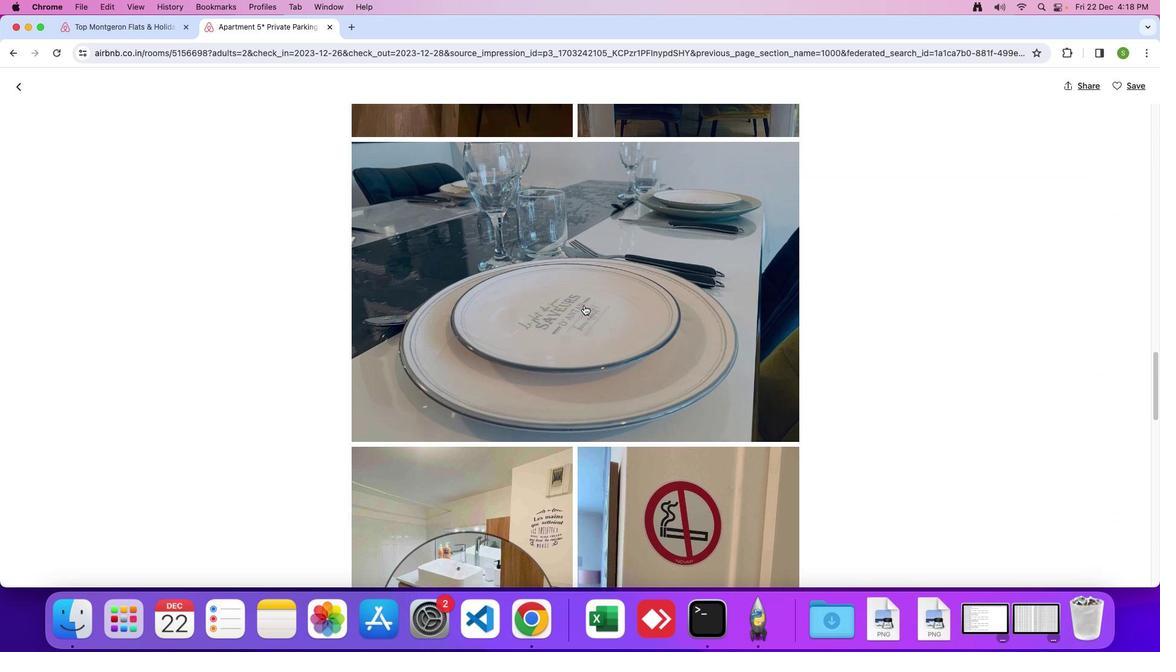 
Action: Mouse scrolled (583, 305) with delta (0, 0)
Screenshot: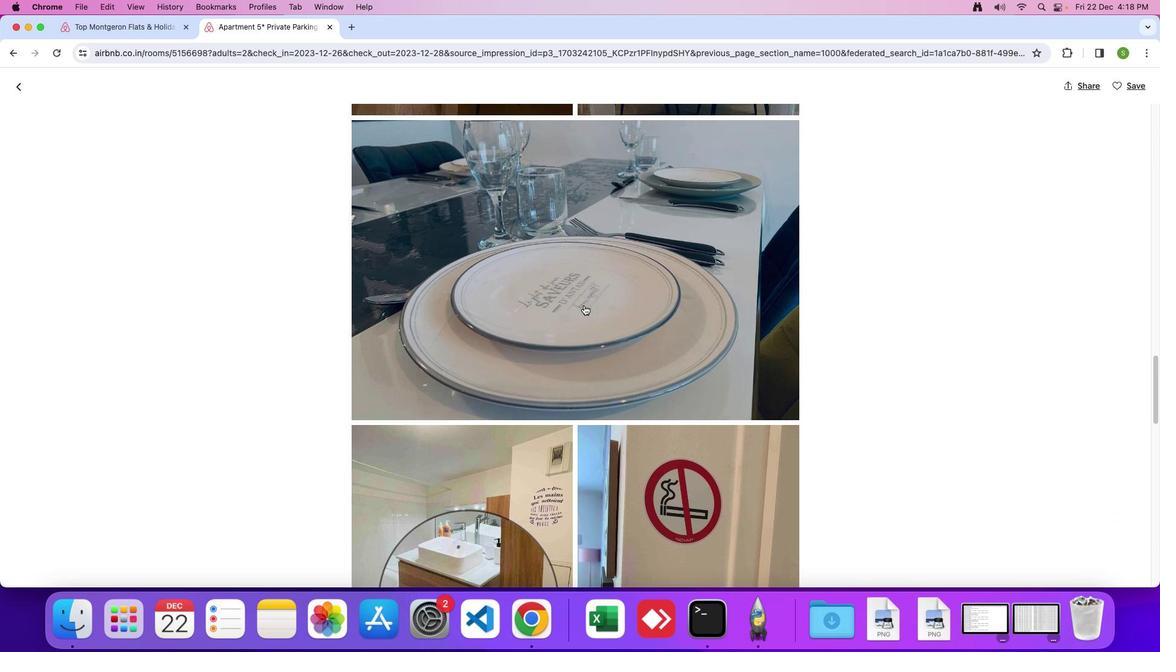 
Action: Mouse scrolled (583, 305) with delta (0, 0)
Screenshot: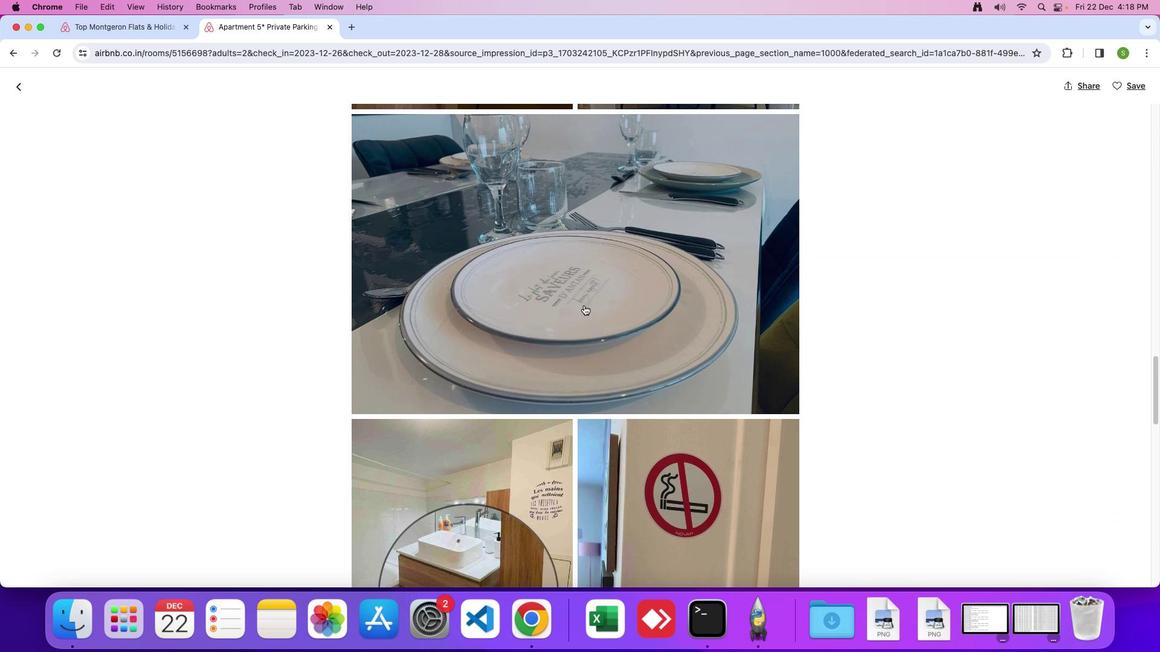 
Action: Mouse scrolled (583, 305) with delta (0, 0)
Screenshot: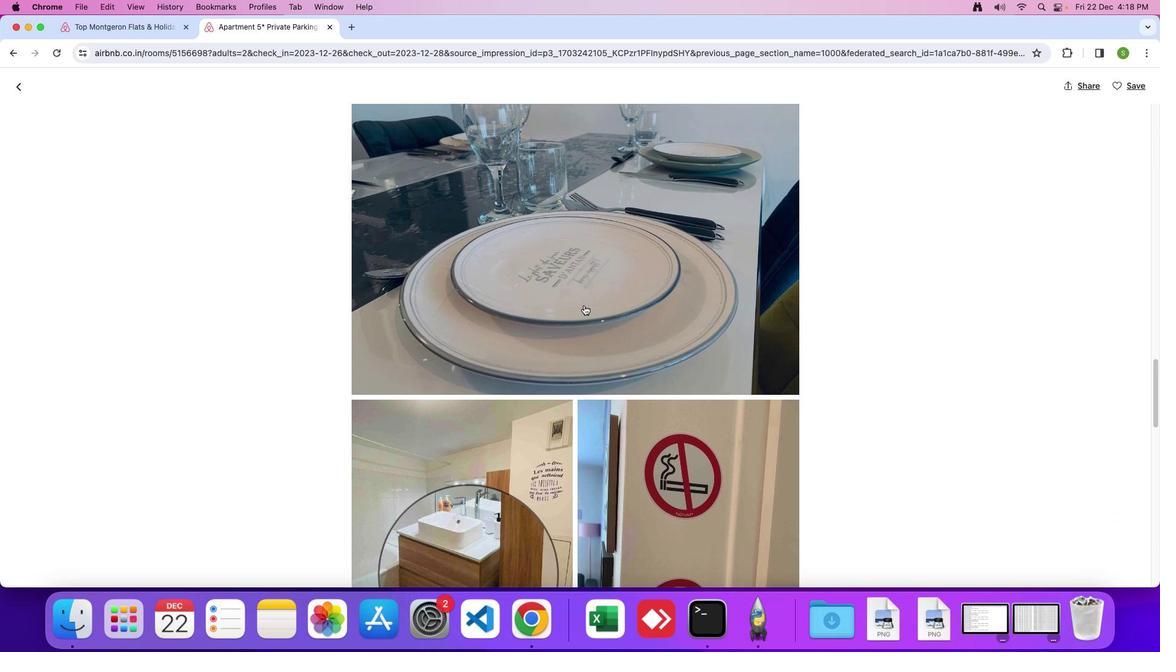 
Action: Mouse scrolled (583, 305) with delta (0, 0)
Screenshot: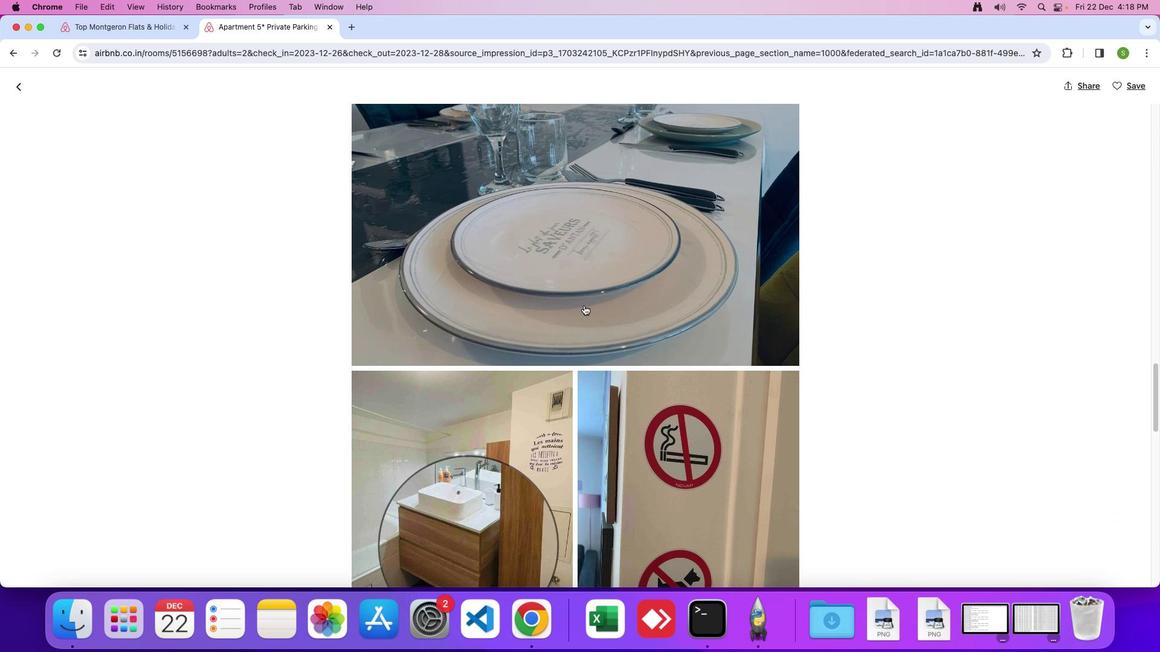
Action: Mouse scrolled (583, 305) with delta (0, -1)
Screenshot: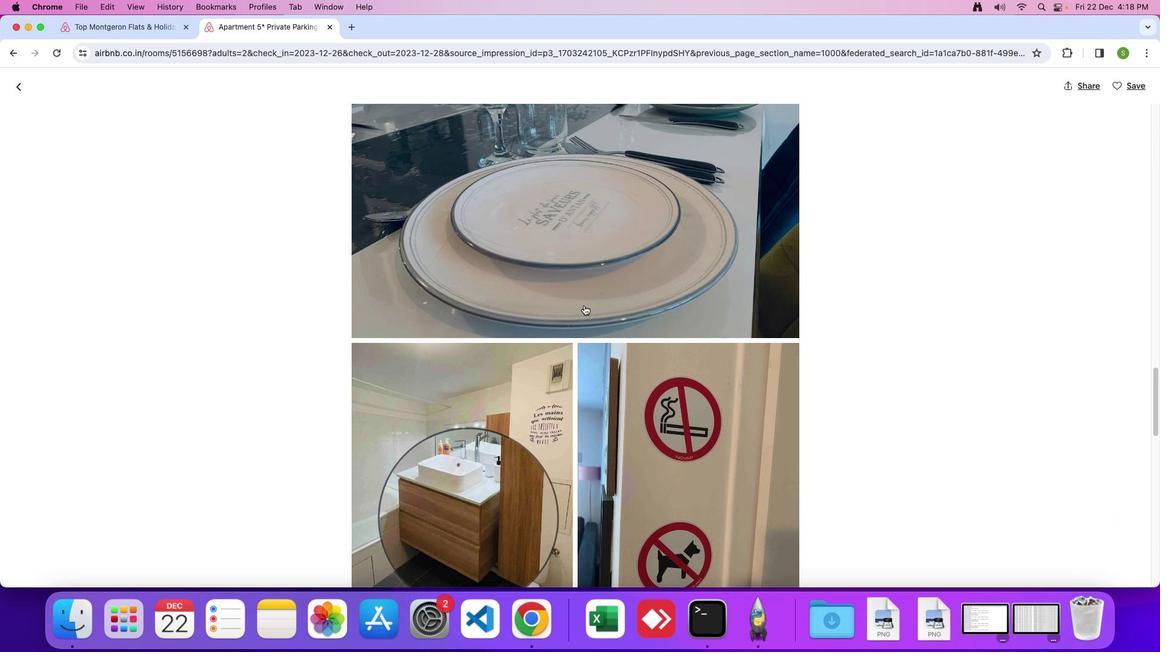 
Action: Mouse scrolled (583, 305) with delta (0, 0)
Screenshot: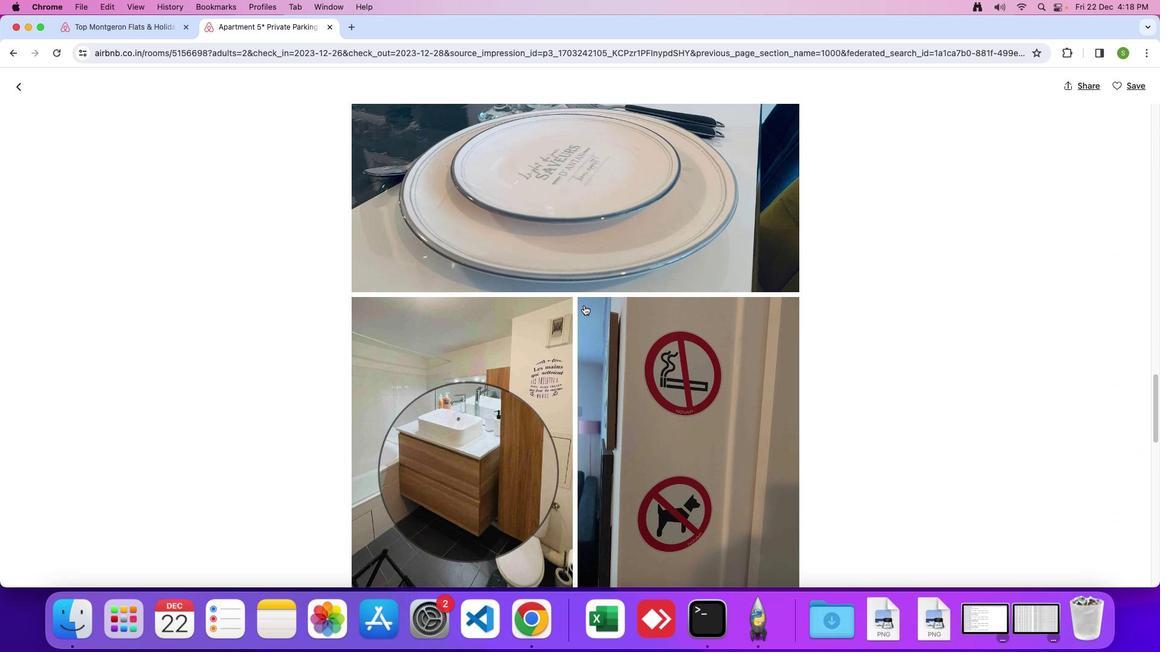 
Action: Mouse scrolled (583, 305) with delta (0, 0)
Screenshot: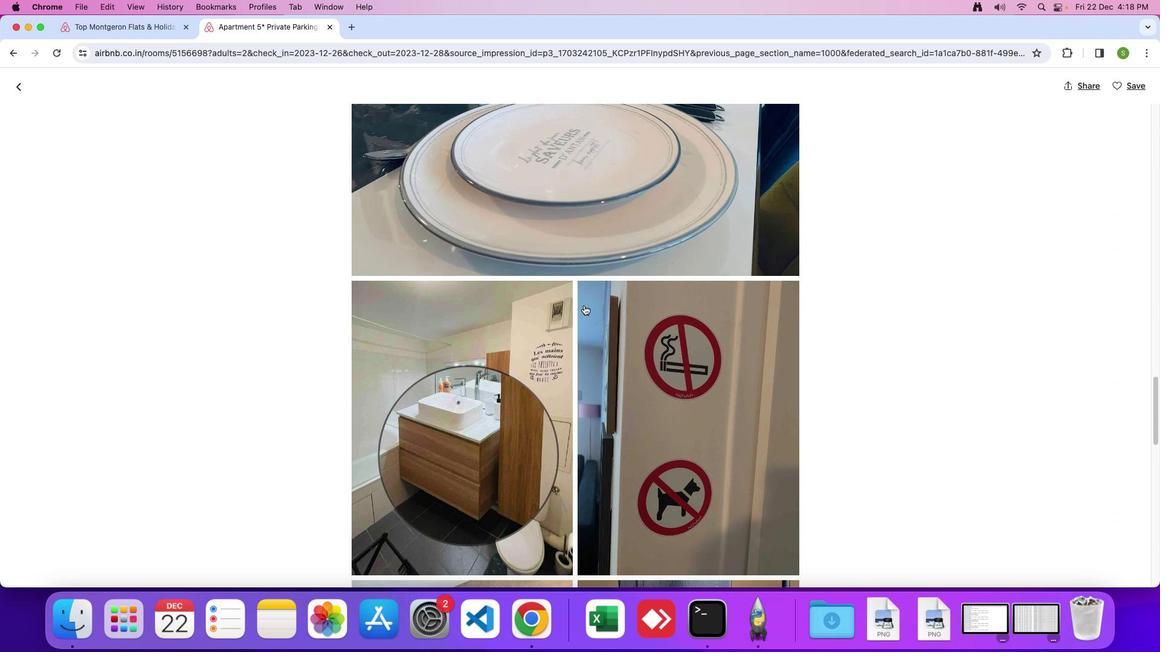 
Action: Mouse scrolled (583, 305) with delta (0, -1)
Screenshot: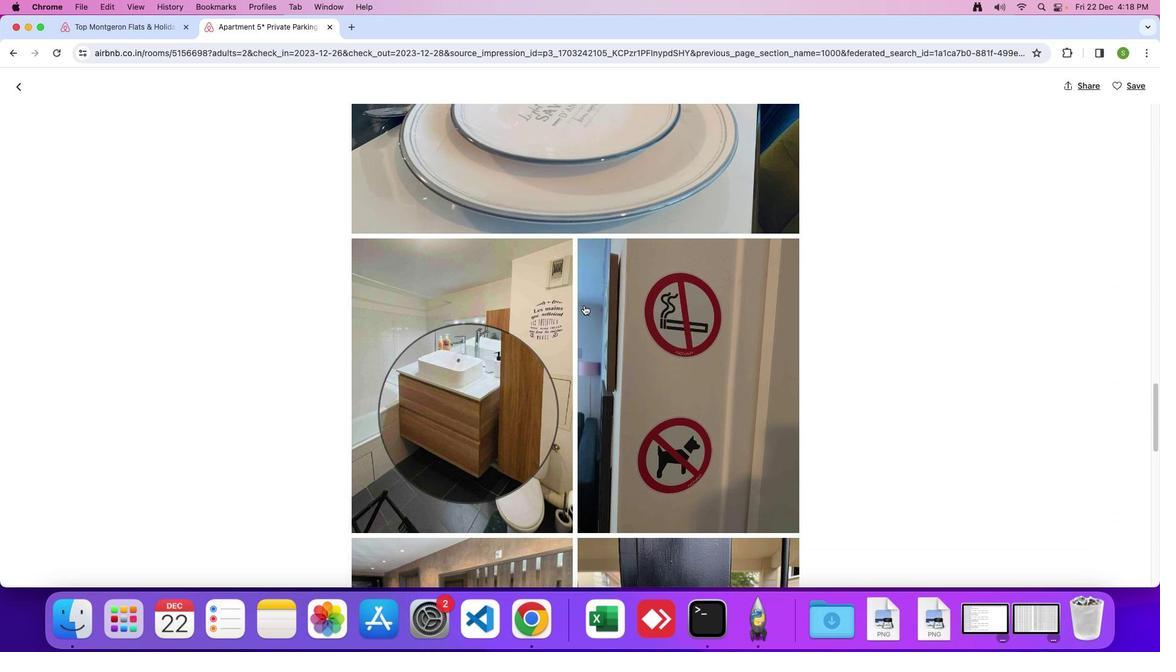 
Action: Mouse scrolled (583, 305) with delta (0, 0)
Screenshot: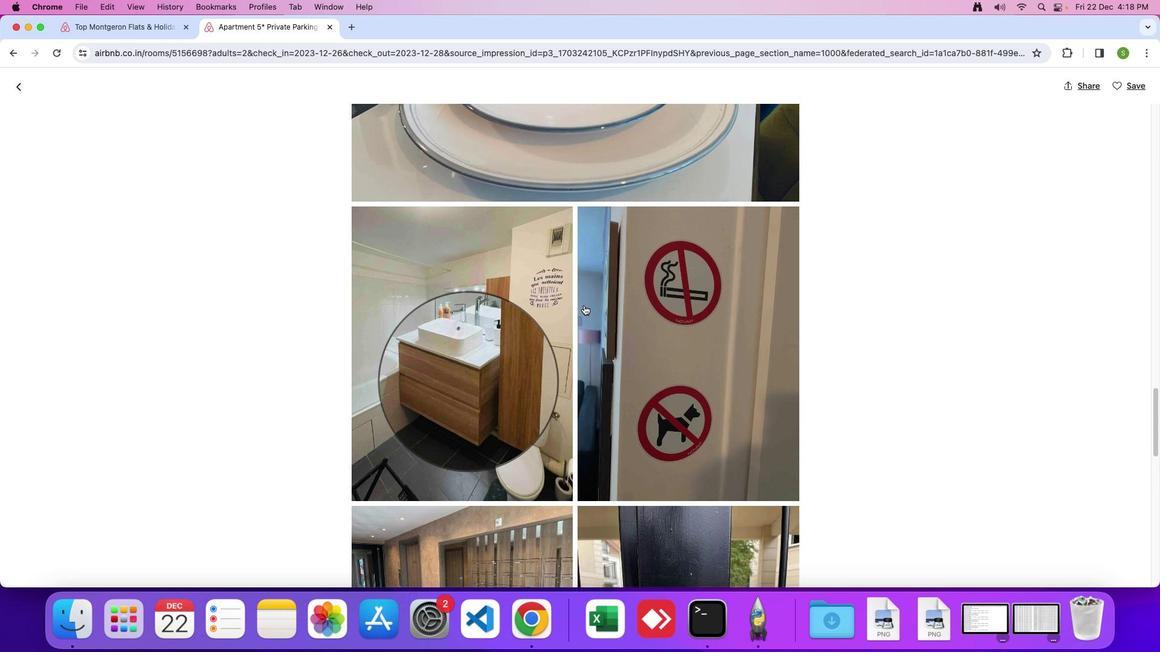 
Action: Mouse scrolled (583, 305) with delta (0, 0)
Screenshot: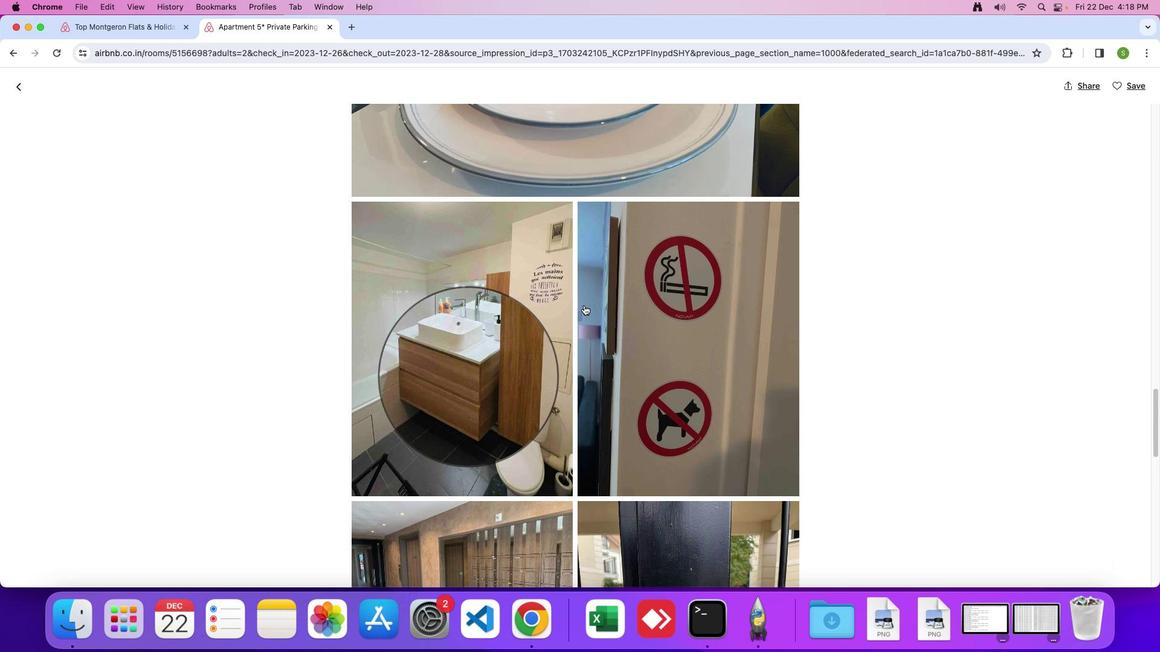 
Action: Mouse scrolled (583, 305) with delta (0, -1)
Screenshot: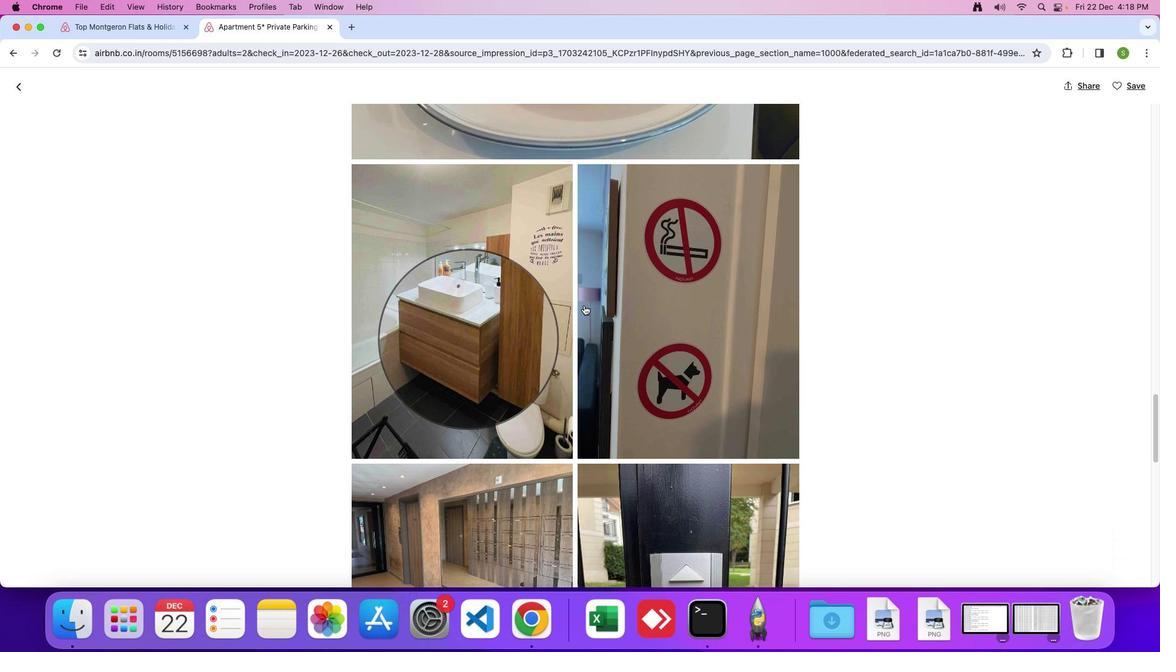 
Action: Mouse scrolled (583, 305) with delta (0, 0)
Screenshot: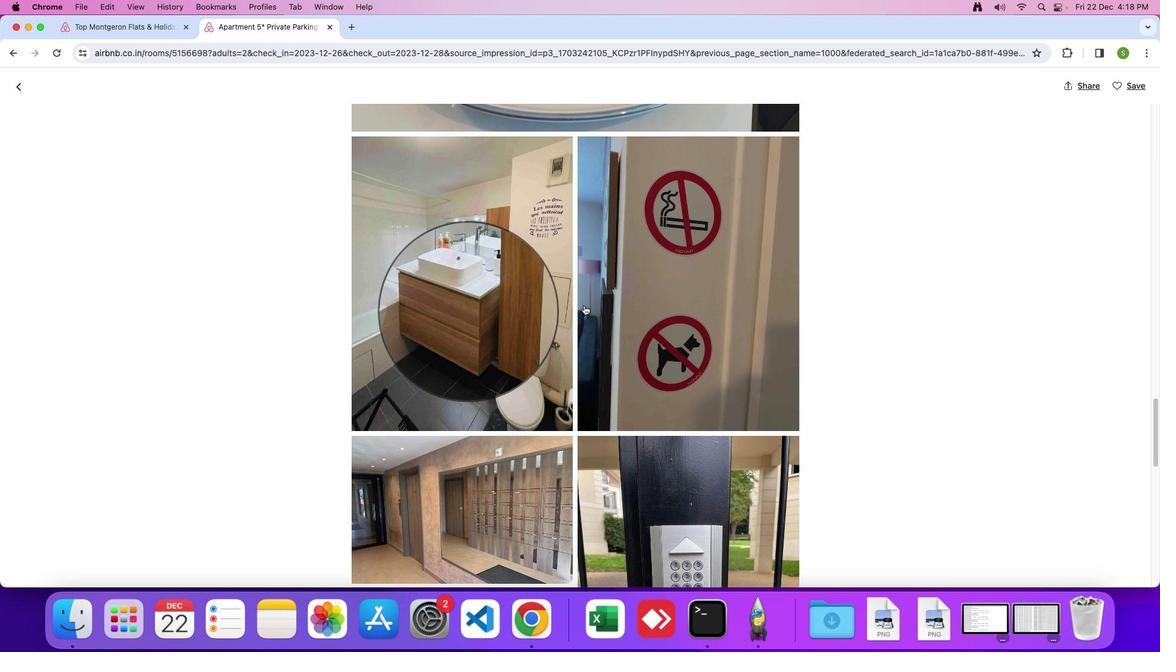
Action: Mouse scrolled (583, 305) with delta (0, 0)
Screenshot: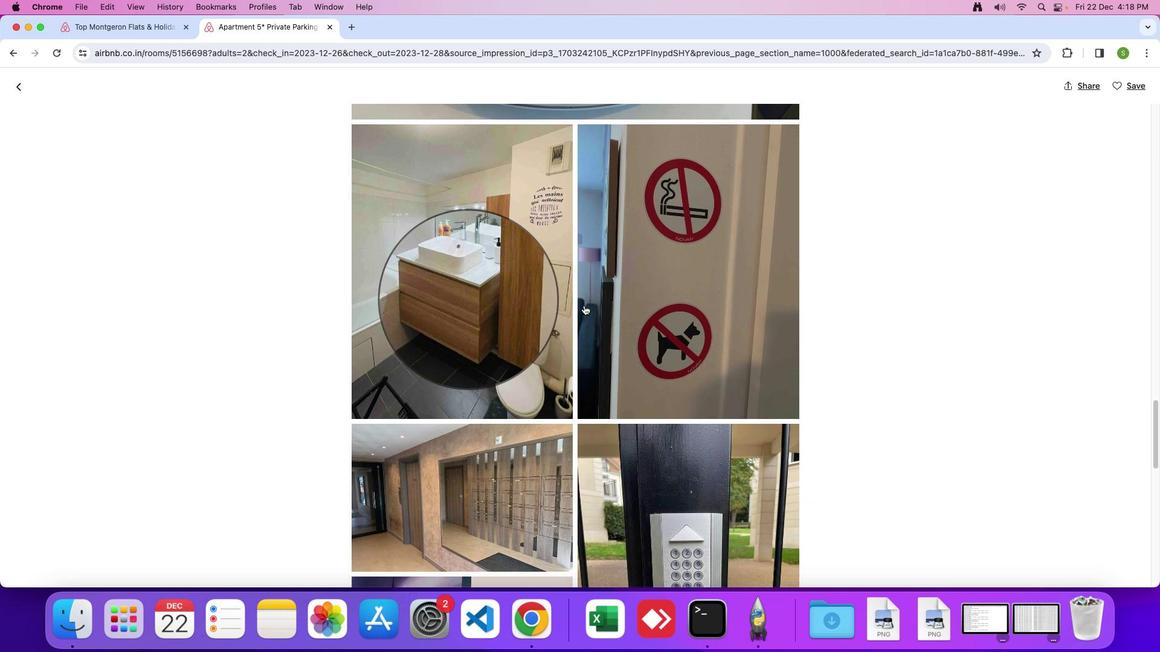 
Action: Mouse scrolled (583, 305) with delta (0, -1)
Screenshot: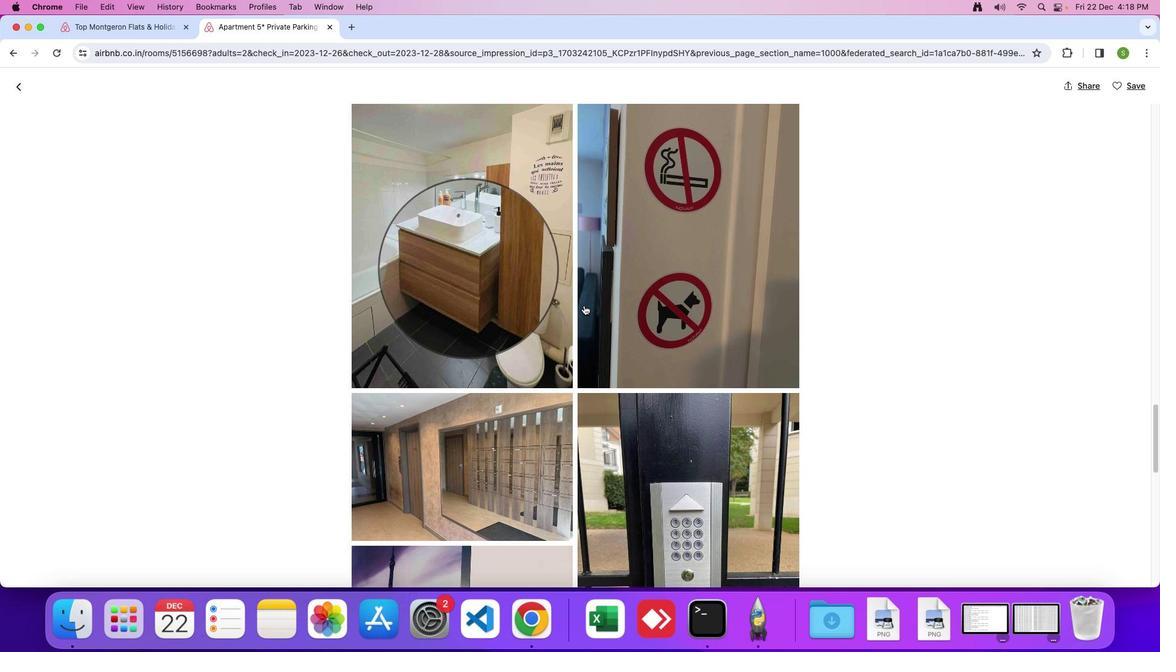 
Action: Mouse scrolled (583, 305) with delta (0, 0)
Screenshot: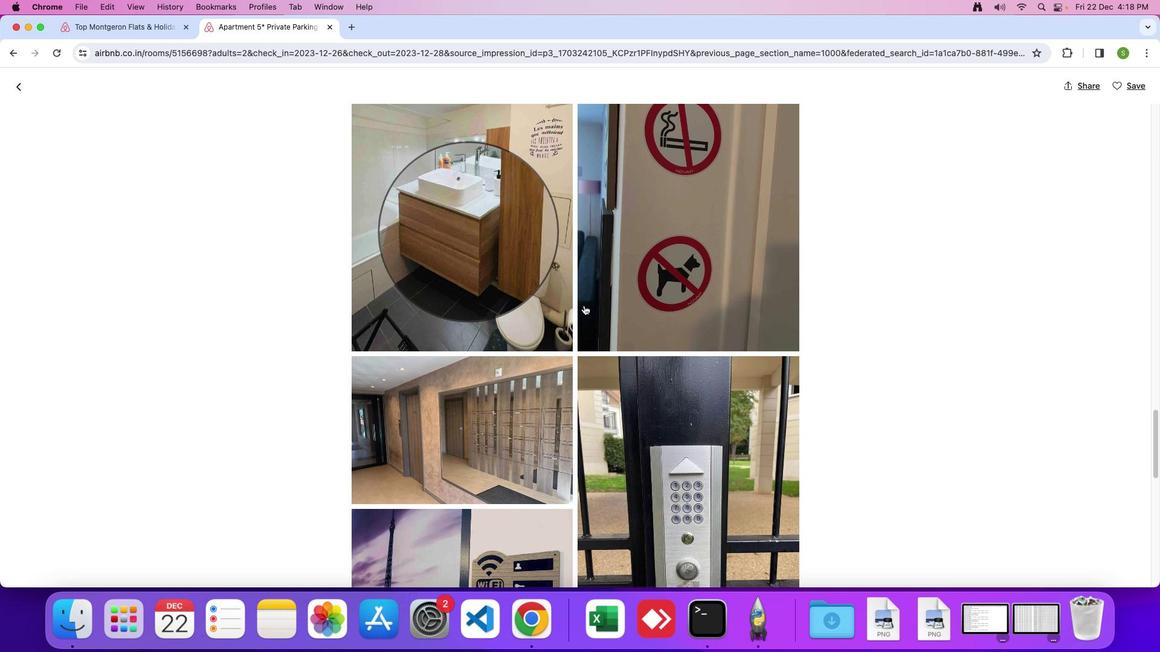 
Action: Mouse scrolled (583, 305) with delta (0, 0)
Screenshot: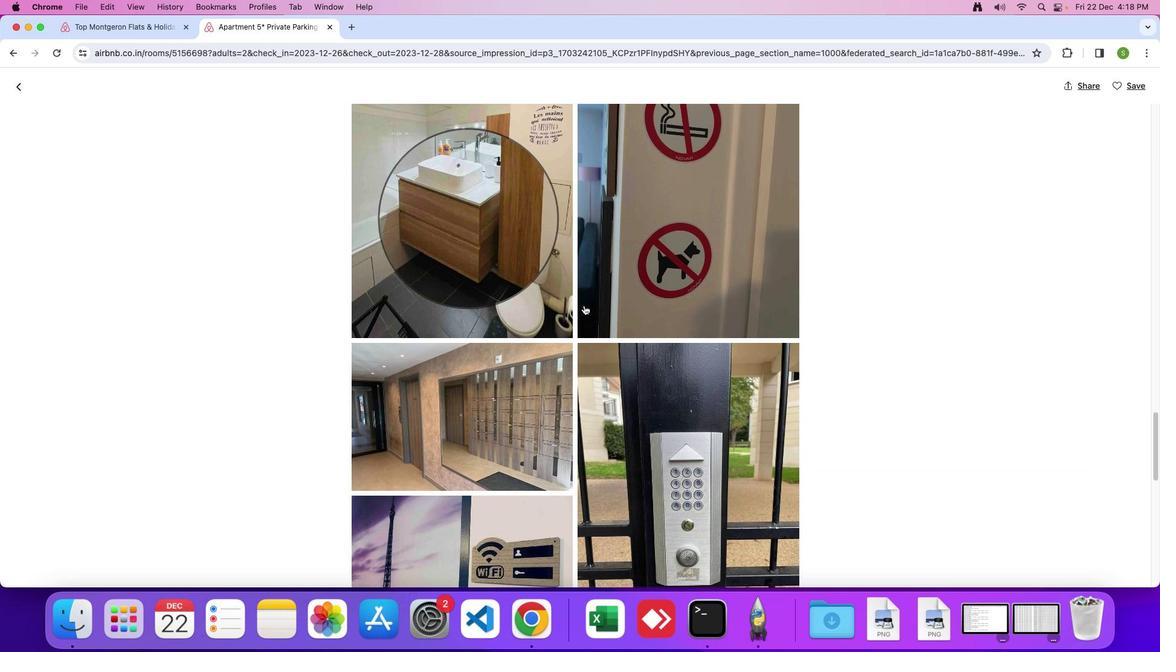 
Action: Mouse scrolled (583, 305) with delta (0, -1)
Screenshot: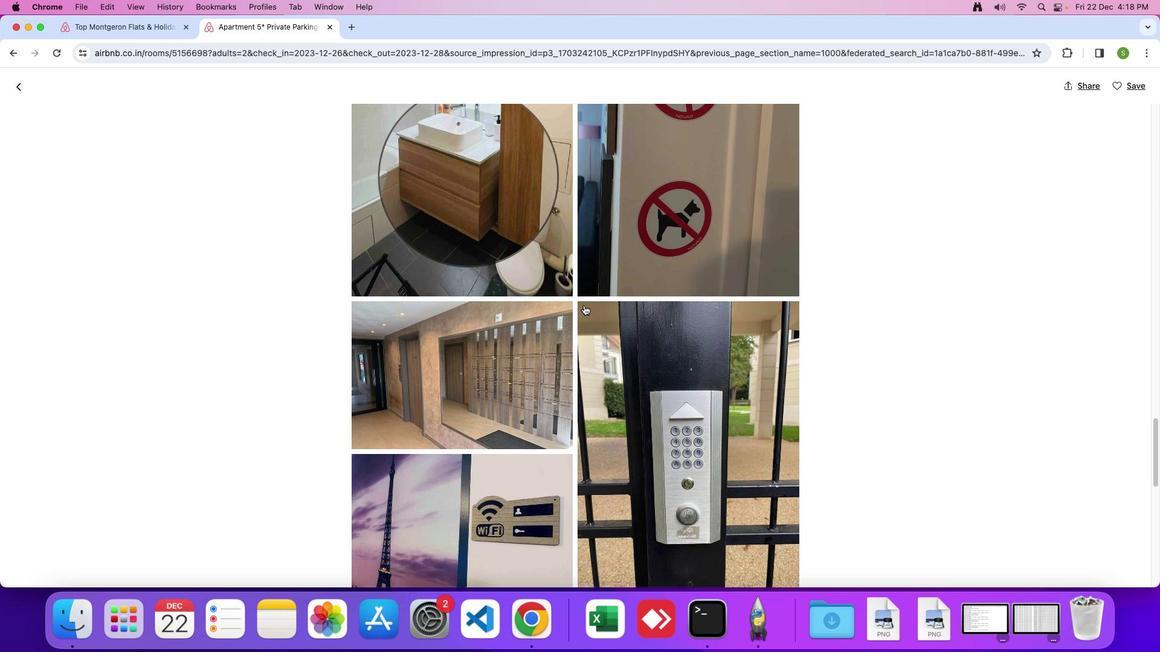
Action: Mouse scrolled (583, 305) with delta (0, 0)
Screenshot: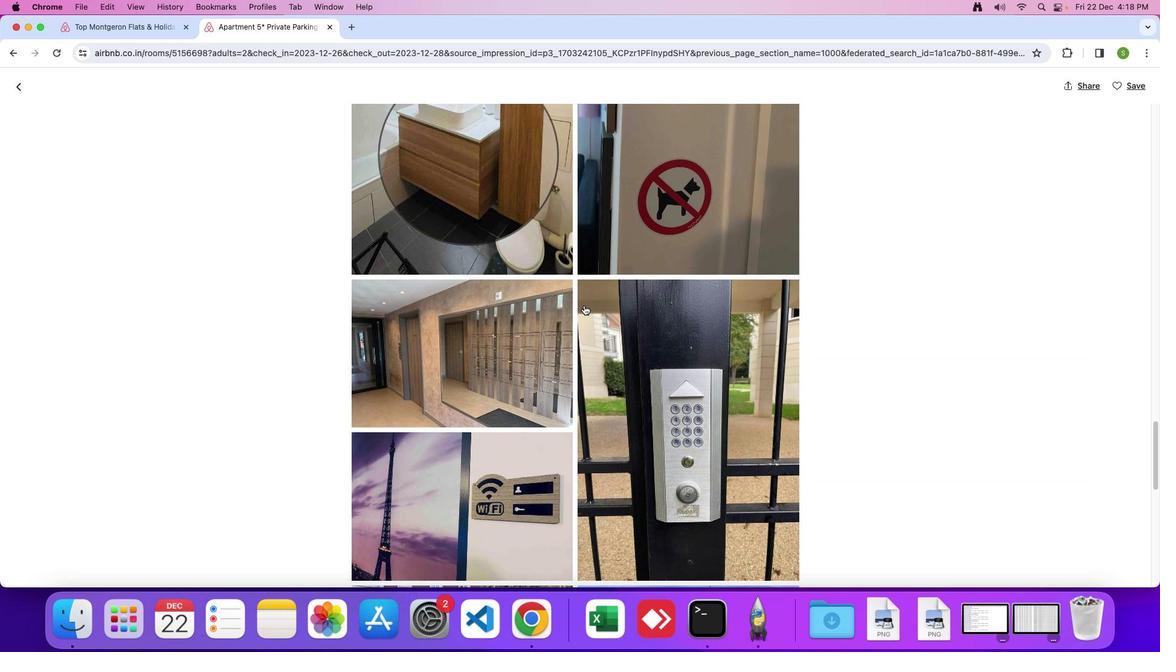 
Action: Mouse scrolled (583, 305) with delta (0, 0)
Screenshot: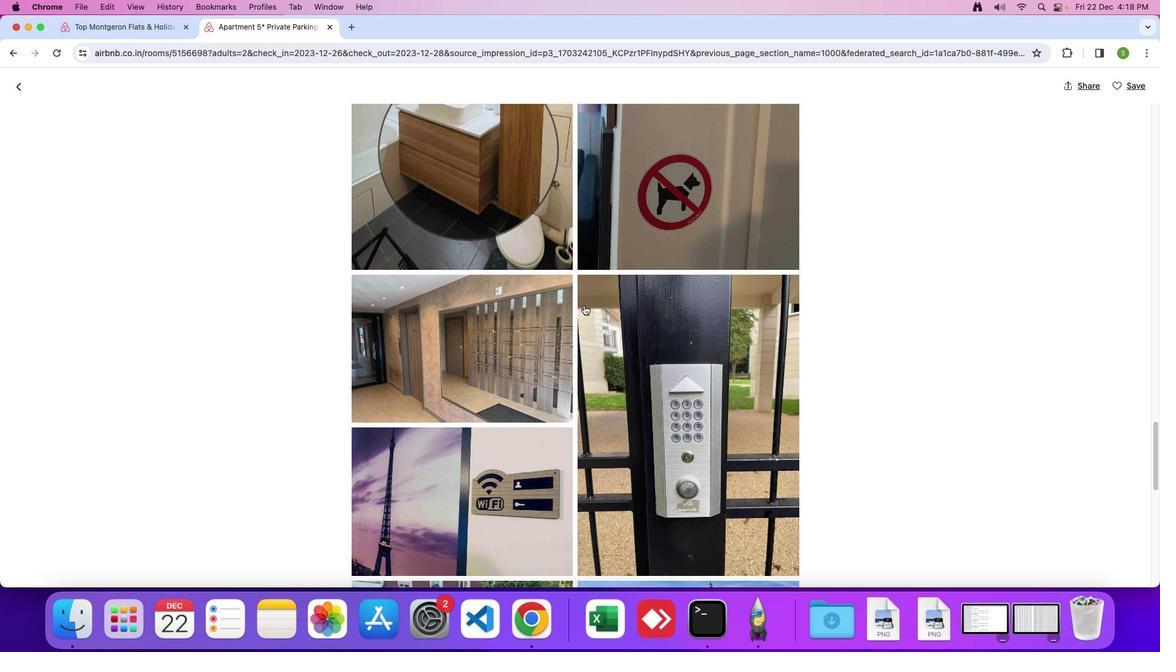 
Action: Mouse scrolled (583, 305) with delta (0, 0)
Screenshot: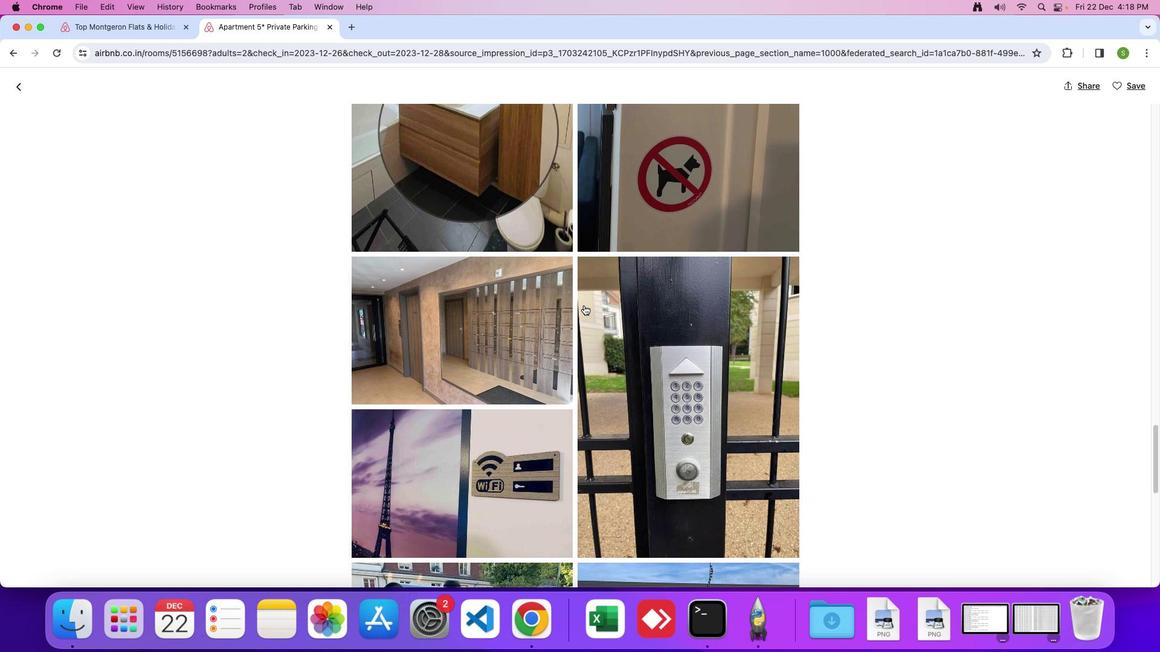 
Action: Mouse scrolled (583, 305) with delta (0, 0)
Screenshot: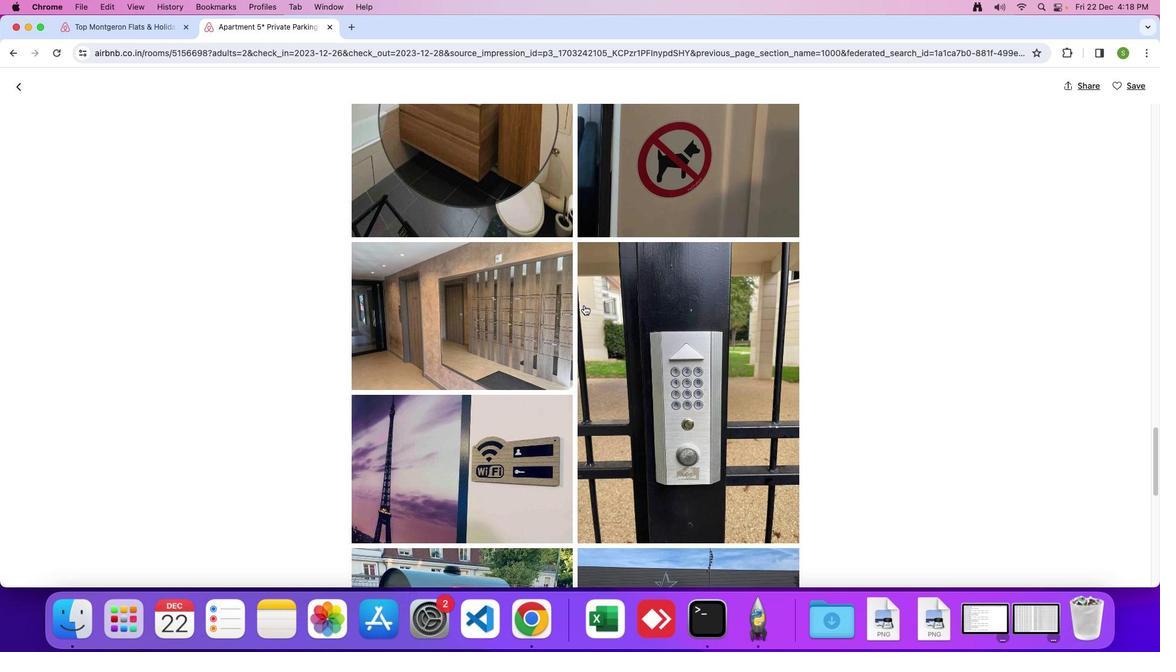 
Action: Mouse scrolled (583, 305) with delta (0, -1)
Screenshot: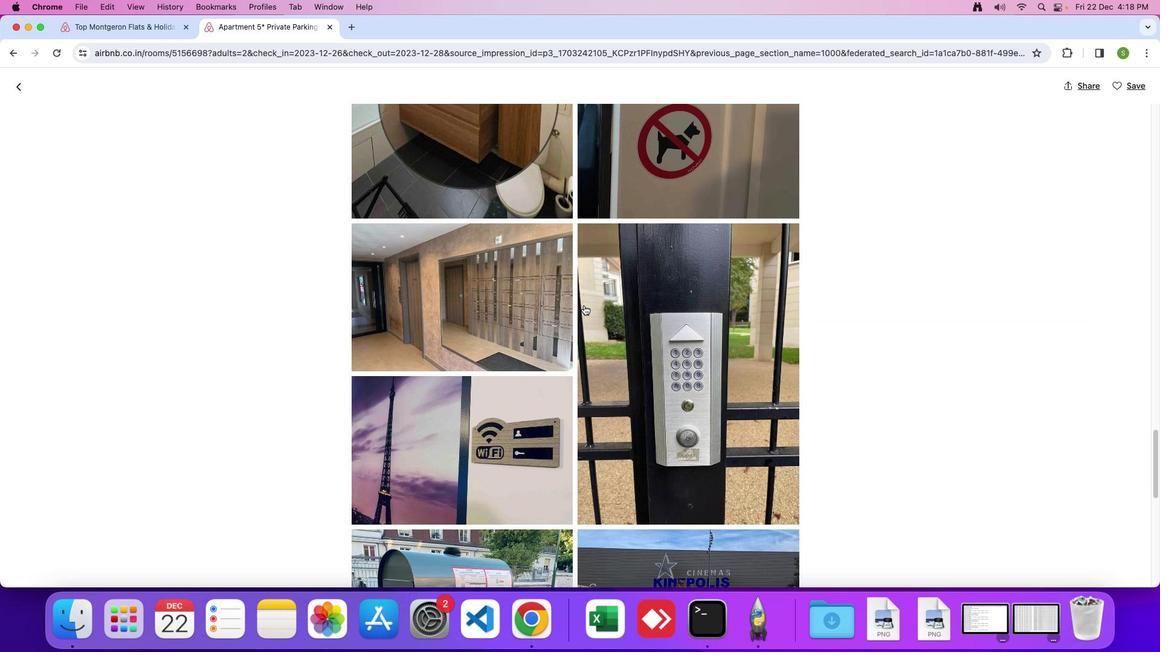 
Action: Mouse scrolled (583, 305) with delta (0, 0)
Screenshot: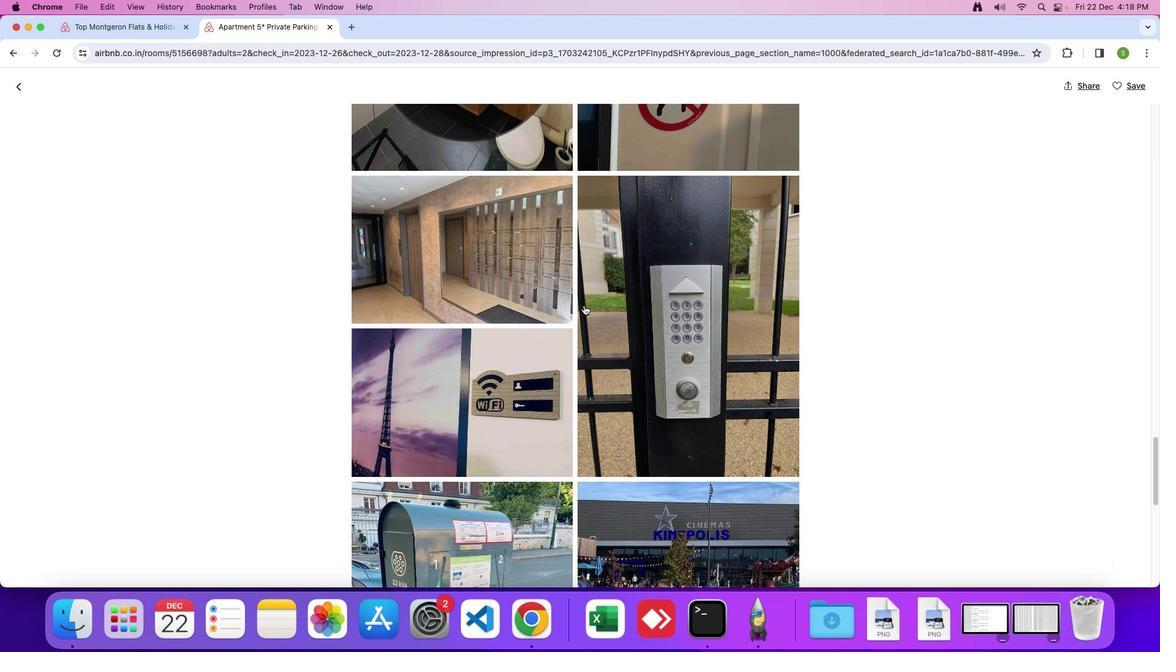 
Action: Mouse scrolled (583, 305) with delta (0, 0)
Screenshot: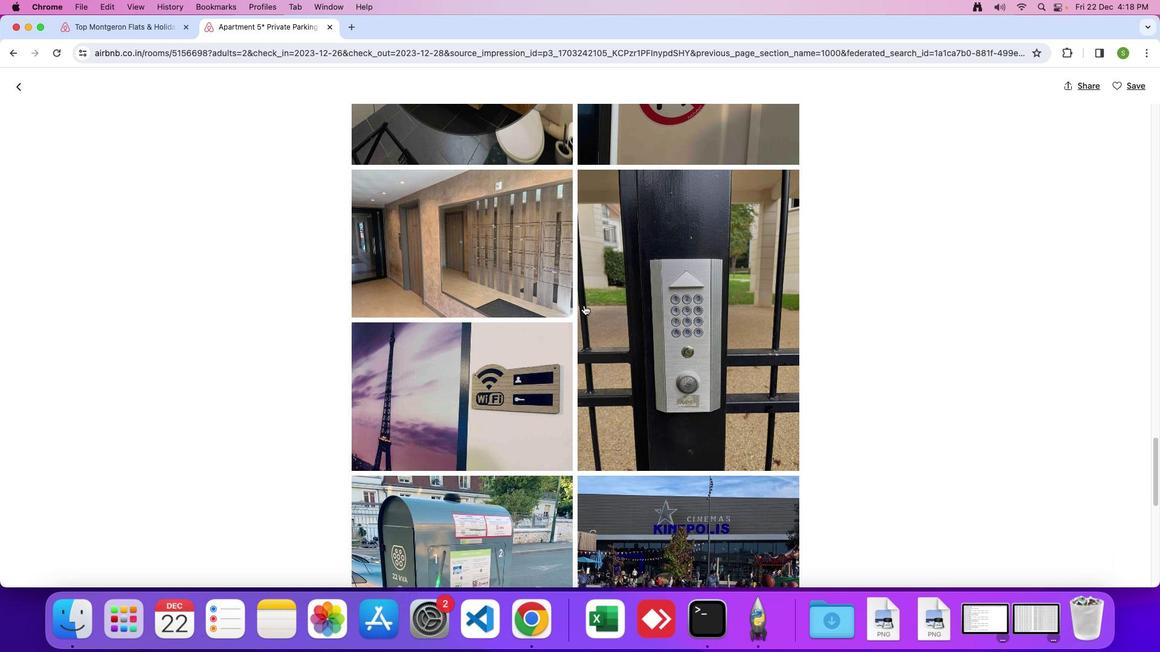 
Action: Mouse scrolled (583, 305) with delta (0, 0)
Screenshot: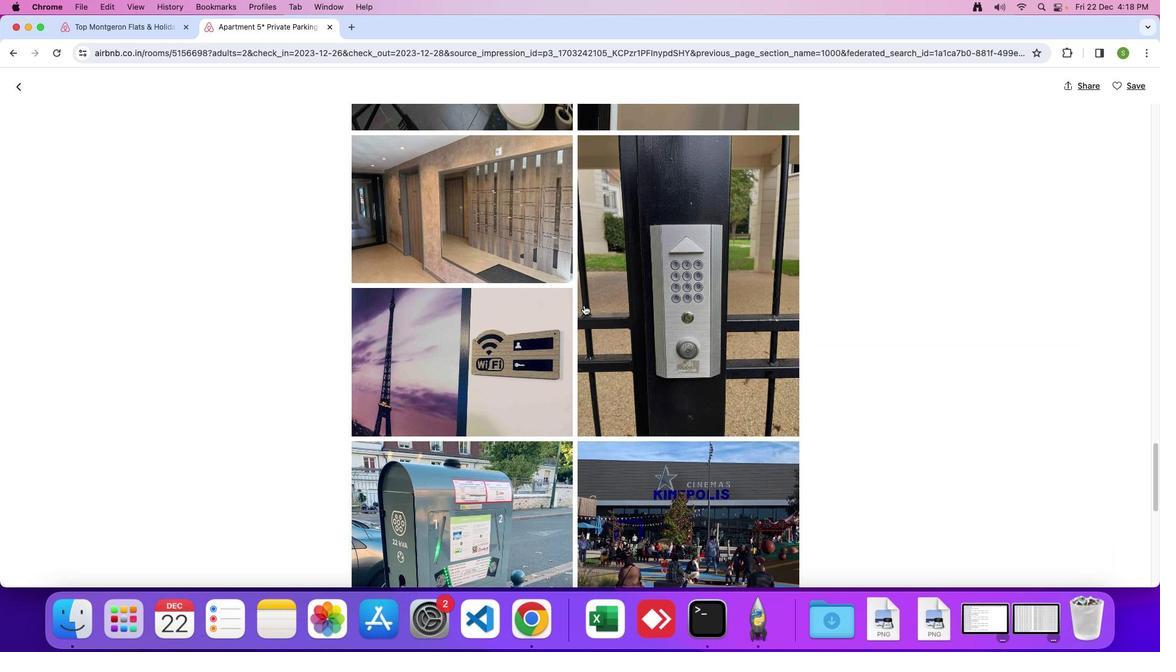 
Action: Mouse scrolled (583, 305) with delta (0, 0)
Screenshot: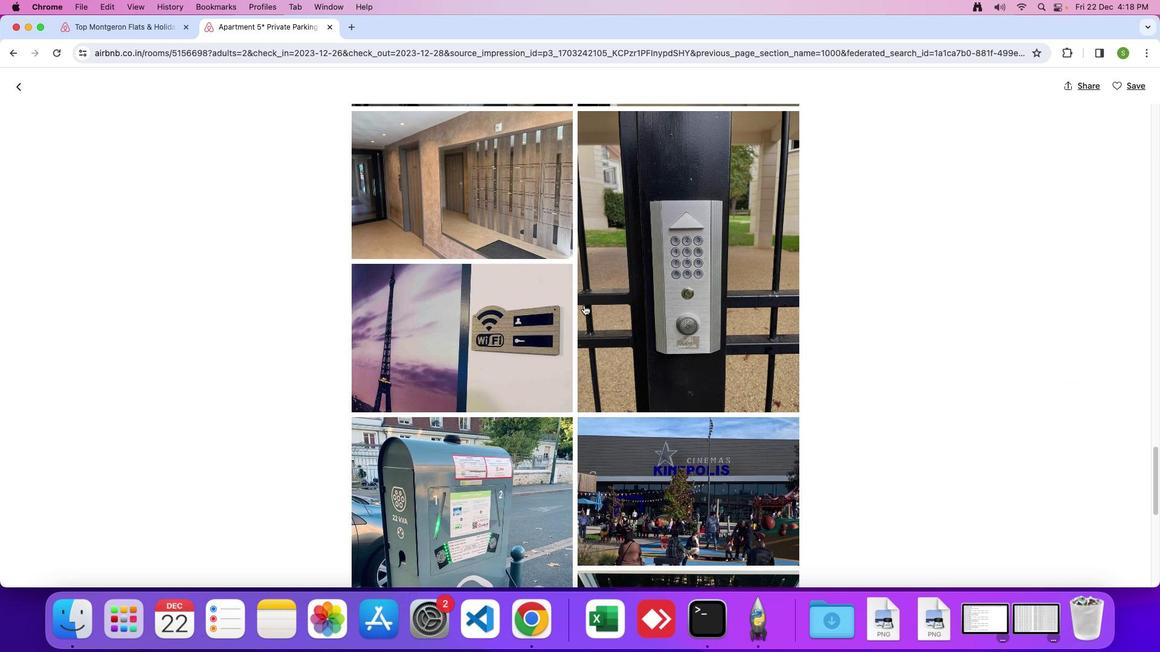 
Action: Mouse scrolled (583, 305) with delta (0, 0)
Screenshot: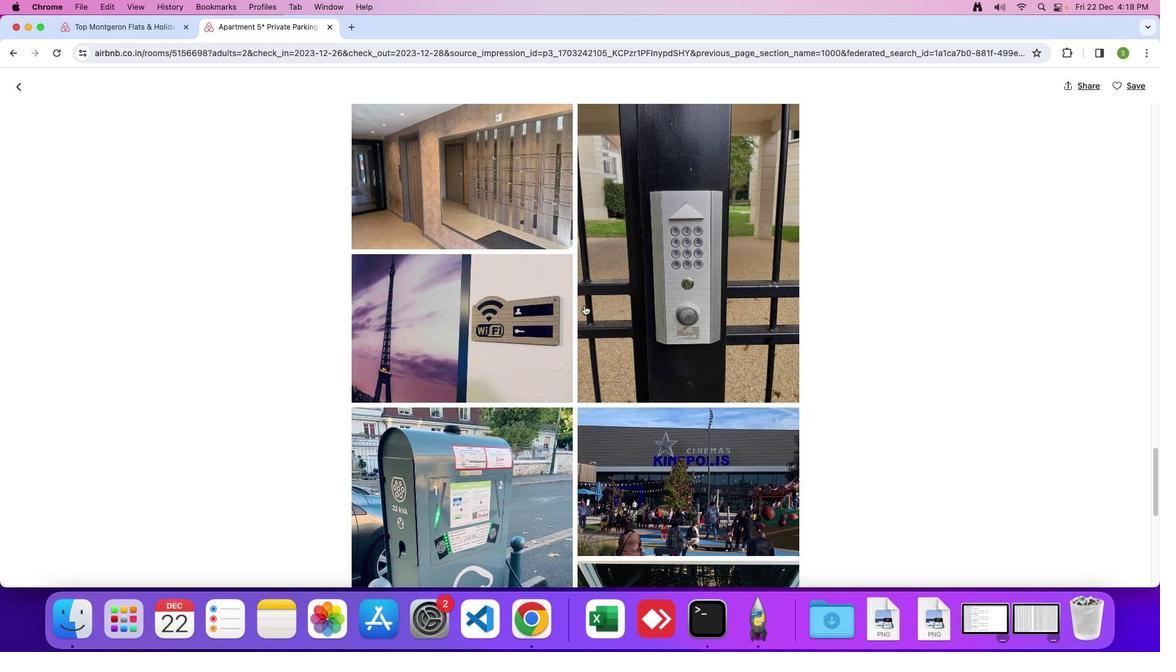
Action: Mouse scrolled (583, 305) with delta (0, 0)
Screenshot: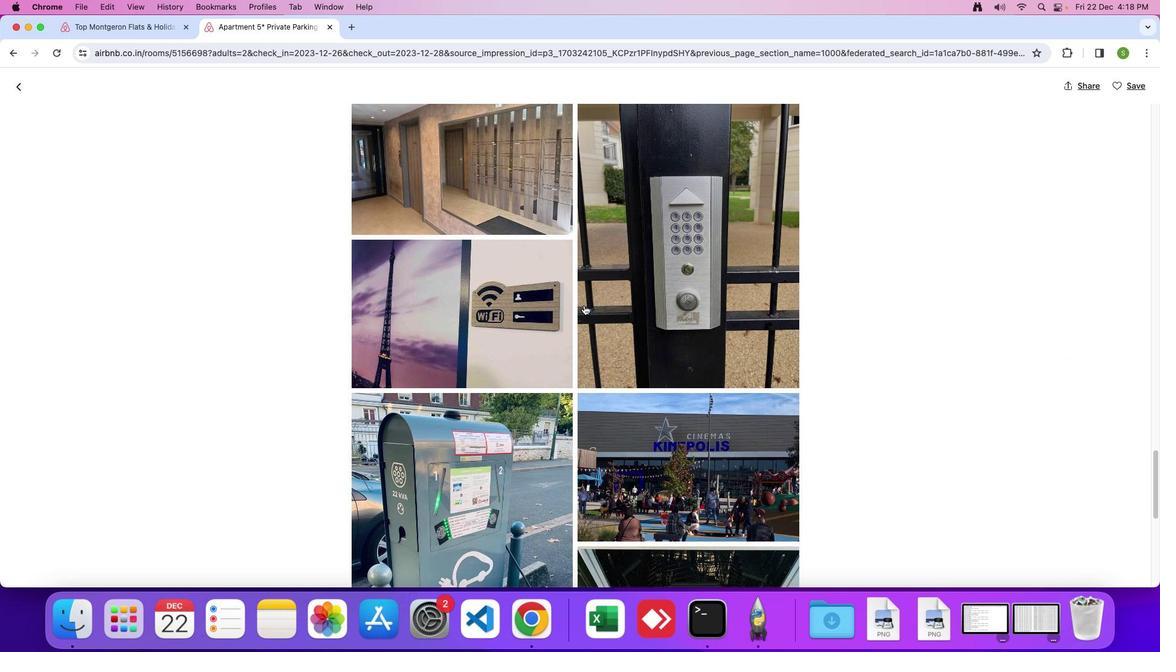 
Action: Mouse scrolled (583, 305) with delta (0, 0)
Screenshot: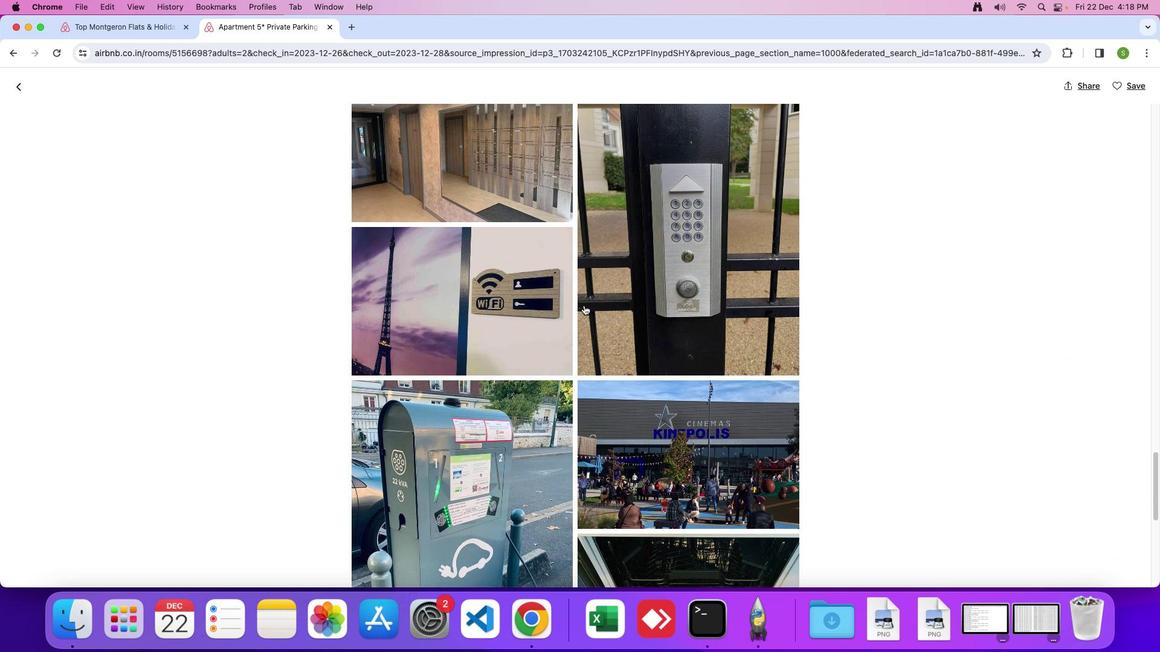 
Action: Mouse scrolled (583, 305) with delta (0, -1)
Screenshot: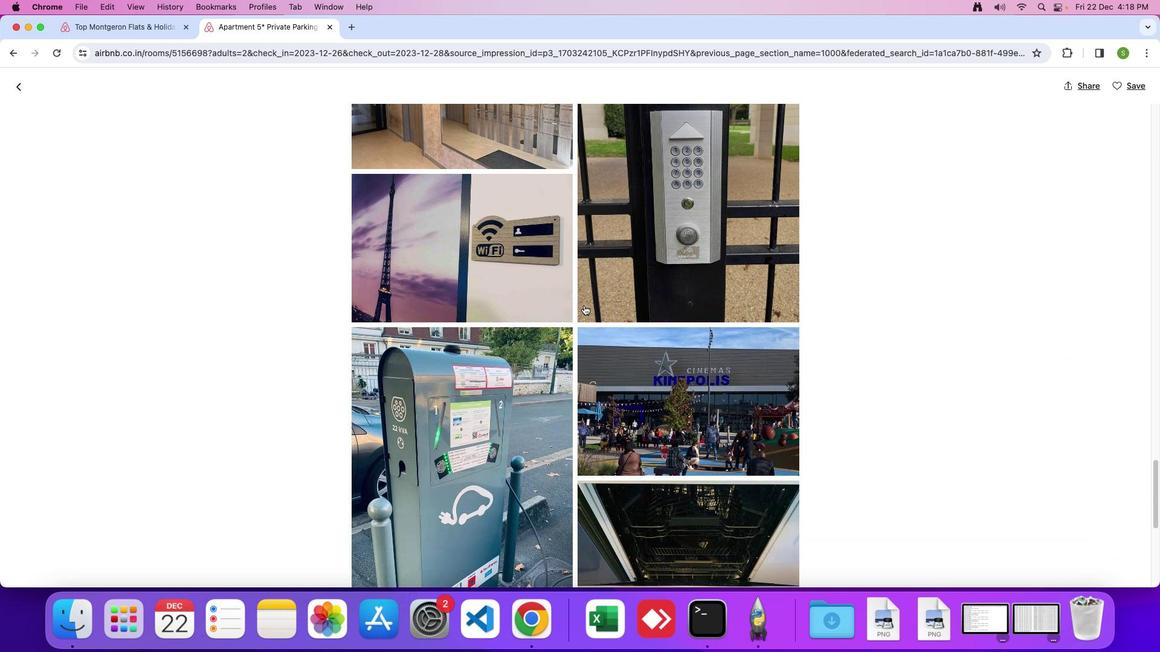 
Action: Mouse scrolled (583, 305) with delta (0, 0)
Screenshot: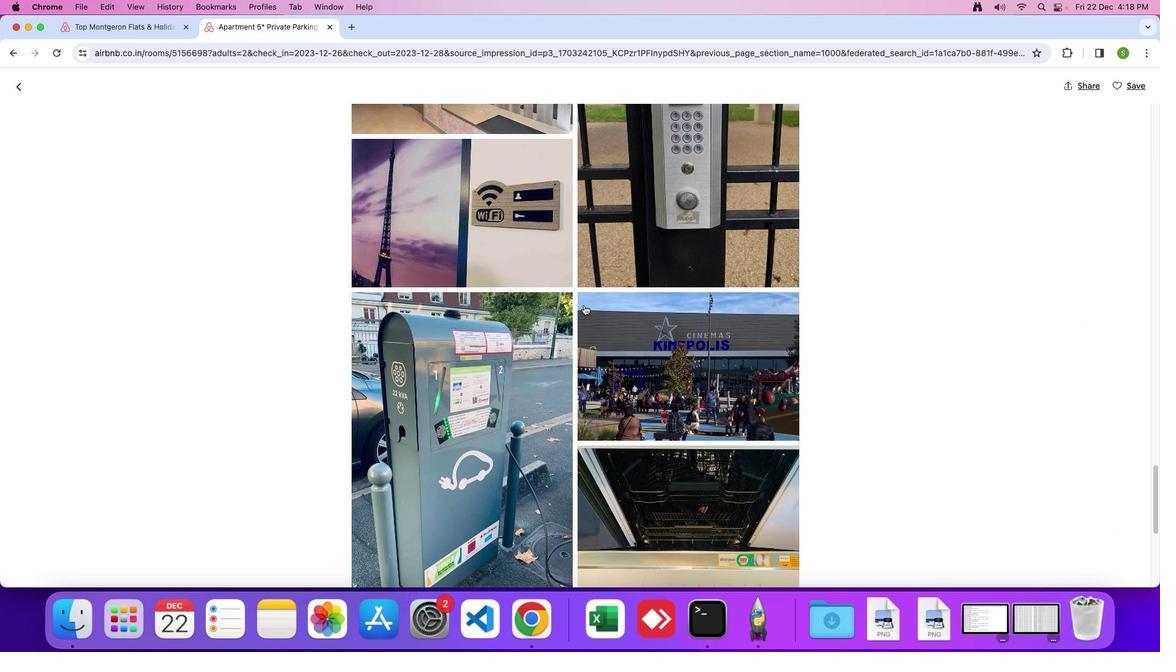 
Action: Mouse scrolled (583, 305) with delta (0, 0)
Screenshot: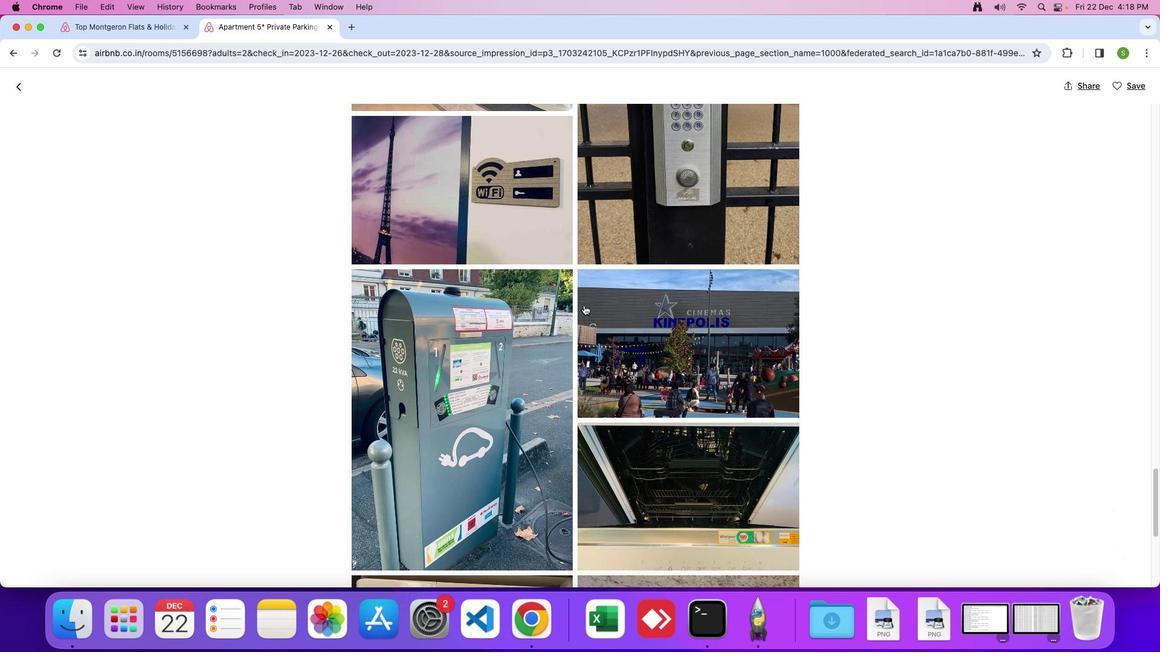 
Action: Mouse scrolled (583, 305) with delta (0, -1)
Screenshot: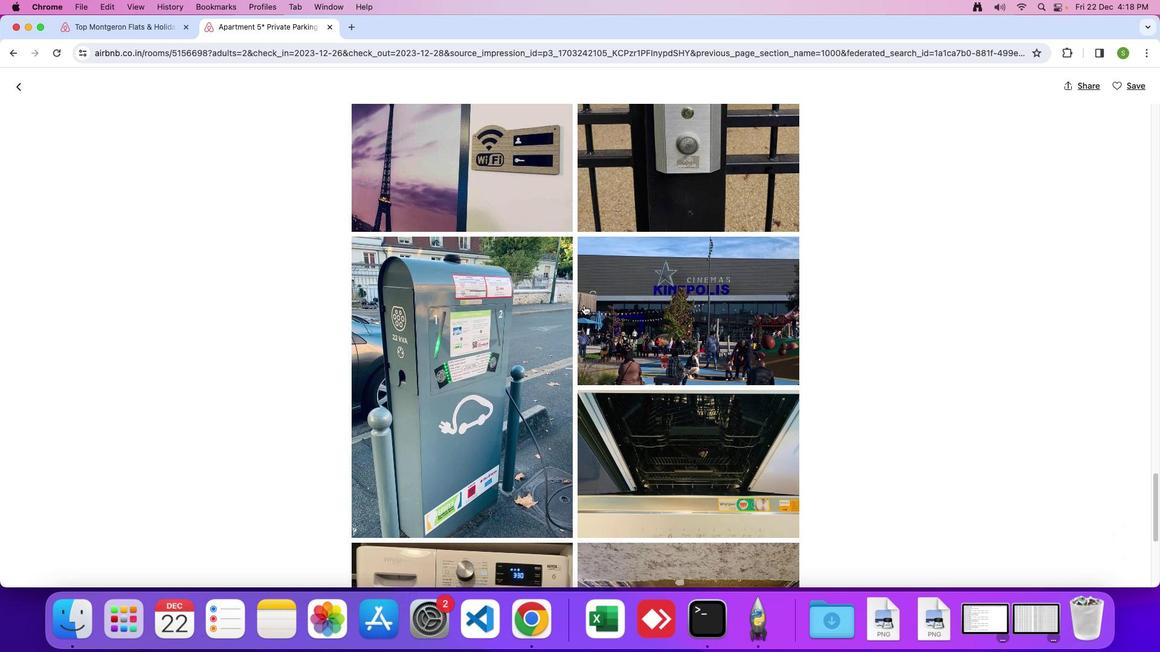 
Action: Mouse scrolled (583, 305) with delta (0, -2)
Screenshot: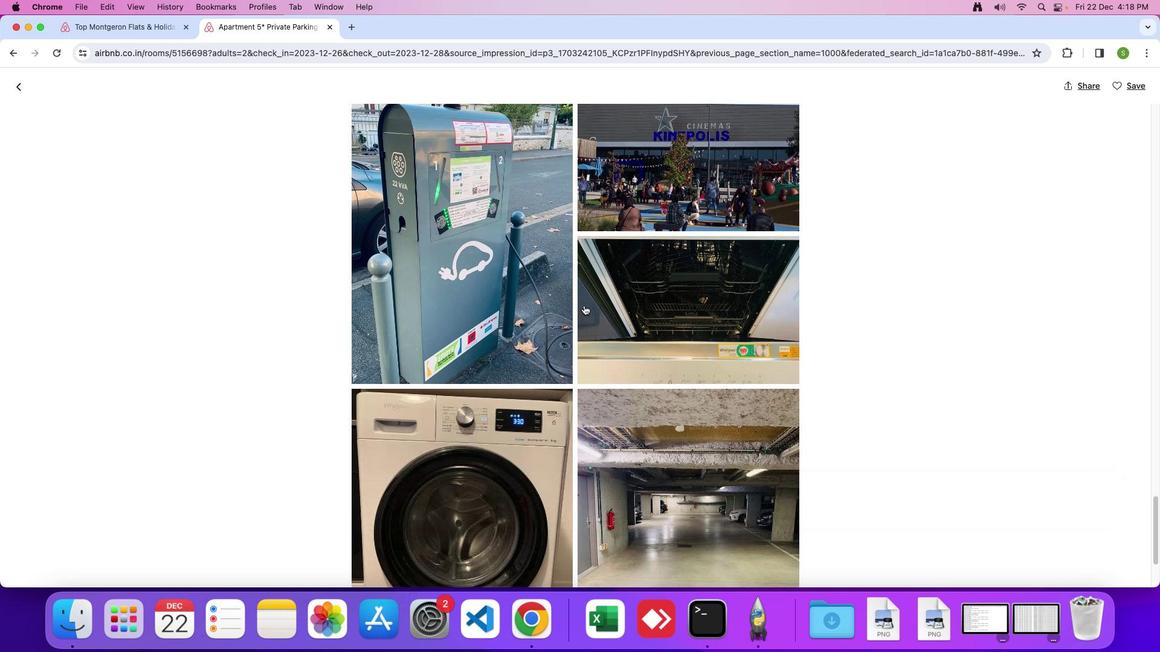 
Action: Mouse scrolled (583, 305) with delta (0, 0)
Screenshot: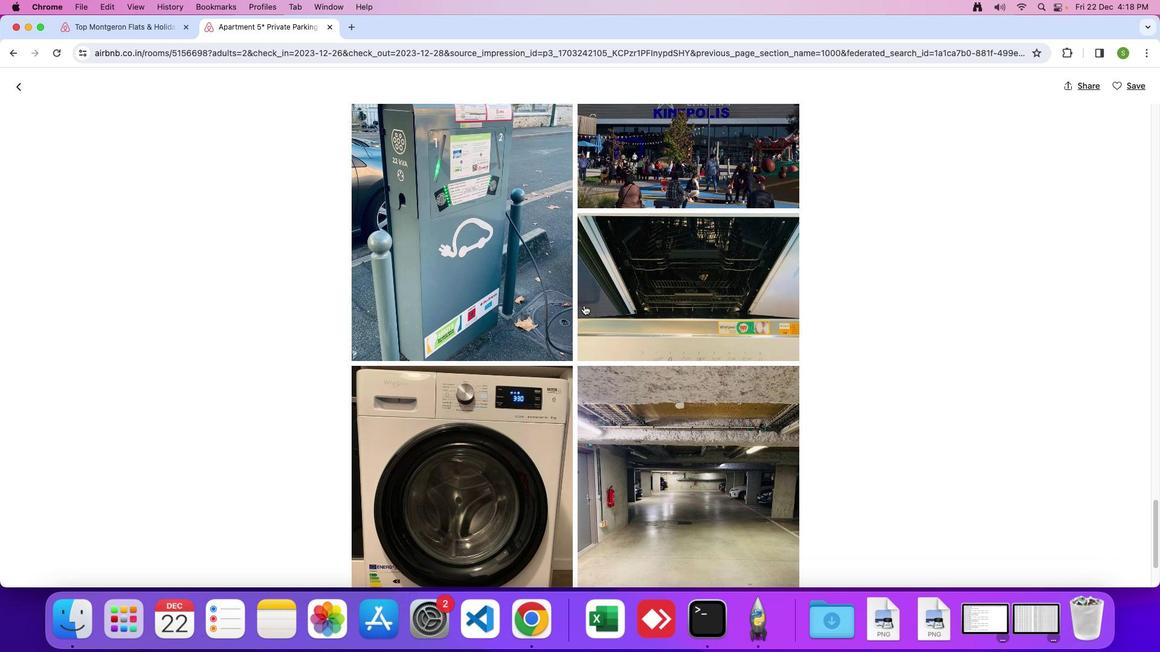 
Action: Mouse scrolled (583, 305) with delta (0, 0)
Screenshot: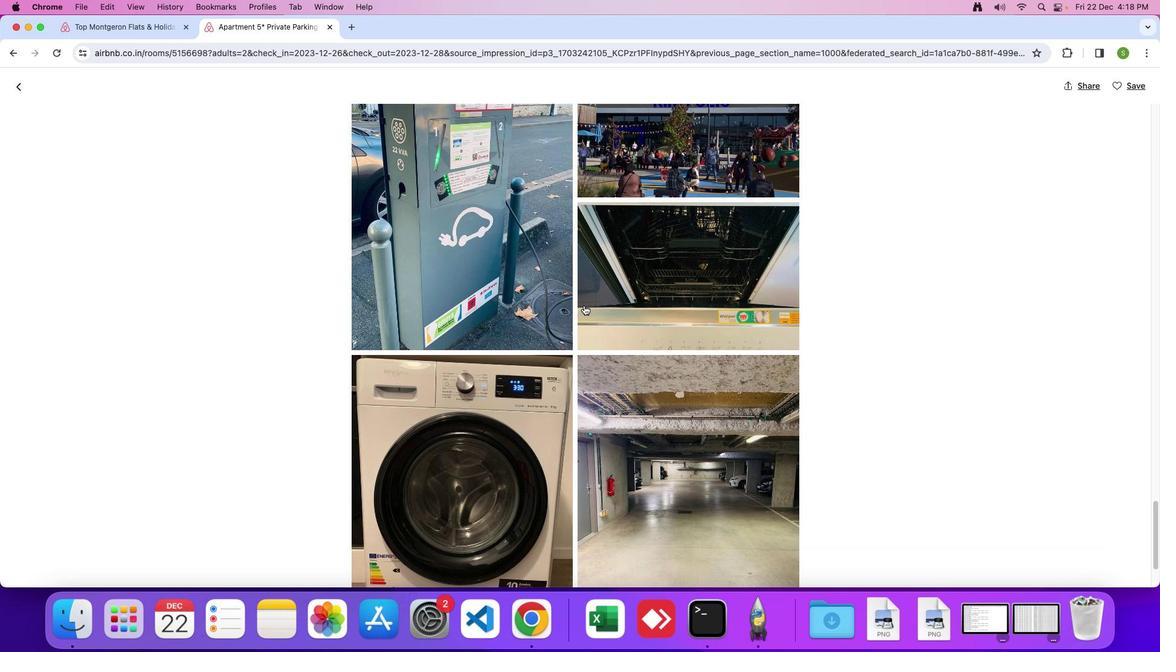 
Action: Mouse scrolled (583, 305) with delta (0, -1)
Screenshot: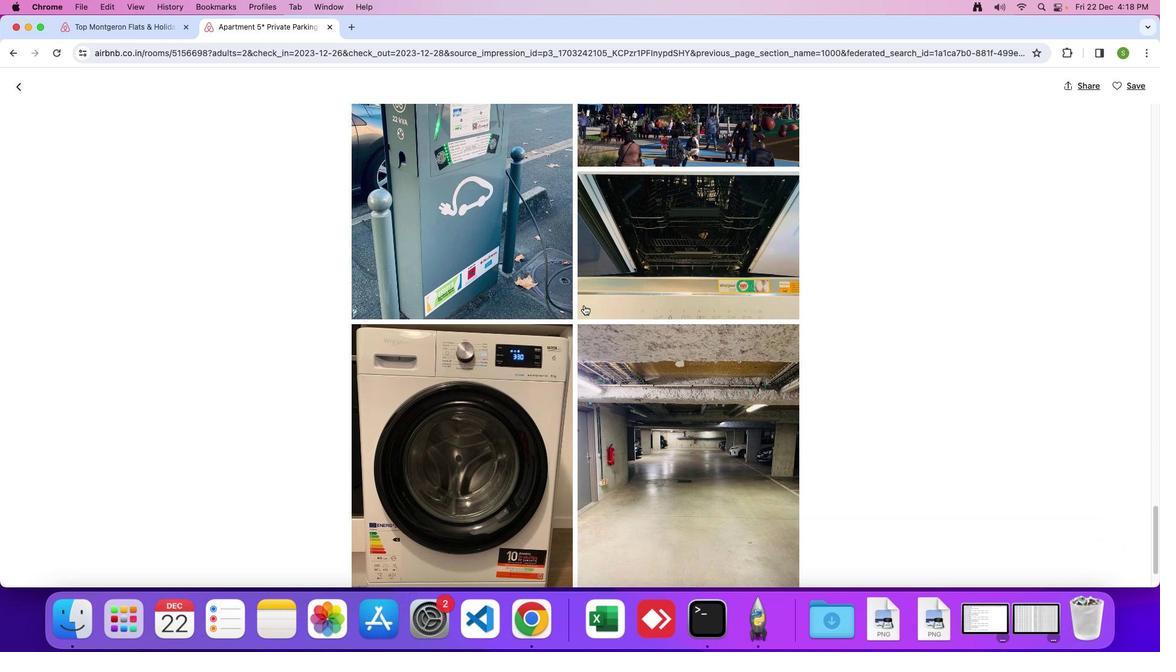 
Action: Mouse scrolled (583, 305) with delta (0, 0)
Screenshot: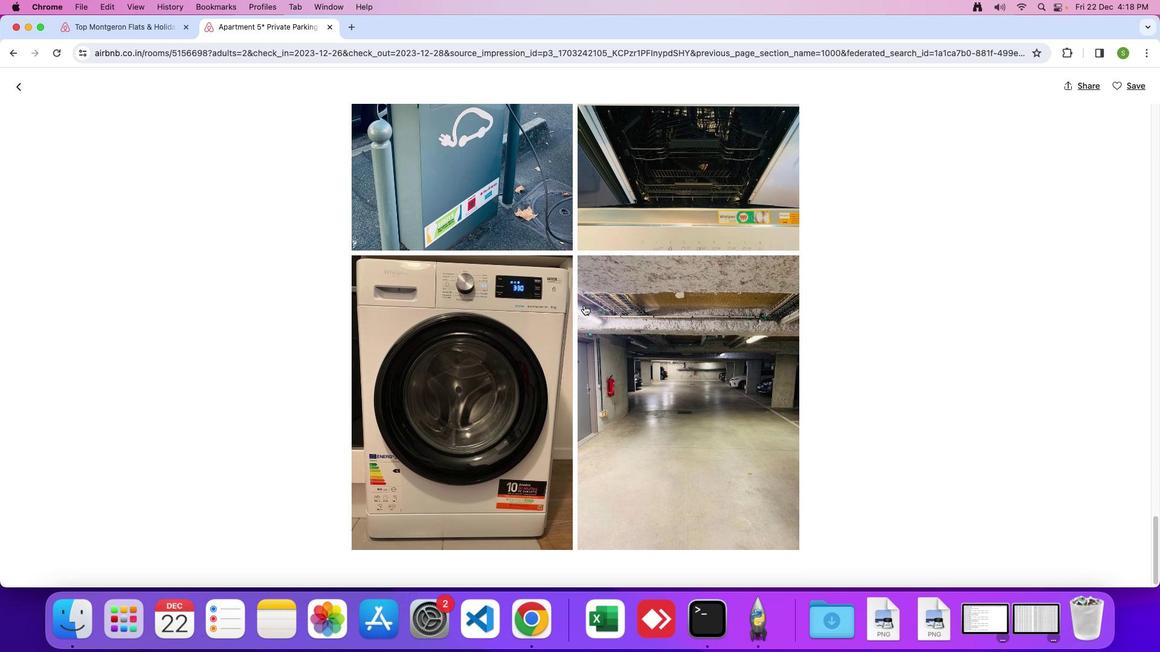 
Action: Mouse scrolled (583, 305) with delta (0, 0)
Screenshot: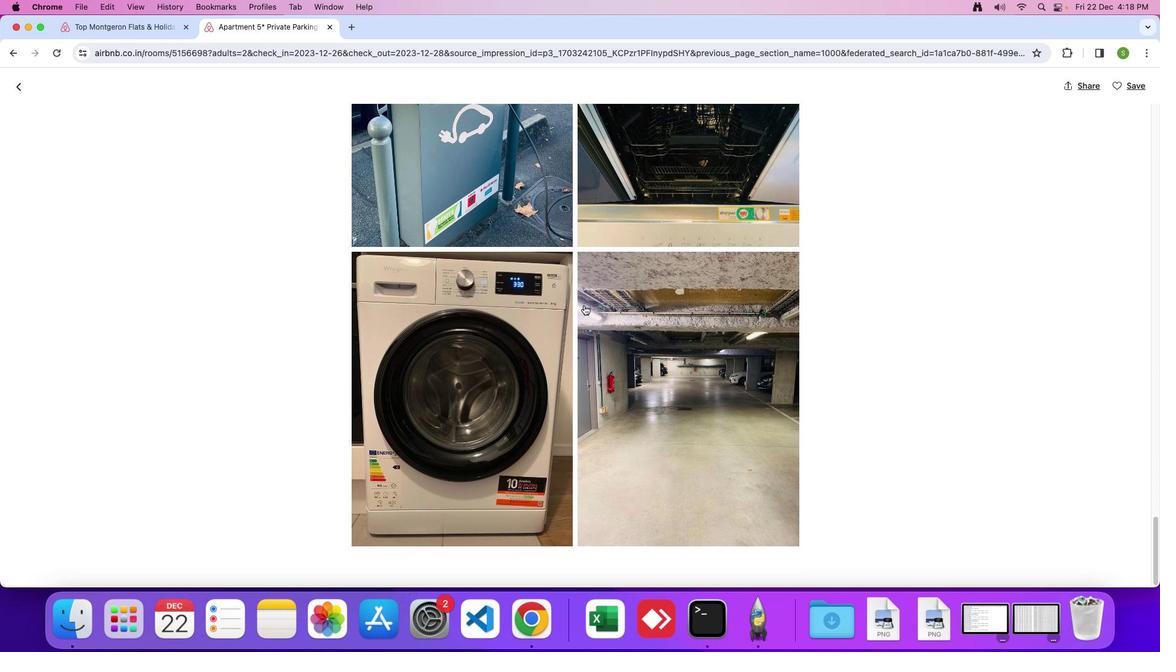 
Action: Mouse scrolled (583, 305) with delta (0, 0)
Screenshot: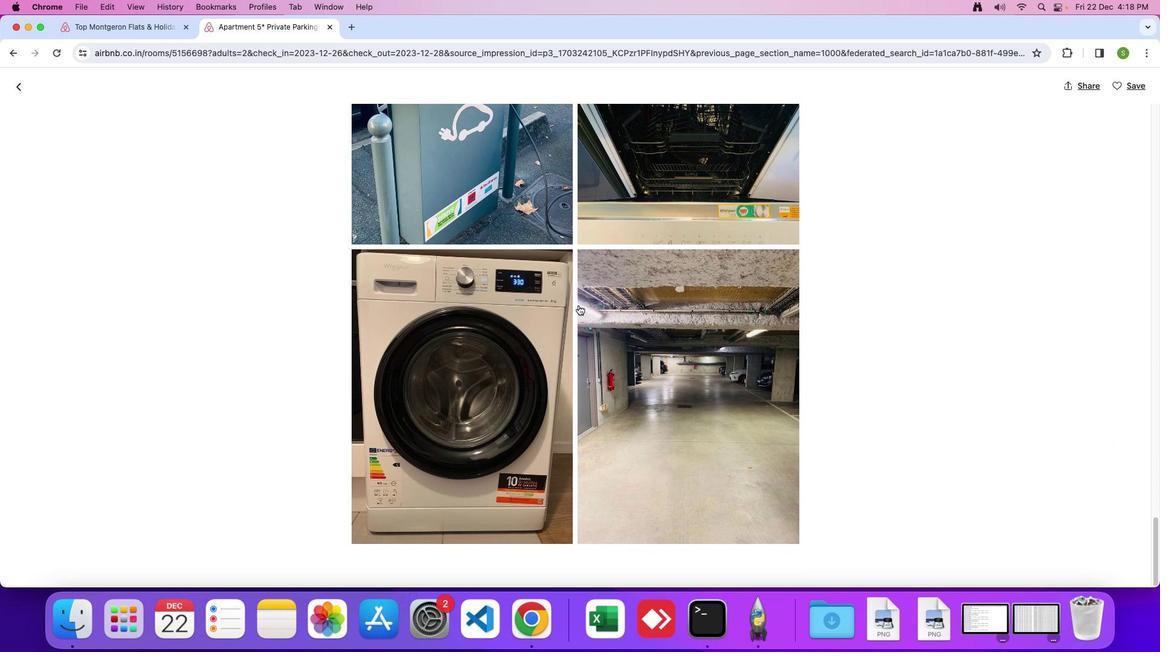 
Action: Mouse moved to (18, 88)
Screenshot: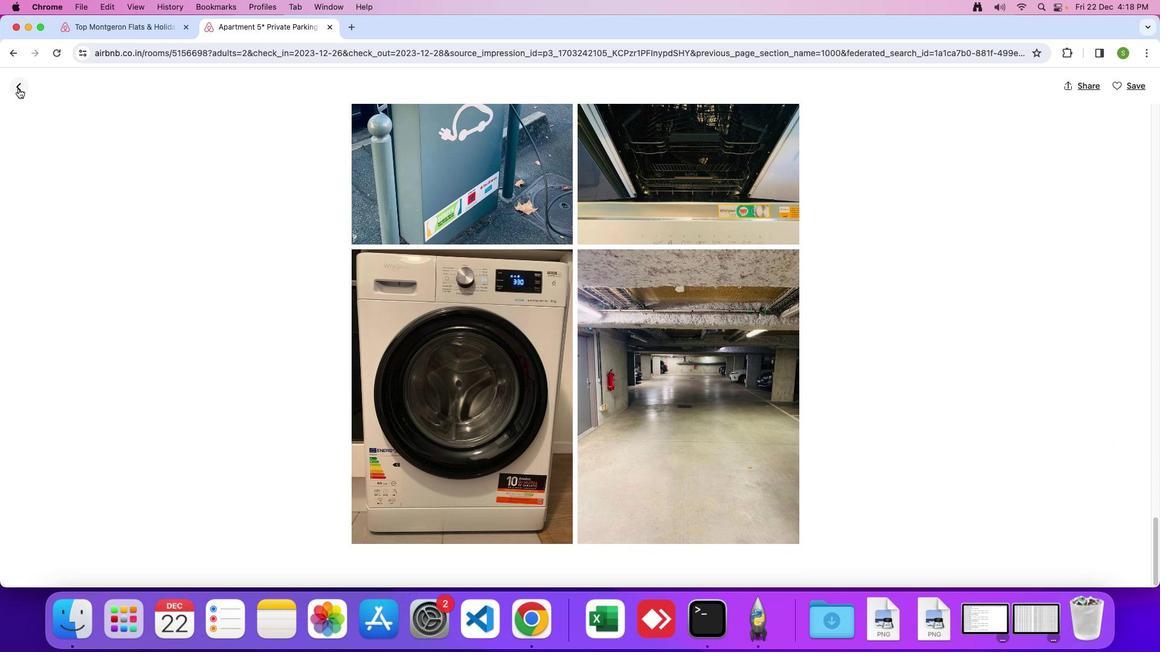 
Action: Mouse pressed left at (18, 88)
Screenshot: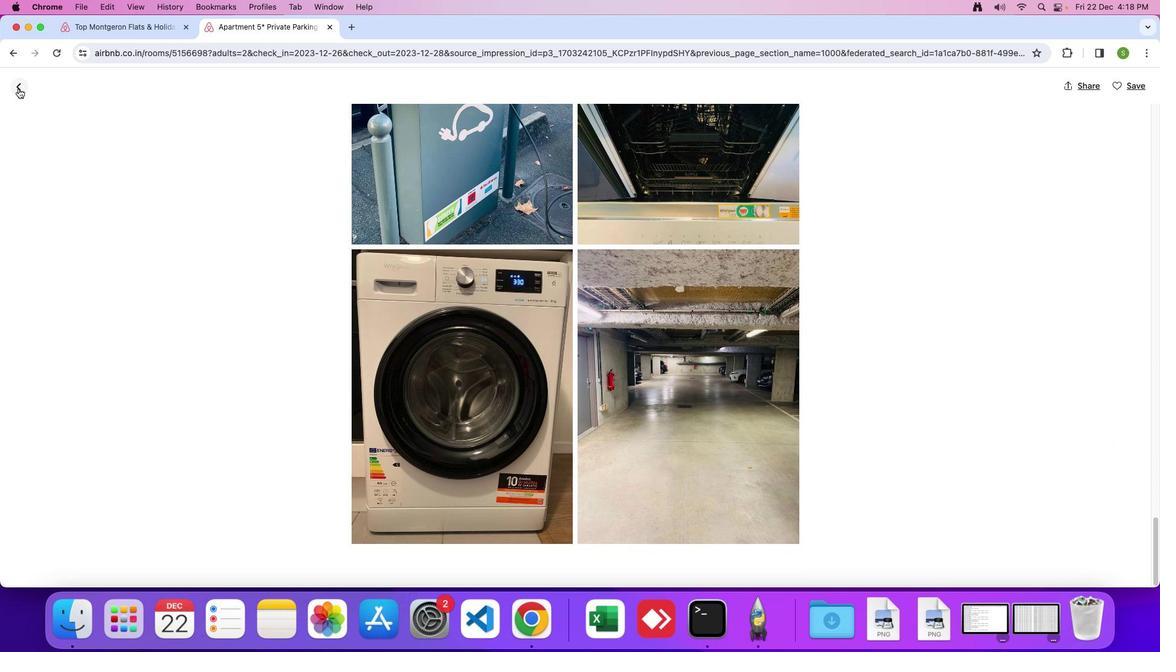 
Action: Mouse moved to (477, 313)
Screenshot: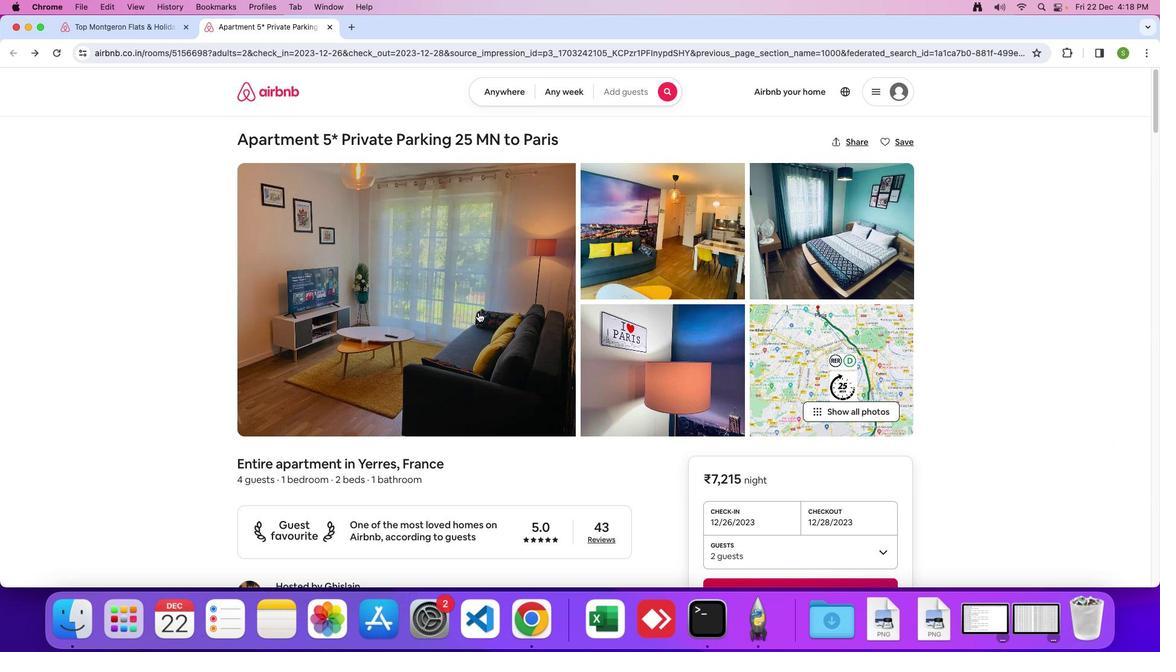 
Action: Mouse scrolled (477, 313) with delta (0, 0)
Screenshot: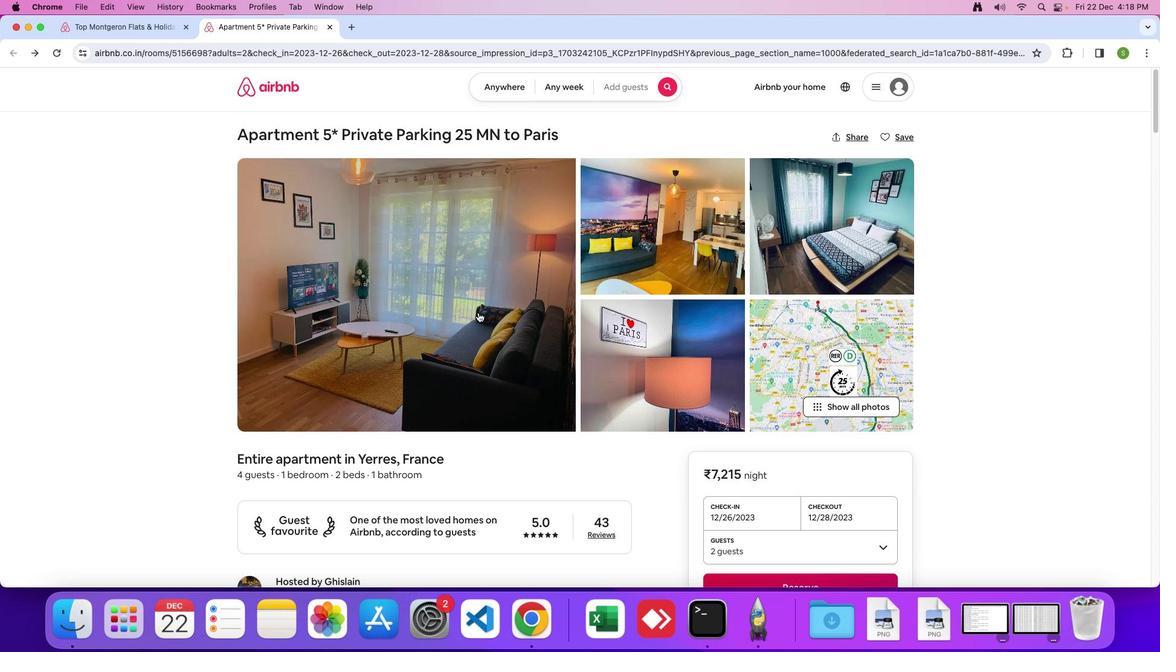 
Action: Mouse scrolled (477, 313) with delta (0, 0)
Screenshot: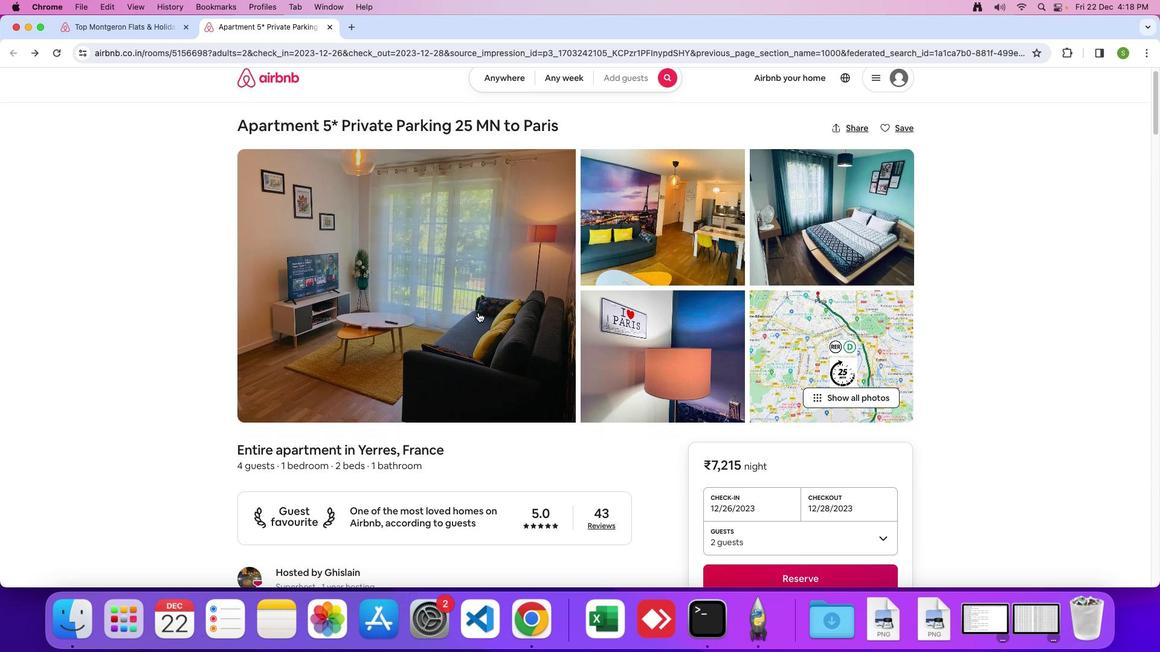 
Action: Mouse scrolled (477, 313) with delta (0, 0)
Screenshot: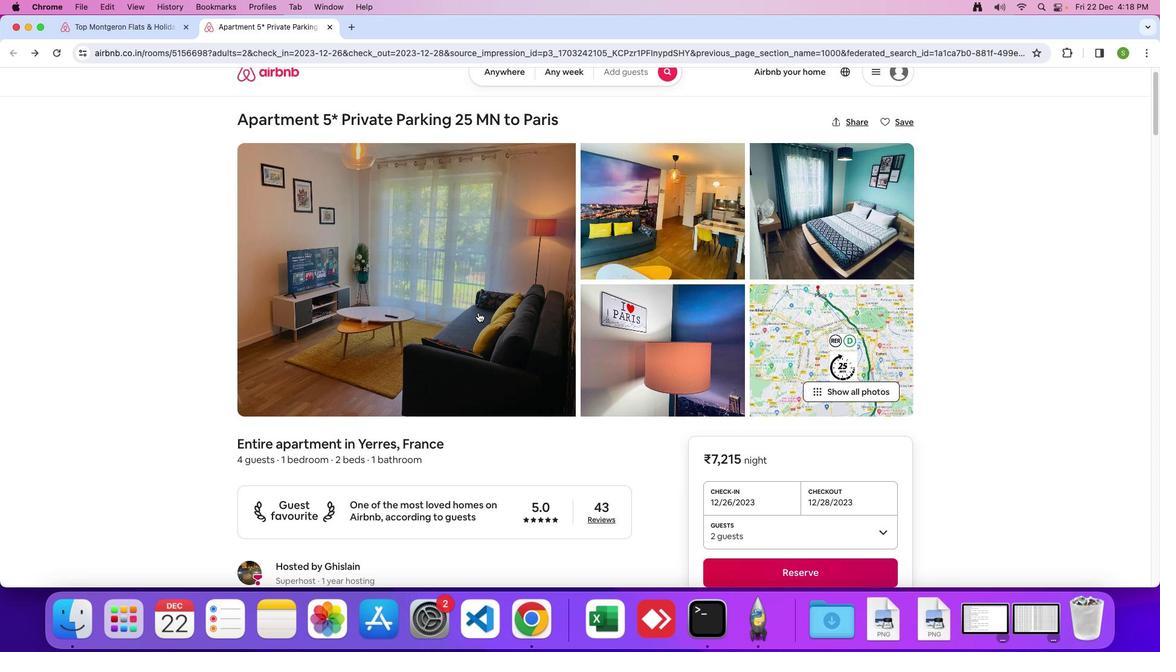 
Action: Mouse scrolled (477, 313) with delta (0, 0)
Screenshot: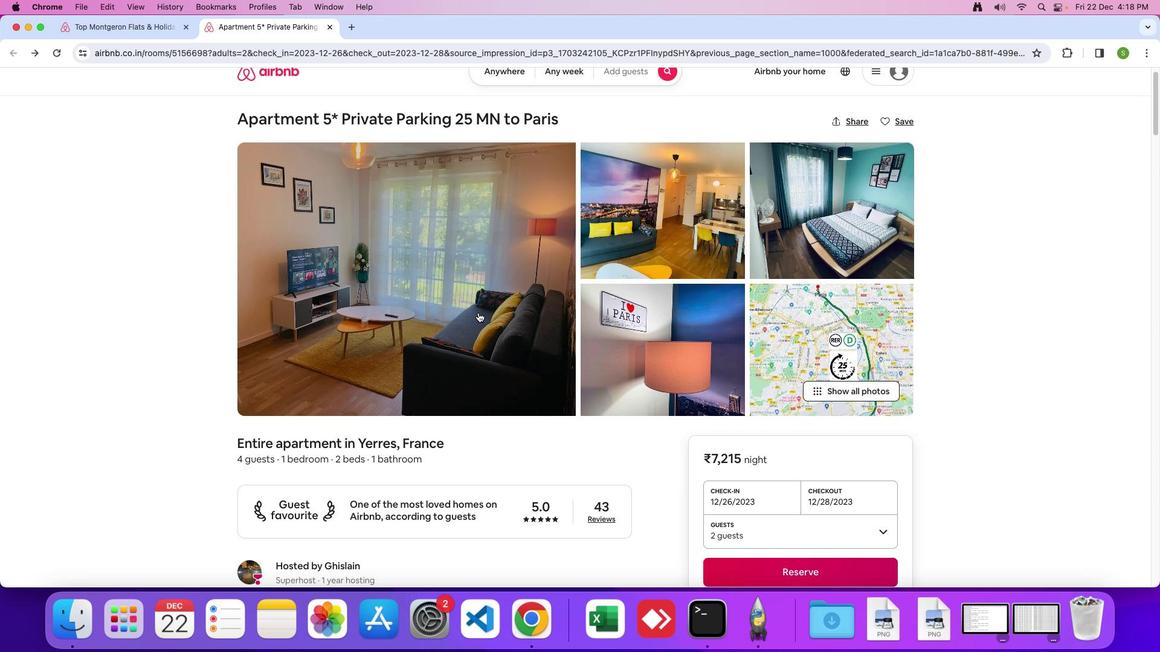 
Action: Mouse scrolled (477, 313) with delta (0, -1)
Screenshot: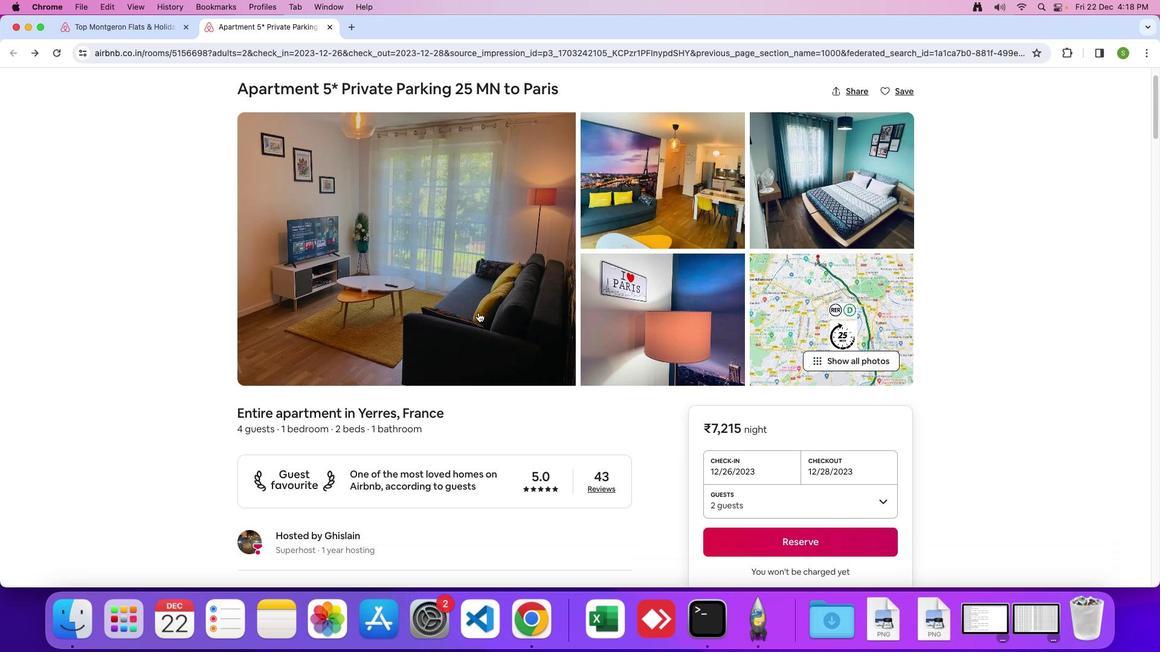
Action: Mouse scrolled (477, 313) with delta (0, 0)
Screenshot: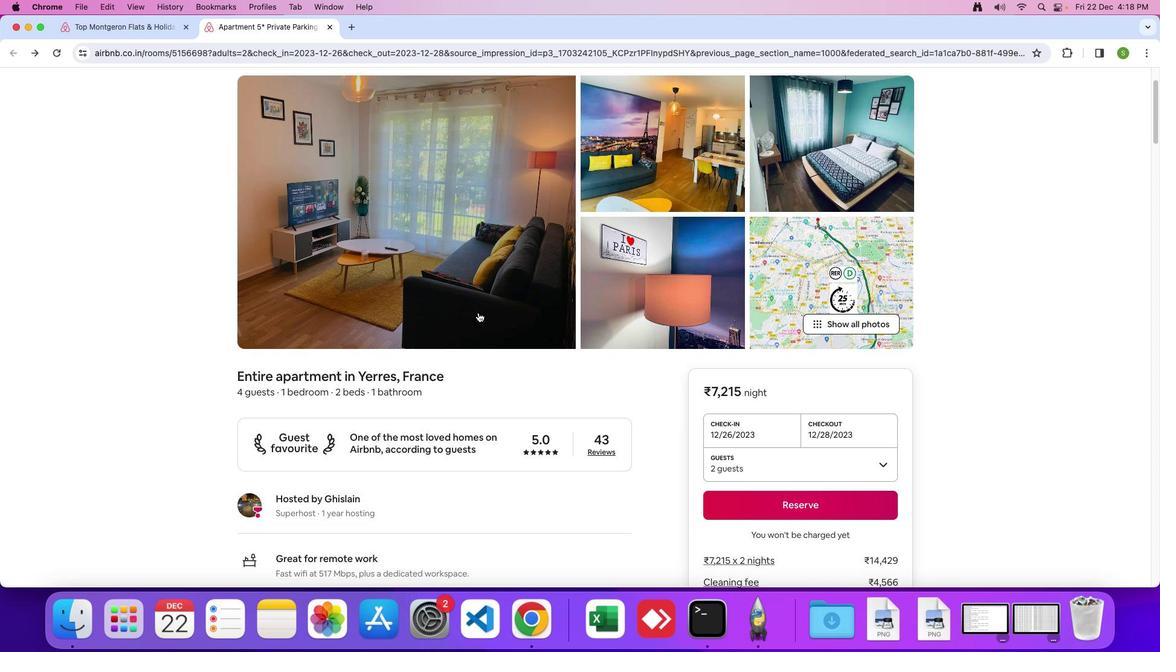 
Action: Mouse scrolled (477, 313) with delta (0, 0)
Screenshot: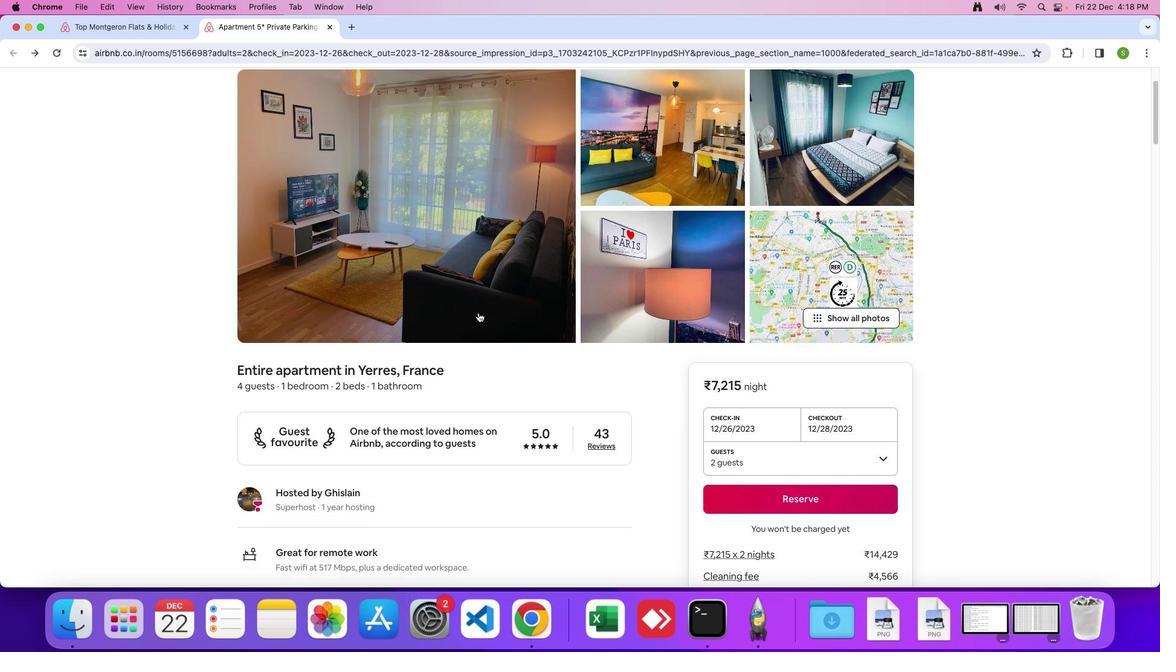 
Action: Mouse scrolled (477, 313) with delta (0, 0)
Screenshot: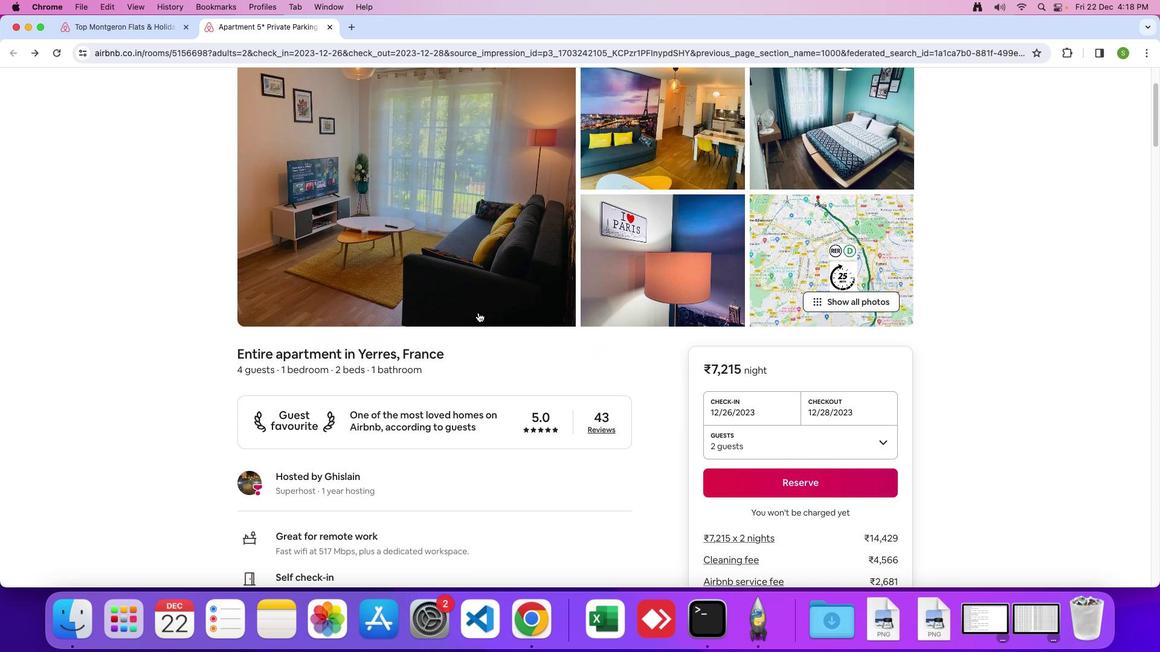 
Action: Mouse scrolled (477, 313) with delta (0, 0)
Screenshot: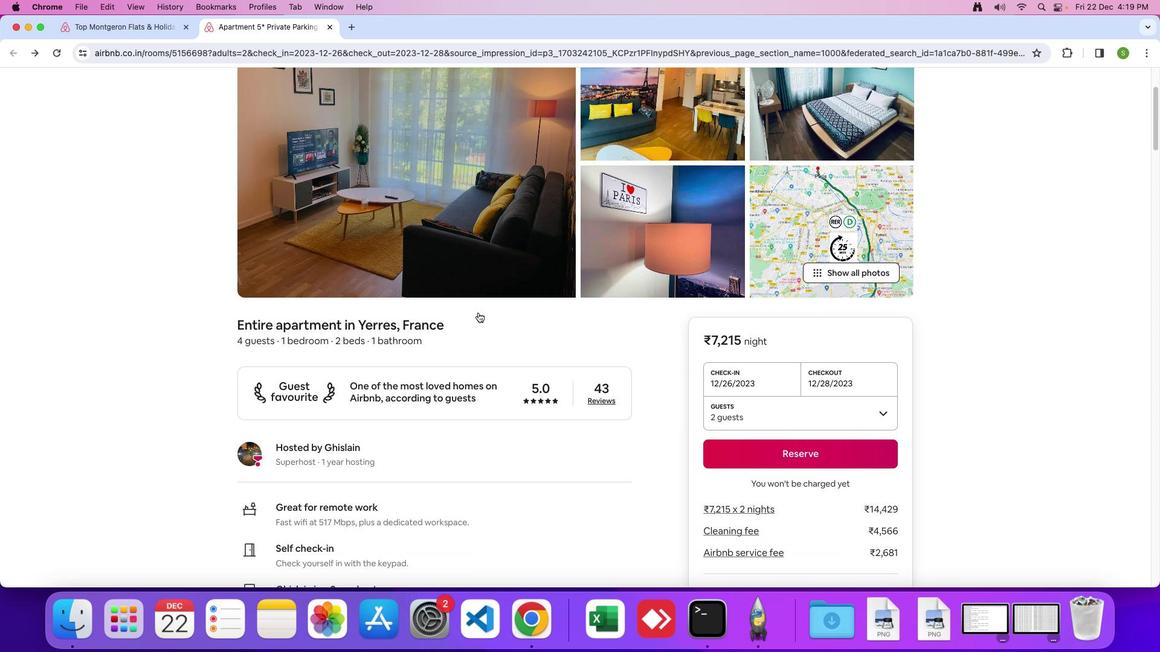 
Action: Mouse scrolled (477, 313) with delta (0, 0)
Screenshot: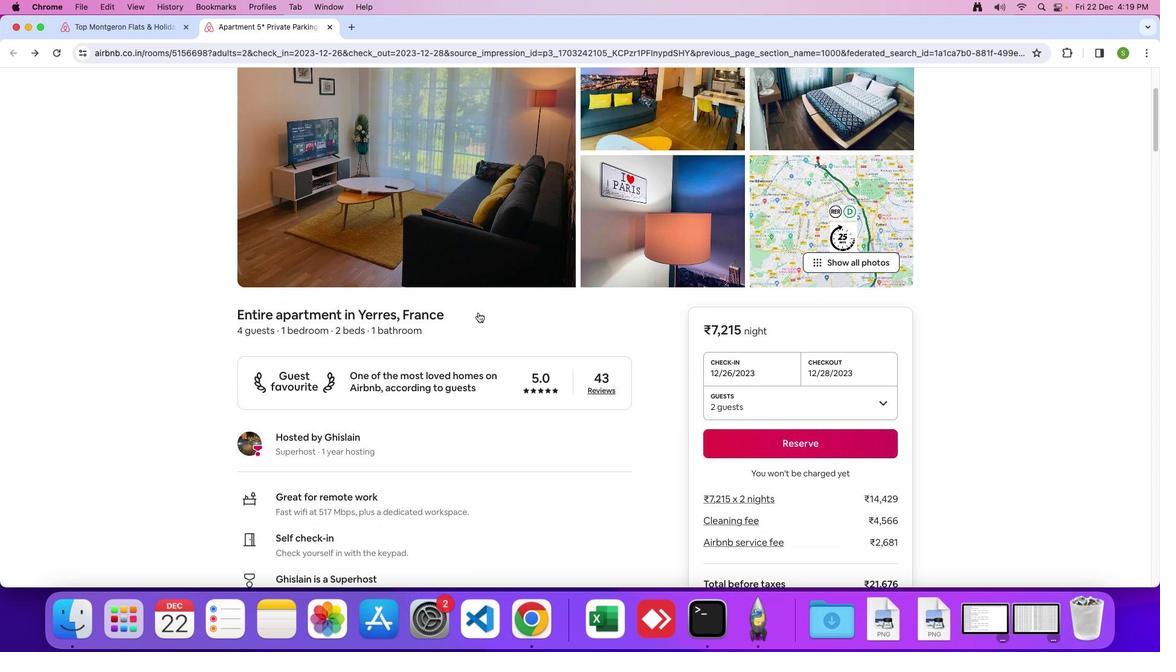 
Action: Mouse scrolled (477, 313) with delta (0, 0)
Screenshot: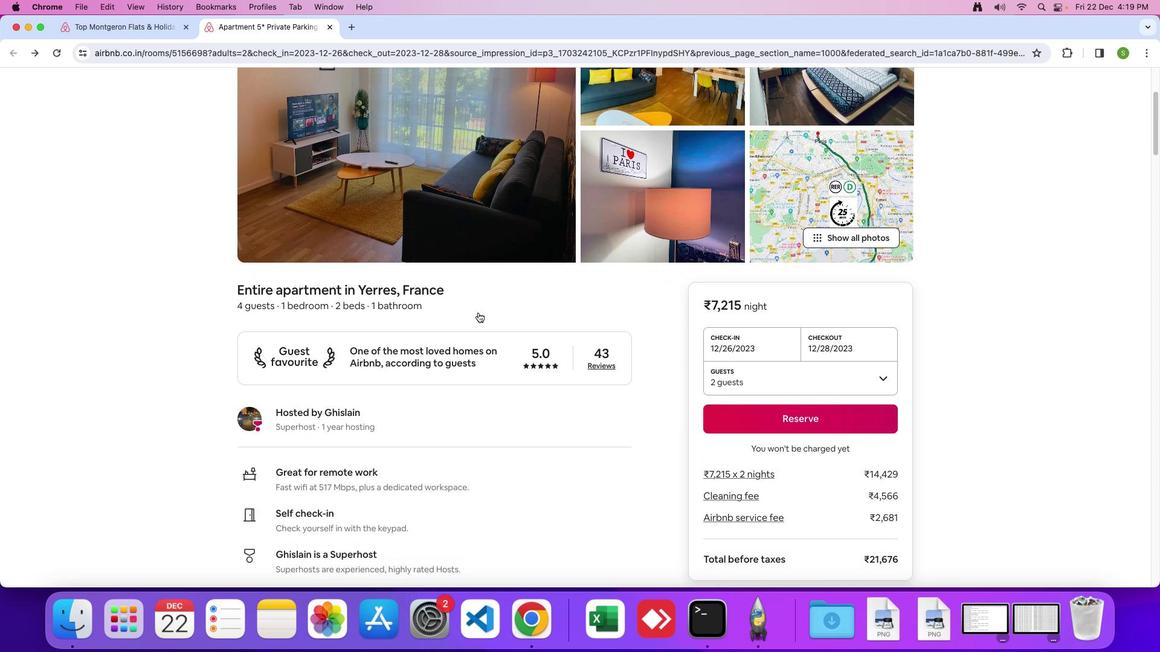 
Action: Mouse scrolled (477, 313) with delta (0, 0)
Screenshot: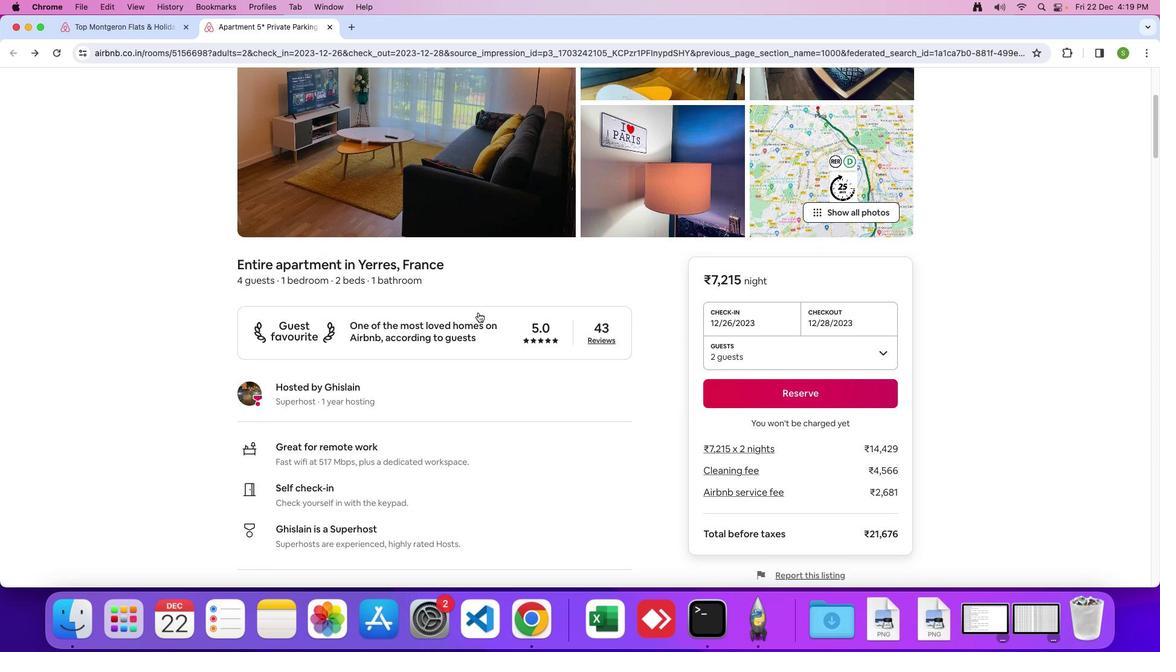 
Action: Mouse scrolled (477, 313) with delta (0, 0)
Screenshot: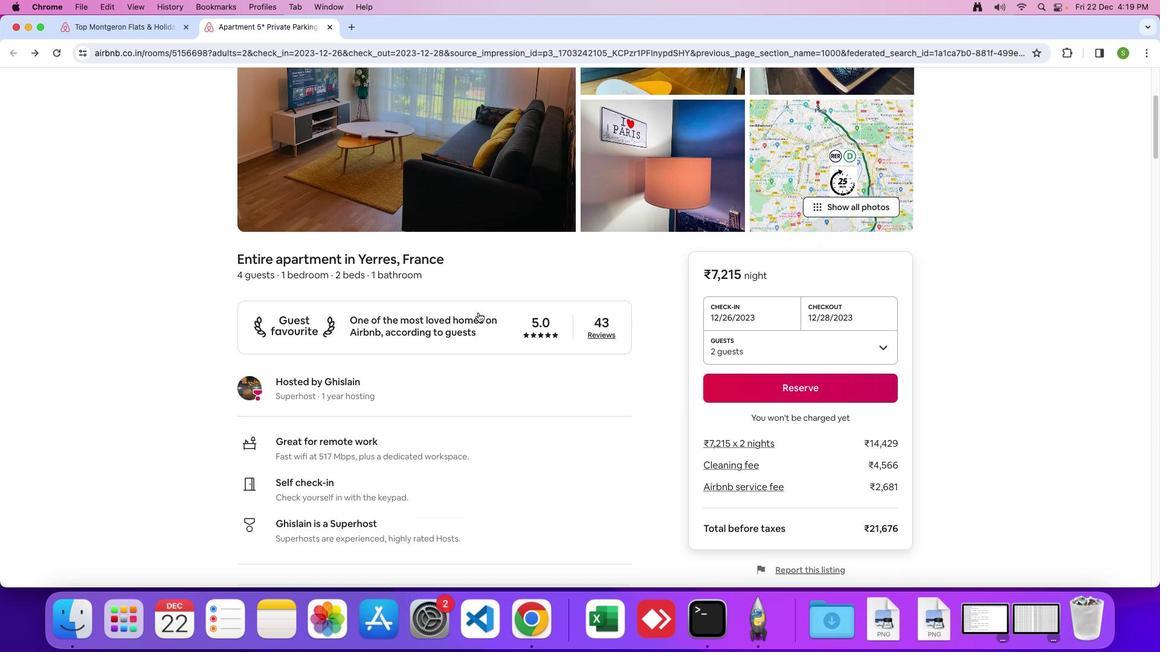
Action: Mouse scrolled (477, 313) with delta (0, 0)
Screenshot: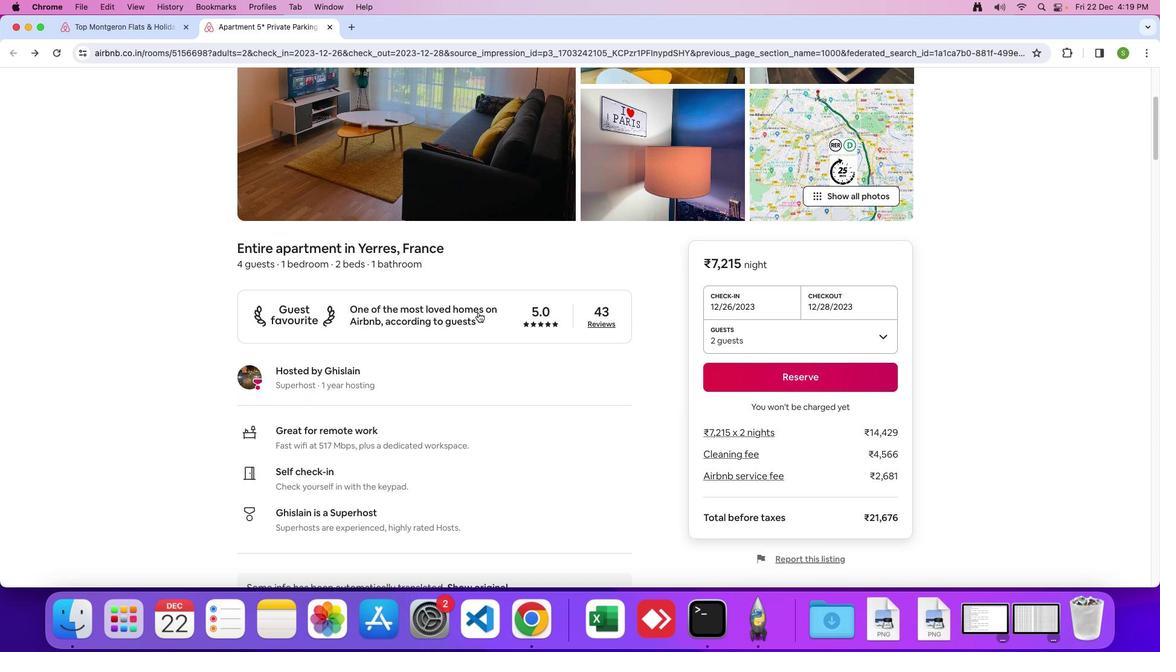 
Action: Mouse scrolled (477, 313) with delta (0, 0)
Screenshot: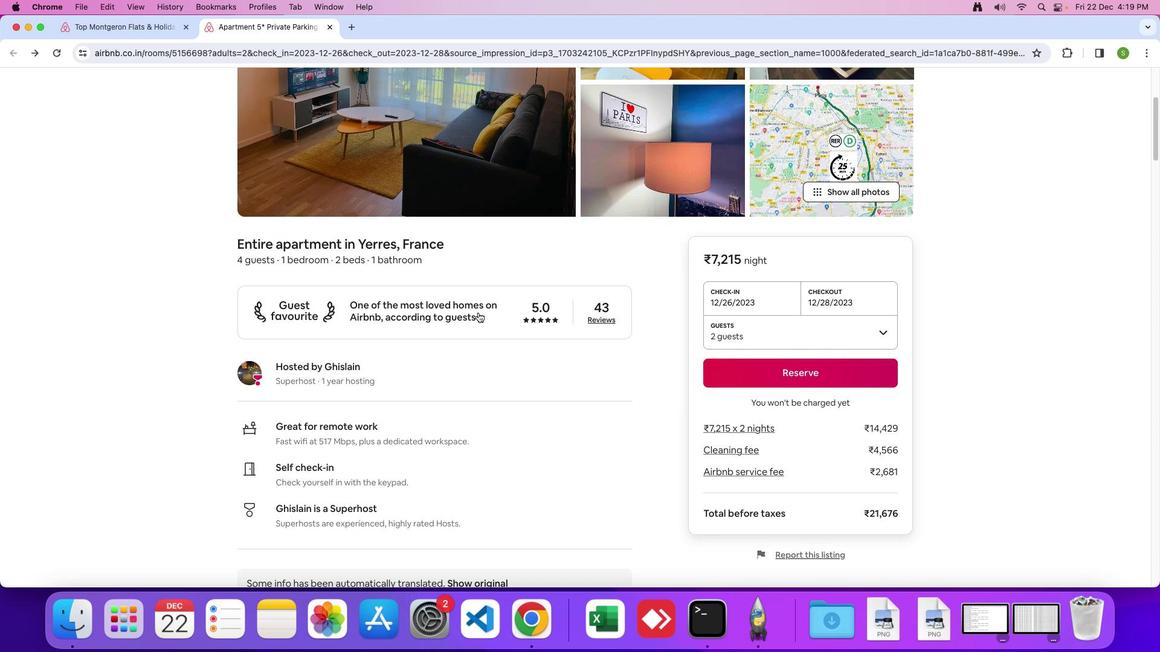 
Action: Mouse scrolled (477, 313) with delta (0, 0)
Screenshot: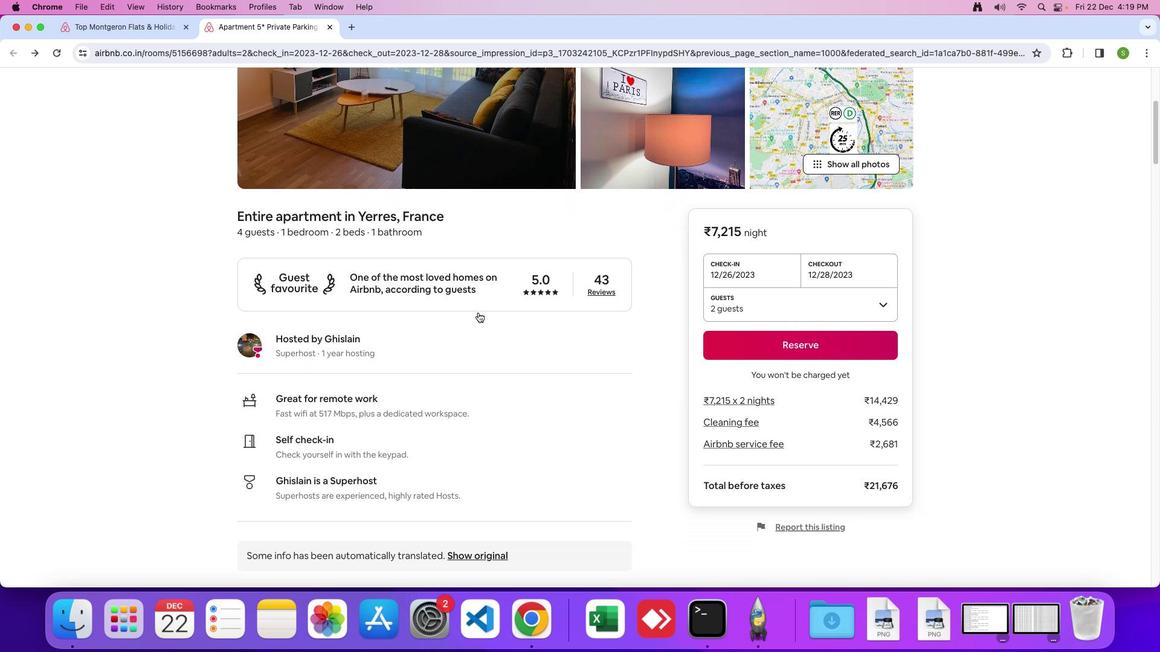 
Action: Mouse scrolled (477, 313) with delta (0, 0)
Screenshot: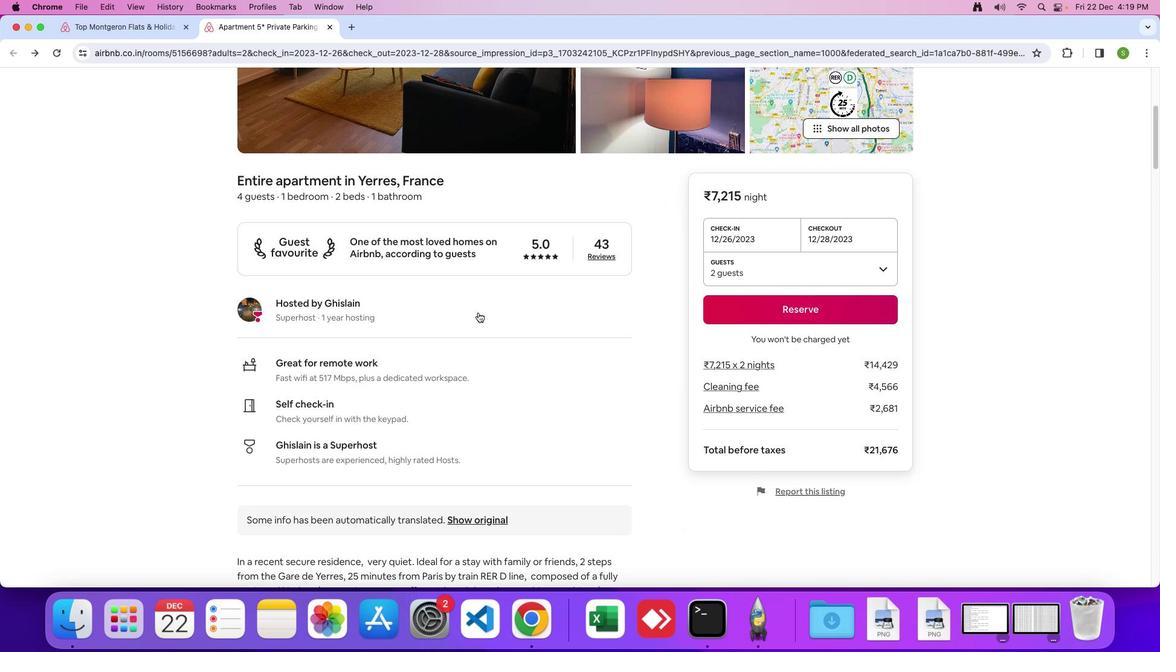 
Action: Mouse scrolled (477, 313) with delta (0, 0)
Screenshot: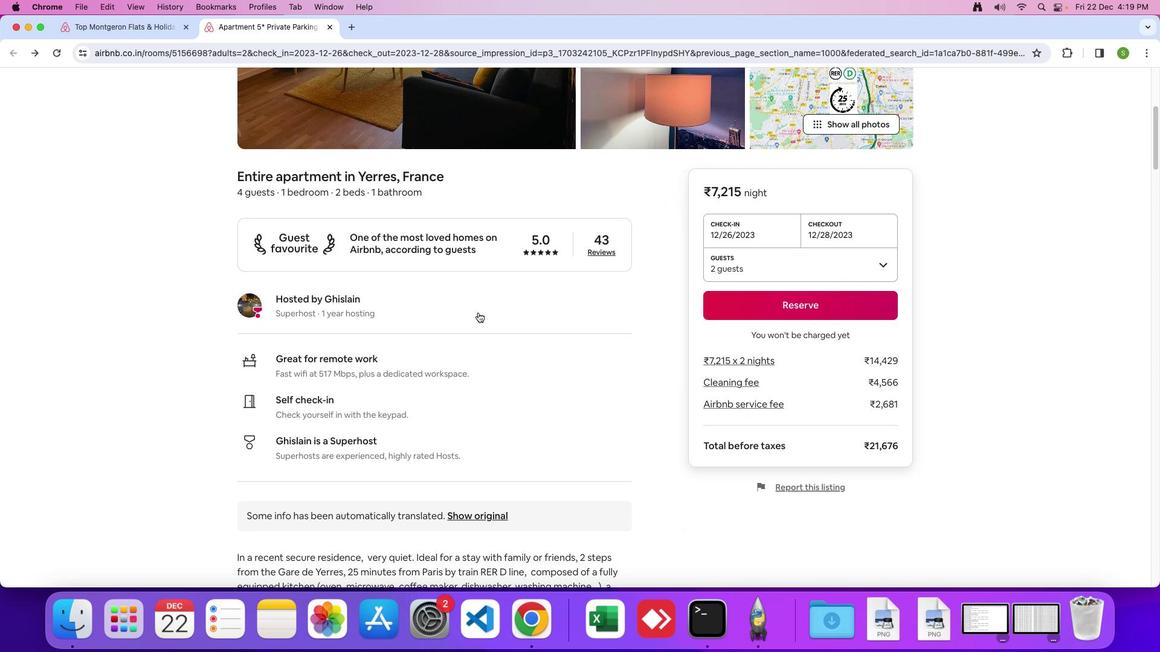 
Action: Mouse scrolled (477, 313) with delta (0, -1)
Screenshot: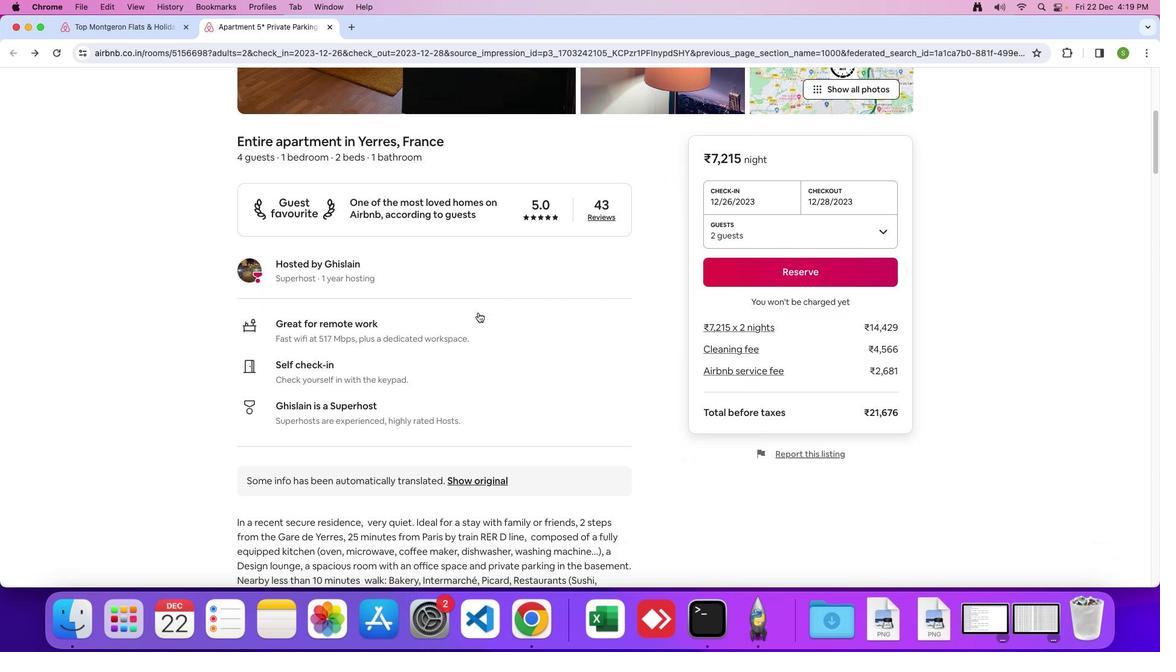 
Action: Mouse scrolled (477, 313) with delta (0, 0)
Screenshot: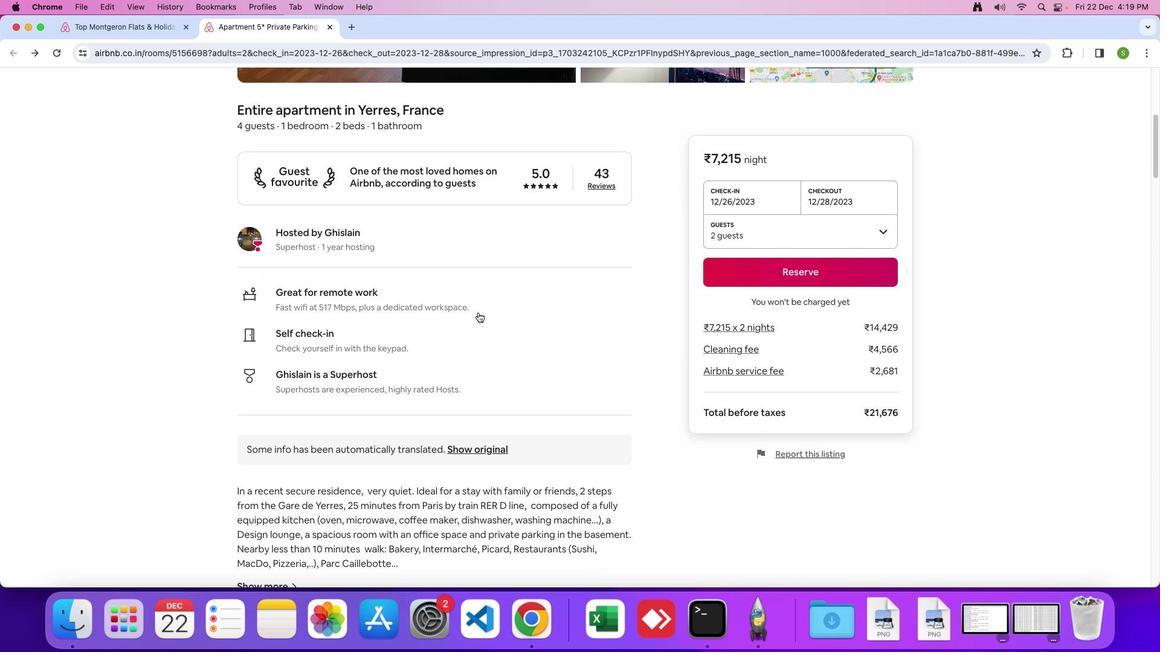 
Action: Mouse scrolled (477, 313) with delta (0, 0)
Screenshot: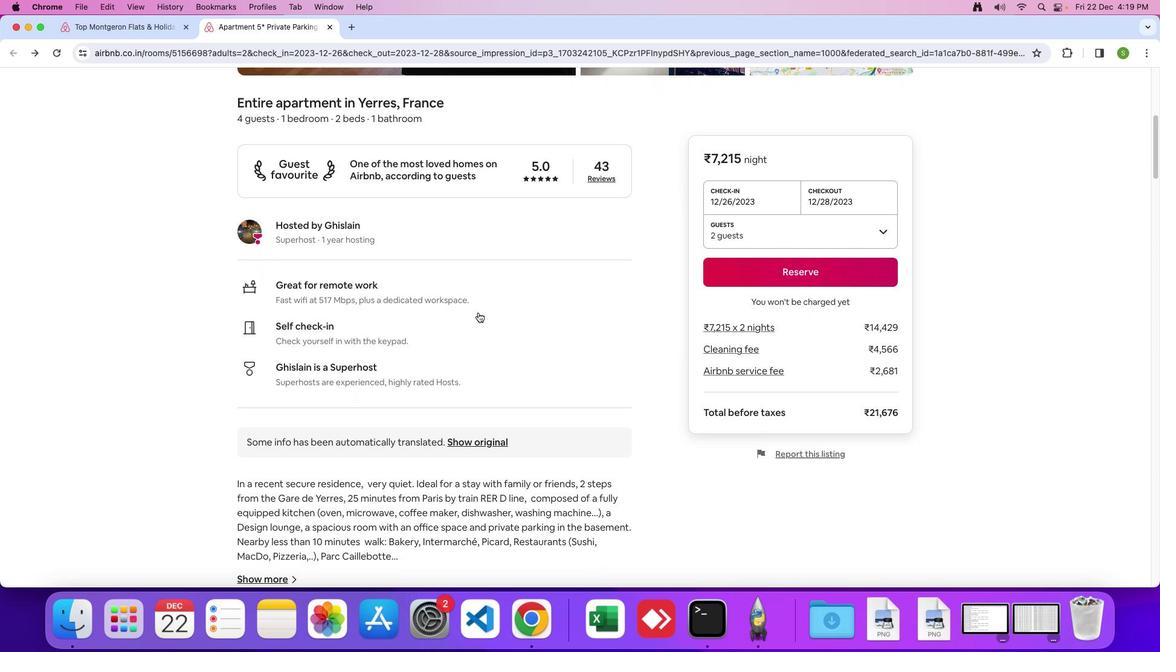 
Action: Mouse scrolled (477, 313) with delta (0, 0)
Screenshot: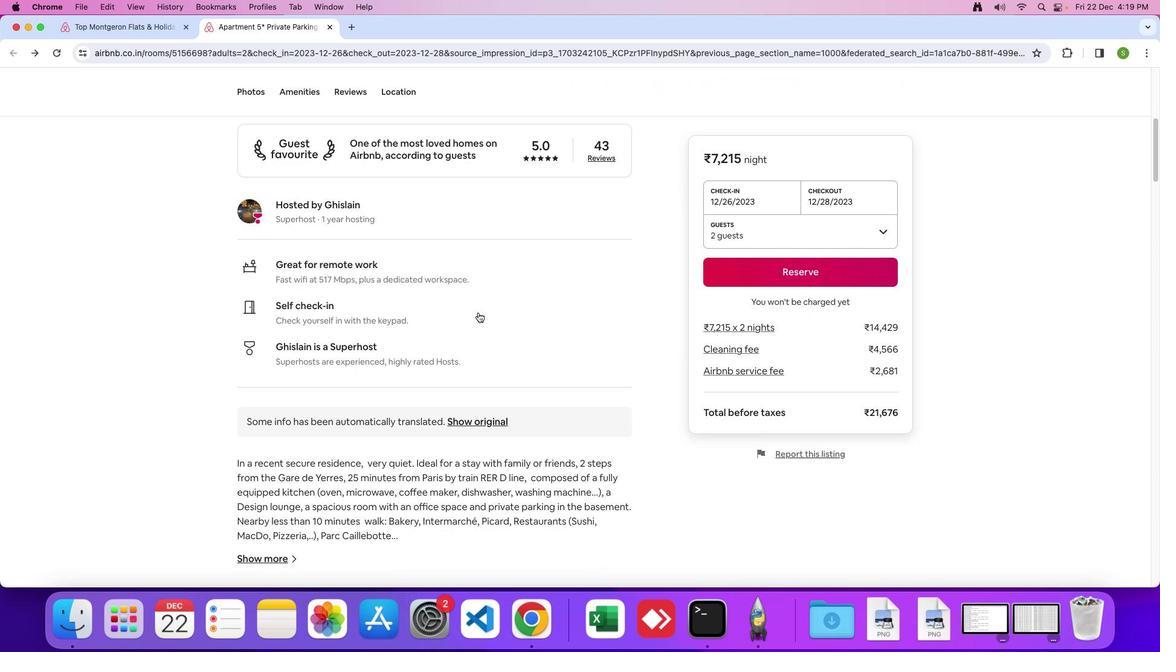 
Action: Mouse scrolled (477, 313) with delta (0, 0)
Screenshot: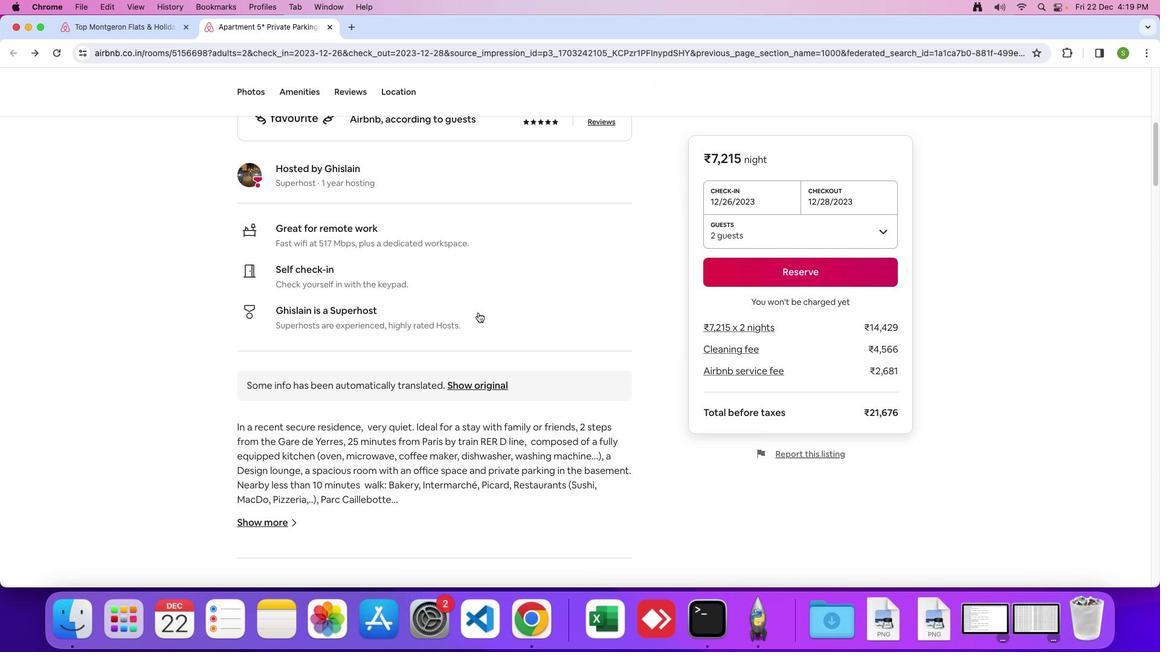 
Action: Mouse scrolled (477, 313) with delta (0, 0)
Screenshot: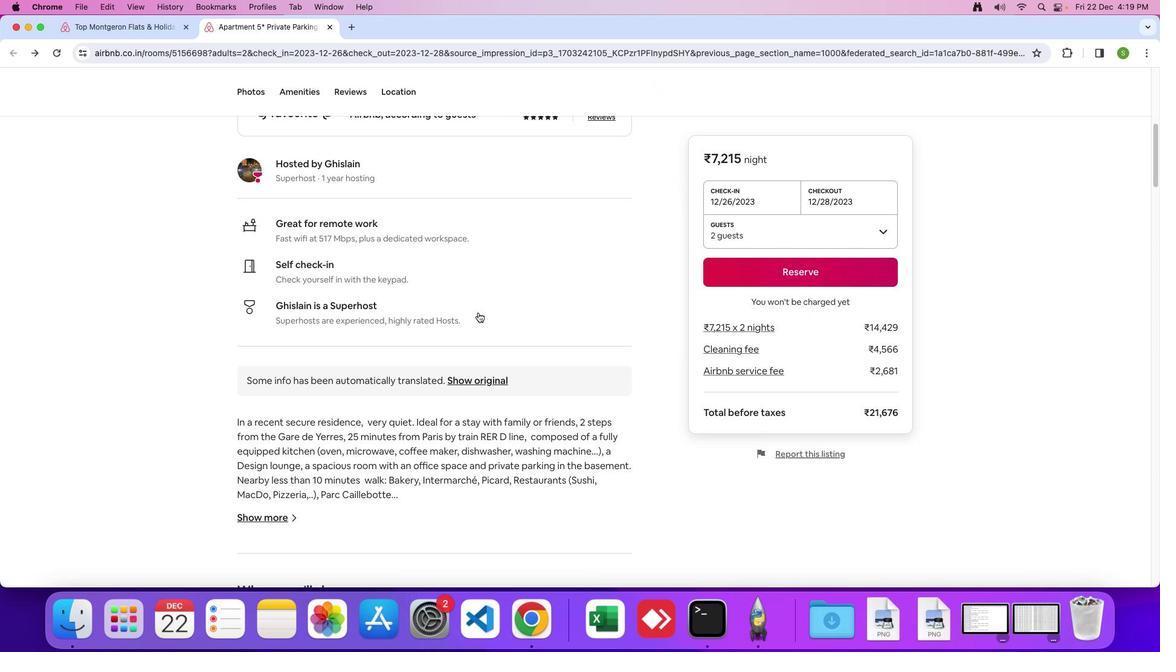 
Action: Mouse scrolled (477, 313) with delta (0, 0)
Screenshot: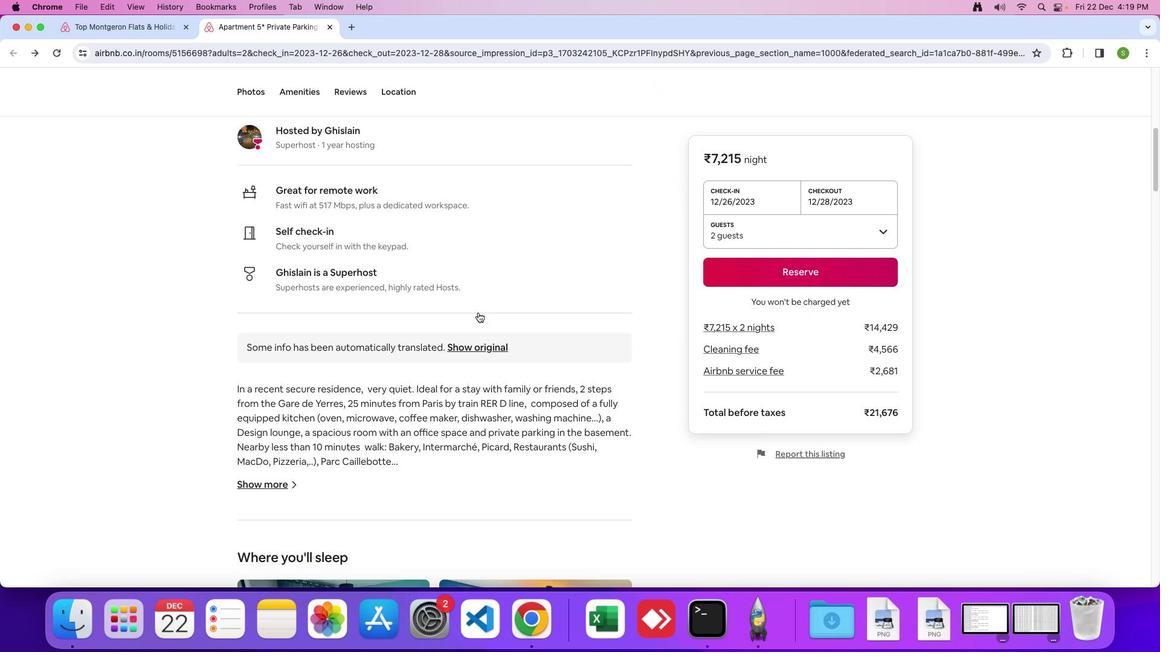 
Action: Mouse scrolled (477, 313) with delta (0, 0)
Screenshot: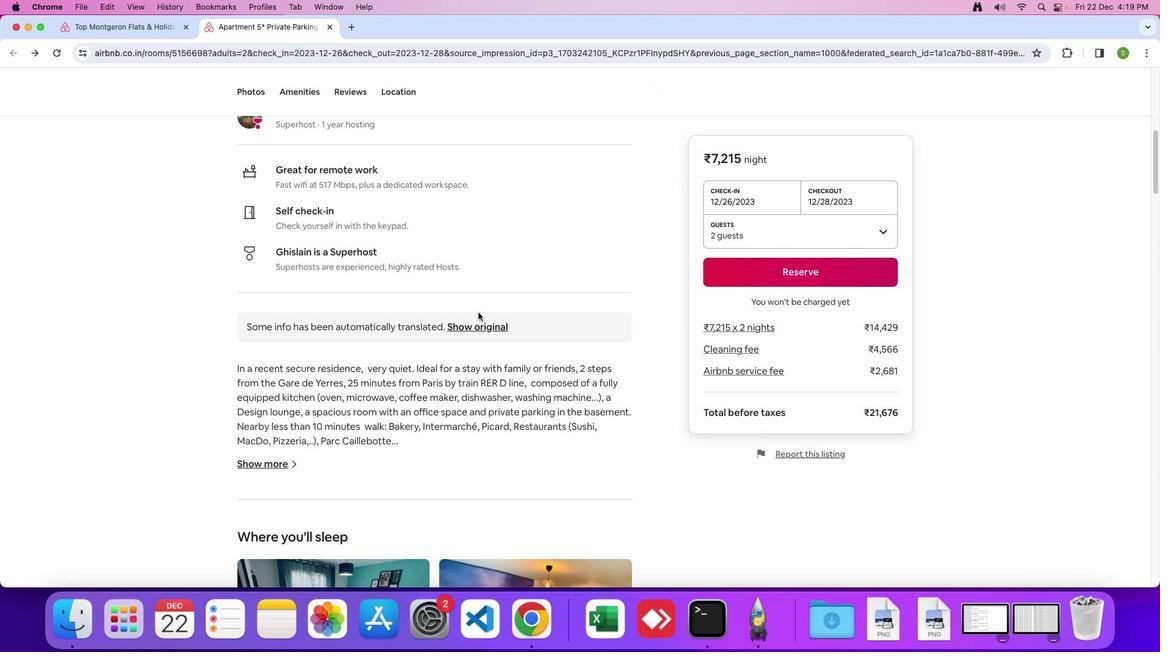 
Action: Mouse scrolled (477, 313) with delta (0, 0)
Screenshot: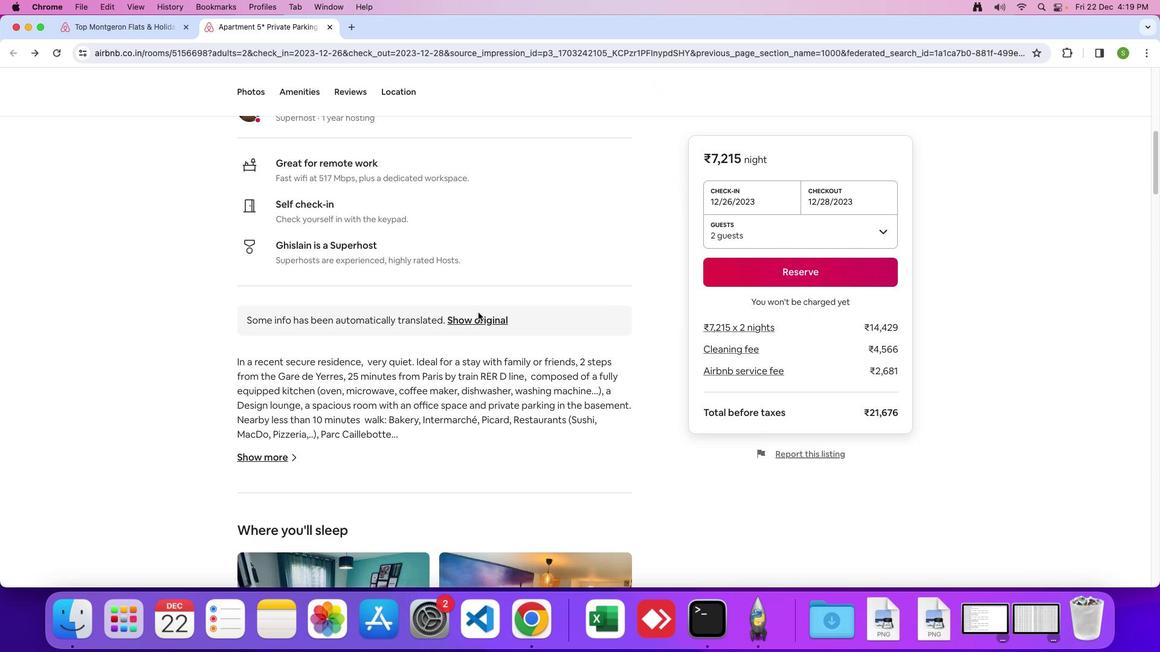 
Action: Mouse scrolled (477, 313) with delta (0, 0)
Screenshot: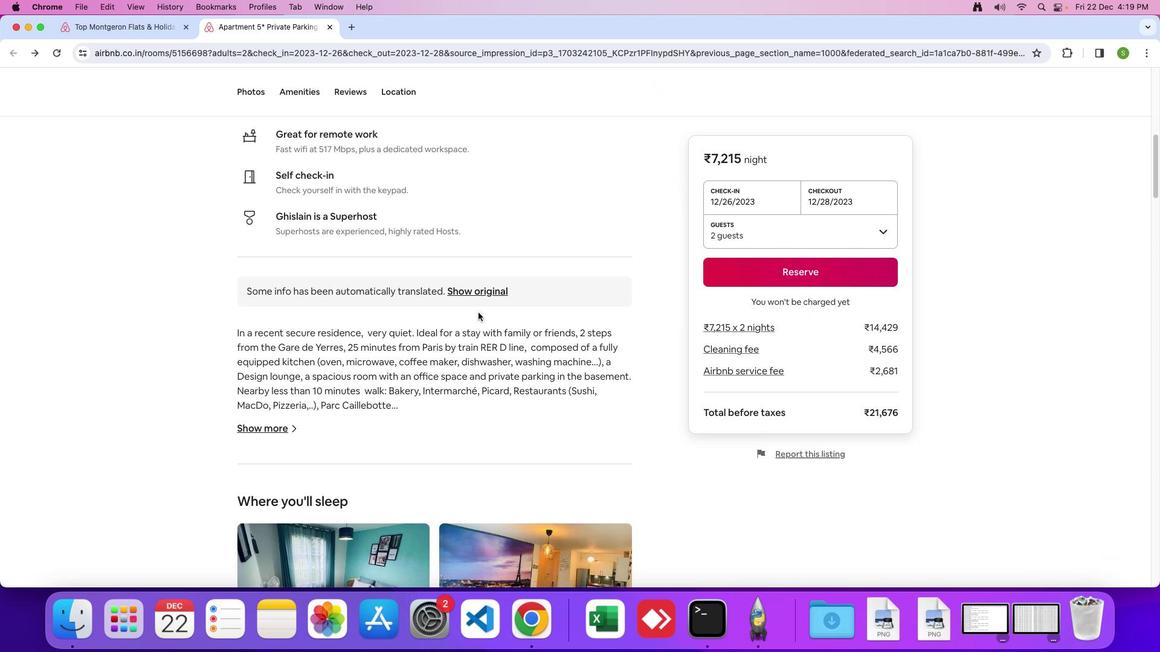 
Action: Mouse scrolled (477, 313) with delta (0, 0)
Screenshot: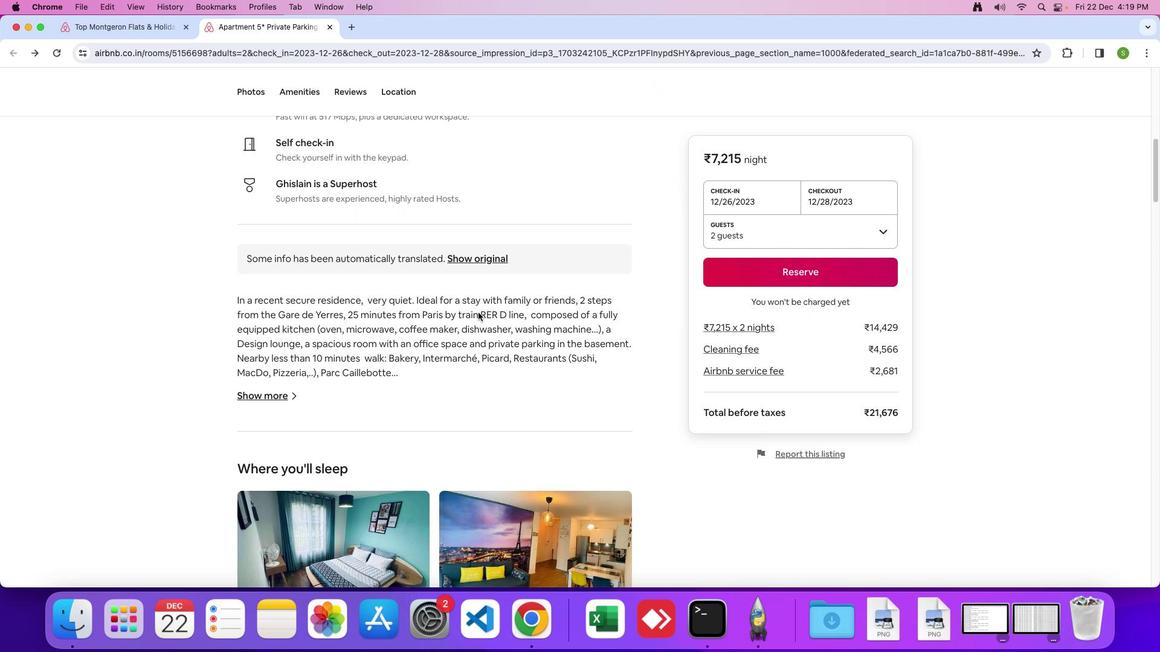 
Action: Mouse scrolled (477, 313) with delta (0, 0)
Screenshot: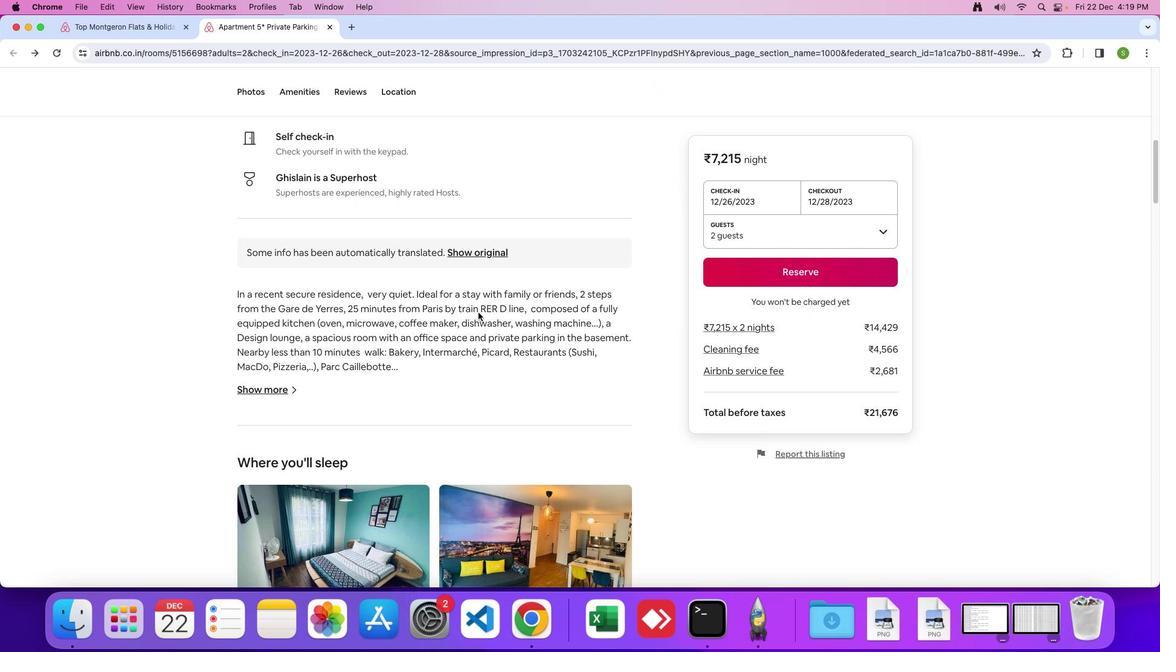 
Action: Mouse scrolled (477, 313) with delta (0, 0)
